 Task: Go to Program & Features. Select Whole Food Market. Add to cart Organic Grass-Fed Butter-2. Select Amazon Health. Add to cart Senna tea bags-2. Place order for Guillermo Adams, _x000D_
410 Ridge Hill Rd_x000D_
Oakdale, Connecticut(CT), 06370, Cell Number (860) 848-9898
Action: Mouse moved to (9, 110)
Screenshot: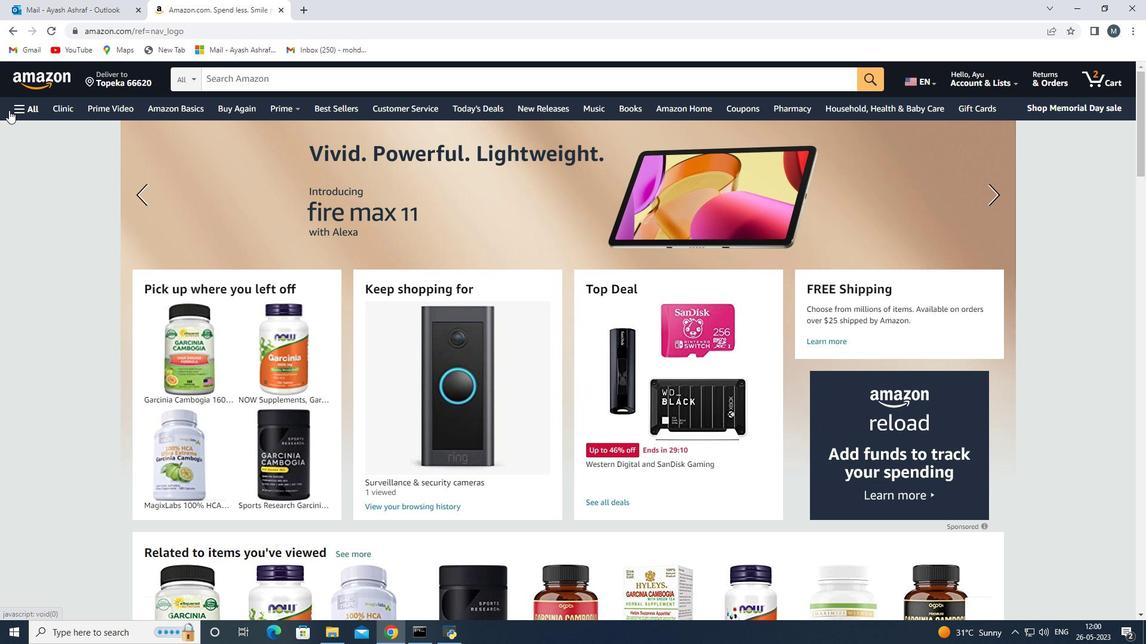 
Action: Mouse pressed left at (9, 110)
Screenshot: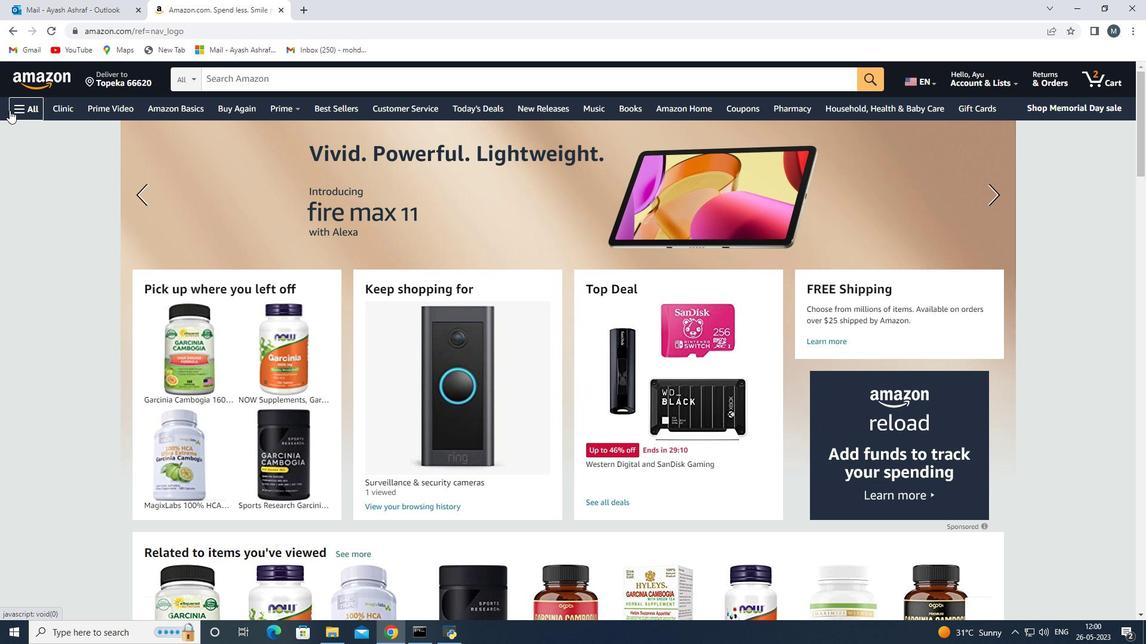 
Action: Mouse moved to (111, 423)
Screenshot: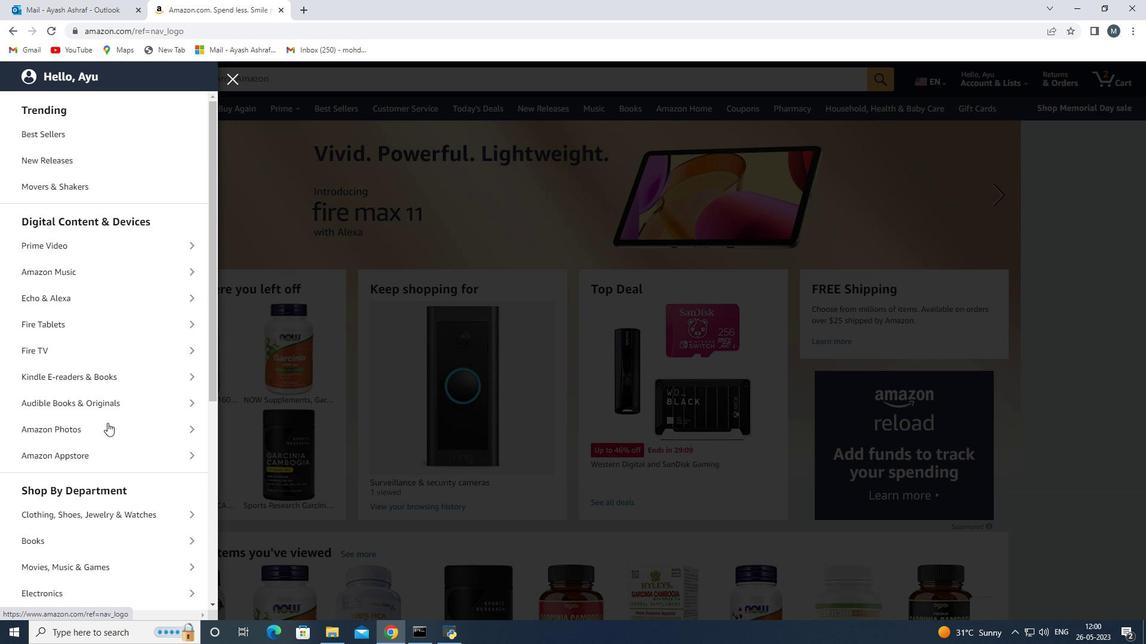 
Action: Mouse scrolled (111, 423) with delta (0, 0)
Screenshot: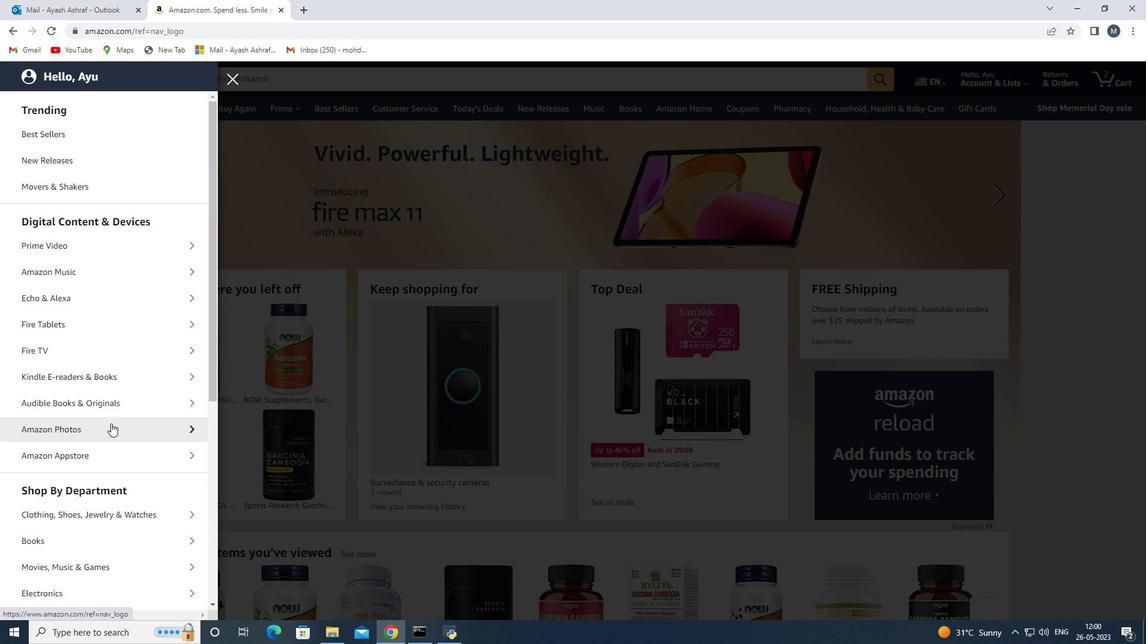 
Action: Mouse scrolled (111, 423) with delta (0, 0)
Screenshot: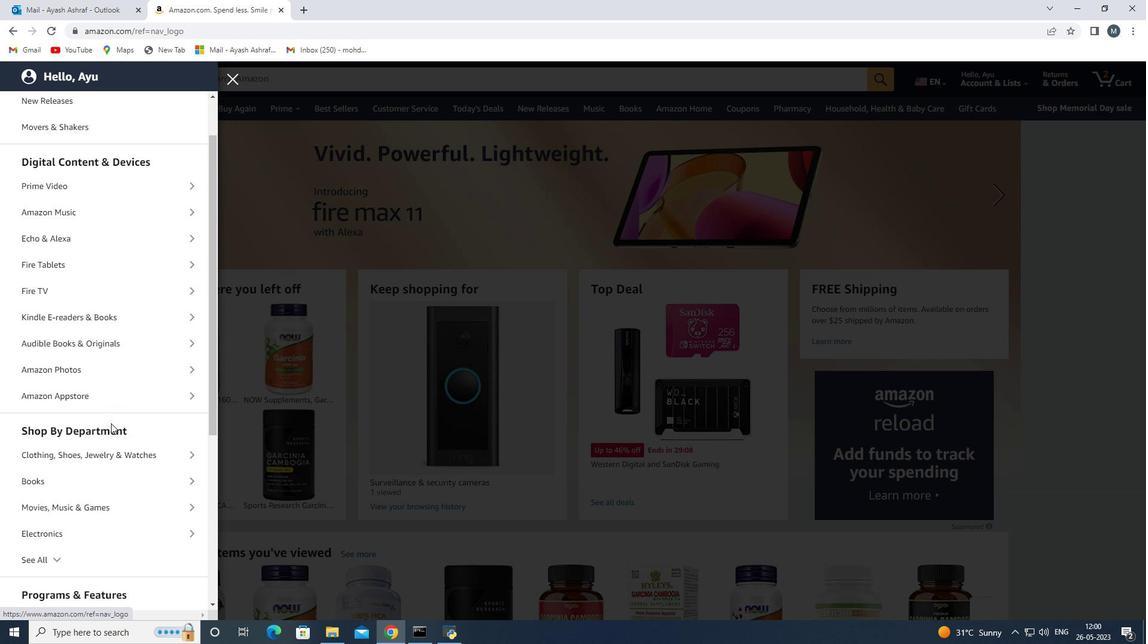 
Action: Mouse scrolled (111, 423) with delta (0, 0)
Screenshot: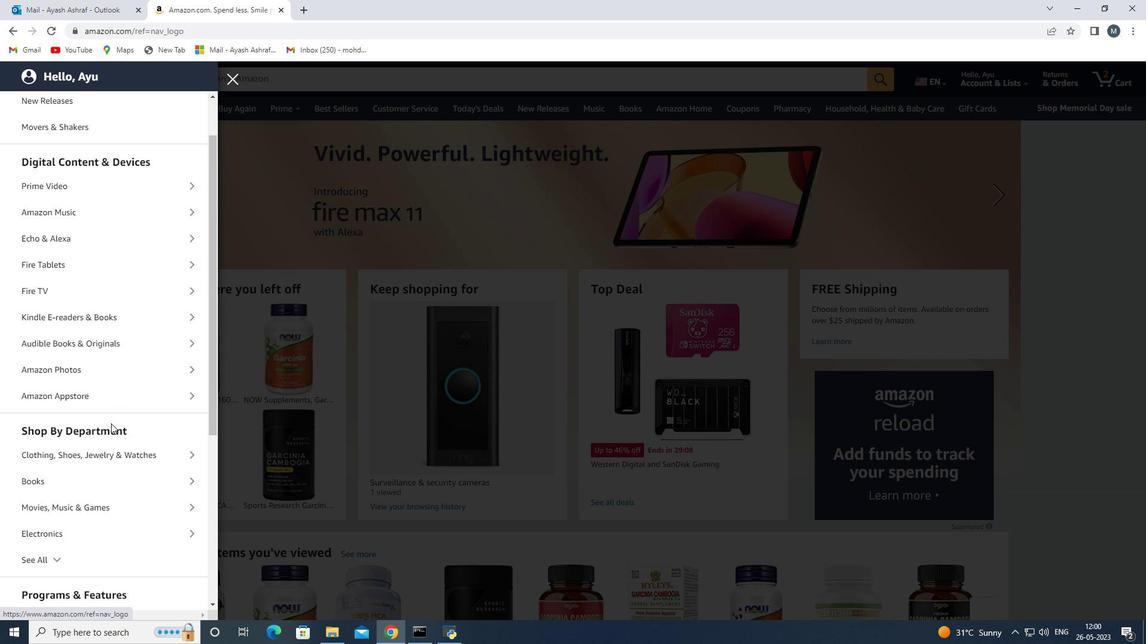 
Action: Mouse scrolled (111, 423) with delta (0, 0)
Screenshot: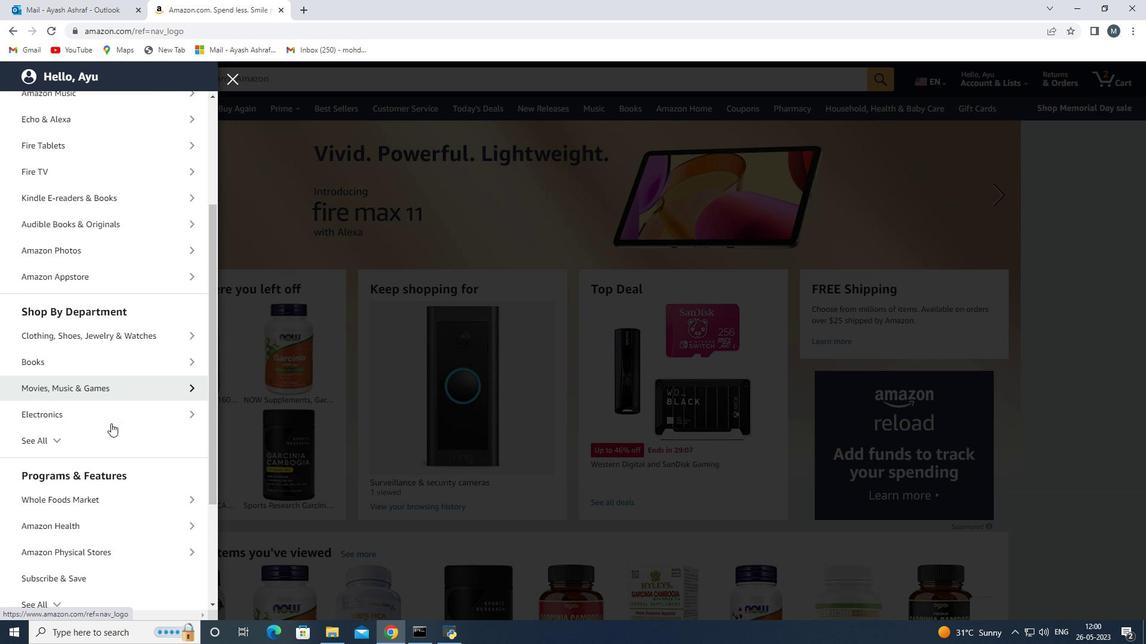 
Action: Mouse scrolled (111, 423) with delta (0, 0)
Screenshot: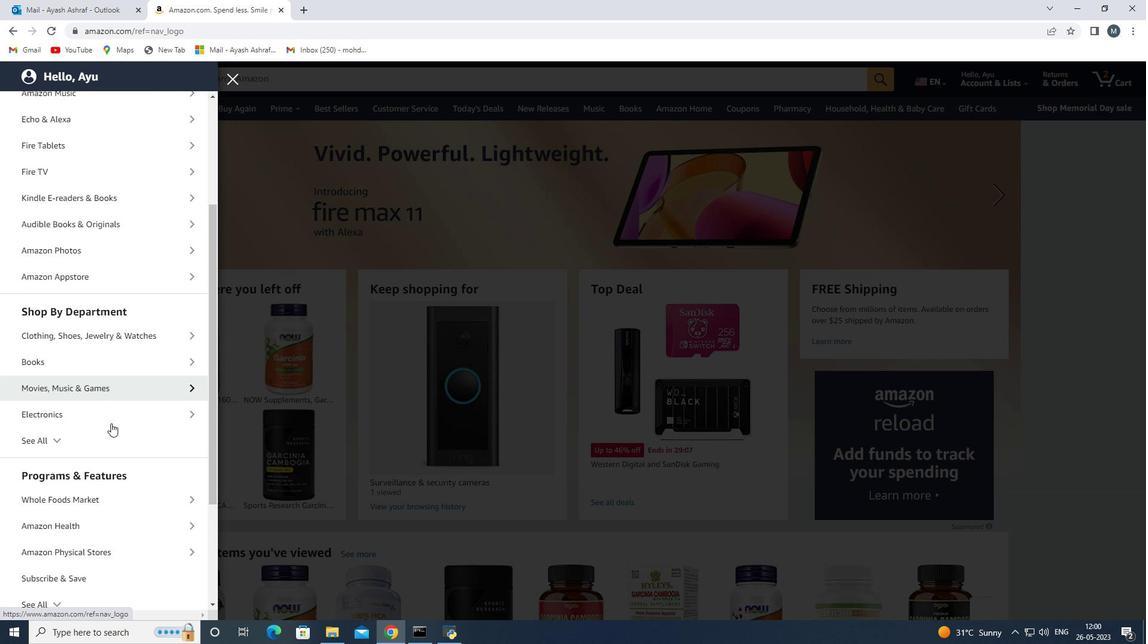 
Action: Mouse moved to (127, 385)
Screenshot: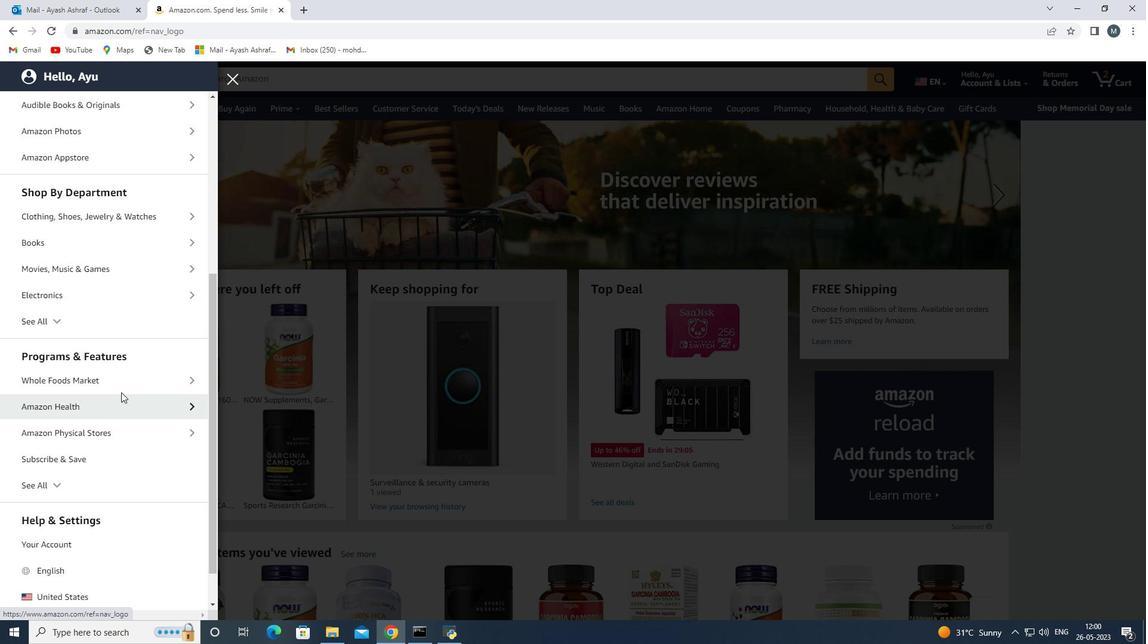 
Action: Mouse pressed left at (127, 385)
Screenshot: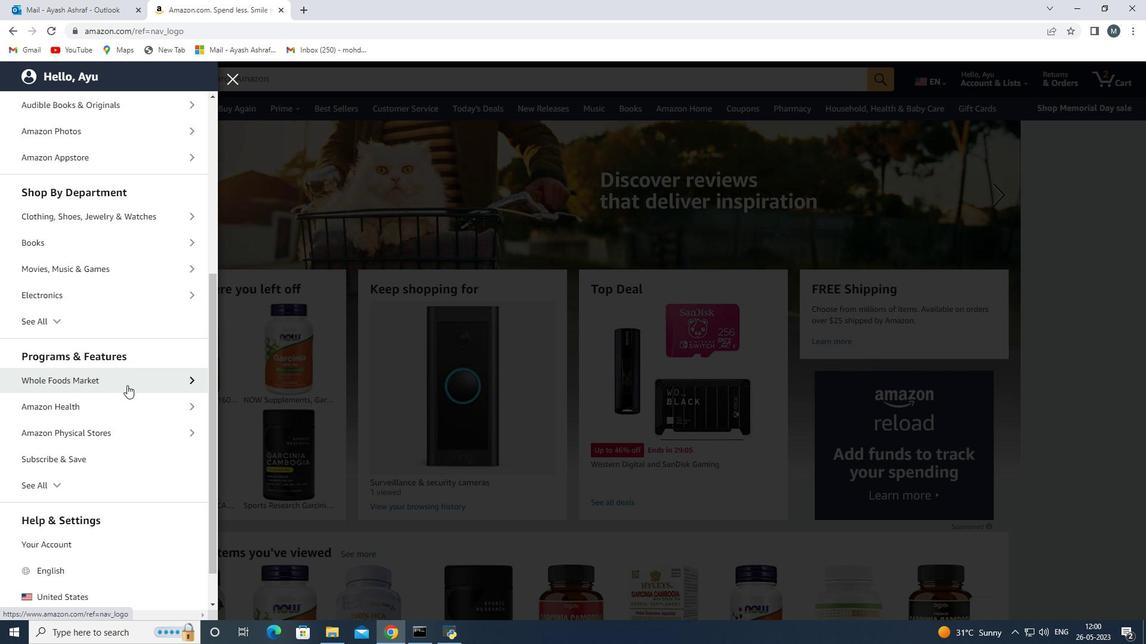 
Action: Mouse moved to (123, 165)
Screenshot: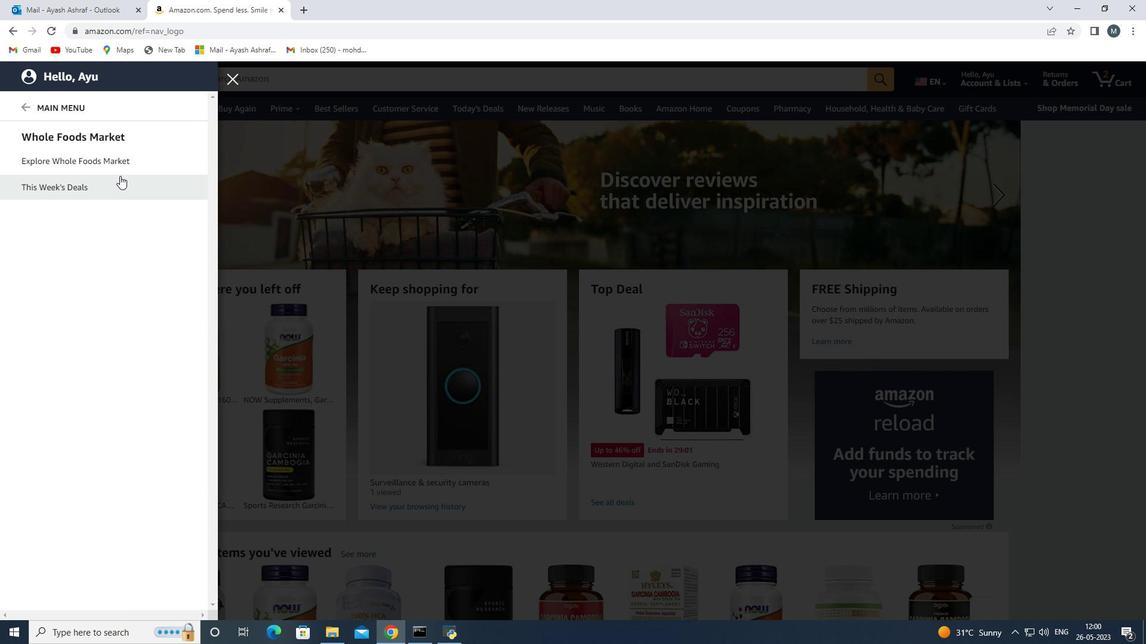 
Action: Mouse pressed left at (123, 165)
Screenshot: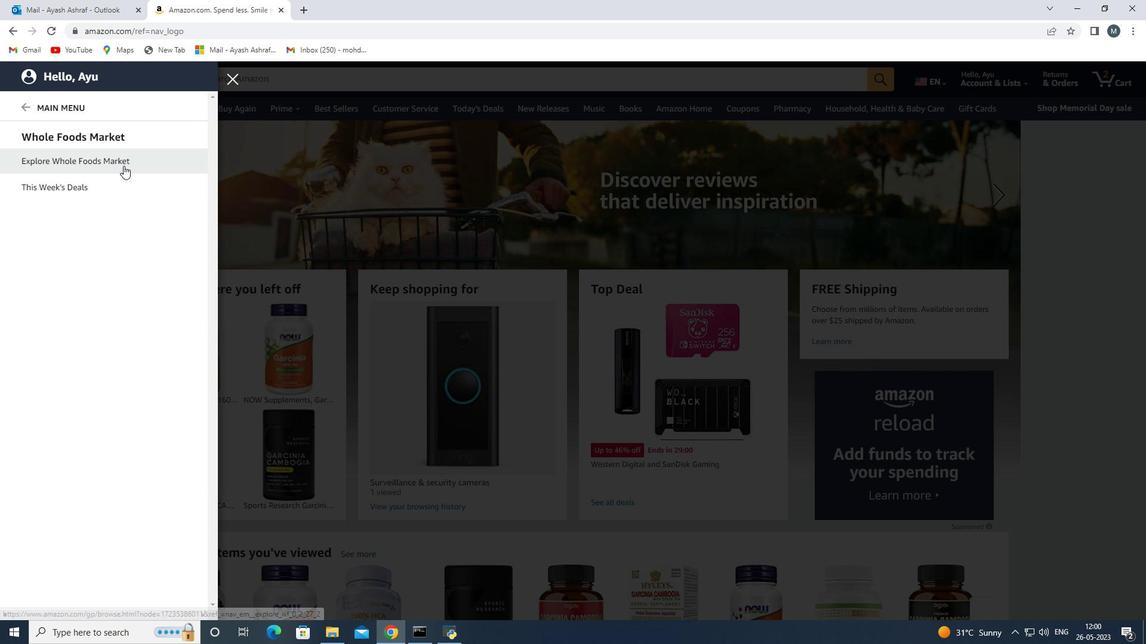 
Action: Mouse moved to (366, 79)
Screenshot: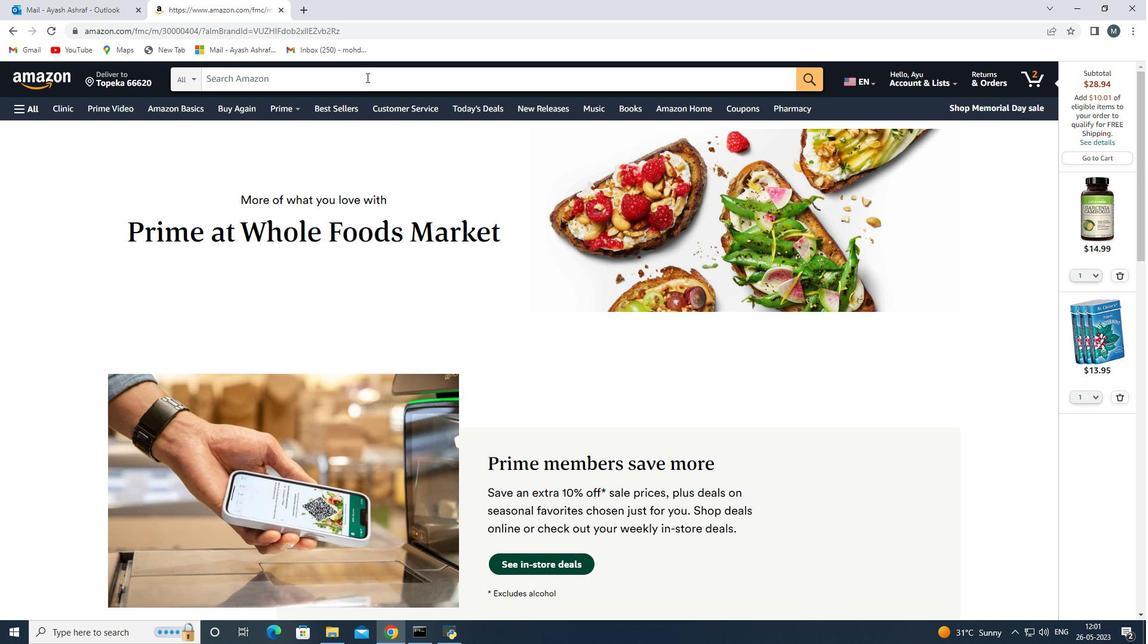 
Action: Mouse pressed left at (366, 79)
Screenshot: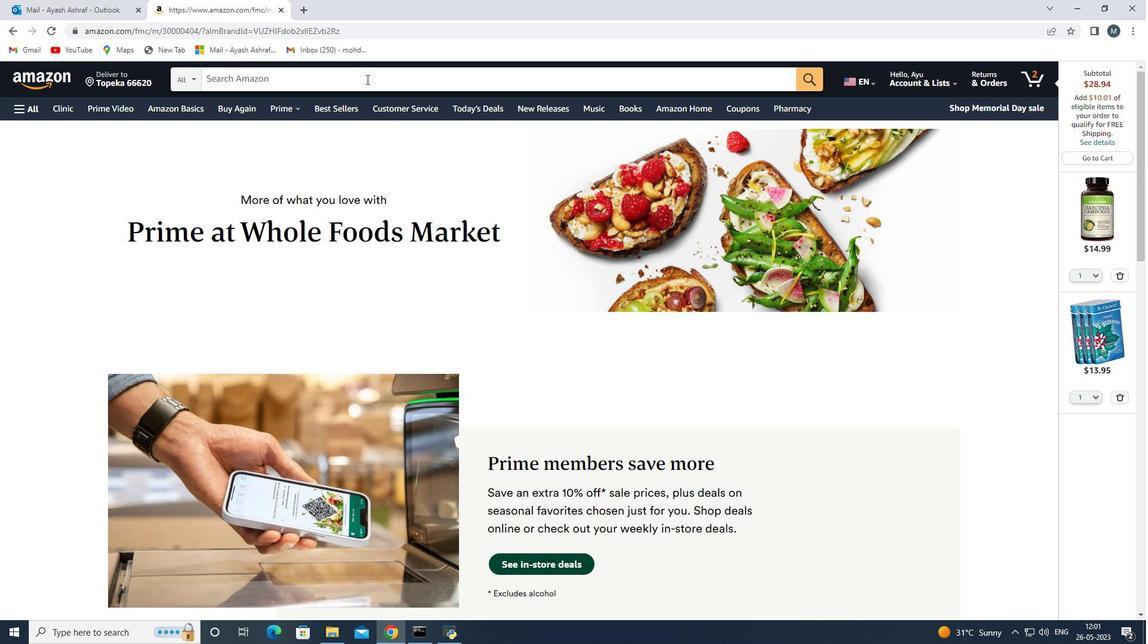 
Action: Key pressed <Key.shift>Grass-fed<Key.space><Key.shift>Butter
Screenshot: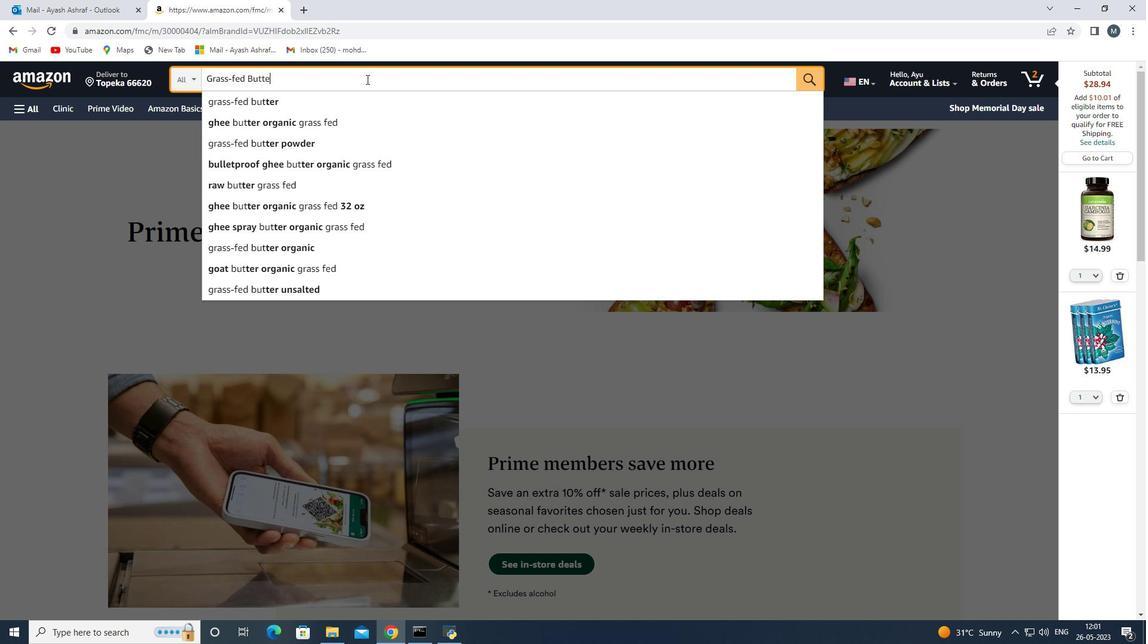 
Action: Mouse moved to (327, 100)
Screenshot: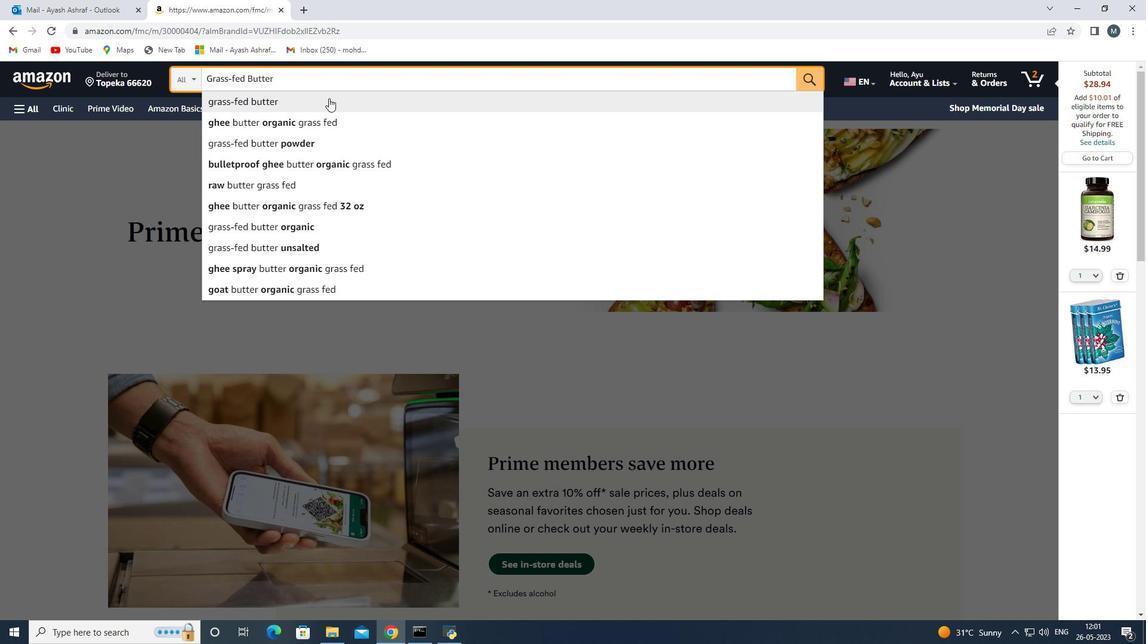 
Action: Mouse pressed left at (327, 100)
Screenshot: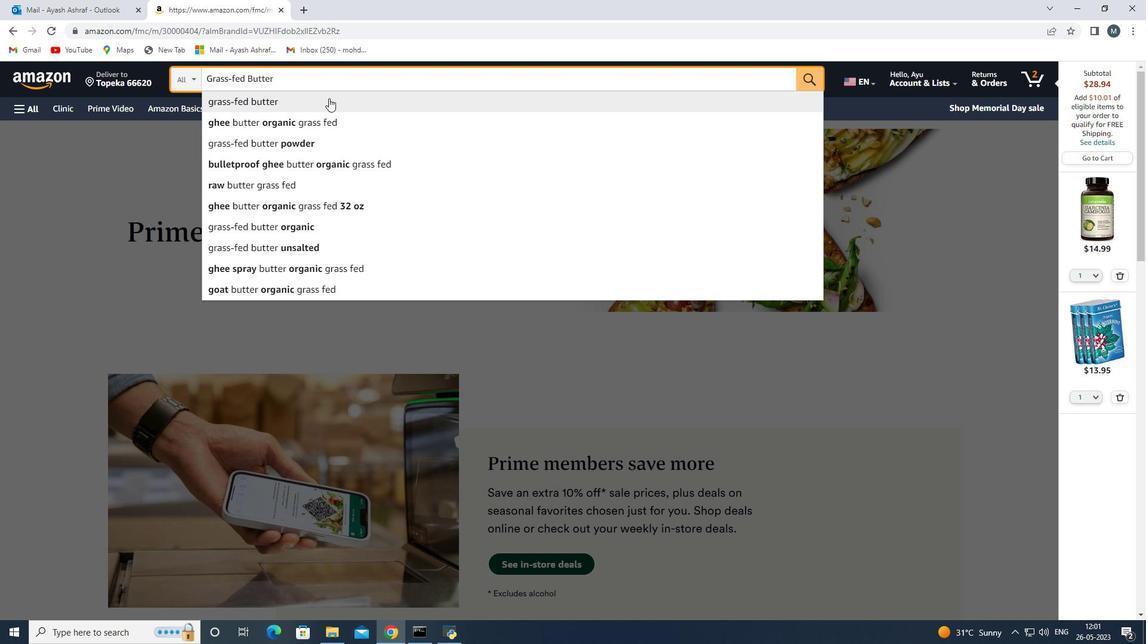 
Action: Mouse moved to (344, 388)
Screenshot: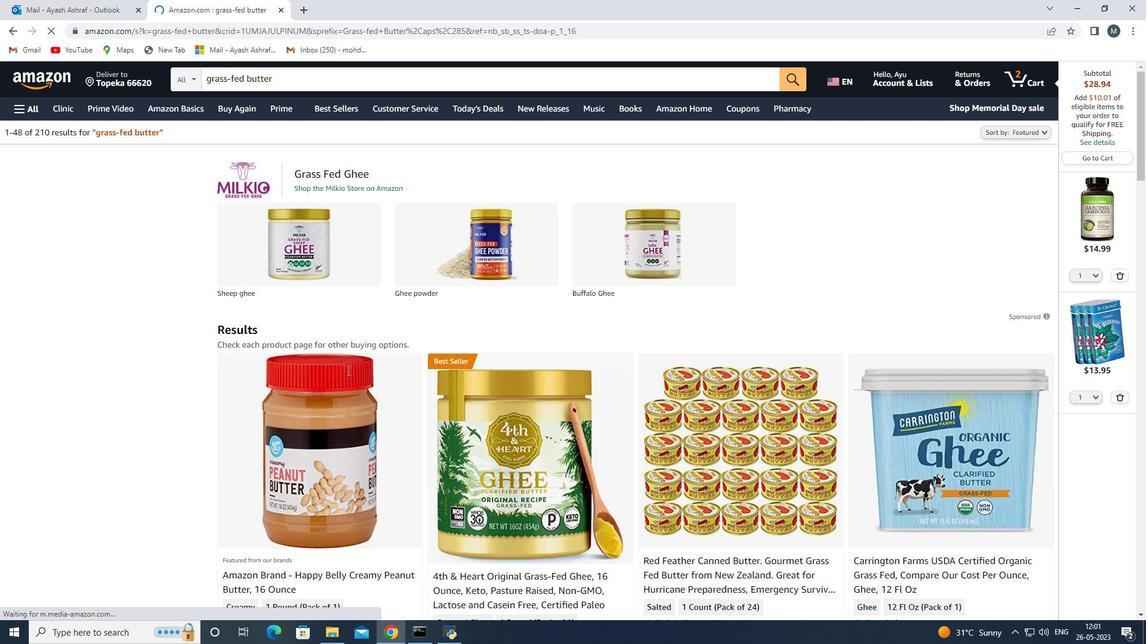 
Action: Mouse scrolled (344, 387) with delta (0, 0)
Screenshot: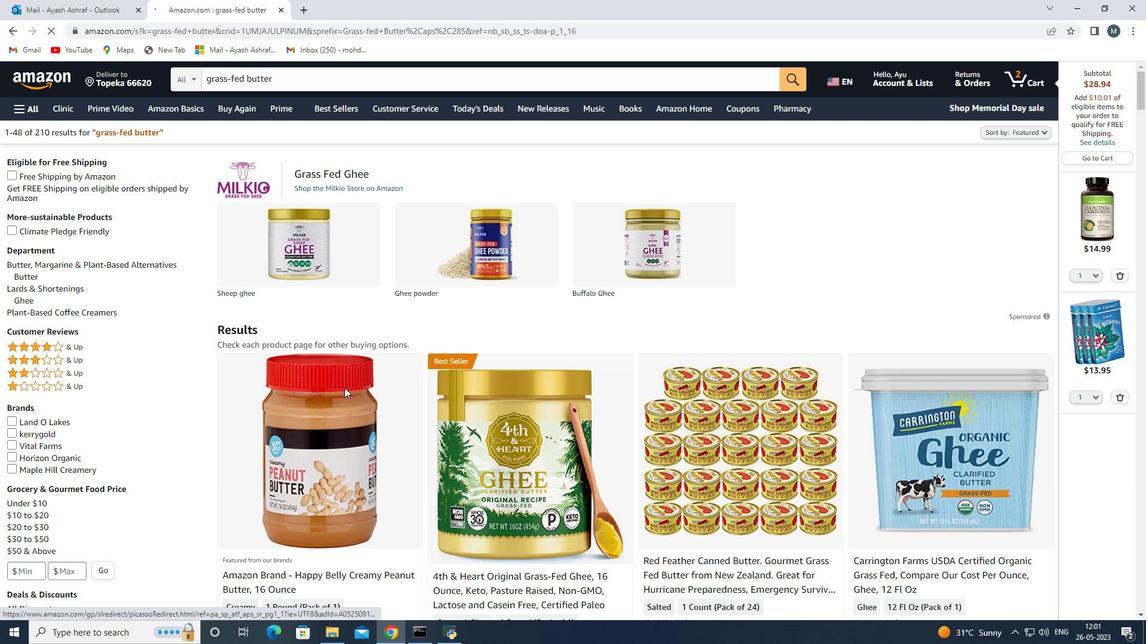 
Action: Mouse scrolled (344, 387) with delta (0, 0)
Screenshot: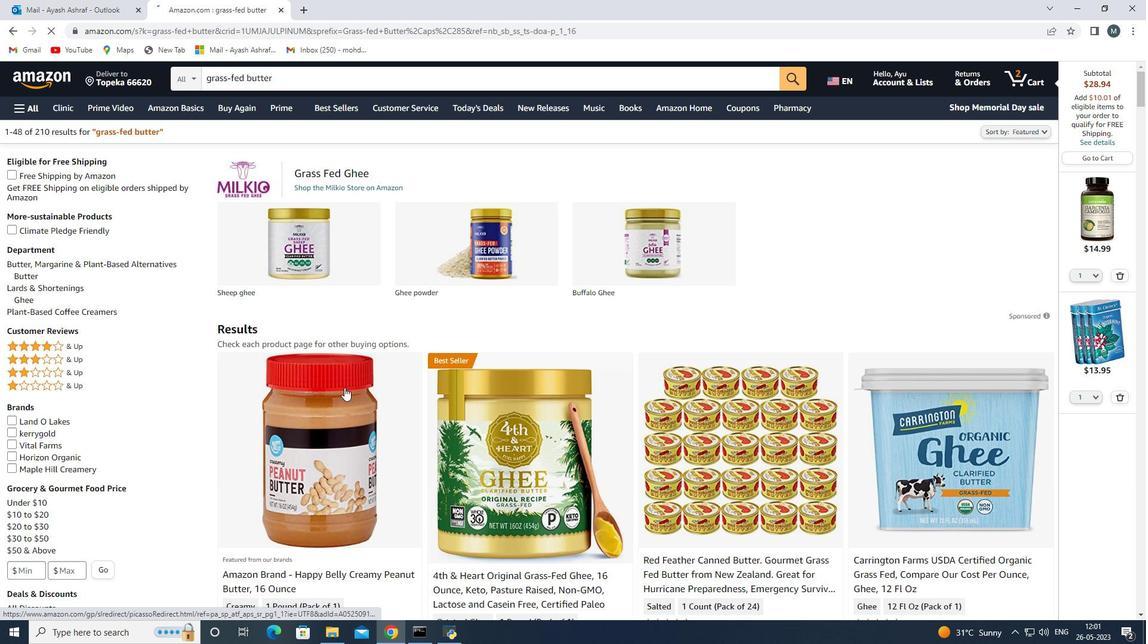 
Action: Mouse moved to (326, 396)
Screenshot: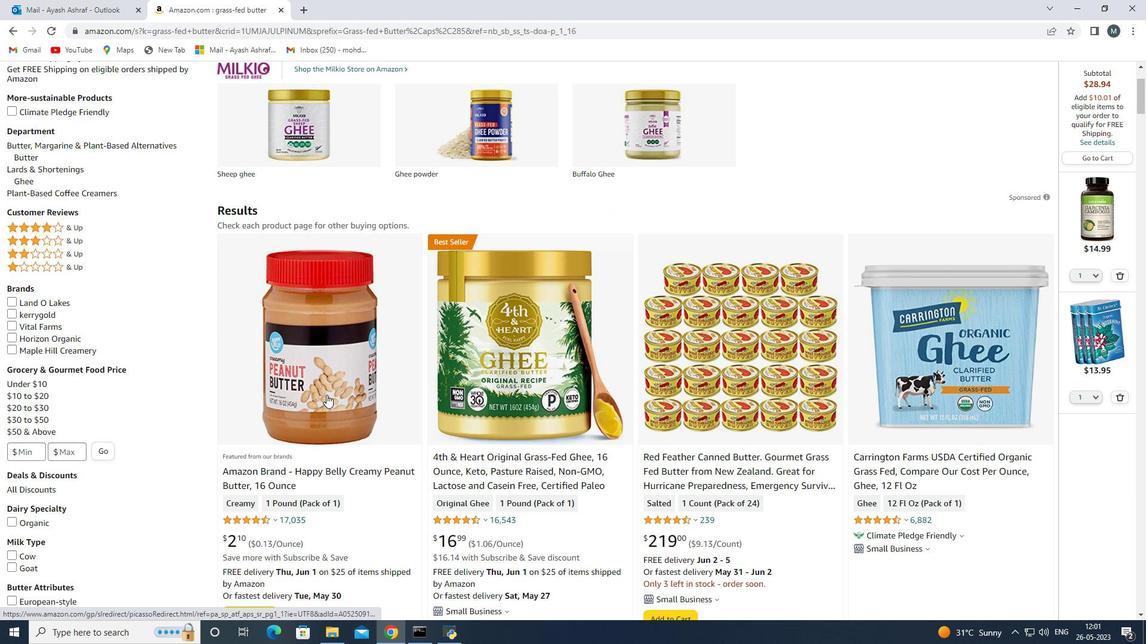 
Action: Mouse pressed left at (326, 396)
Screenshot: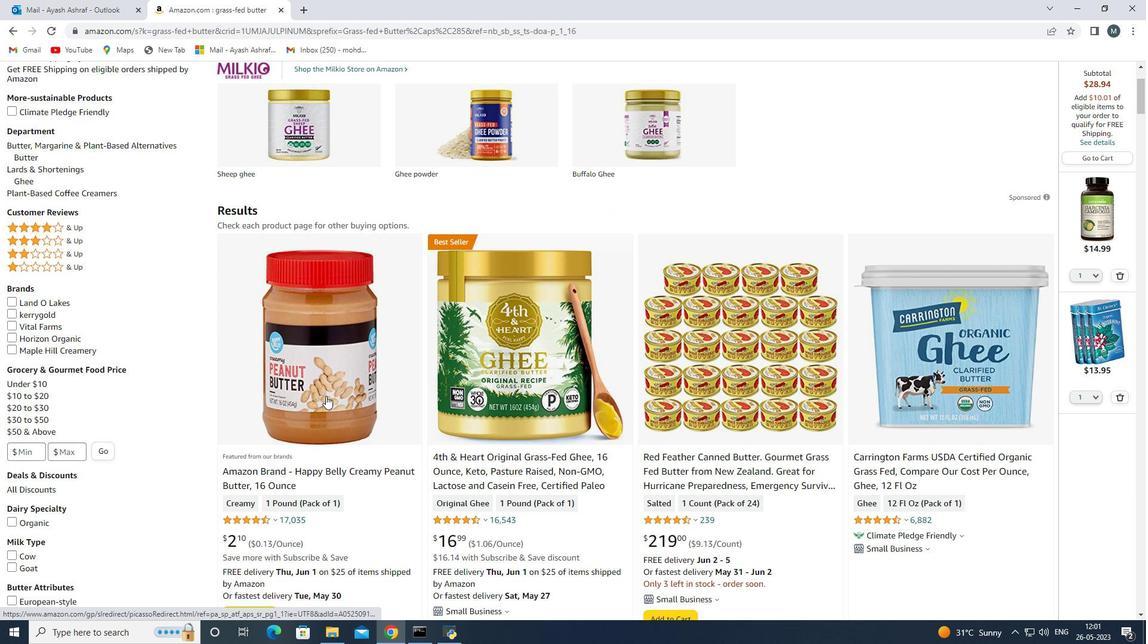 
Action: Mouse scrolled (326, 395) with delta (0, 0)
Screenshot: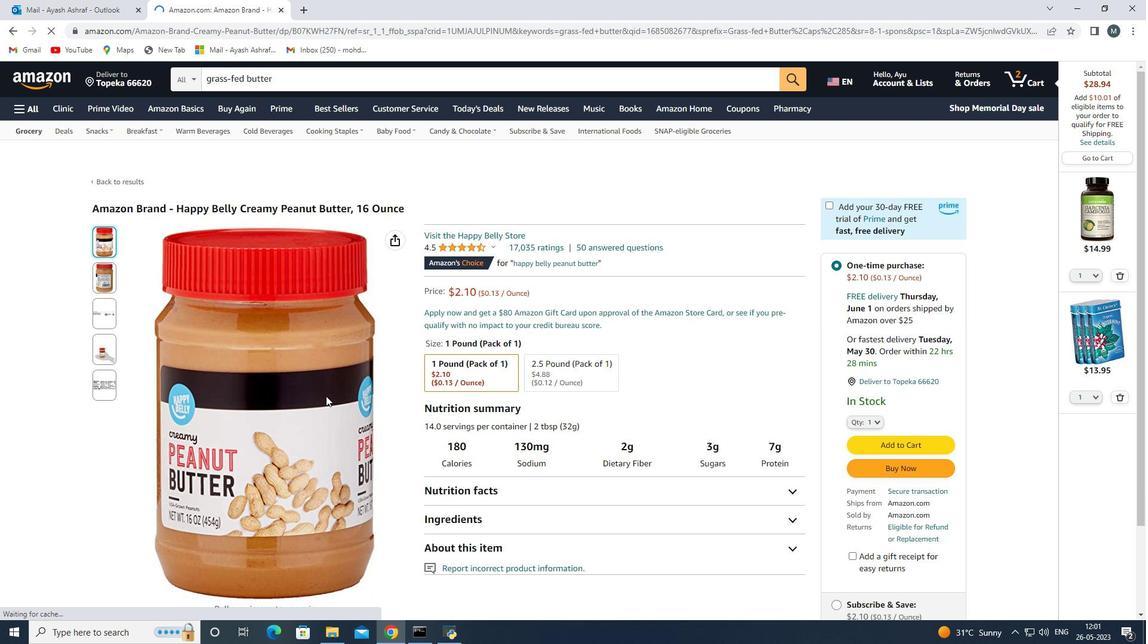 
Action: Mouse scrolled (326, 395) with delta (0, 0)
Screenshot: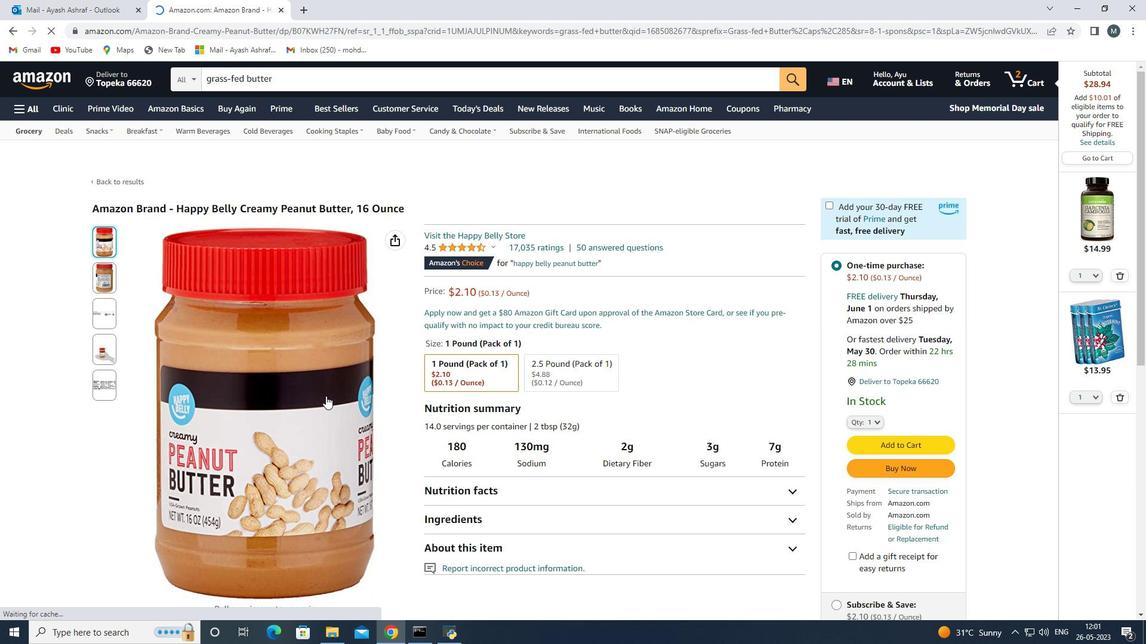 
Action: Mouse moved to (449, 317)
Screenshot: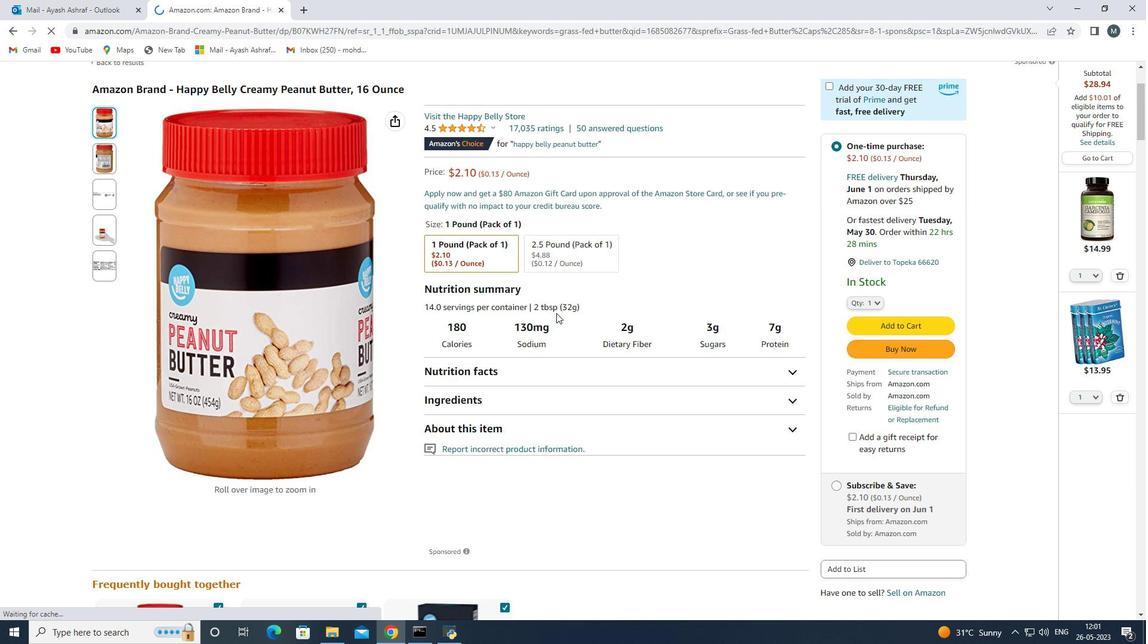 
Action: Mouse scrolled (449, 316) with delta (0, 0)
Screenshot: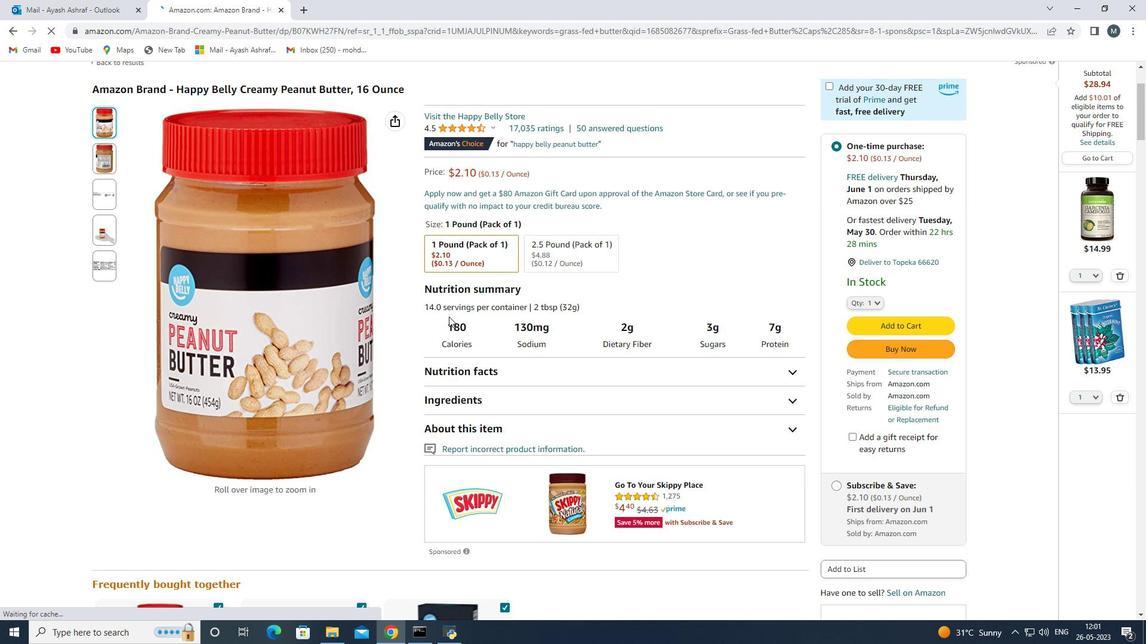 
Action: Mouse scrolled (449, 316) with delta (0, 0)
Screenshot: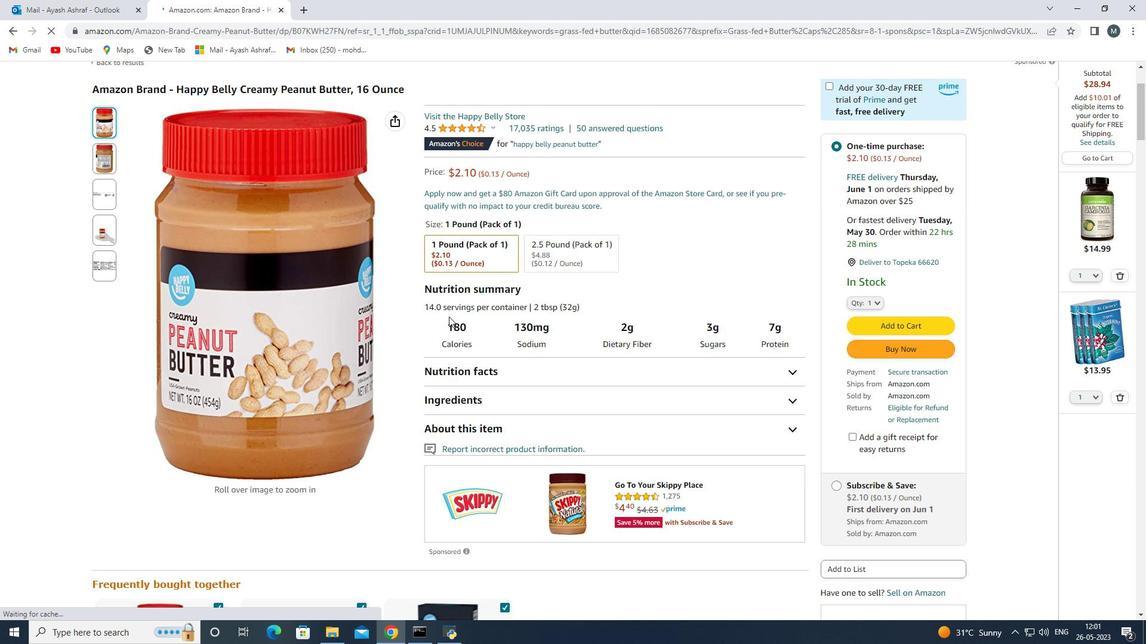 
Action: Mouse moved to (362, 377)
Screenshot: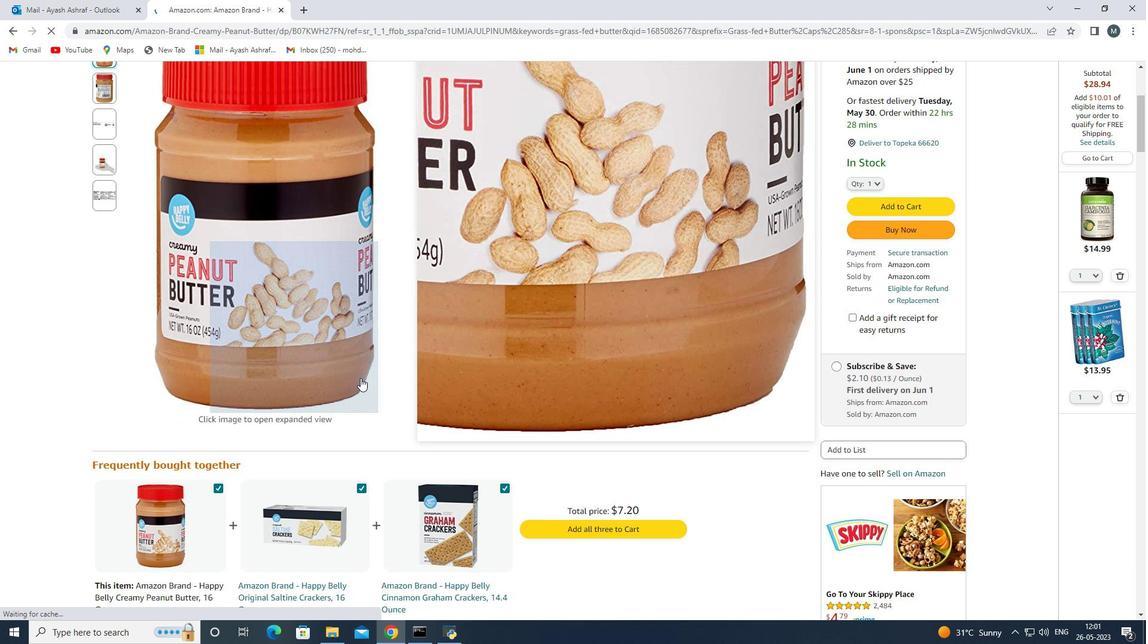 
Action: Mouse scrolled (362, 378) with delta (0, 0)
Screenshot: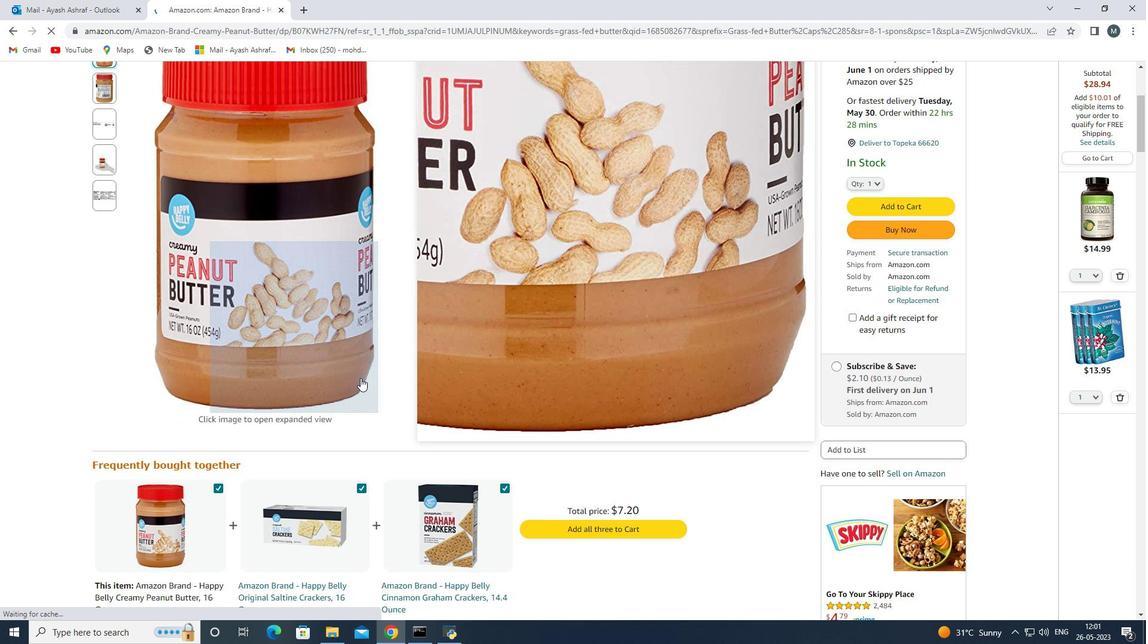 
Action: Mouse scrolled (362, 378) with delta (0, 0)
Screenshot: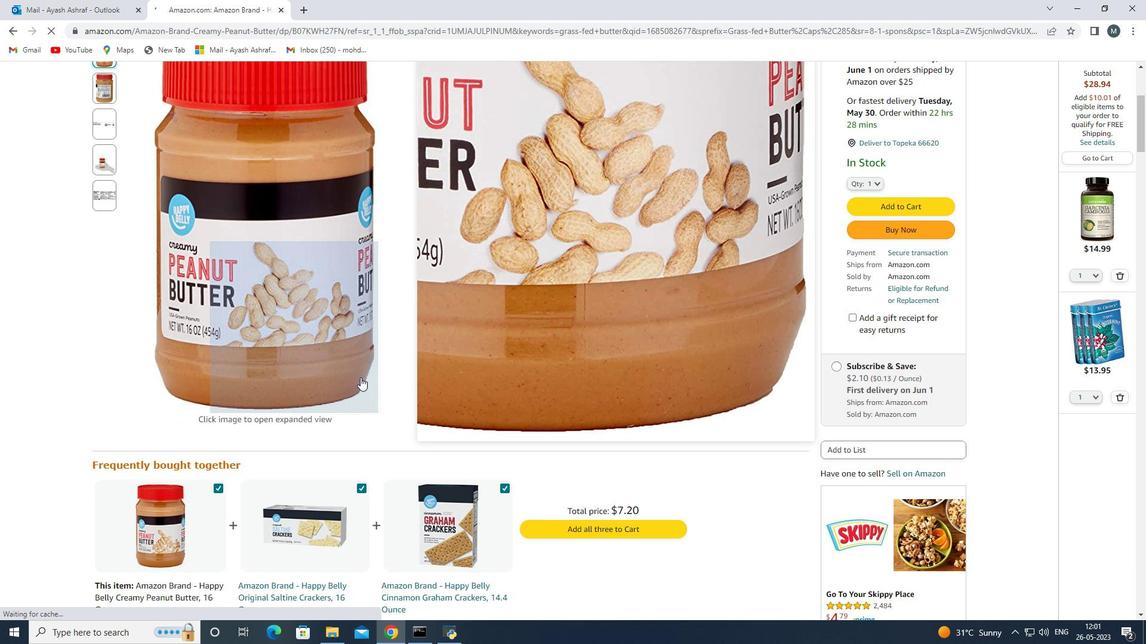 
Action: Mouse moved to (546, 373)
Screenshot: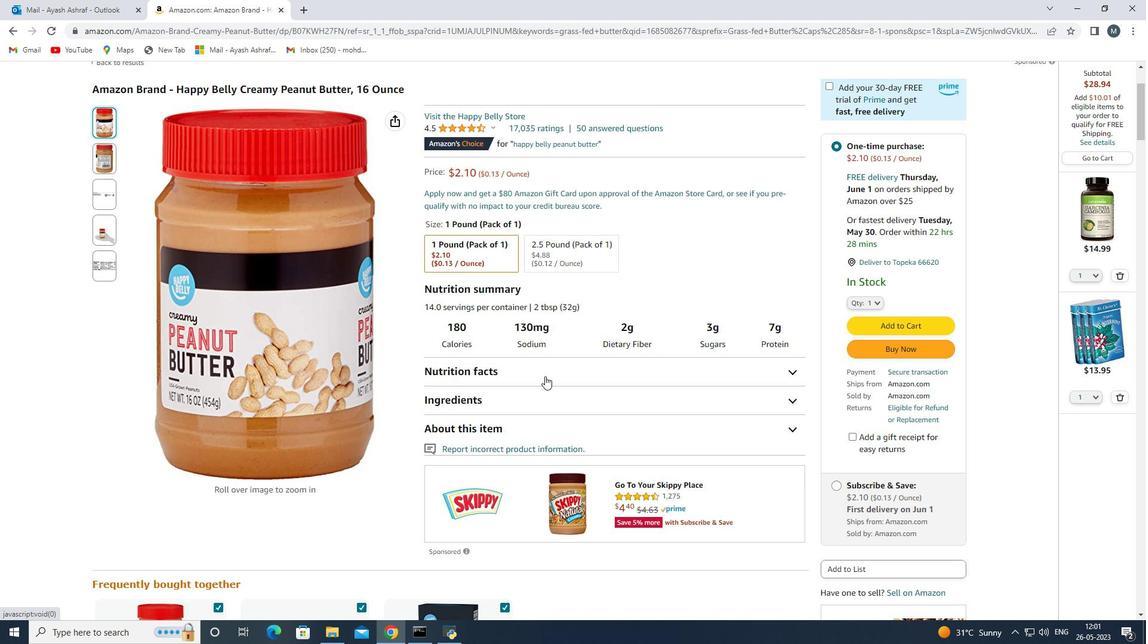 
Action: Mouse pressed left at (546, 373)
Screenshot: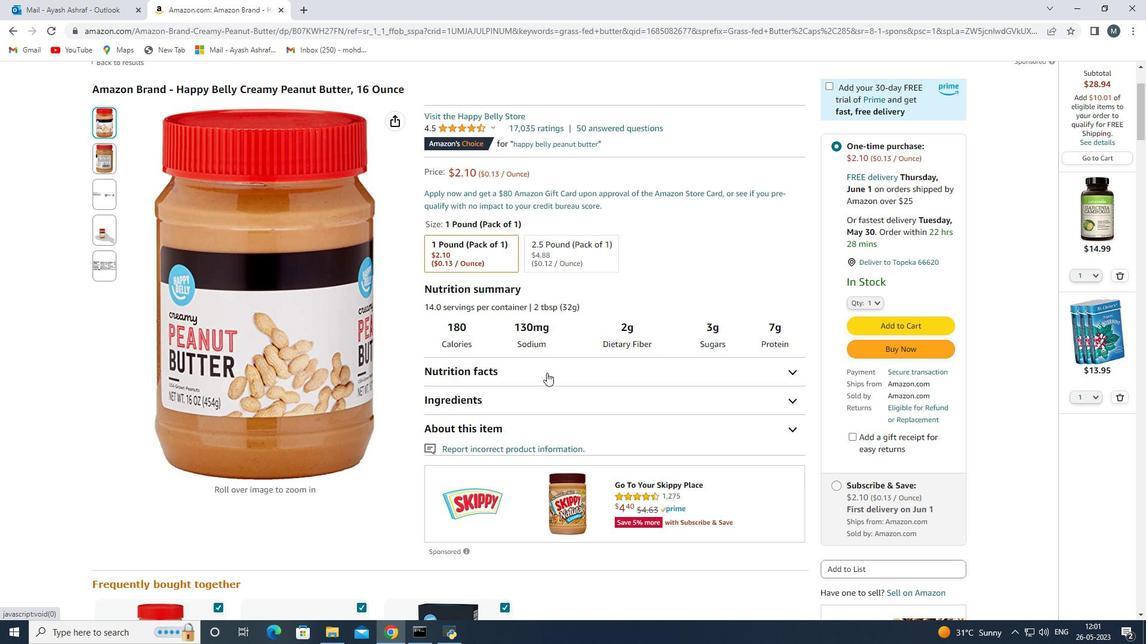 
Action: Mouse scrolled (546, 372) with delta (0, 0)
Screenshot: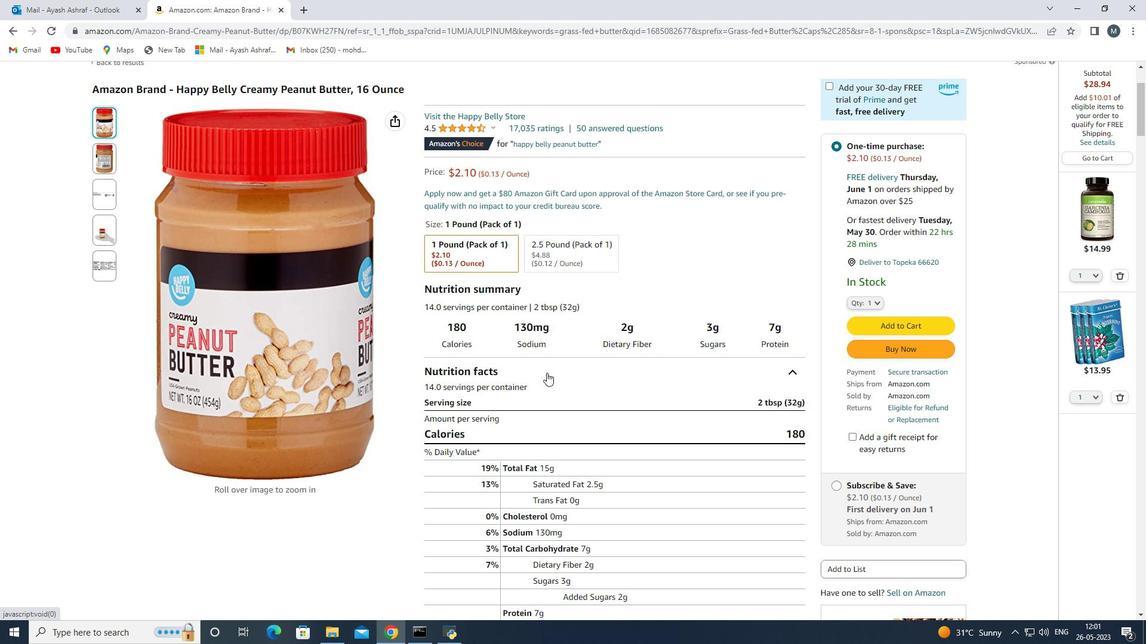 
Action: Mouse scrolled (546, 372) with delta (0, 0)
Screenshot: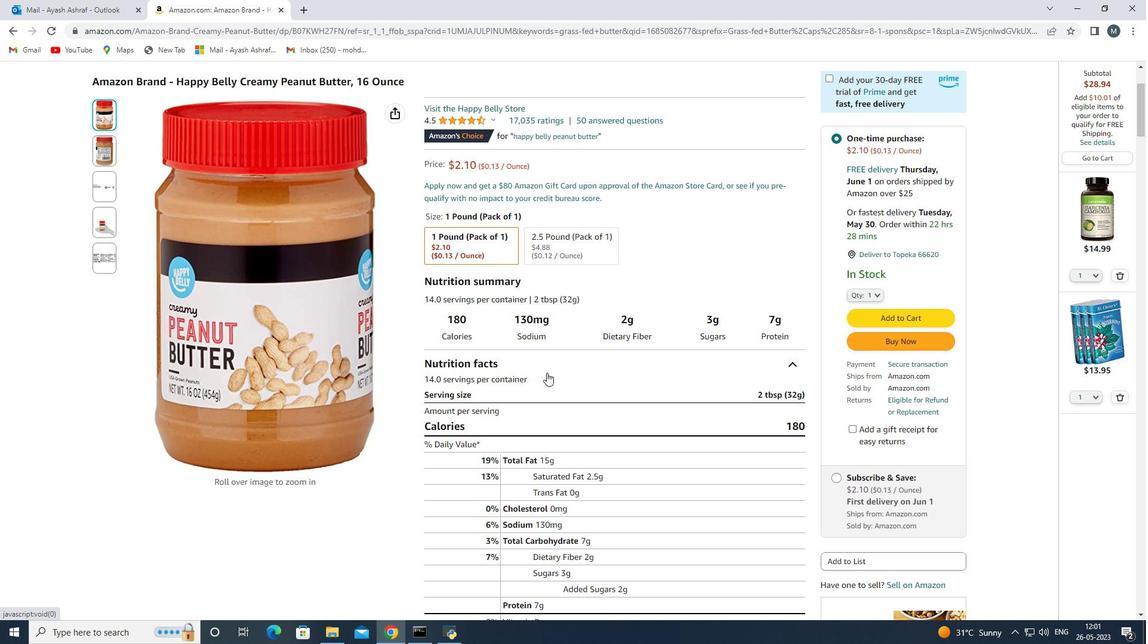 
Action: Mouse moved to (545, 373)
Screenshot: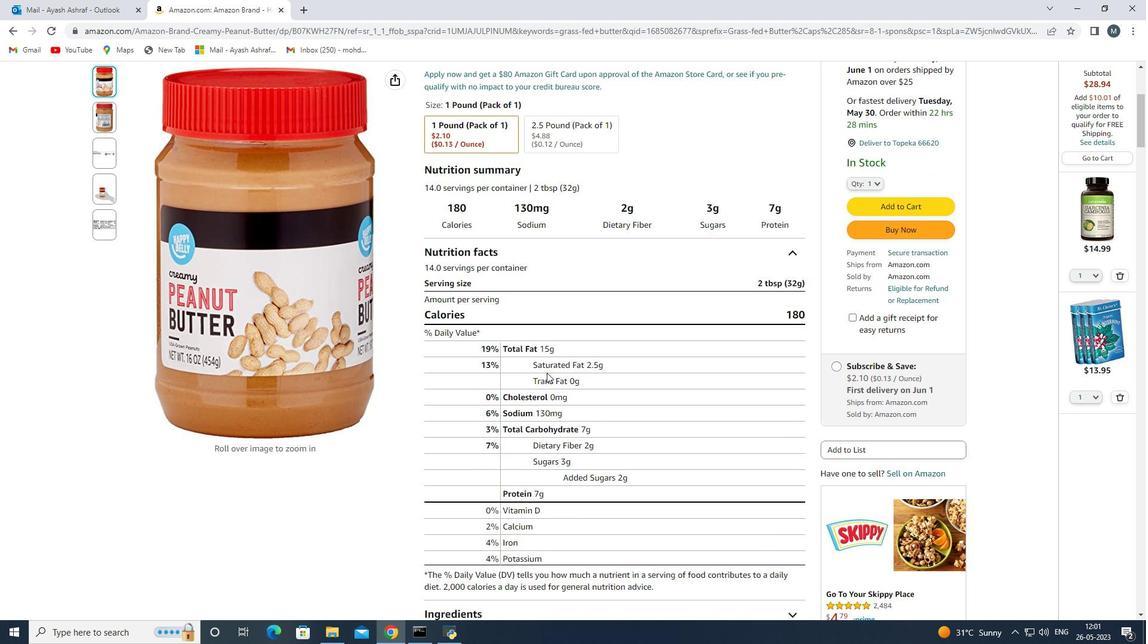 
Action: Mouse scrolled (545, 372) with delta (0, 0)
Screenshot: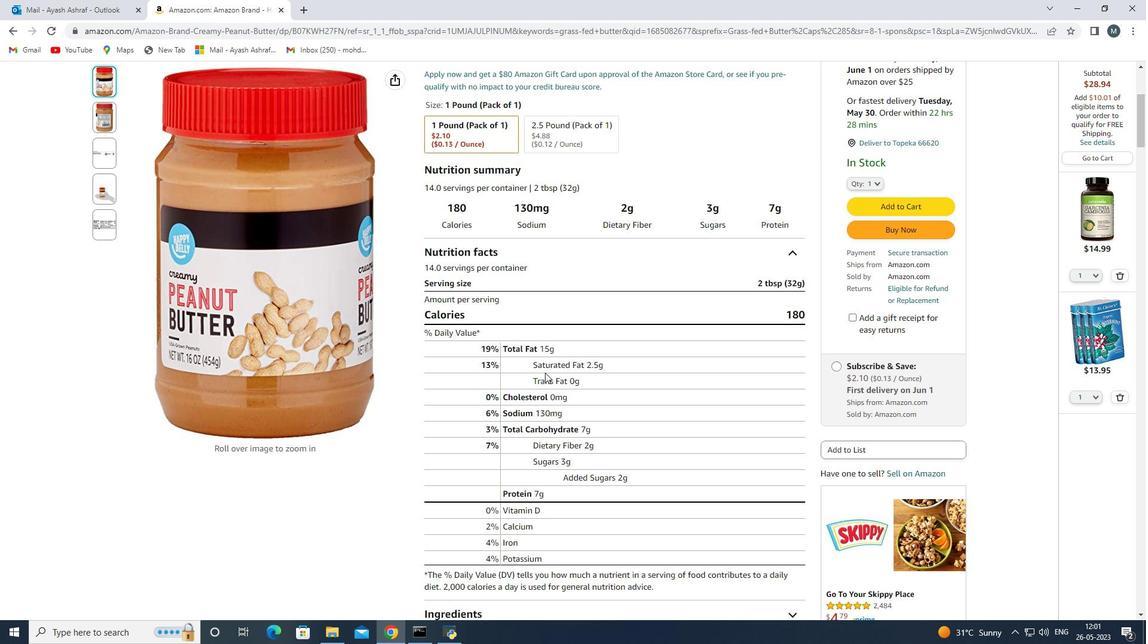 
Action: Mouse scrolled (545, 373) with delta (0, 0)
Screenshot: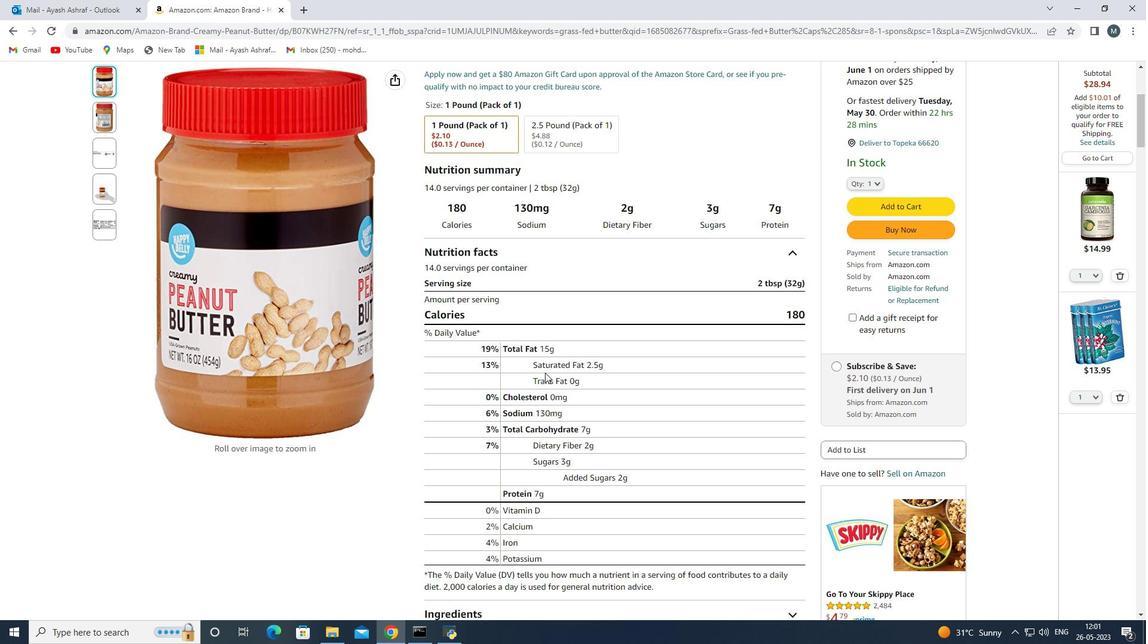 
Action: Mouse scrolled (545, 373) with delta (0, 0)
Screenshot: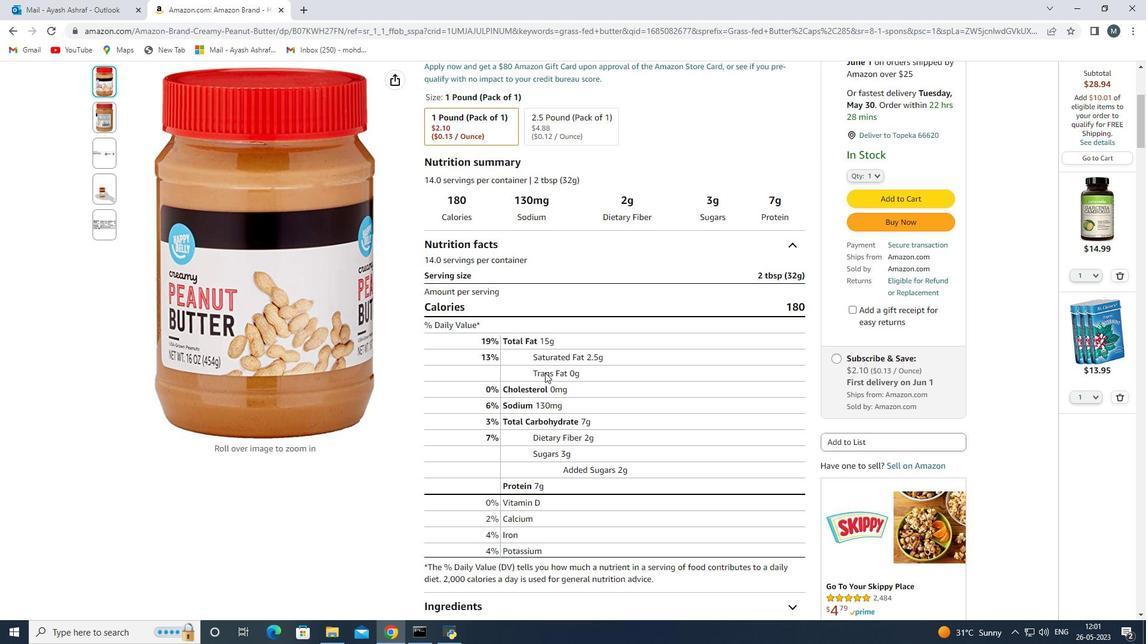
Action: Mouse scrolled (545, 373) with delta (0, 0)
Screenshot: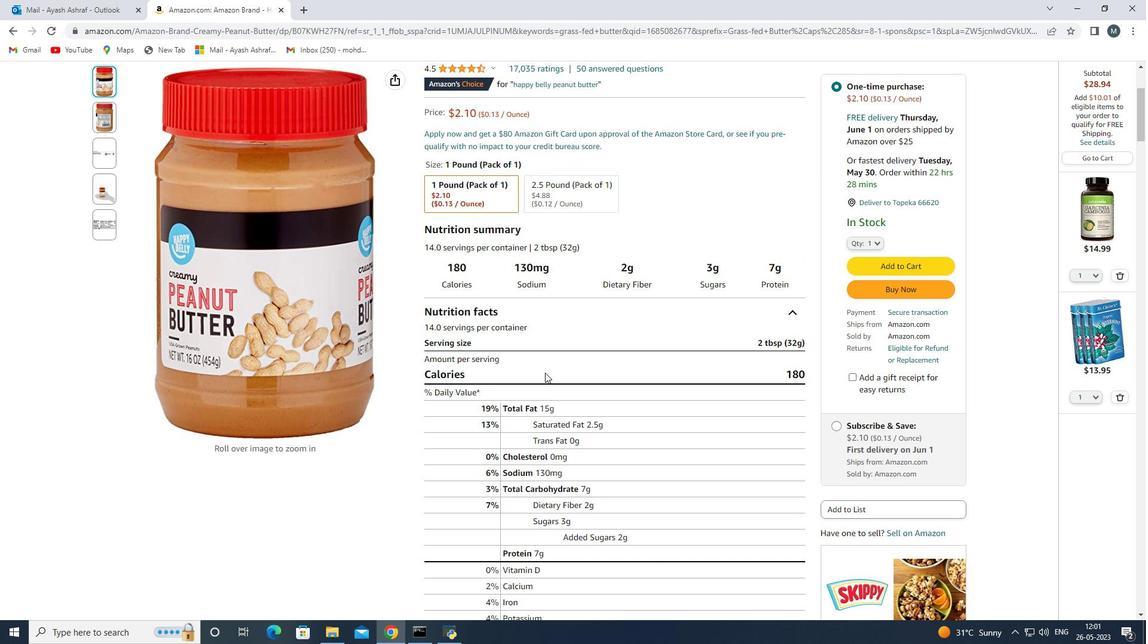 
Action: Mouse scrolled (545, 372) with delta (0, 0)
Screenshot: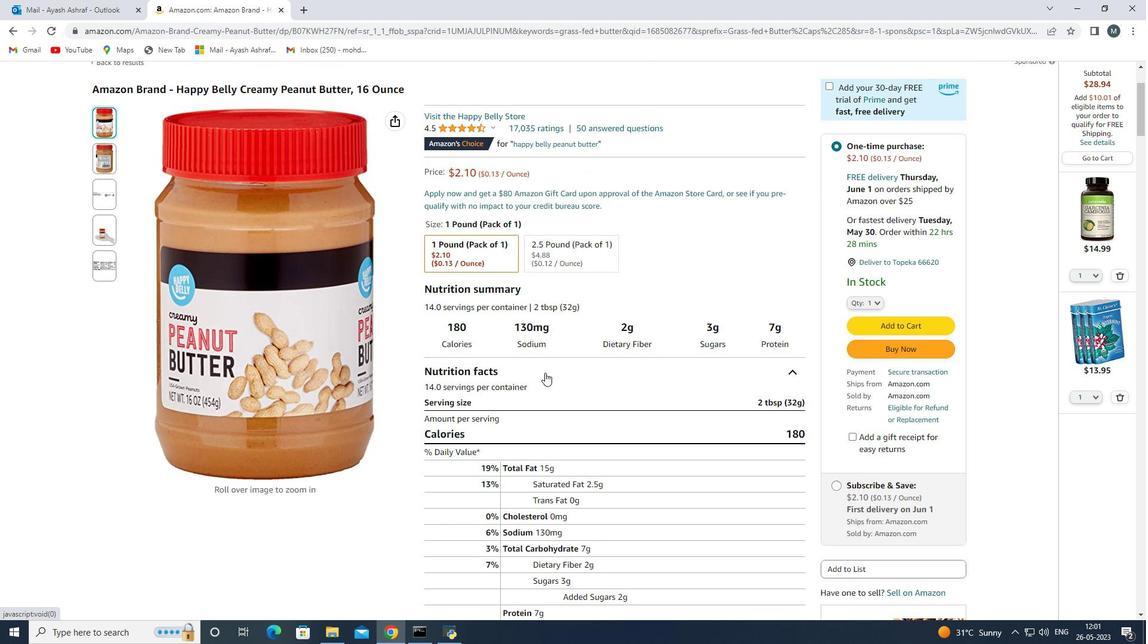 
Action: Mouse moved to (460, 505)
Screenshot: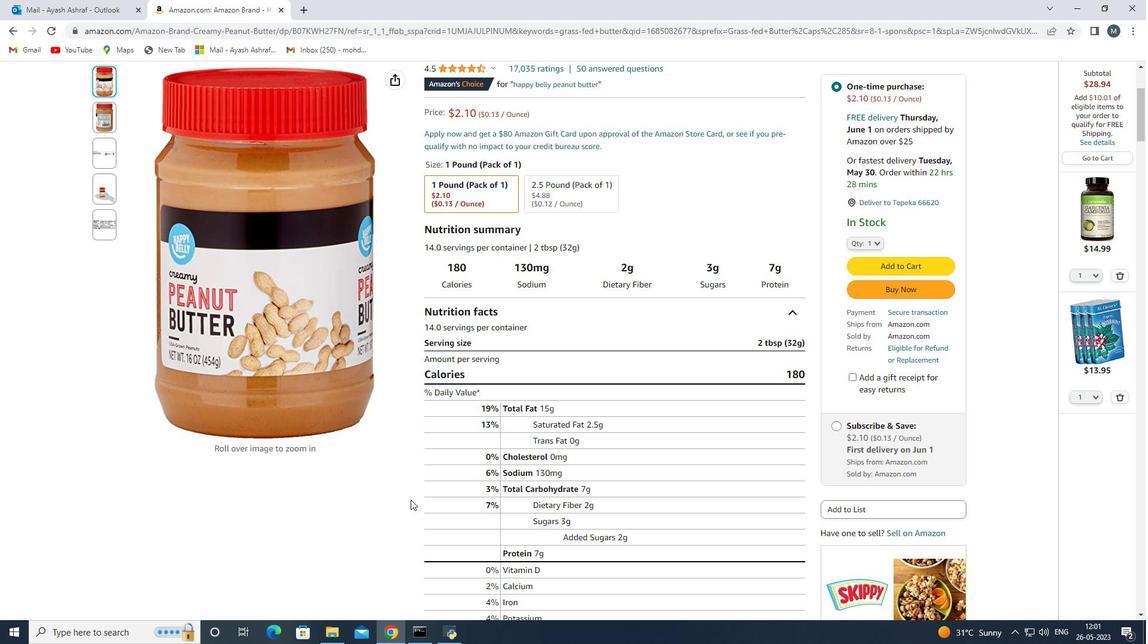 
Action: Mouse scrolled (460, 504) with delta (0, 0)
Screenshot: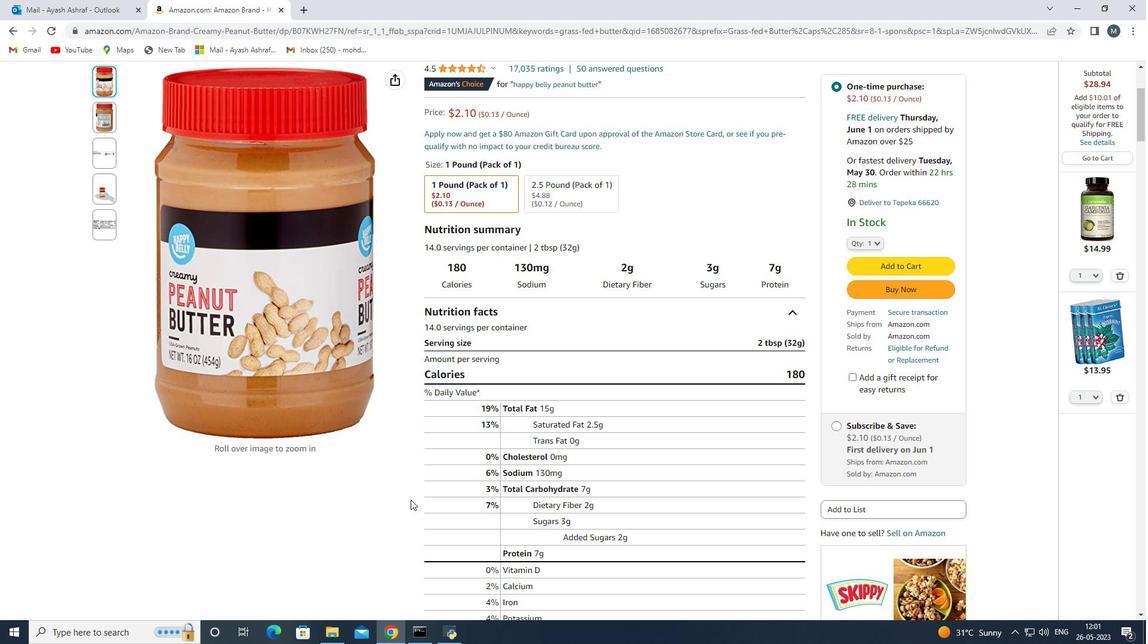 
Action: Mouse scrolled (460, 504) with delta (0, 0)
Screenshot: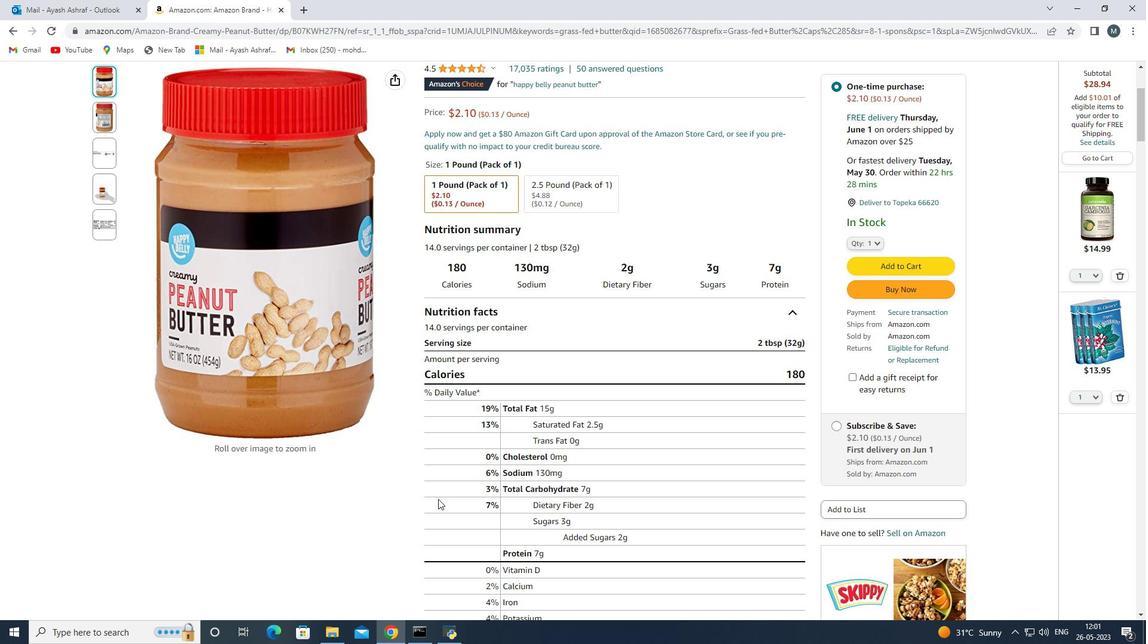 
Action: Mouse moved to (454, 505)
Screenshot: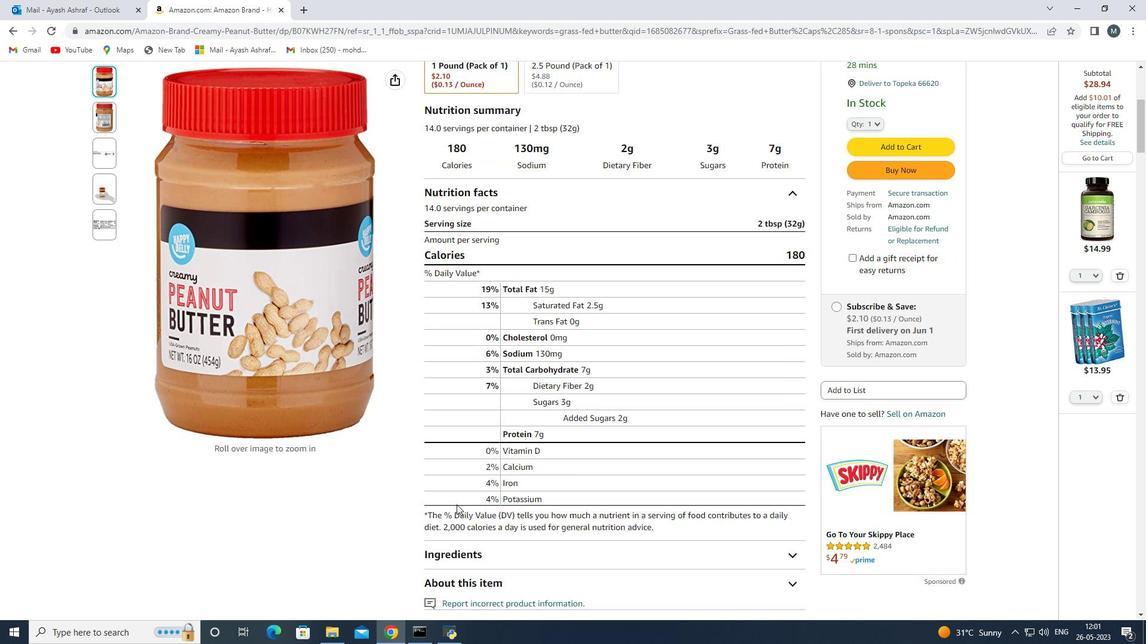 
Action: Mouse scrolled (454, 504) with delta (0, 0)
Screenshot: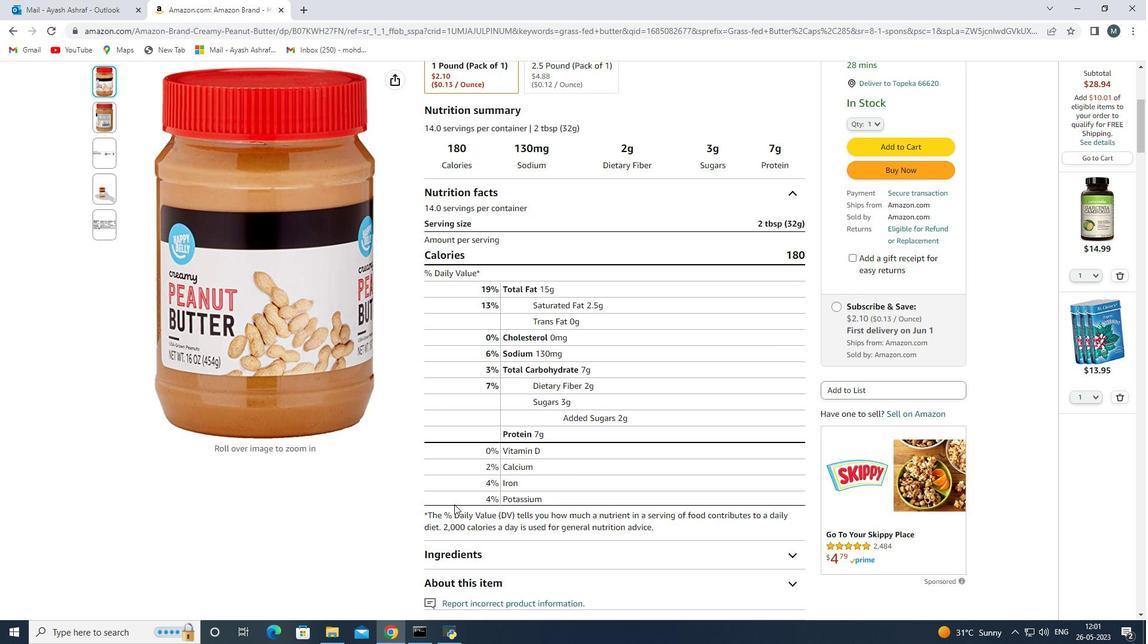
Action: Mouse scrolled (454, 504) with delta (0, 0)
Screenshot: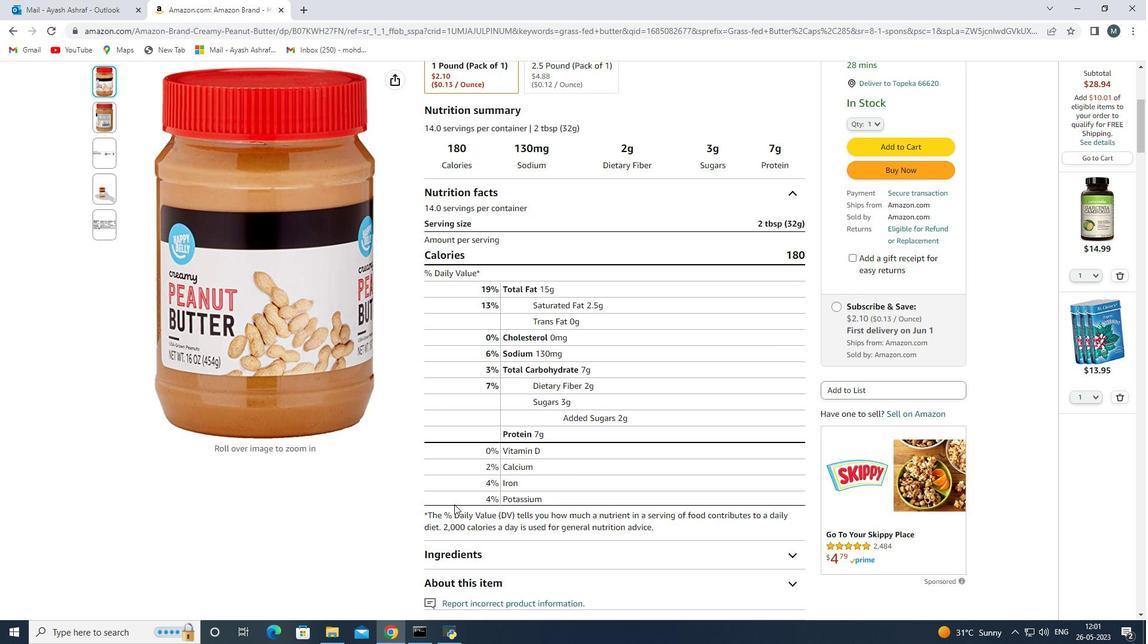 
Action: Mouse moved to (453, 503)
Screenshot: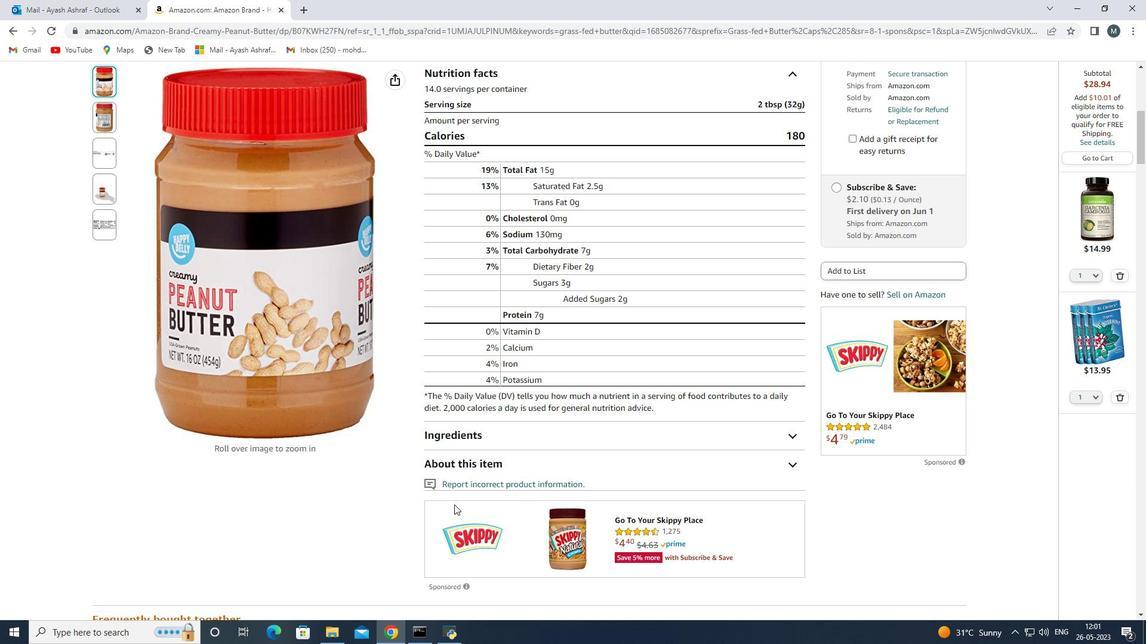 
Action: Mouse scrolled (453, 503) with delta (0, 0)
Screenshot: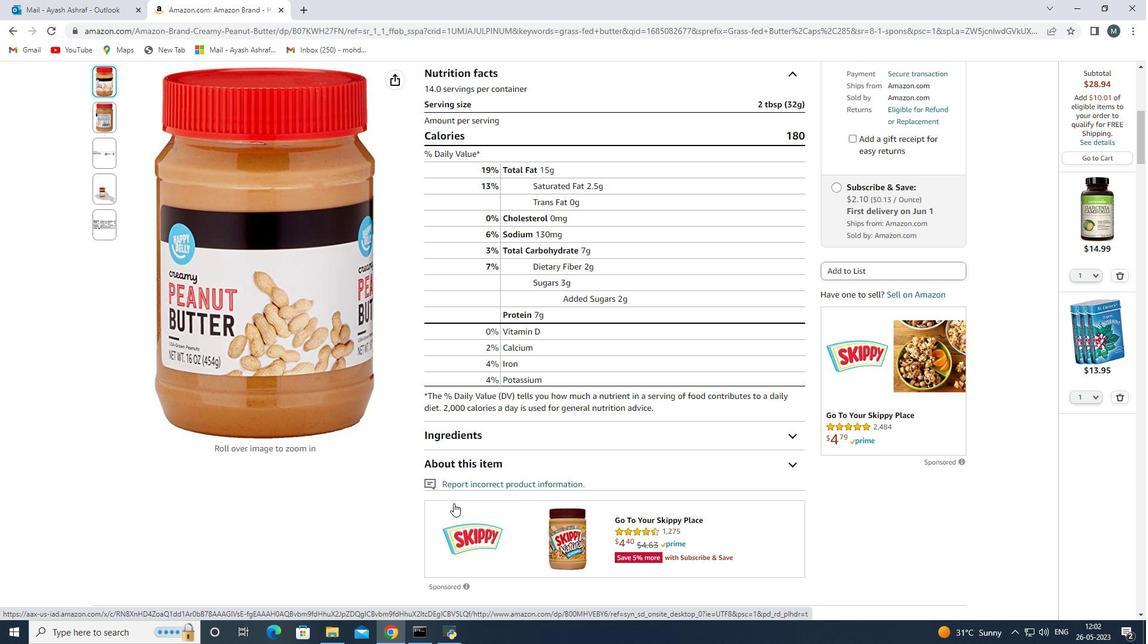 
Action: Key pressed <Key.down><Key.down><Key.down><Key.down><Key.down><Key.down><Key.down><Key.down><Key.down><Key.down><Key.down><Key.down><Key.down><Key.down><Key.down><Key.down><Key.down><Key.down><Key.down><Key.down><Key.down><Key.down><Key.down><Key.down><Key.down><Key.down><Key.down><Key.down><Key.down><Key.down><Key.down><Key.down><Key.down><Key.down><Key.down><Key.down><Key.down><Key.down><Key.down><Key.down><Key.down><Key.down><Key.down><Key.down><Key.down><Key.down><Key.down><Key.down><Key.down><Key.down><Key.down><Key.down><Key.down><Key.down><Key.down><Key.down><Key.down><Key.down><Key.down><Key.down><Key.down><Key.down><Key.down><Key.down><Key.down><Key.down><Key.down>
Screenshot: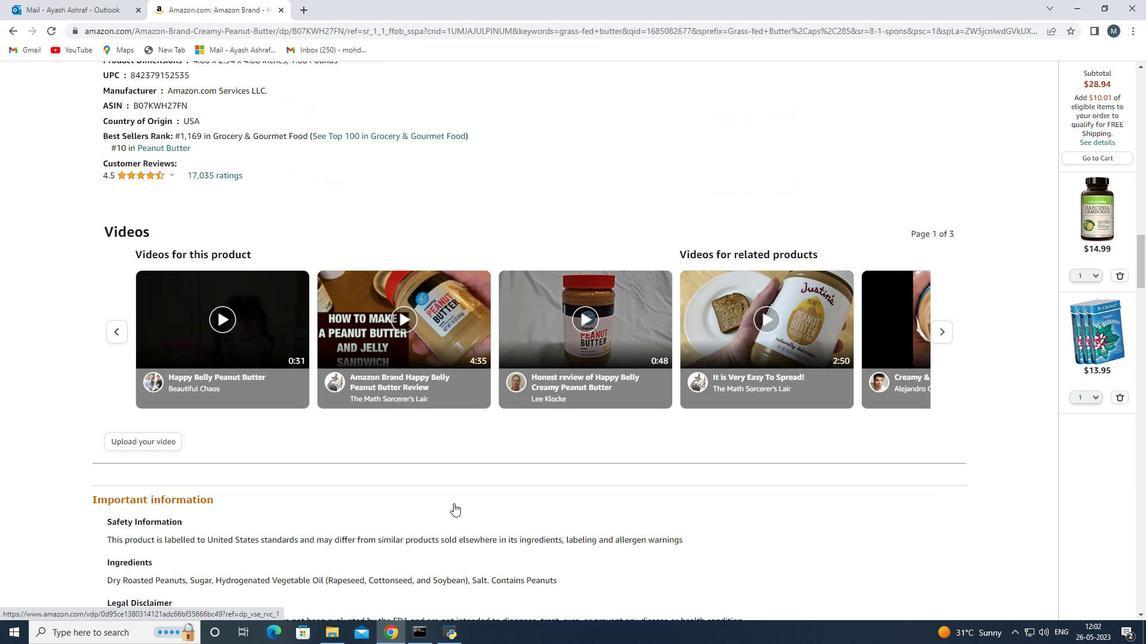 
Action: Mouse moved to (486, 493)
Screenshot: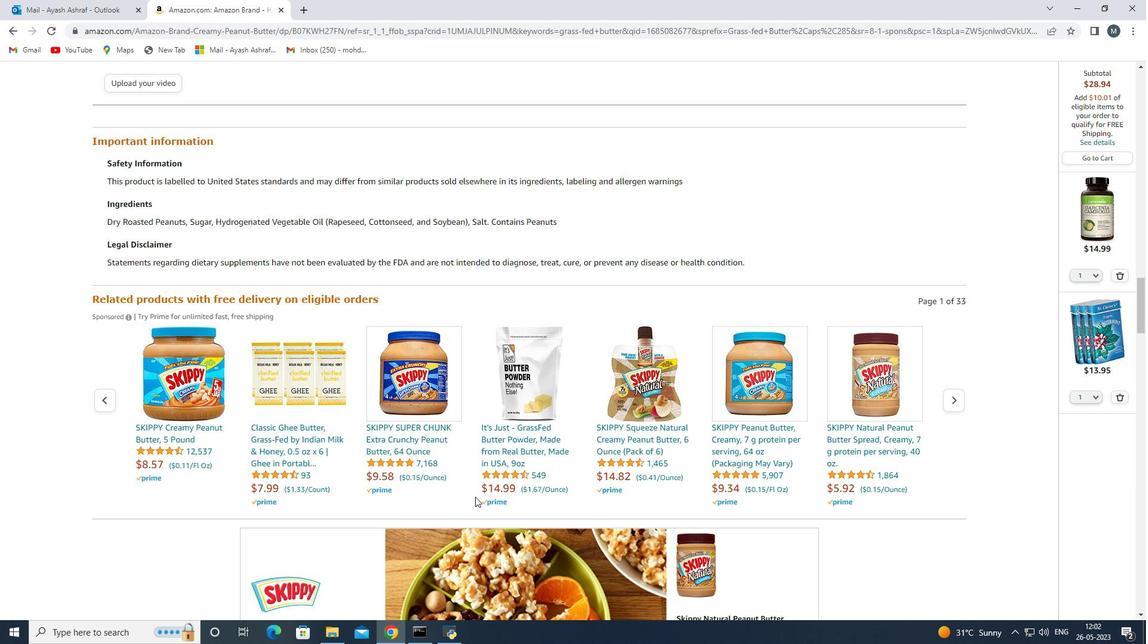 
Action: Key pressed <Key.down><Key.down><Key.down><Key.down><Key.down><Key.down>
Screenshot: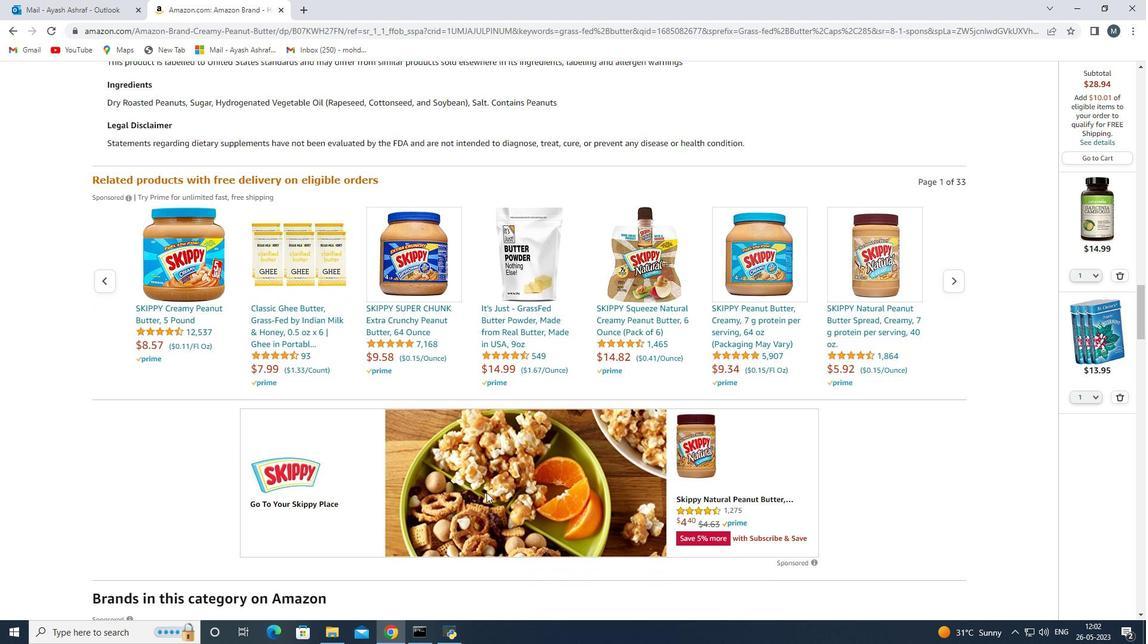 
Action: Mouse moved to (492, 492)
Screenshot: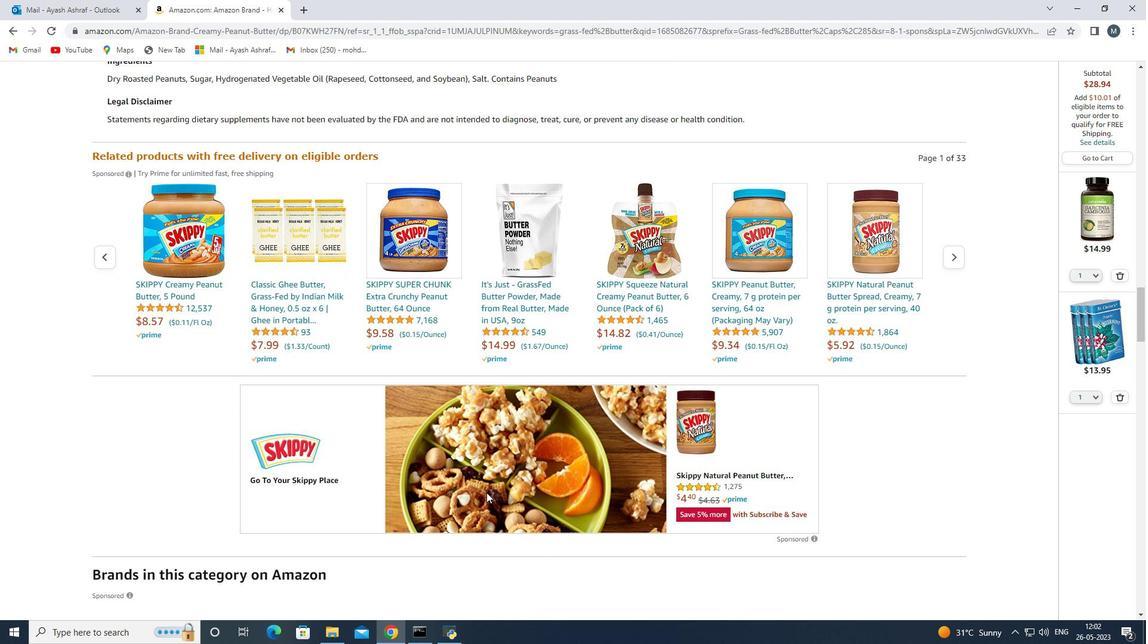 
Action: Key pressed <Key.up>
Screenshot: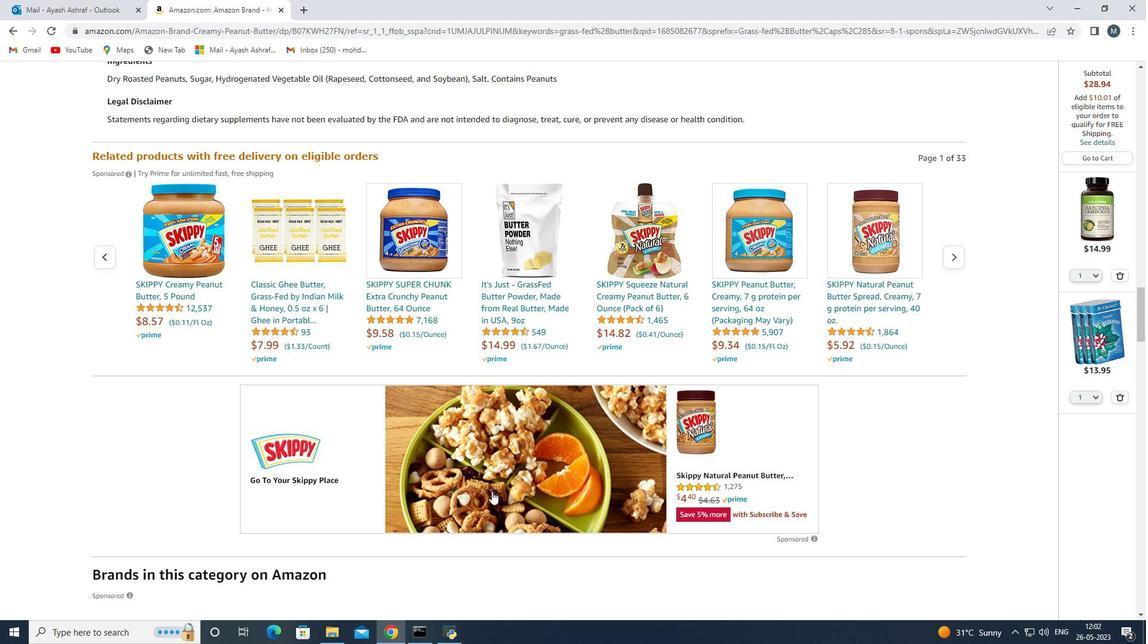 
Action: Mouse moved to (588, 459)
Screenshot: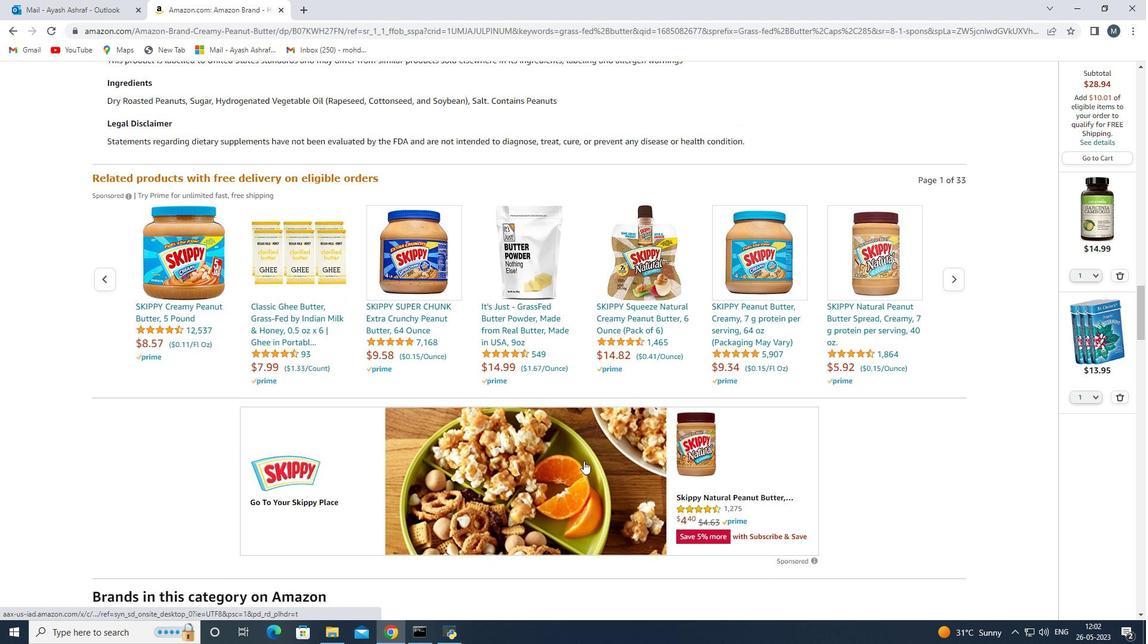 
Action: Key pressed <Key.up><Key.up><Key.up><Key.up><Key.up><Key.up><Key.up><Key.up><Key.up><Key.up><Key.up><Key.up><Key.up><Key.up><Key.up><Key.up><Key.up><Key.up><Key.up><Key.up><Key.up><Key.up><Key.up><Key.up><Key.up><Key.up><Key.up><Key.up><Key.up>
Screenshot: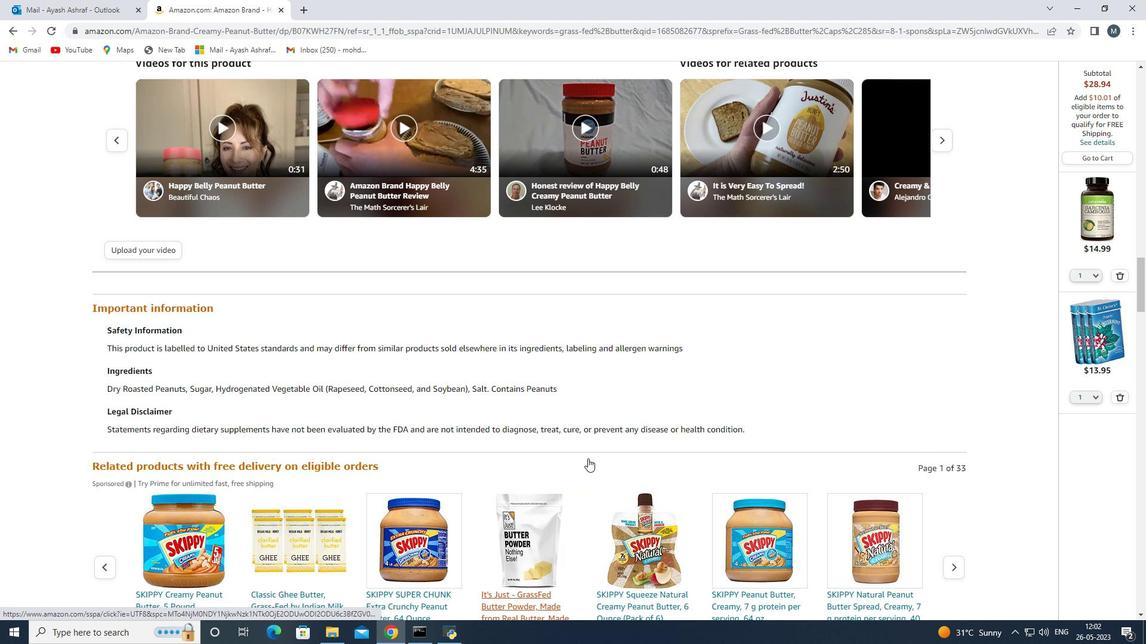 
Action: Mouse moved to (518, 421)
Screenshot: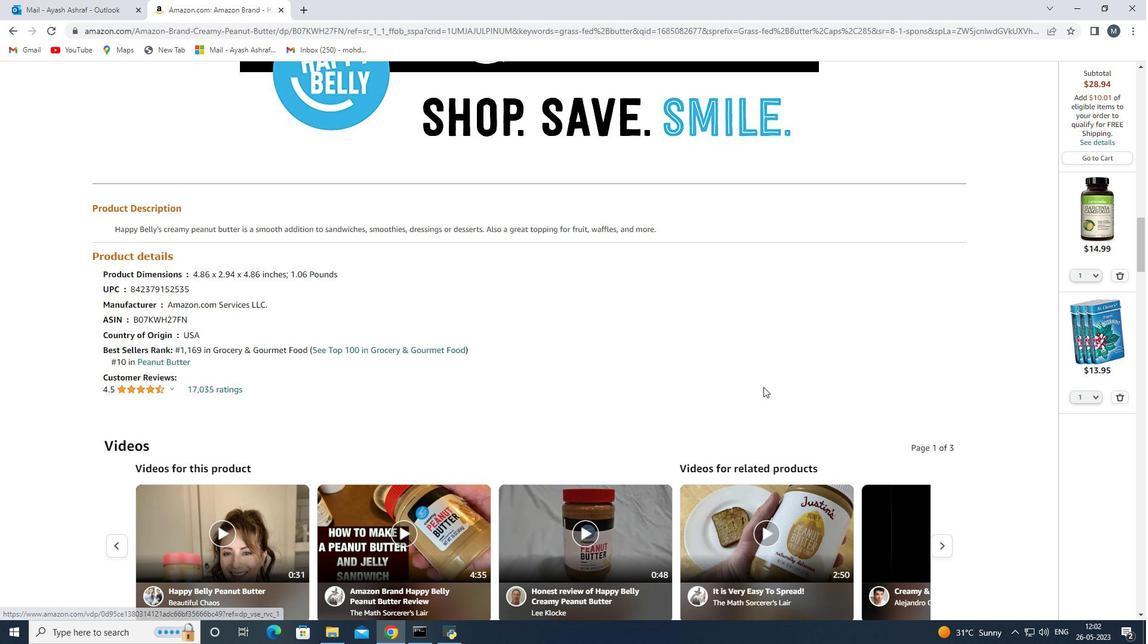
Action: Mouse scrolled (518, 422) with delta (0, 0)
Screenshot: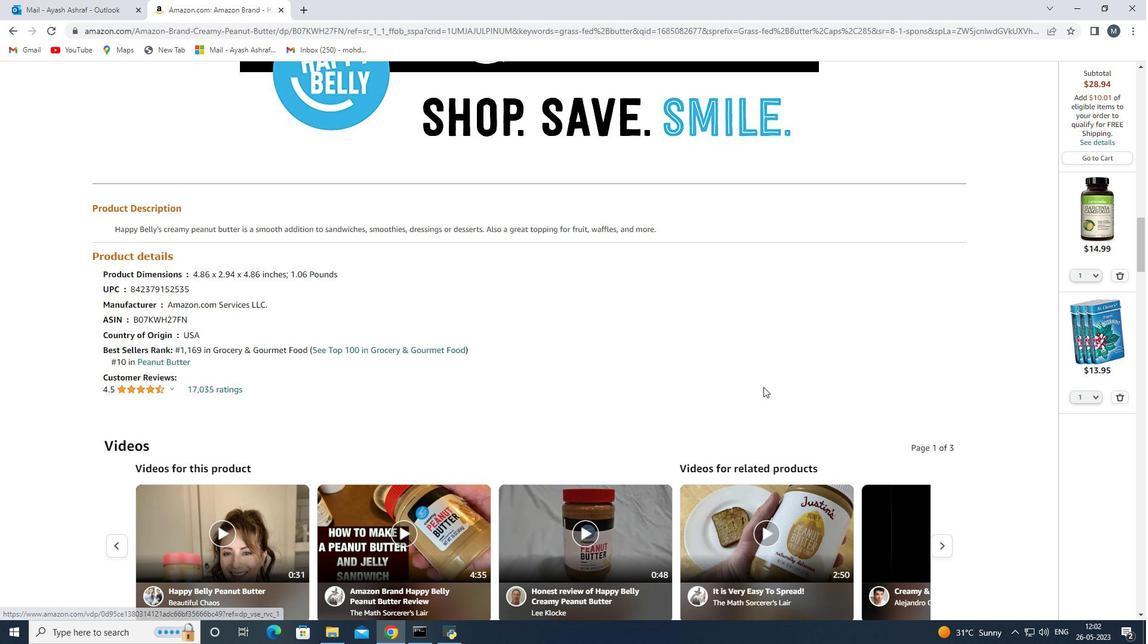 
Action: Mouse scrolled (518, 422) with delta (0, 0)
Screenshot: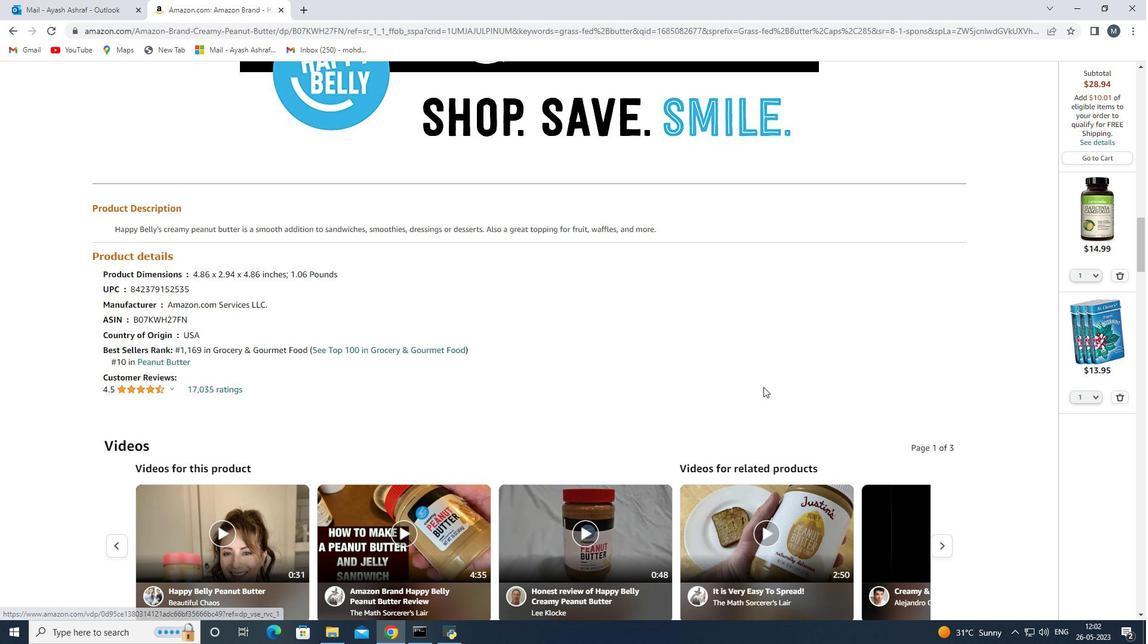 
Action: Mouse scrolled (518, 422) with delta (0, 0)
Screenshot: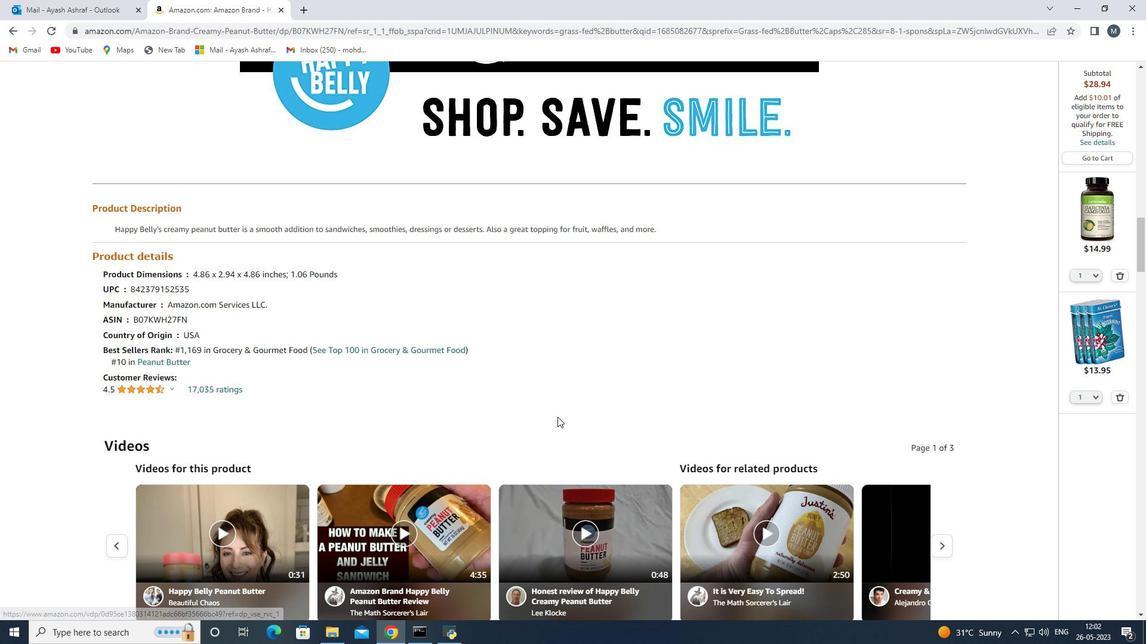 
Action: Mouse scrolled (518, 422) with delta (0, 0)
Screenshot: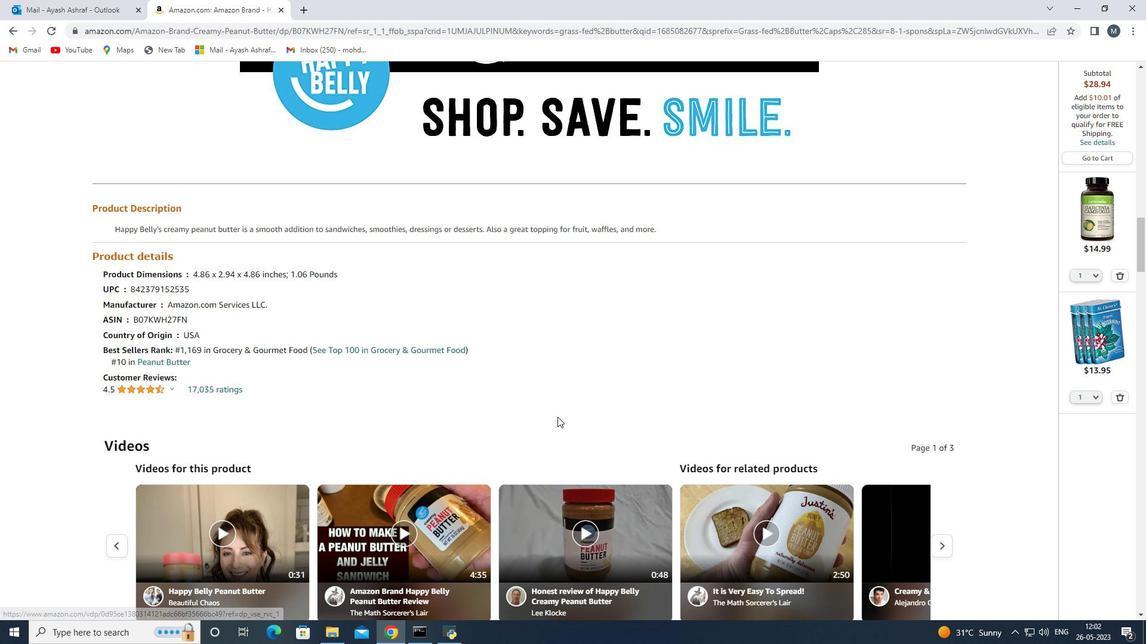 
Action: Mouse scrolled (518, 422) with delta (0, 0)
Screenshot: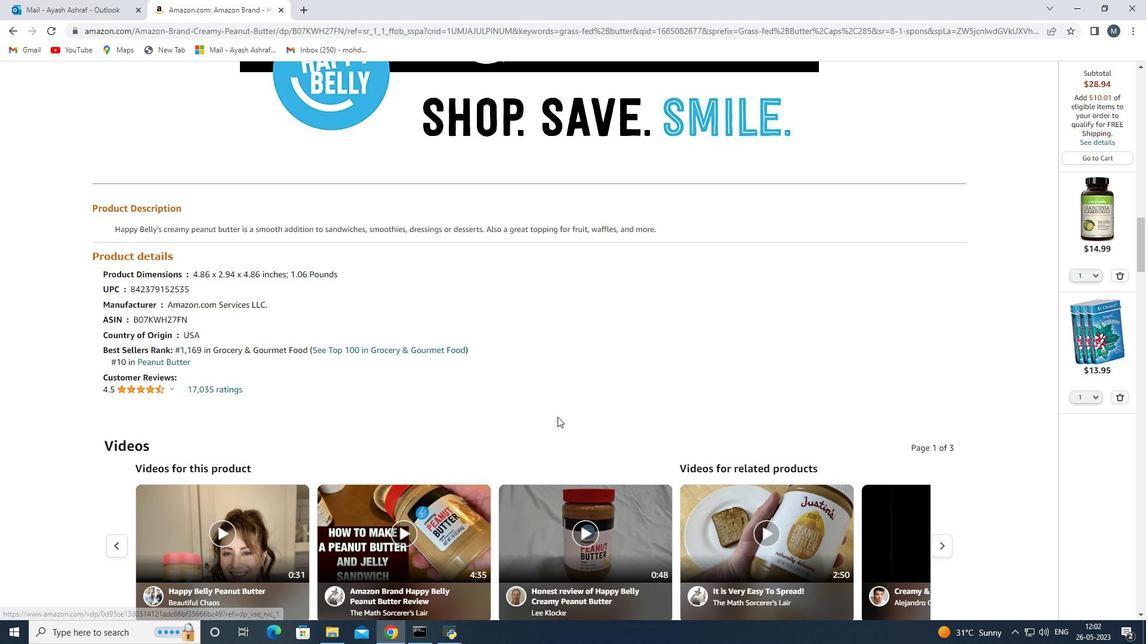 
Action: Mouse scrolled (518, 422) with delta (0, 0)
Screenshot: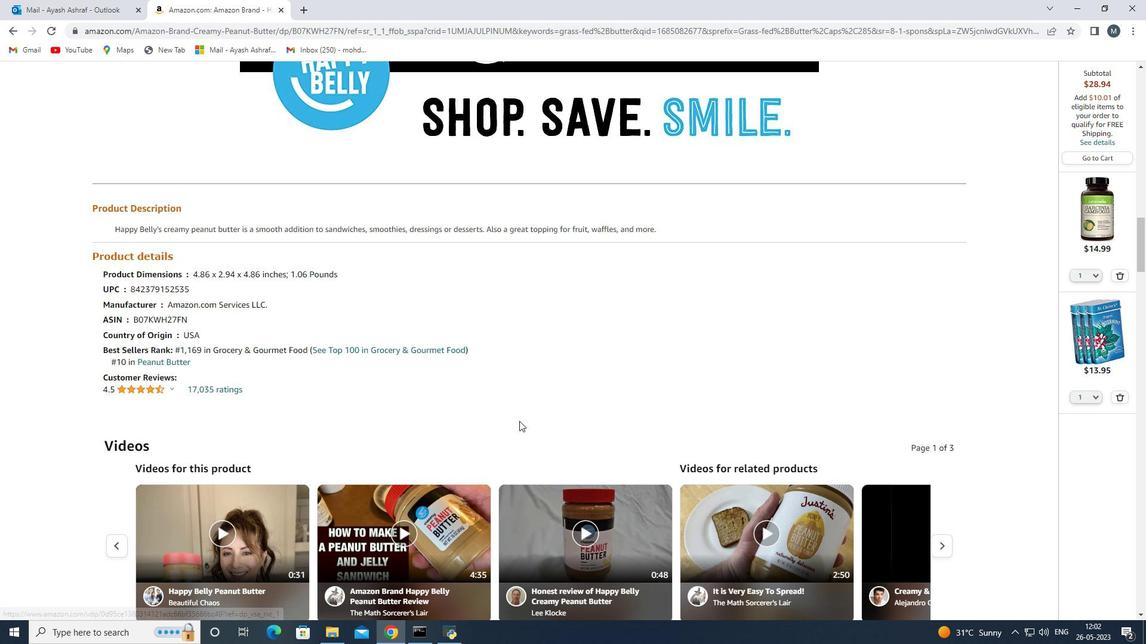 
Action: Mouse moved to (363, 357)
Screenshot: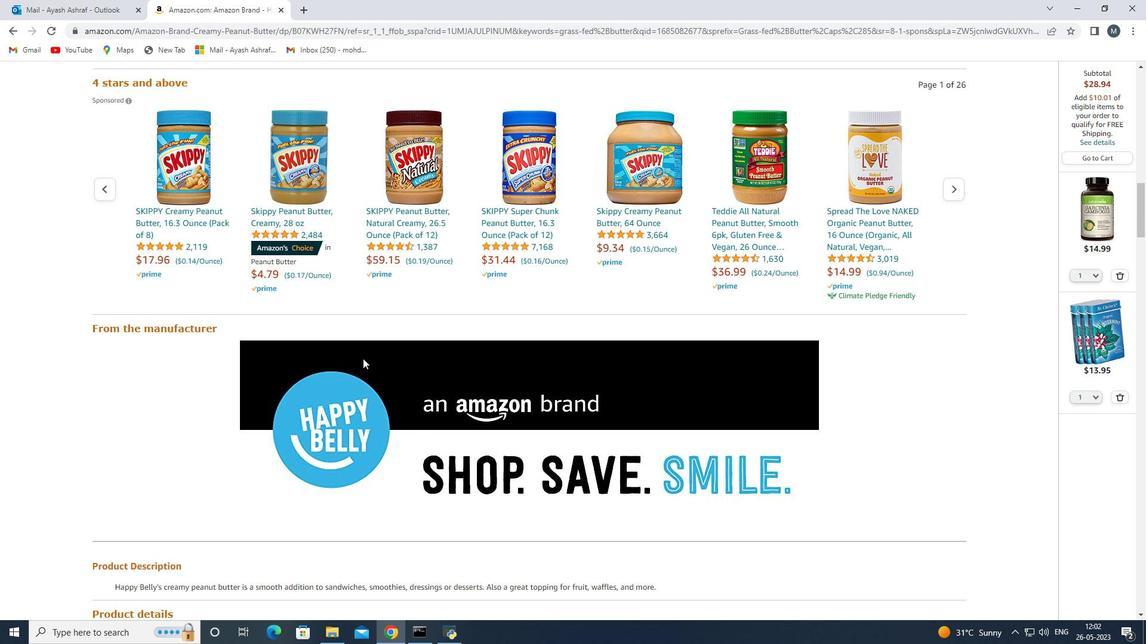 
Action: Mouse scrolled (363, 358) with delta (0, 0)
Screenshot: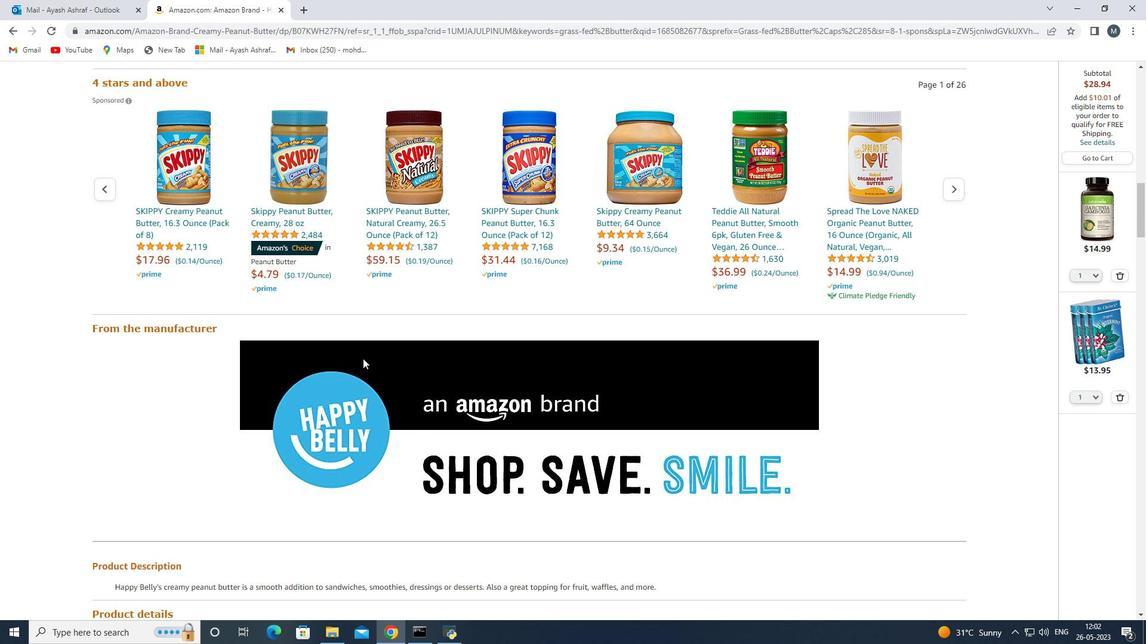 
Action: Mouse scrolled (363, 358) with delta (0, 0)
Screenshot: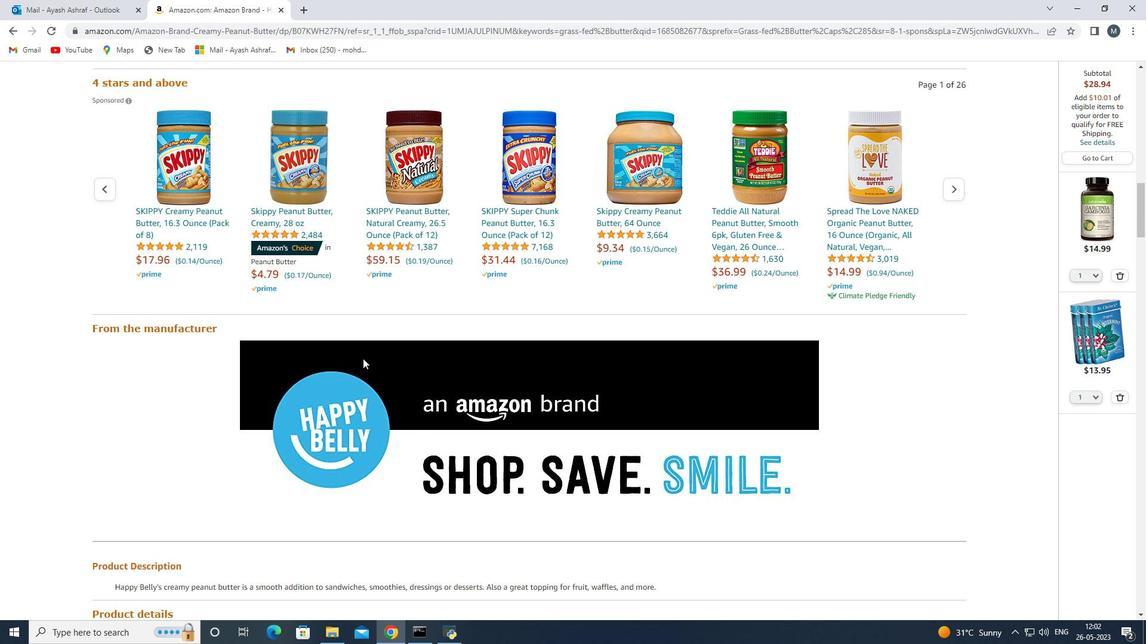 
Action: Mouse scrolled (363, 358) with delta (0, 0)
Screenshot: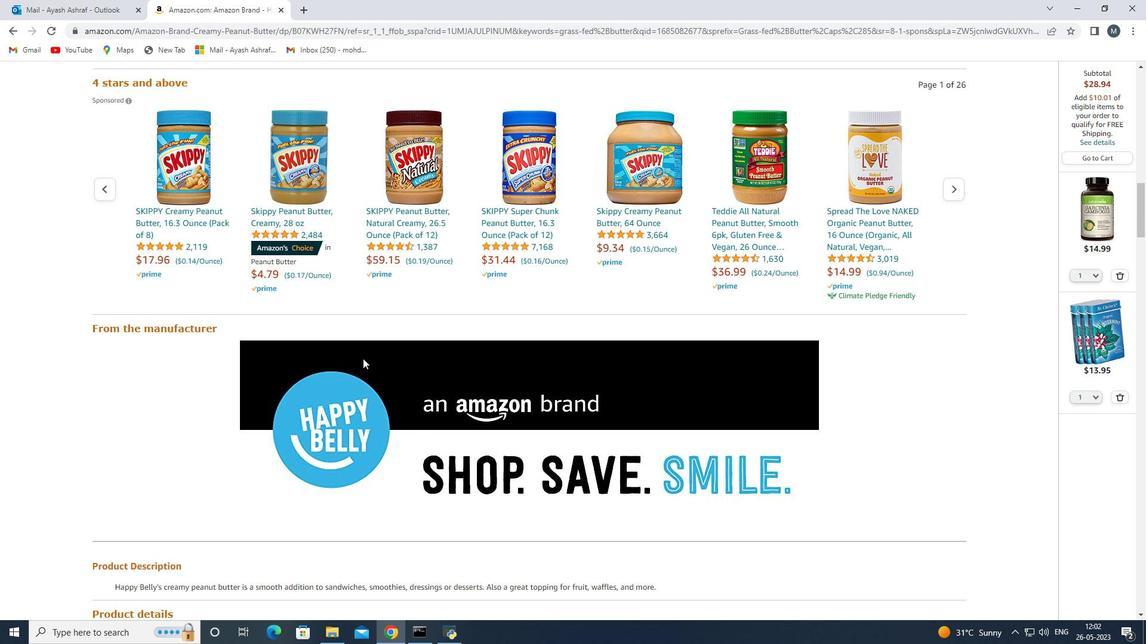 
Action: Mouse moved to (363, 357)
Screenshot: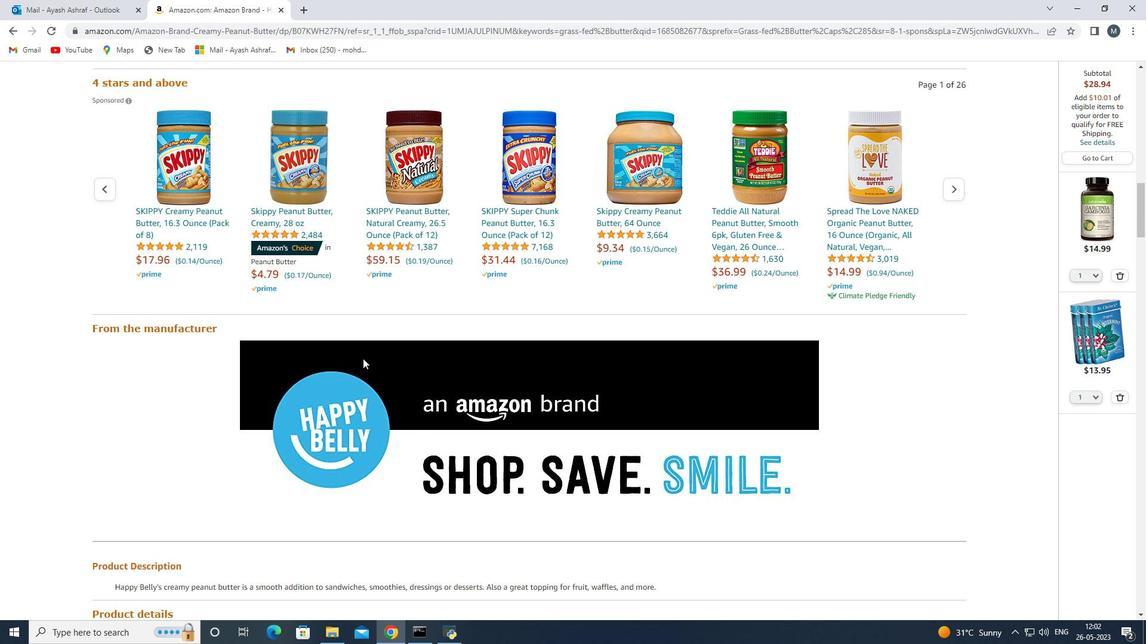 
Action: Mouse scrolled (363, 357) with delta (0, 0)
Screenshot: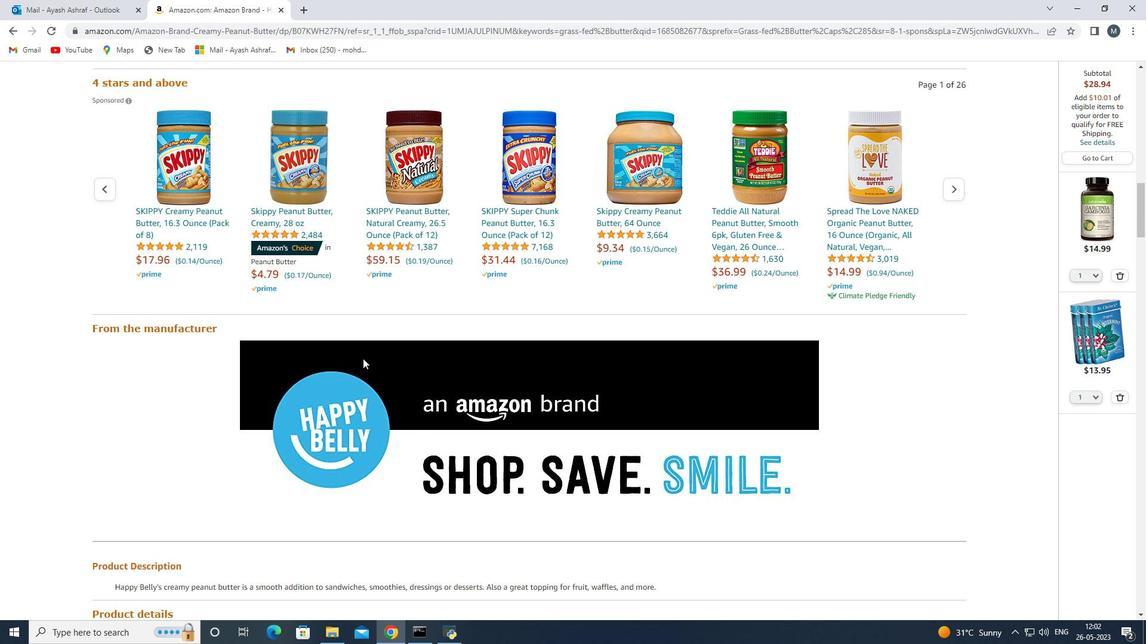 
Action: Mouse scrolled (363, 357) with delta (0, 0)
Screenshot: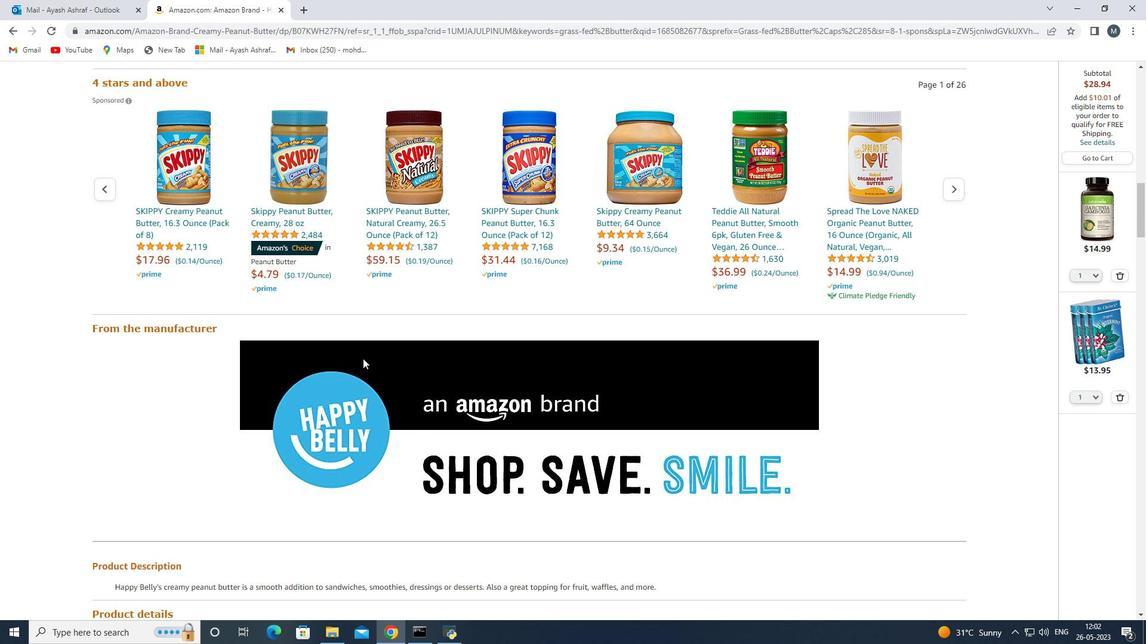 
Action: Mouse scrolled (363, 357) with delta (0, 0)
Screenshot: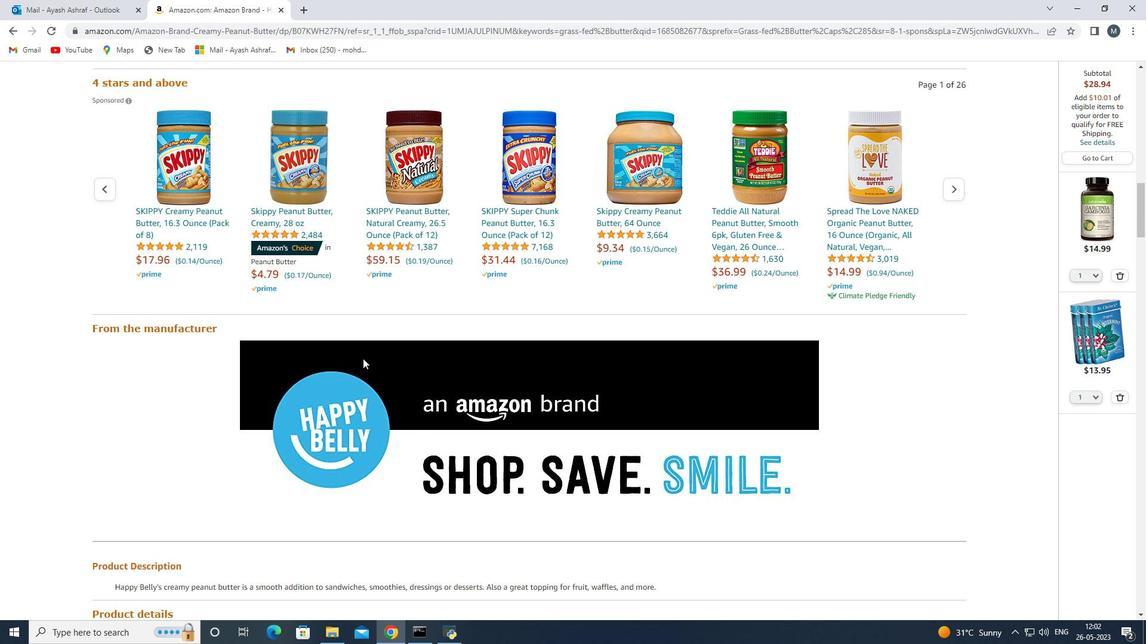 
Action: Mouse moved to (361, 357)
Screenshot: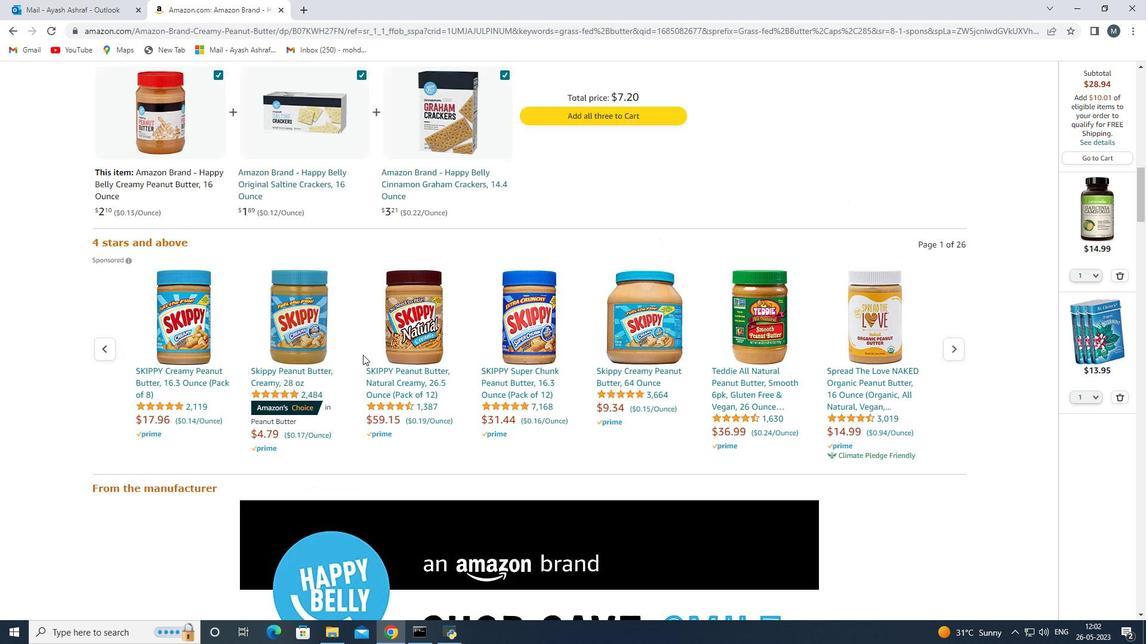 
Action: Mouse scrolled (361, 357) with delta (0, 0)
Screenshot: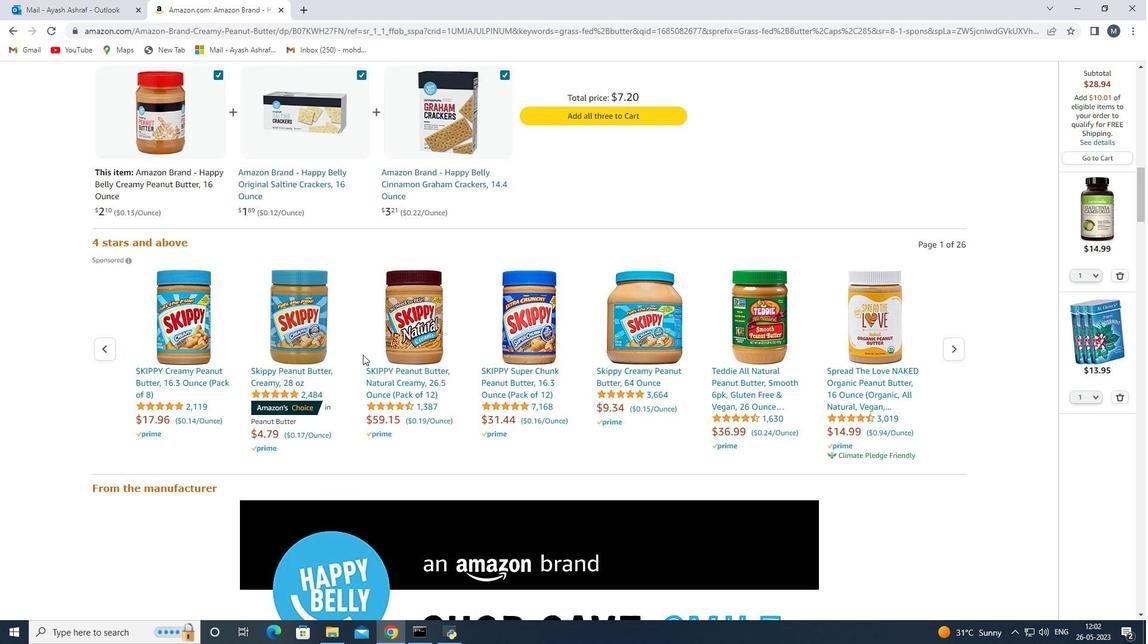 
Action: Mouse scrolled (361, 357) with delta (0, 0)
Screenshot: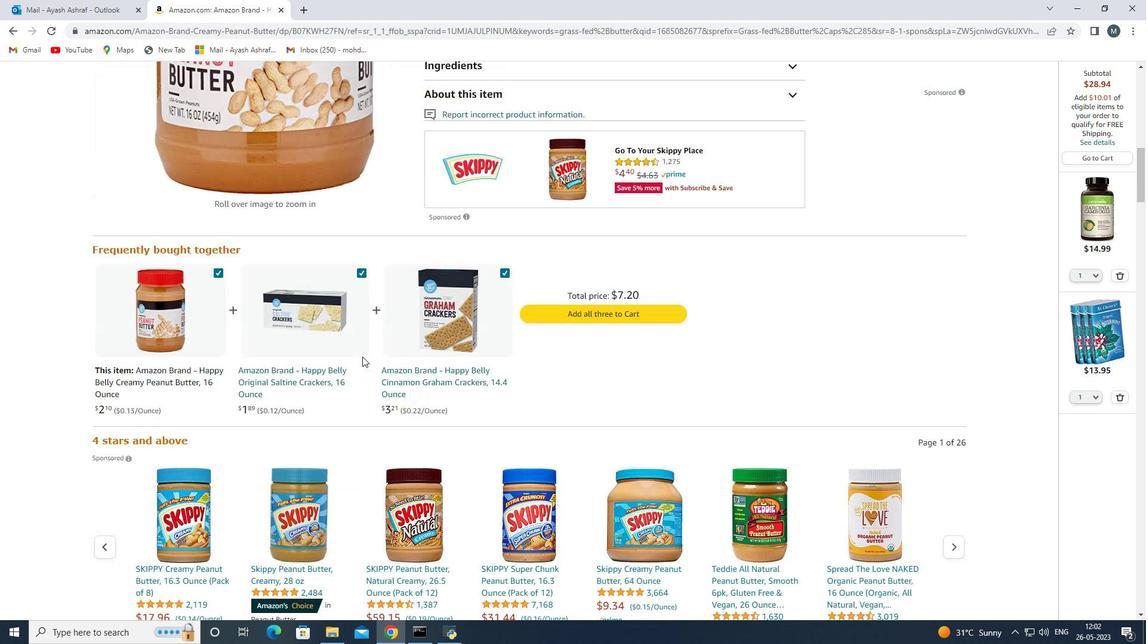 
Action: Mouse scrolled (361, 357) with delta (0, 0)
Screenshot: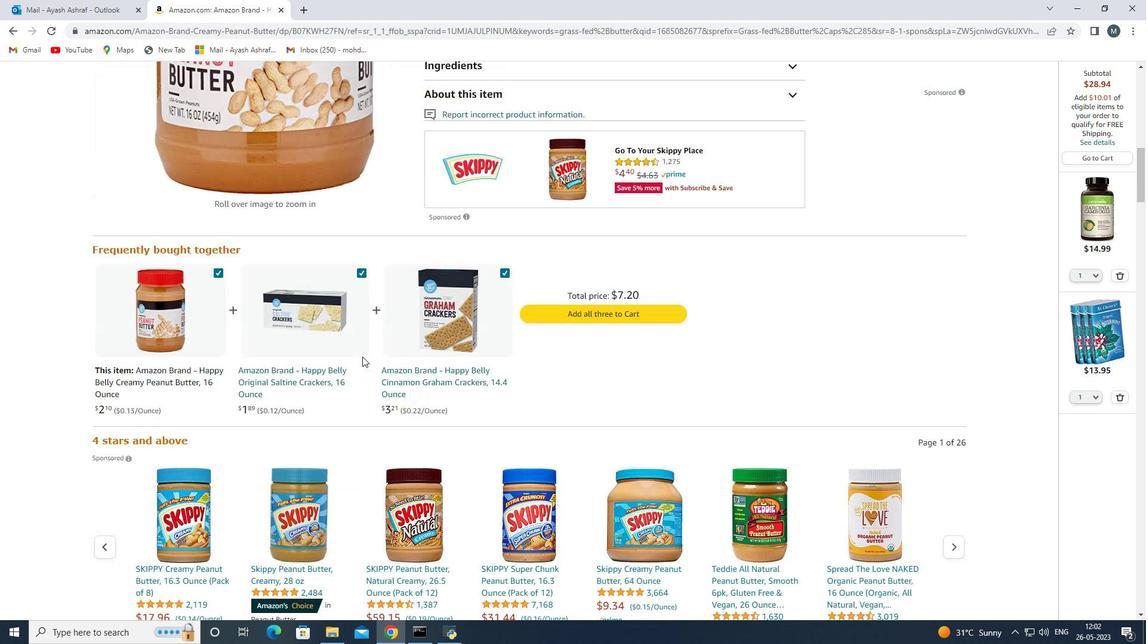 
Action: Mouse scrolled (361, 357) with delta (0, 0)
Screenshot: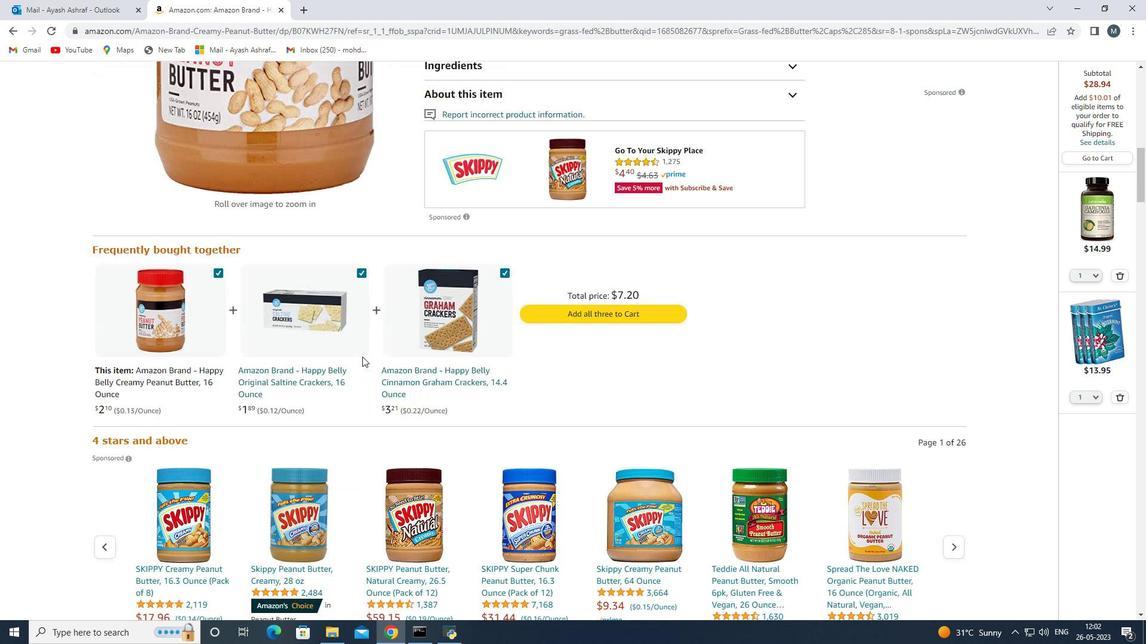 
Action: Mouse scrolled (361, 357) with delta (0, 0)
Screenshot: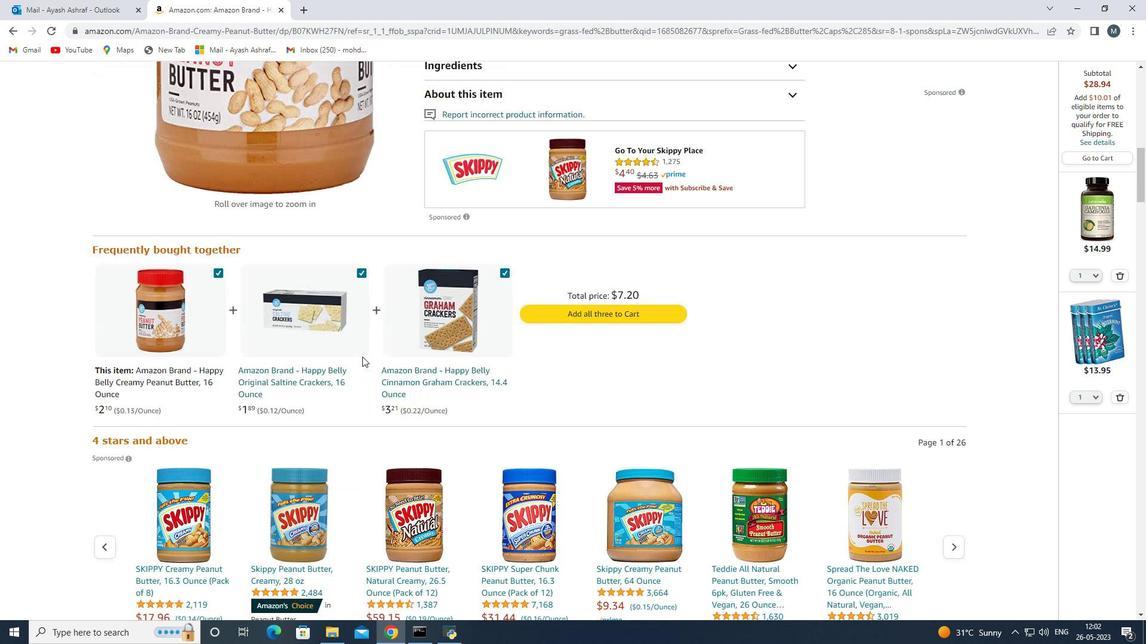 
Action: Mouse moved to (358, 357)
Screenshot: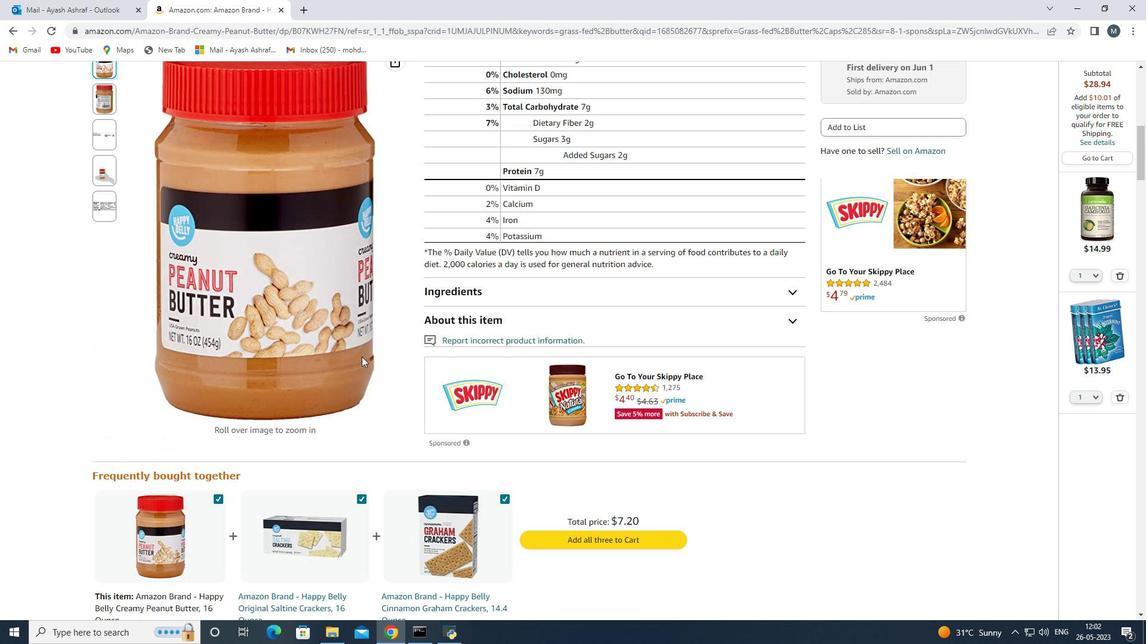 
Action: Mouse scrolled (358, 357) with delta (0, 0)
Screenshot: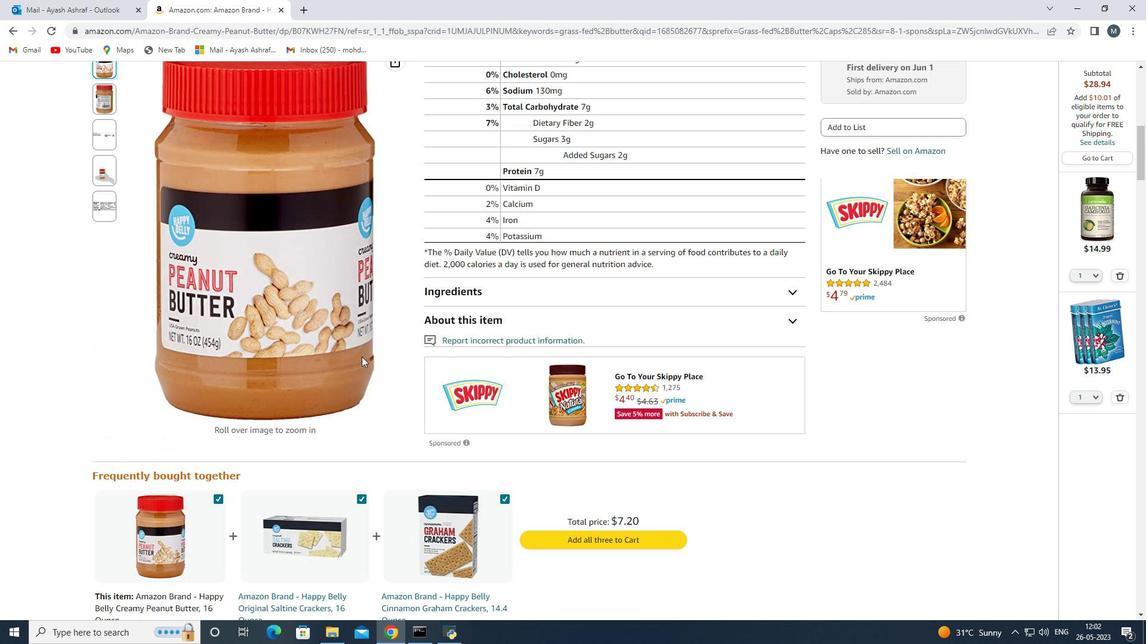 
Action: Mouse scrolled (358, 357) with delta (0, 0)
Screenshot: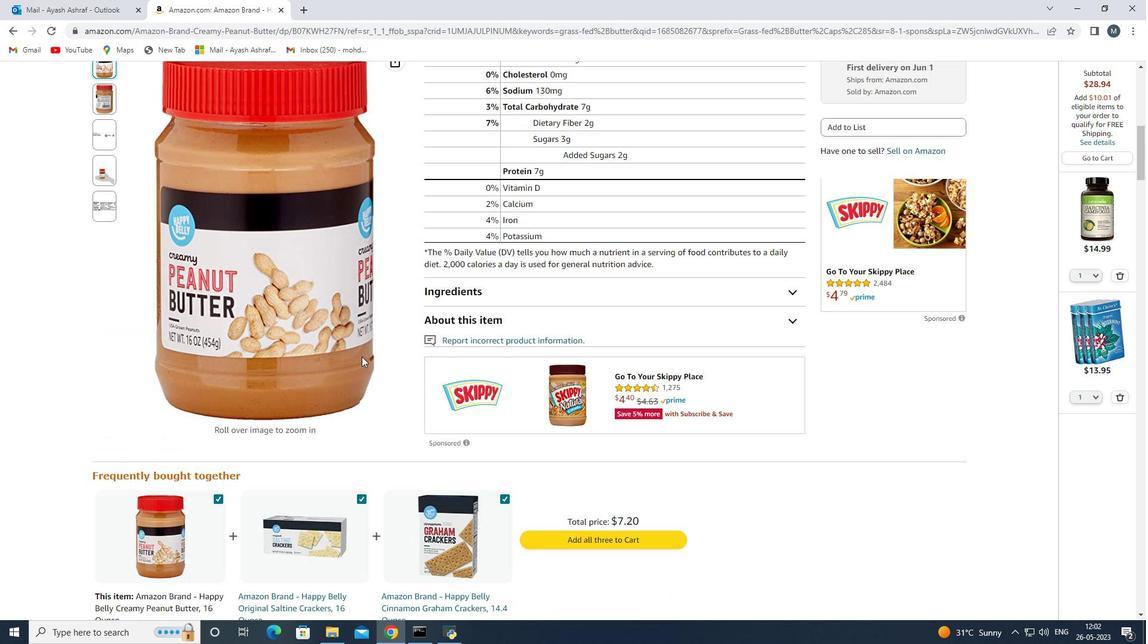 
Action: Mouse scrolled (358, 357) with delta (0, 0)
Screenshot: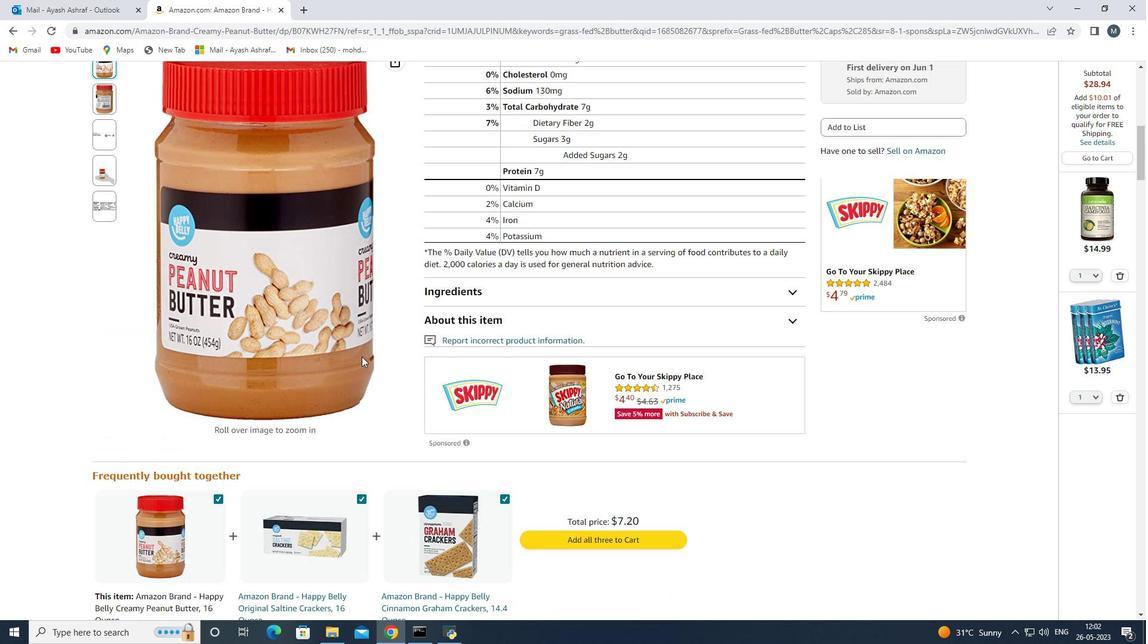 
Action: Mouse scrolled (358, 357) with delta (0, 0)
Screenshot: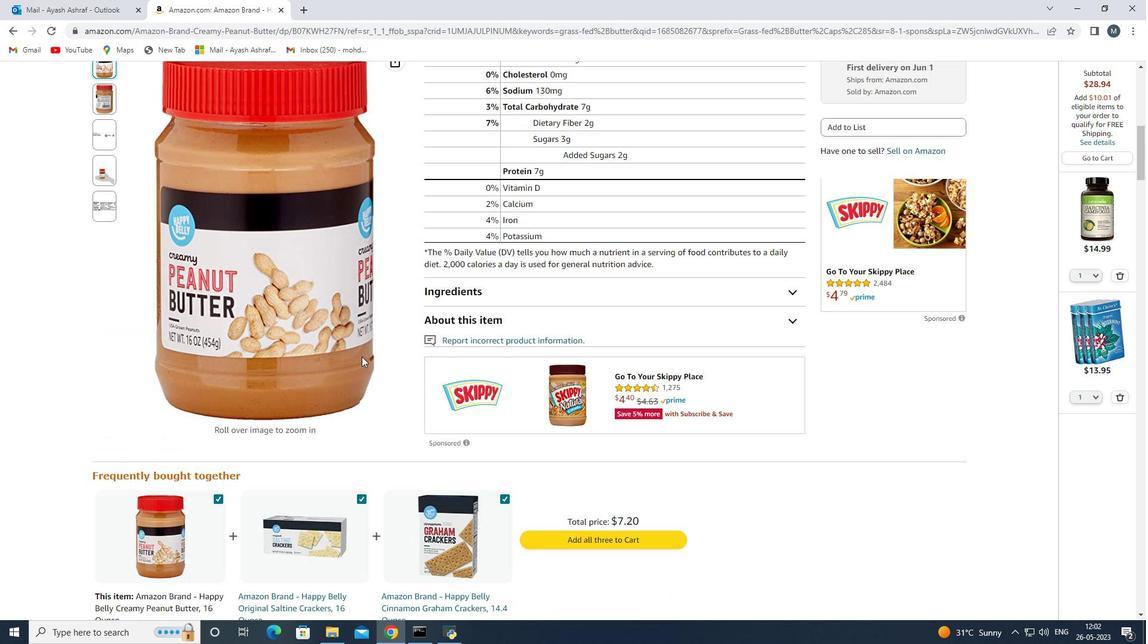 
Action: Mouse scrolled (358, 357) with delta (0, 0)
Screenshot: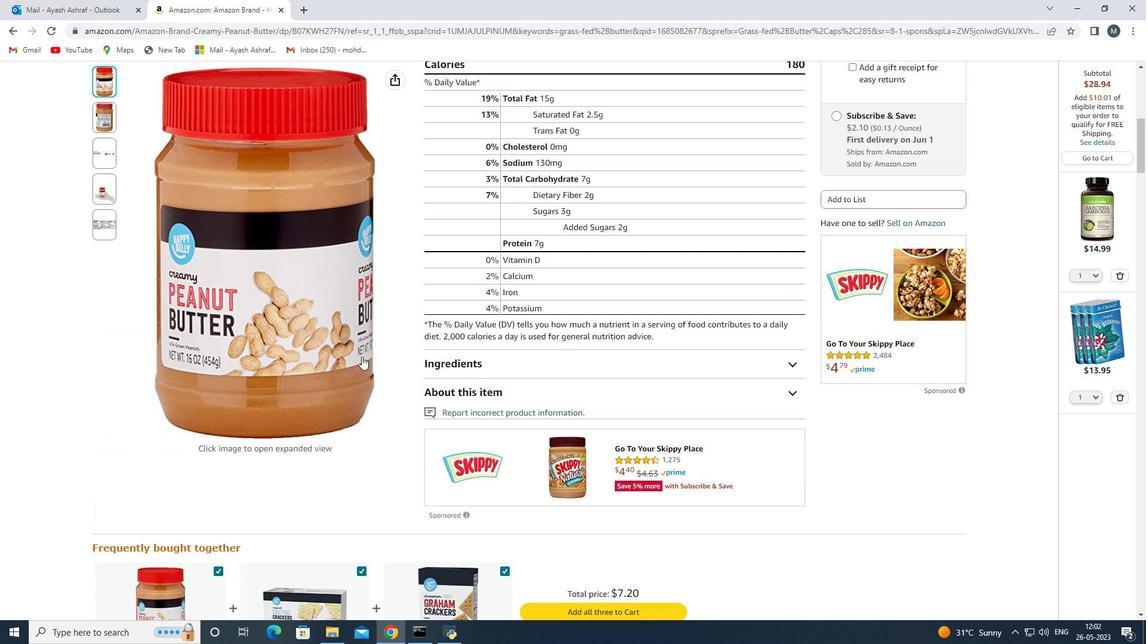 
Action: Mouse moved to (10, 31)
Screenshot: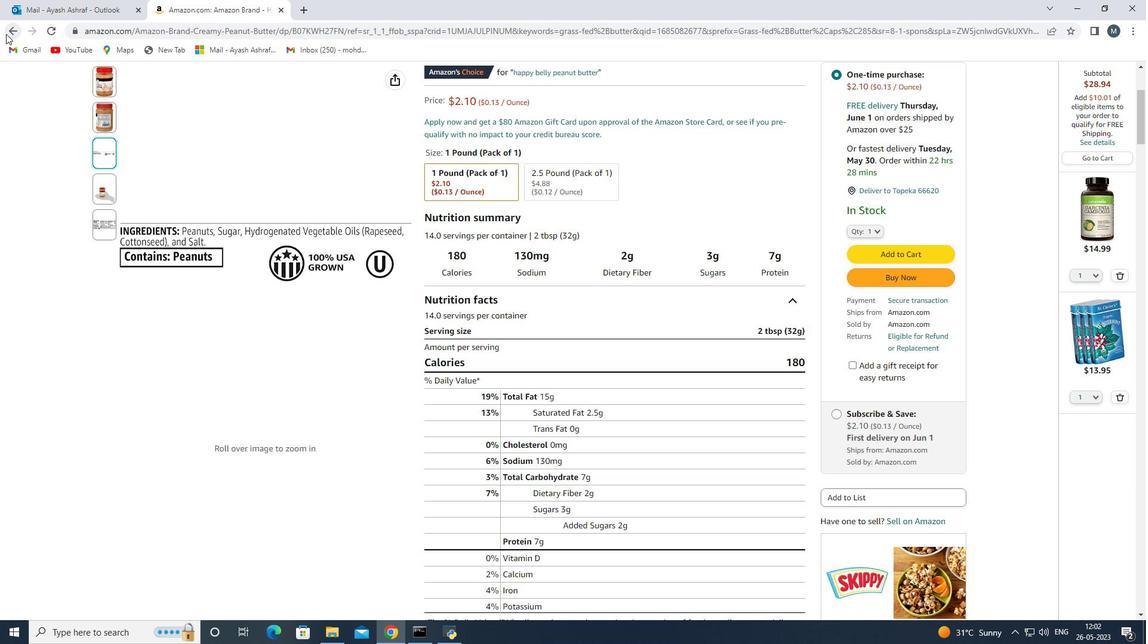 
Action: Mouse pressed left at (10, 31)
Screenshot: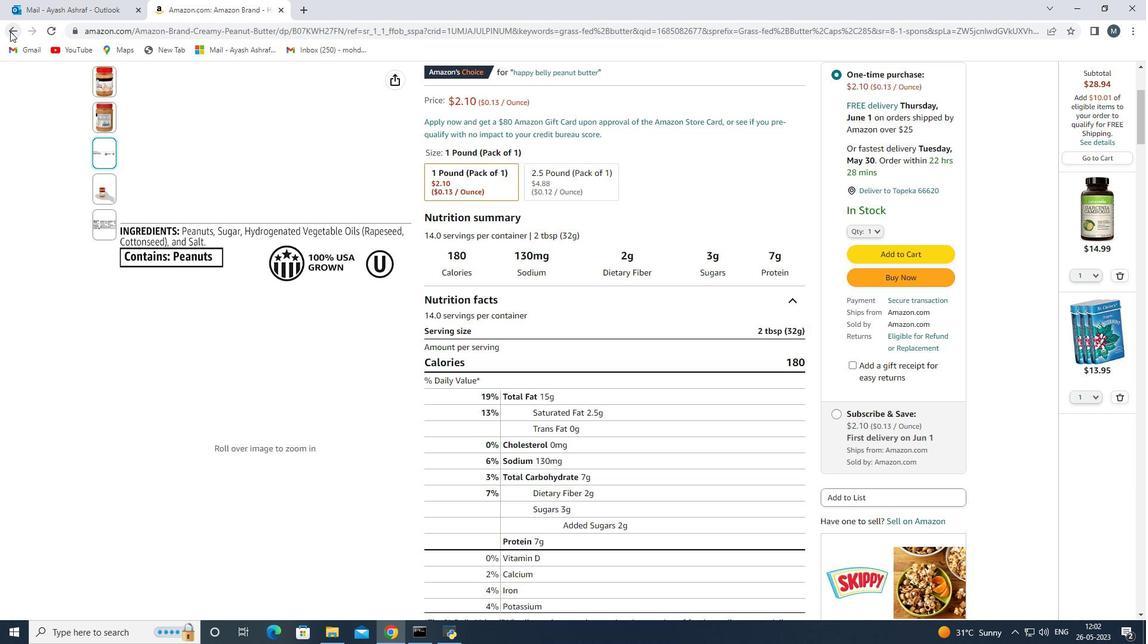 
Action: Mouse moved to (486, 354)
Screenshot: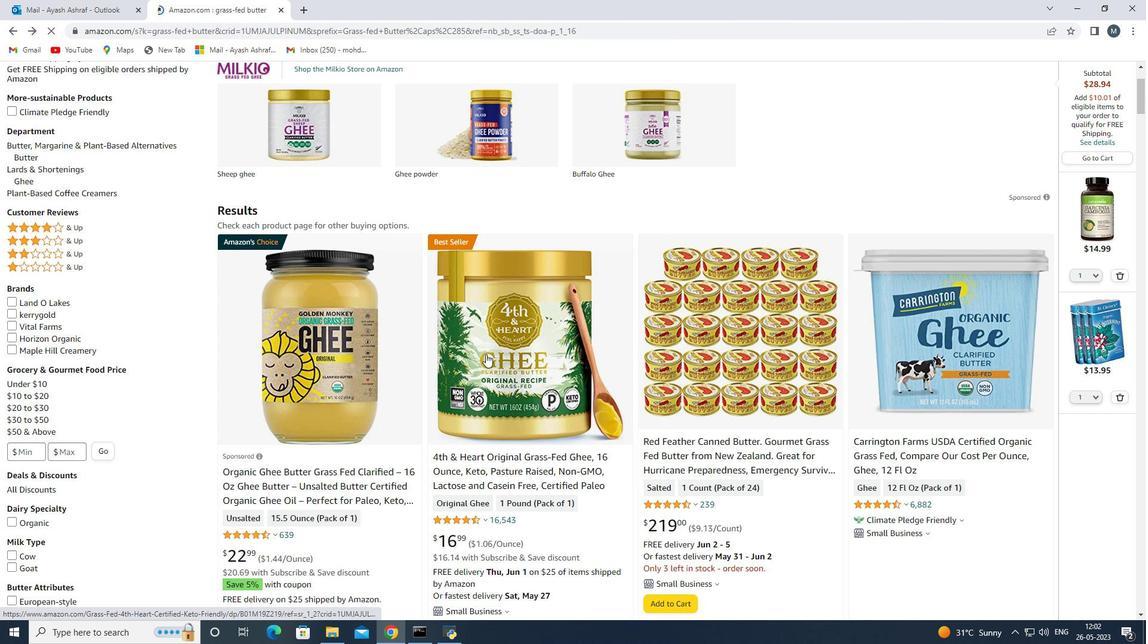 
Action: Mouse scrolled (486, 353) with delta (0, 0)
Screenshot: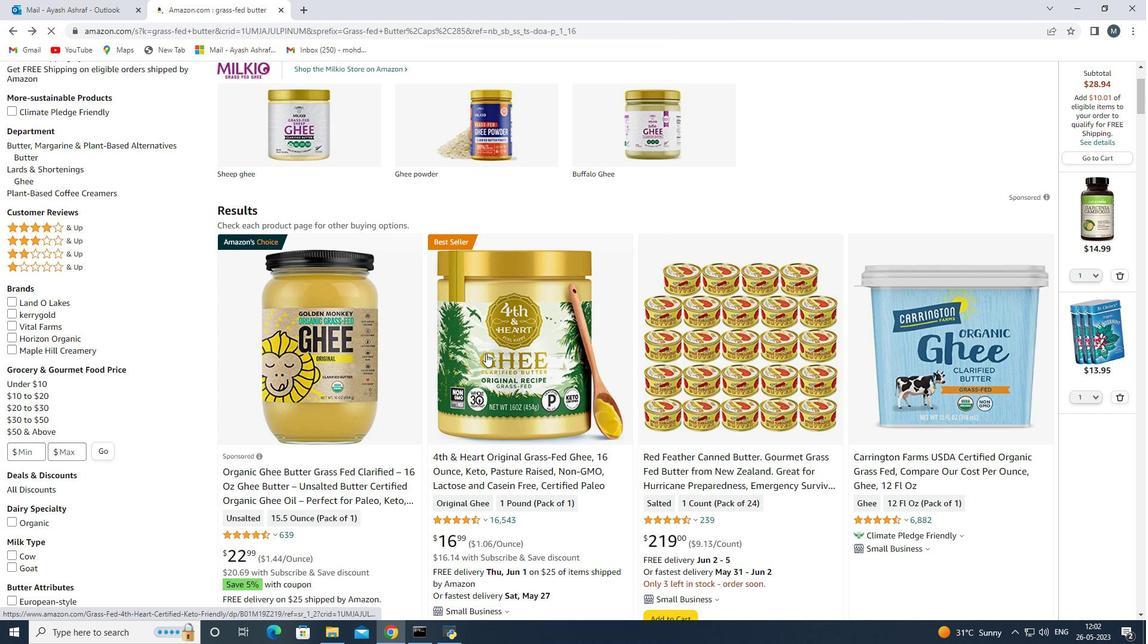 
Action: Mouse scrolled (486, 353) with delta (0, 0)
Screenshot: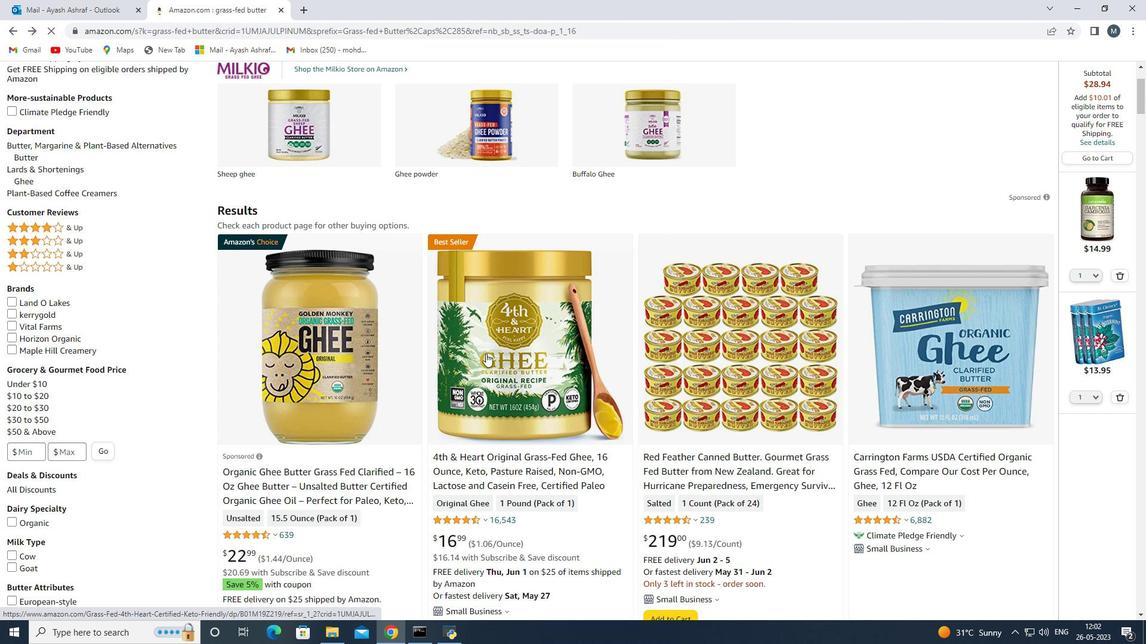 
Action: Mouse scrolled (486, 353) with delta (0, 0)
Screenshot: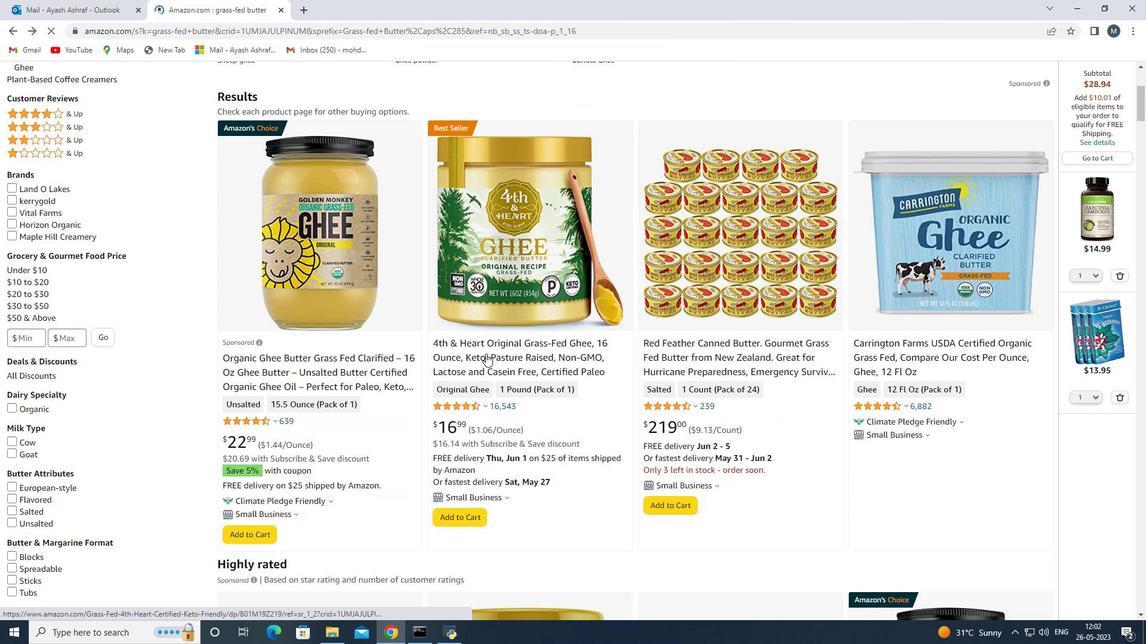 
Action: Mouse scrolled (486, 353) with delta (0, 0)
Screenshot: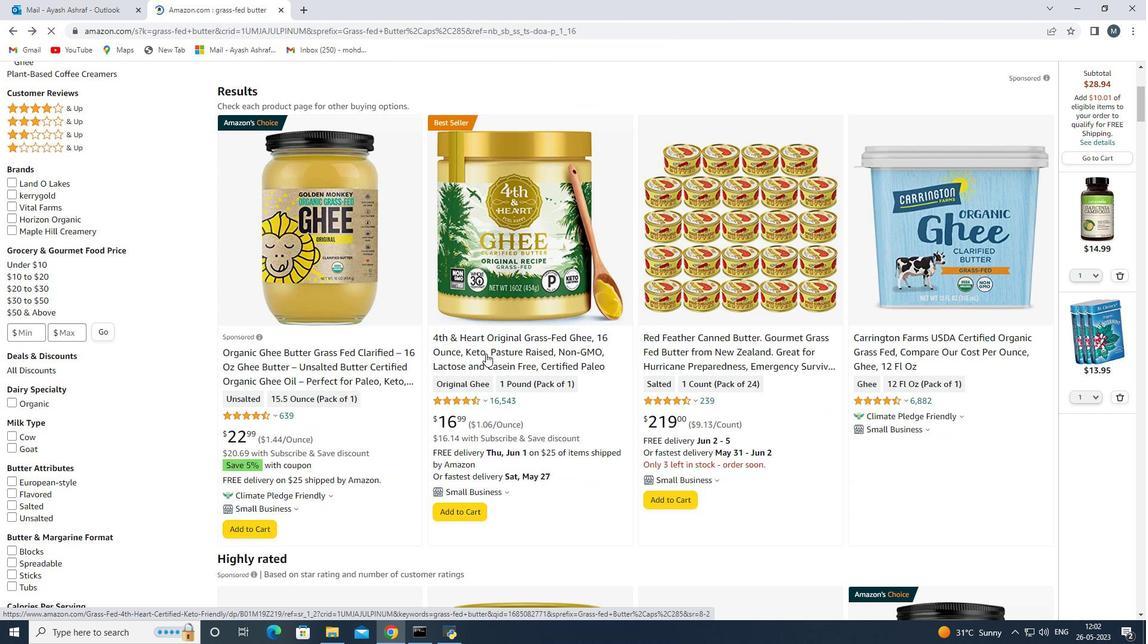 
Action: Mouse scrolled (486, 353) with delta (0, 0)
Screenshot: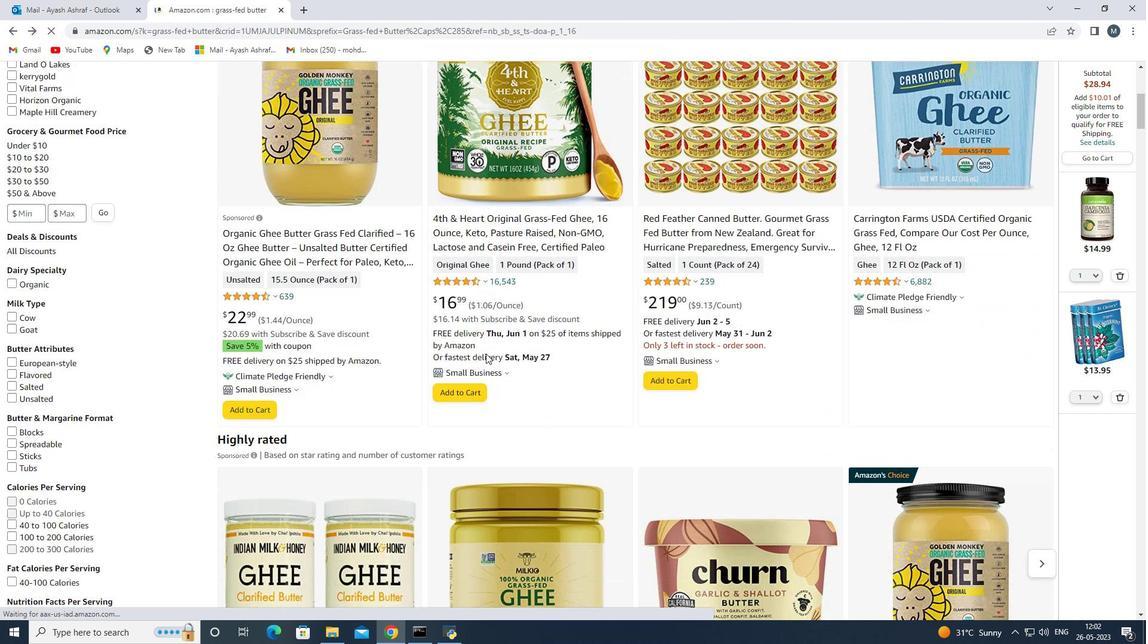 
Action: Mouse scrolled (486, 353) with delta (0, 0)
Screenshot: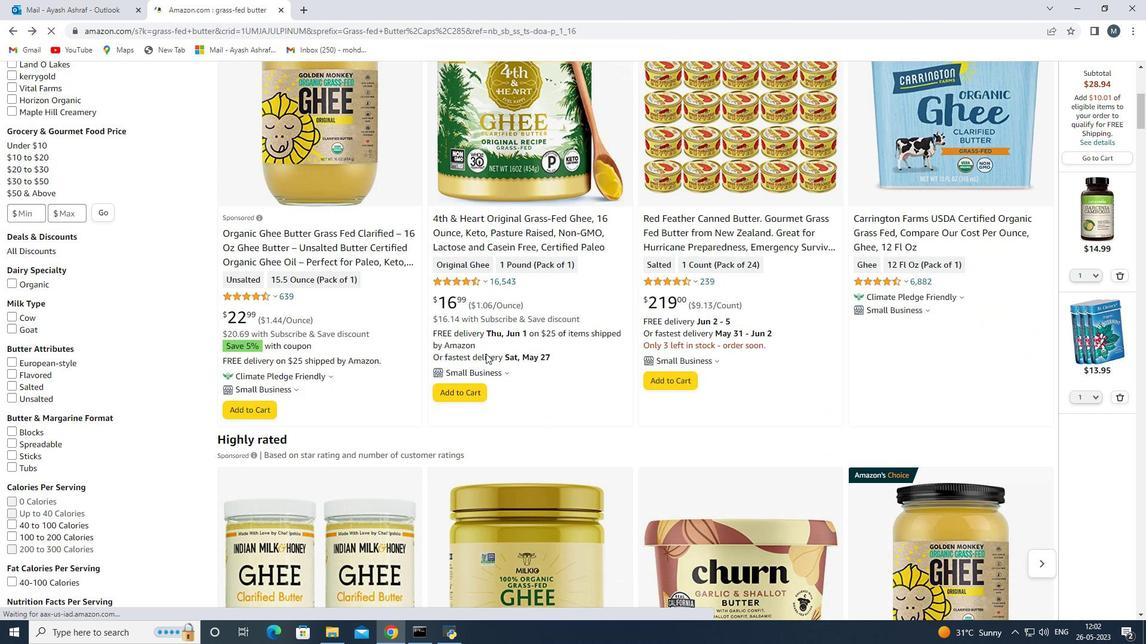 
Action: Mouse moved to (499, 346)
Screenshot: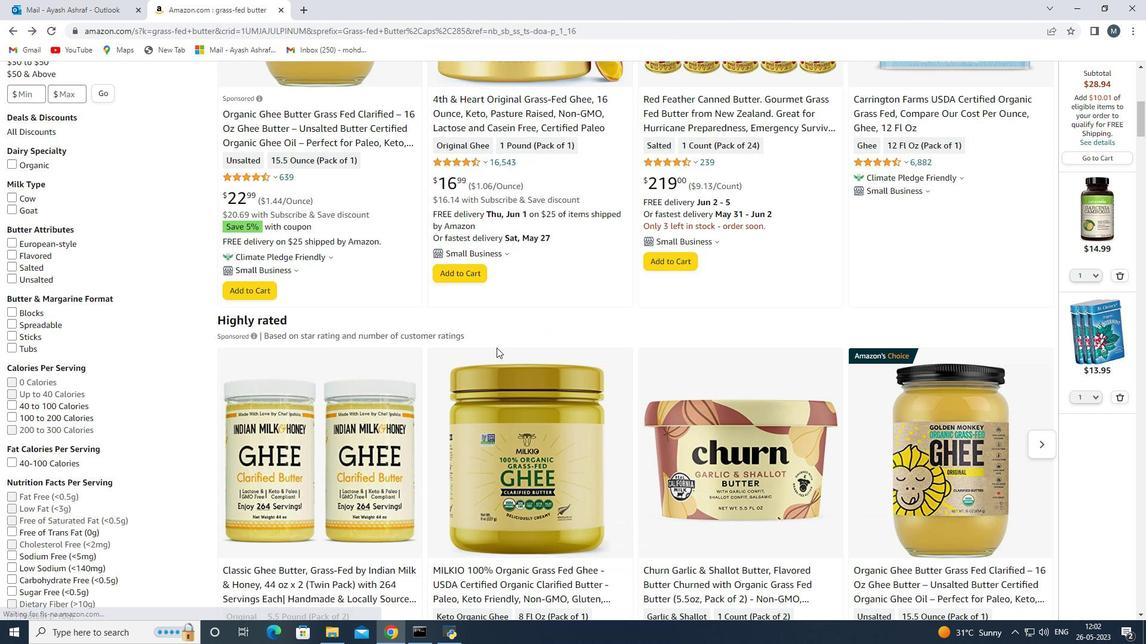 
Action: Mouse scrolled (499, 346) with delta (0, 0)
Screenshot: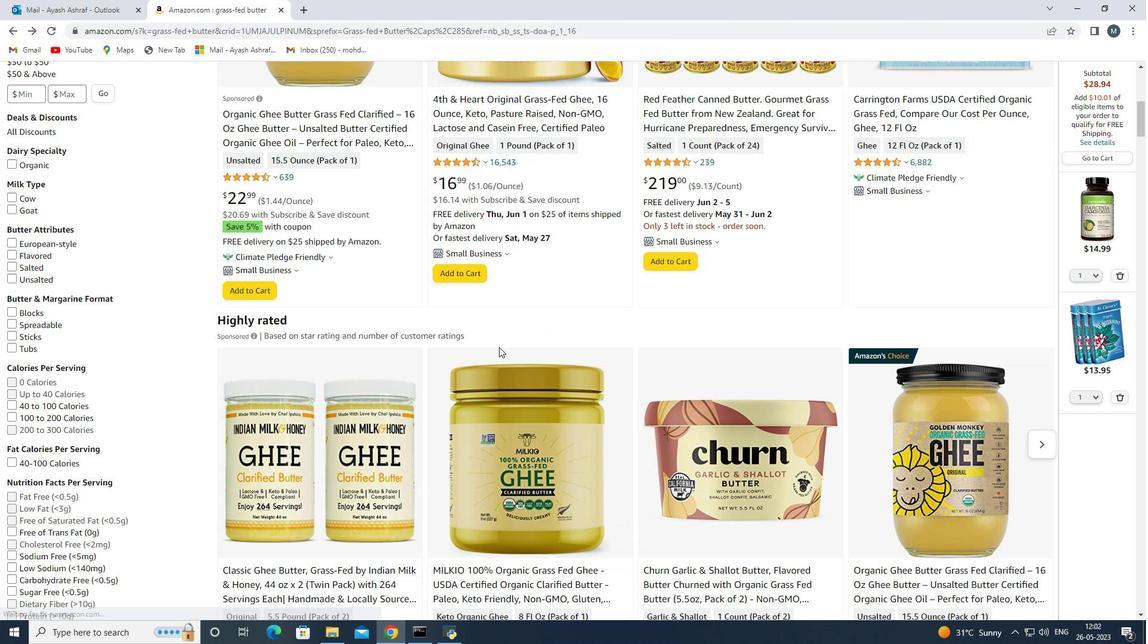 
Action: Mouse scrolled (499, 346) with delta (0, 0)
Screenshot: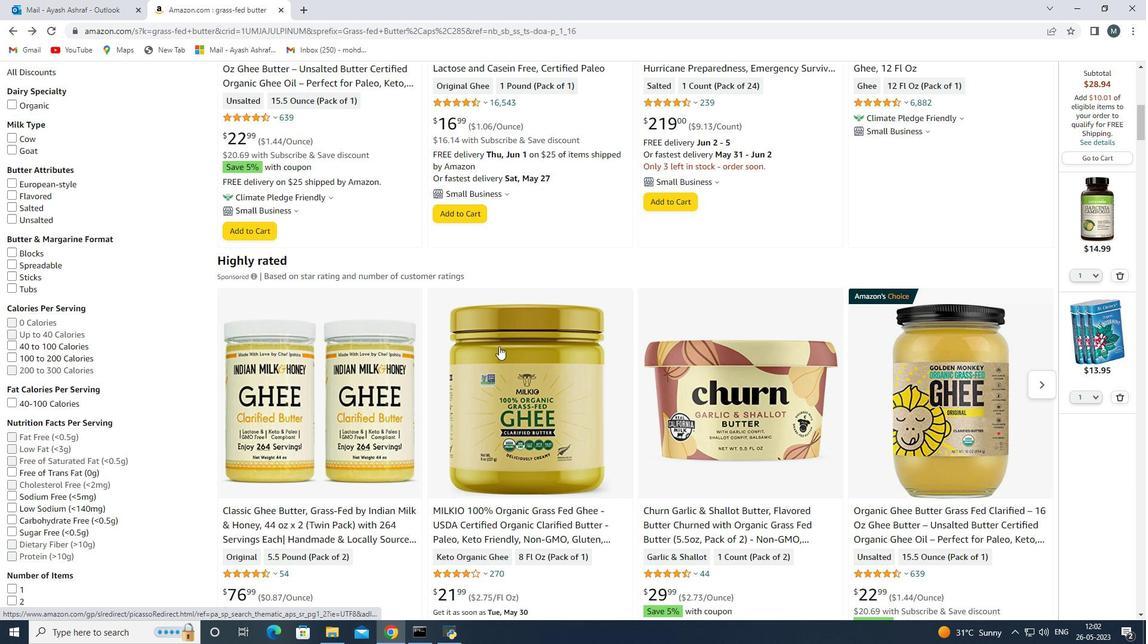
Action: Mouse moved to (494, 354)
Screenshot: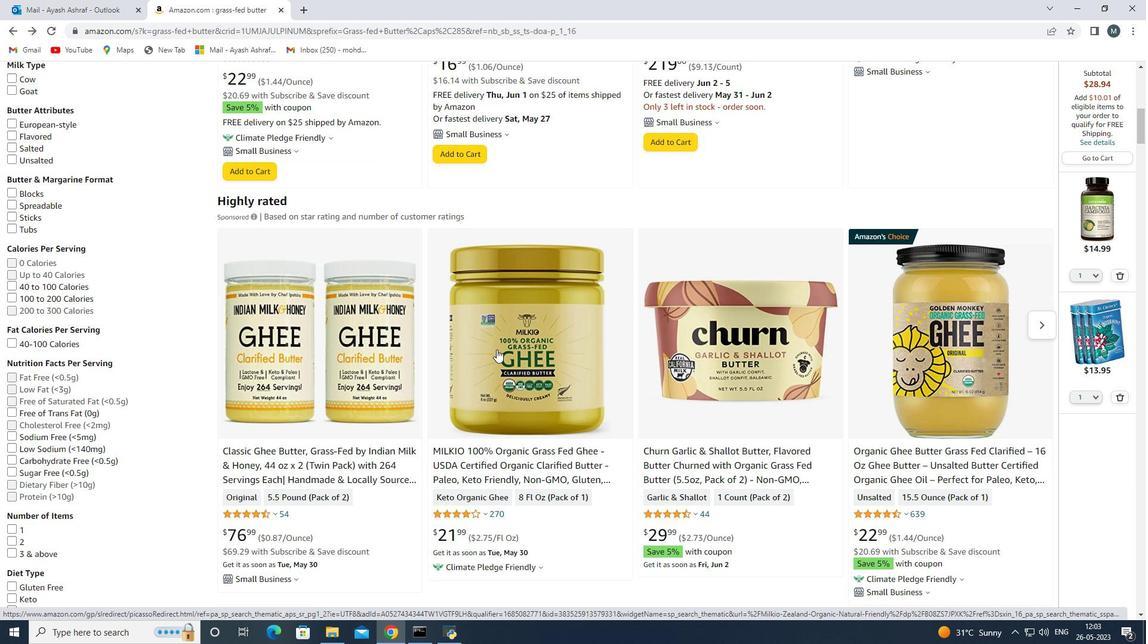 
Action: Mouse scrolled (494, 355) with delta (0, 0)
Screenshot: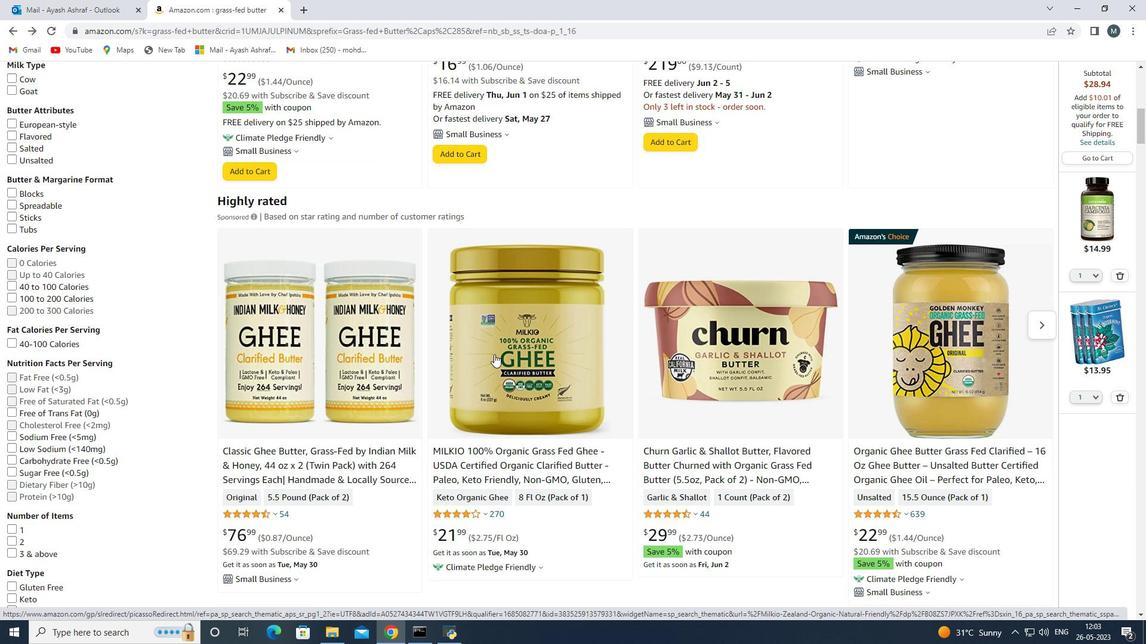 
Action: Mouse scrolled (494, 355) with delta (0, 0)
Screenshot: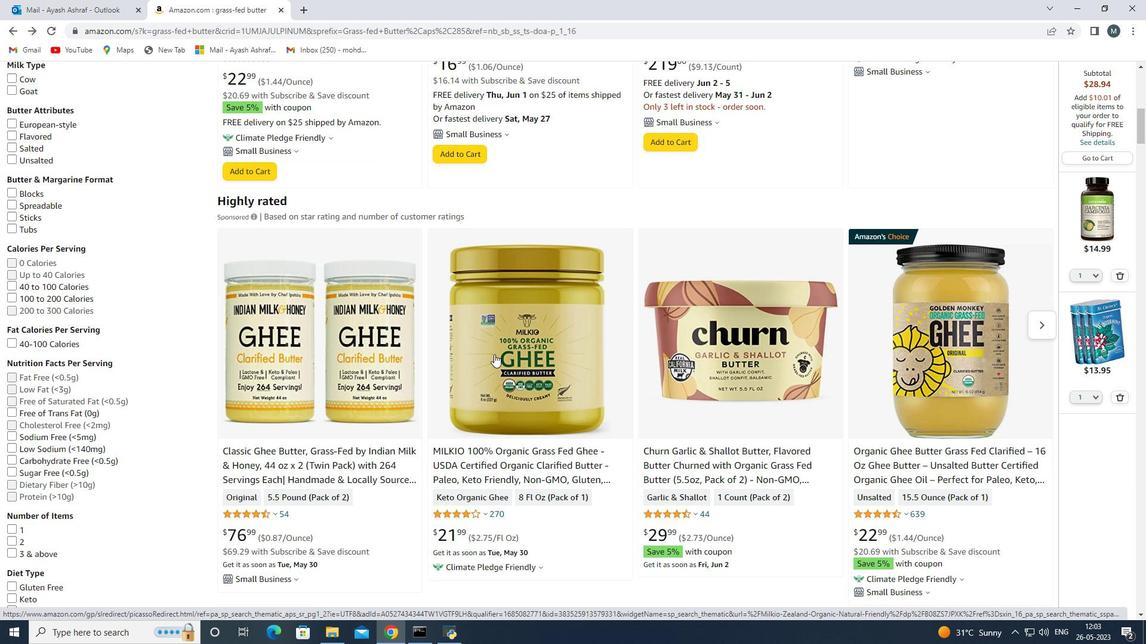 
Action: Mouse scrolled (494, 355) with delta (0, 0)
Screenshot: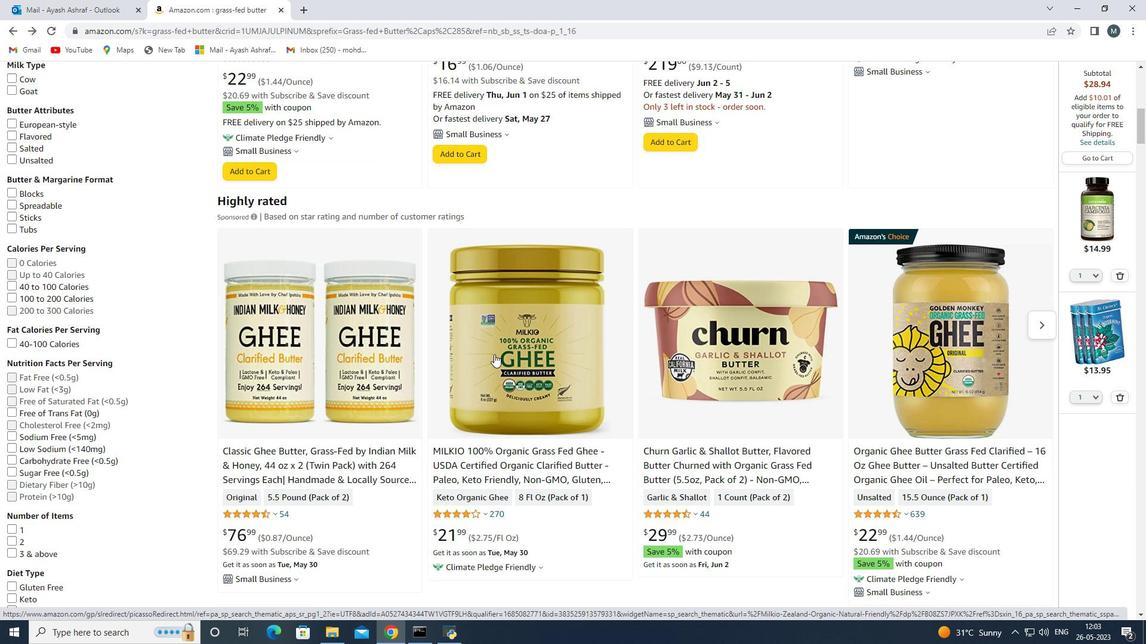 
Action: Mouse scrolled (494, 355) with delta (0, 0)
Screenshot: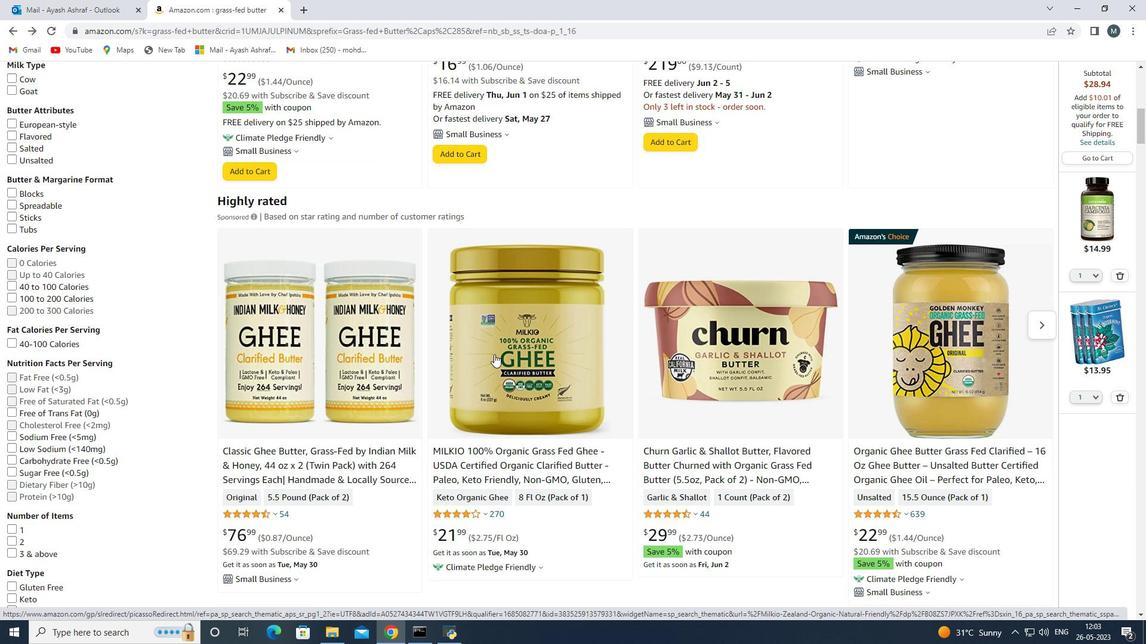
Action: Mouse scrolled (494, 355) with delta (0, 0)
Screenshot: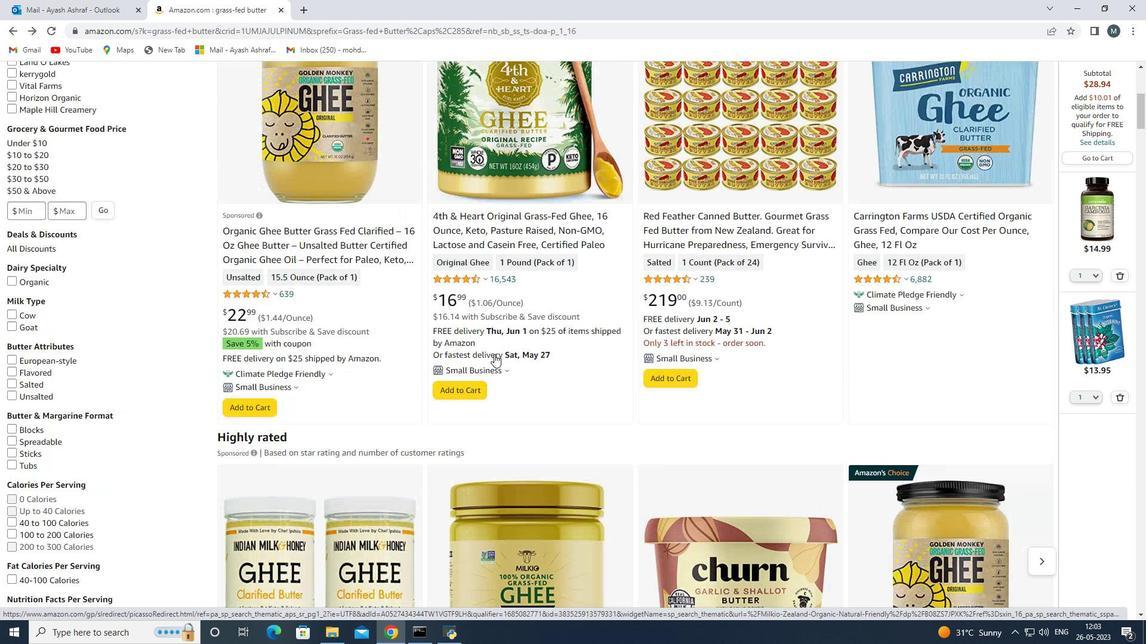 
Action: Mouse scrolled (494, 355) with delta (0, 0)
Screenshot: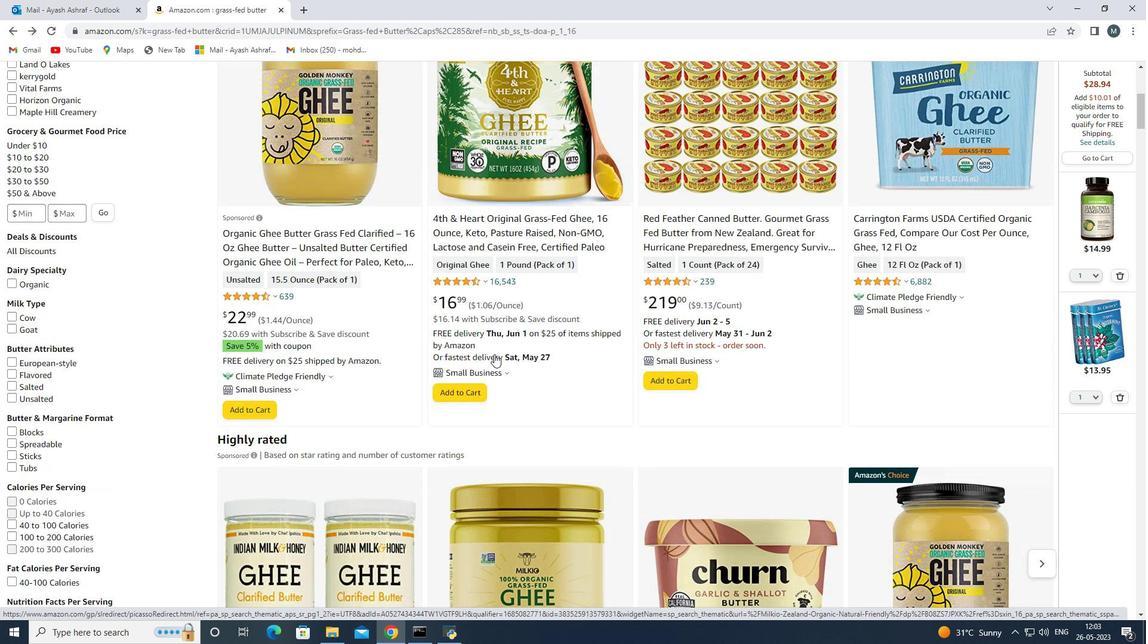 
Action: Mouse scrolled (494, 355) with delta (0, 0)
Screenshot: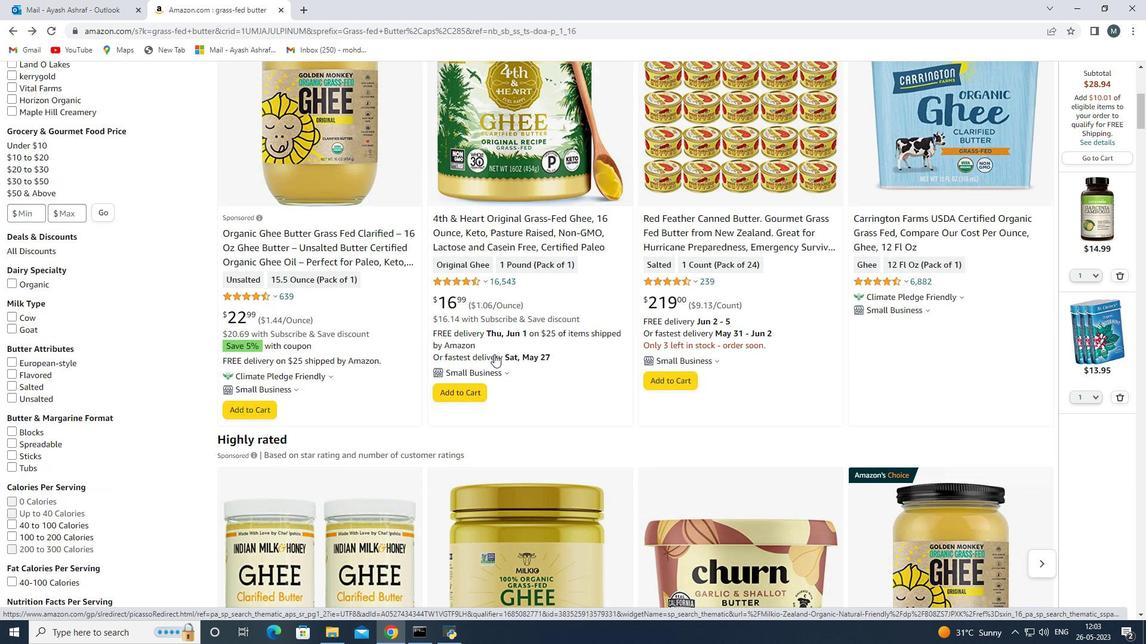 
Action: Mouse scrolled (494, 355) with delta (0, 0)
Screenshot: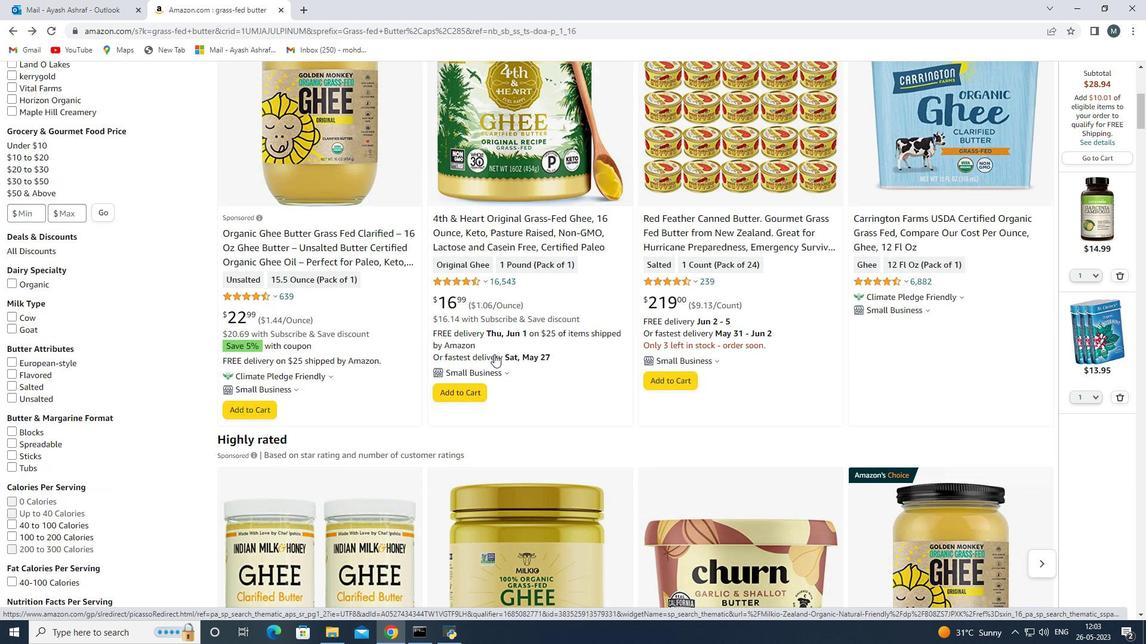 
Action: Mouse scrolled (494, 355) with delta (0, 0)
Screenshot: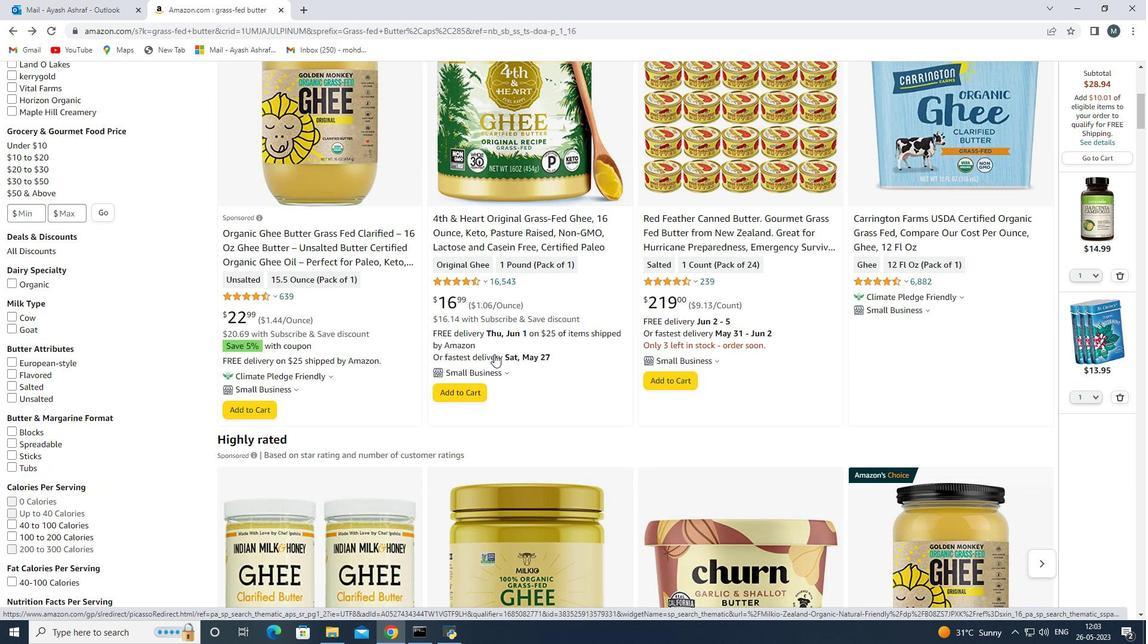 
Action: Mouse scrolled (494, 354) with delta (0, 0)
Screenshot: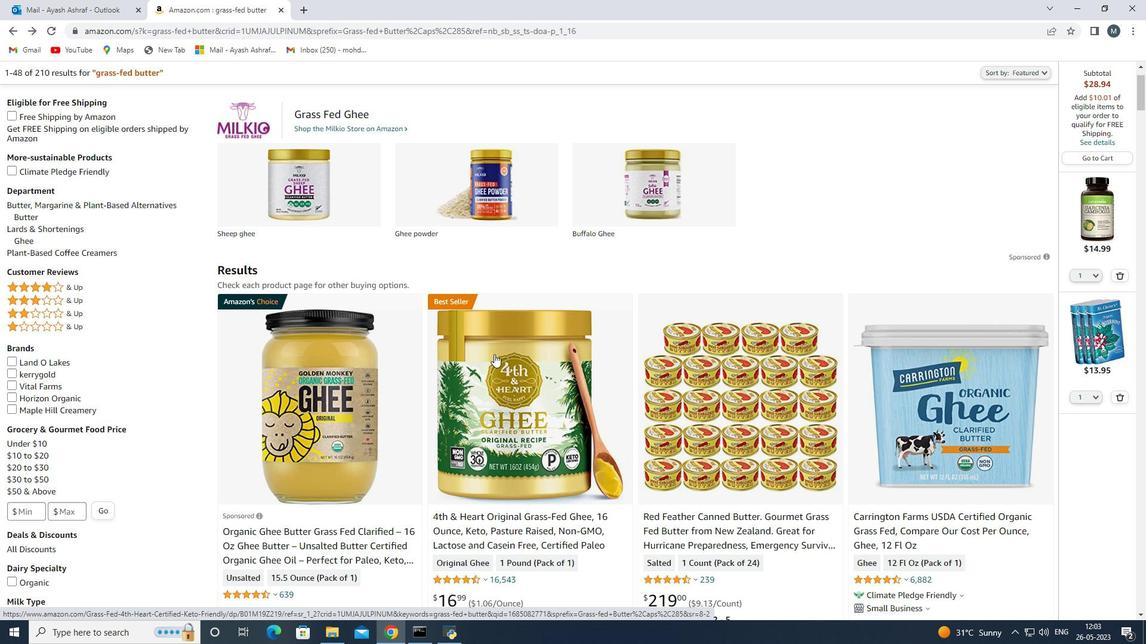
Action: Mouse scrolled (494, 355) with delta (0, 0)
Screenshot: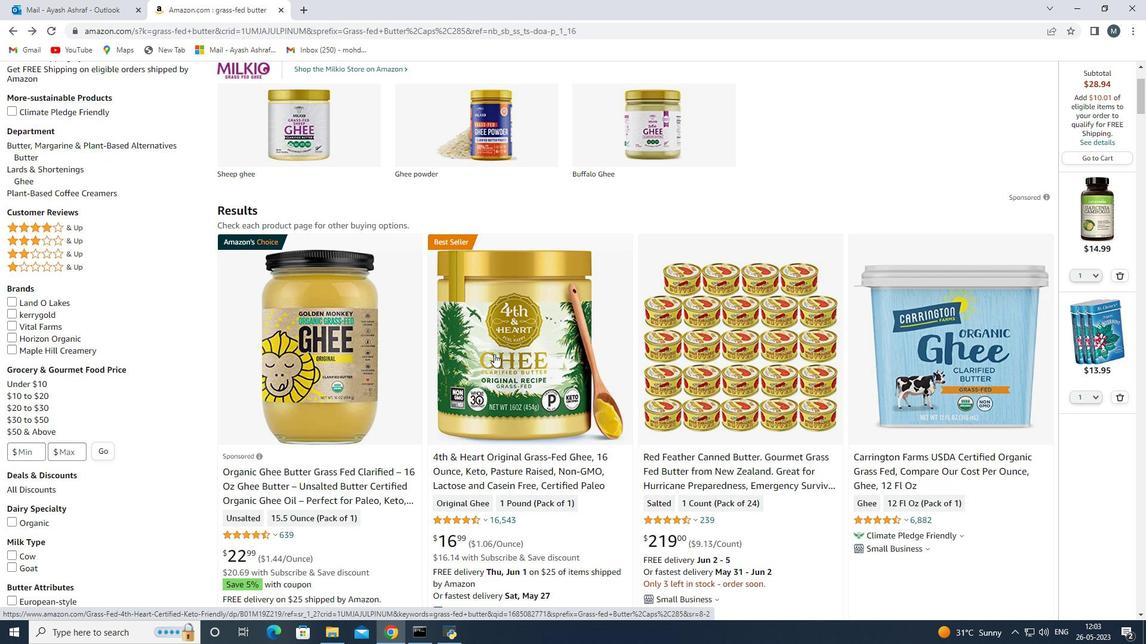 
Action: Mouse scrolled (494, 355) with delta (0, 0)
Screenshot: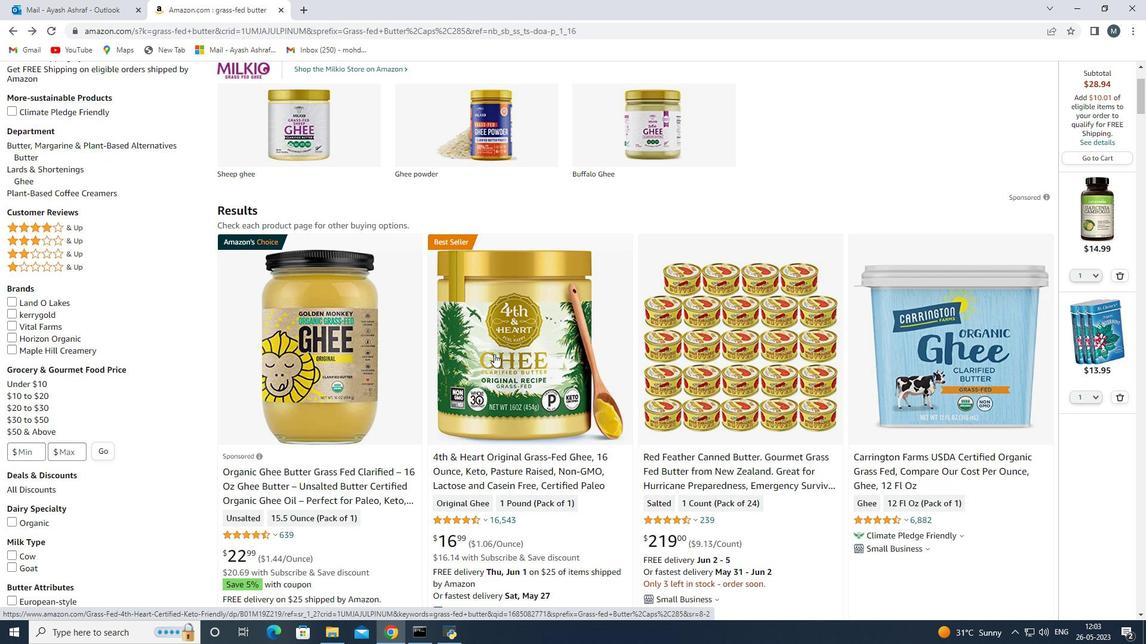 
Action: Mouse scrolled (494, 355) with delta (0, 0)
Screenshot: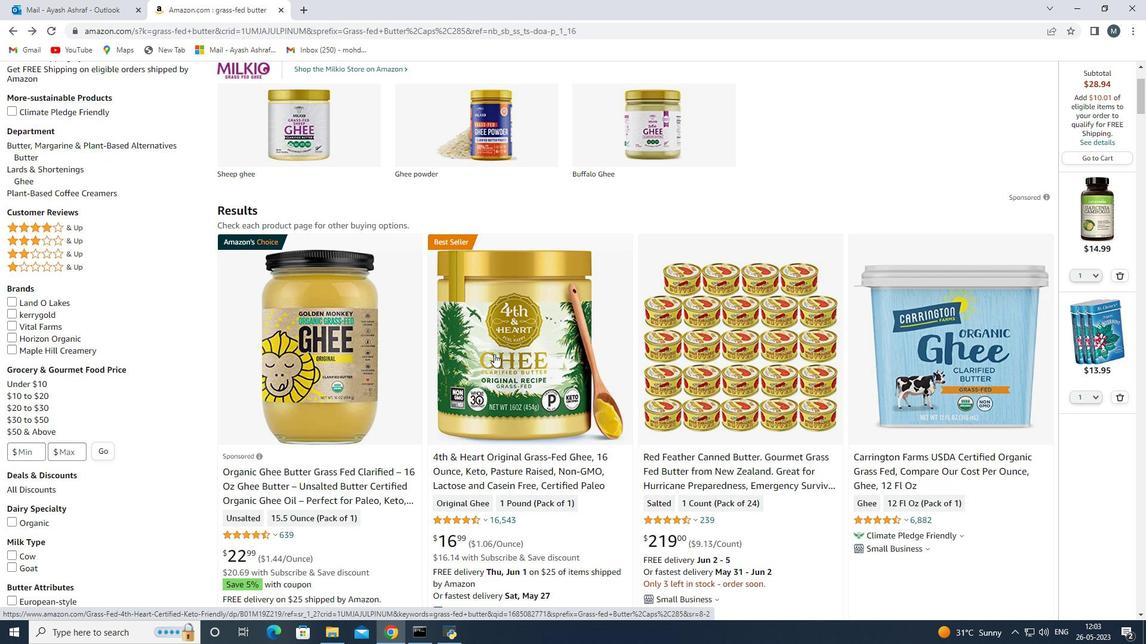 
Action: Mouse scrolled (494, 355) with delta (0, 0)
Screenshot: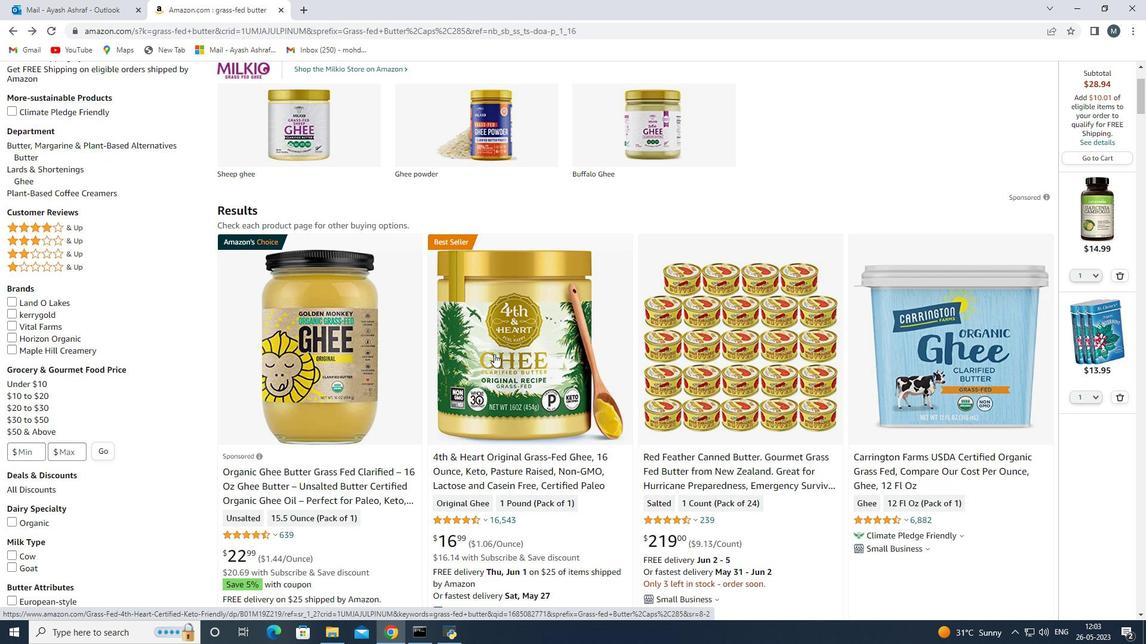 
Action: Mouse moved to (206, 81)
Screenshot: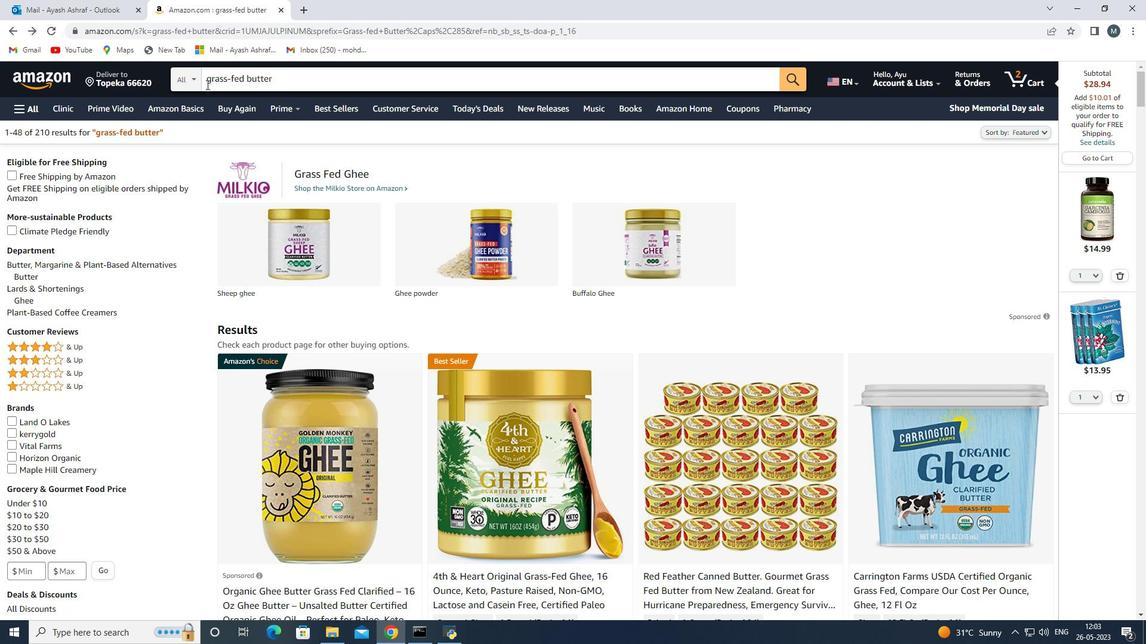 
Action: Mouse pressed left at (206, 81)
Screenshot: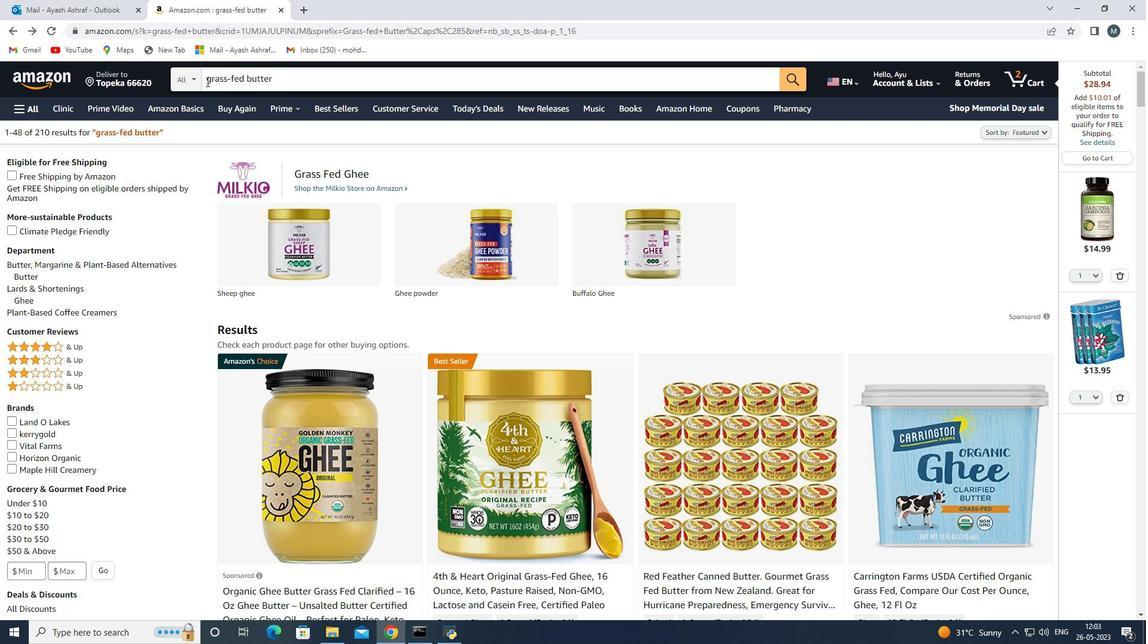 
Action: Mouse moved to (207, 81)
Screenshot: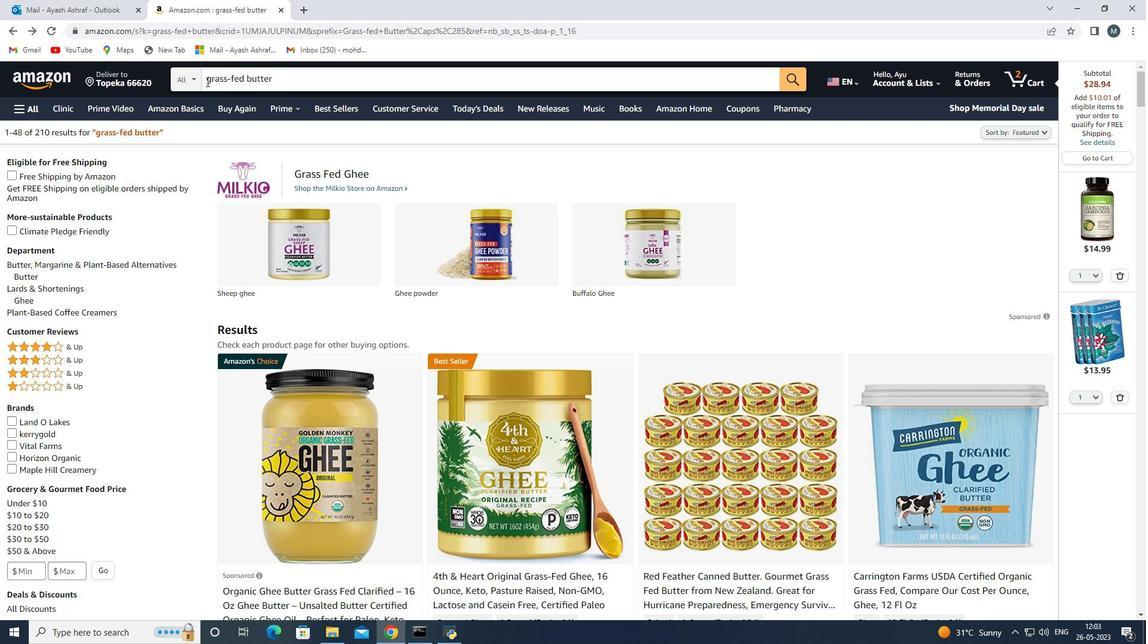 
Action: Key pressed <Key.shift>Organic<Key.space>
Screenshot: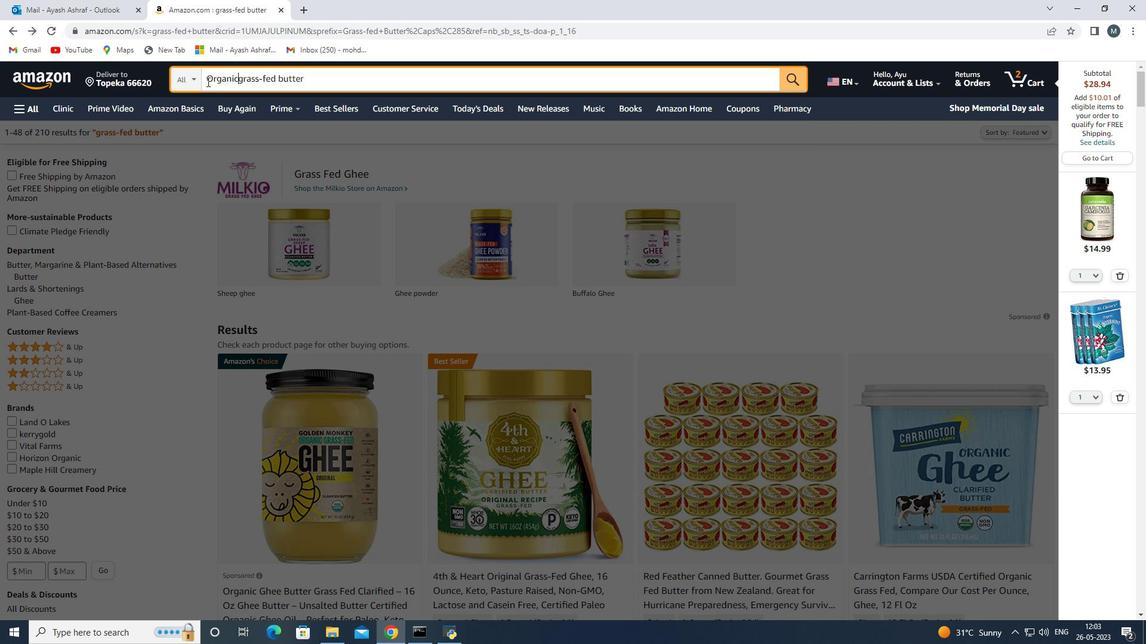 
Action: Mouse moved to (242, 107)
Screenshot: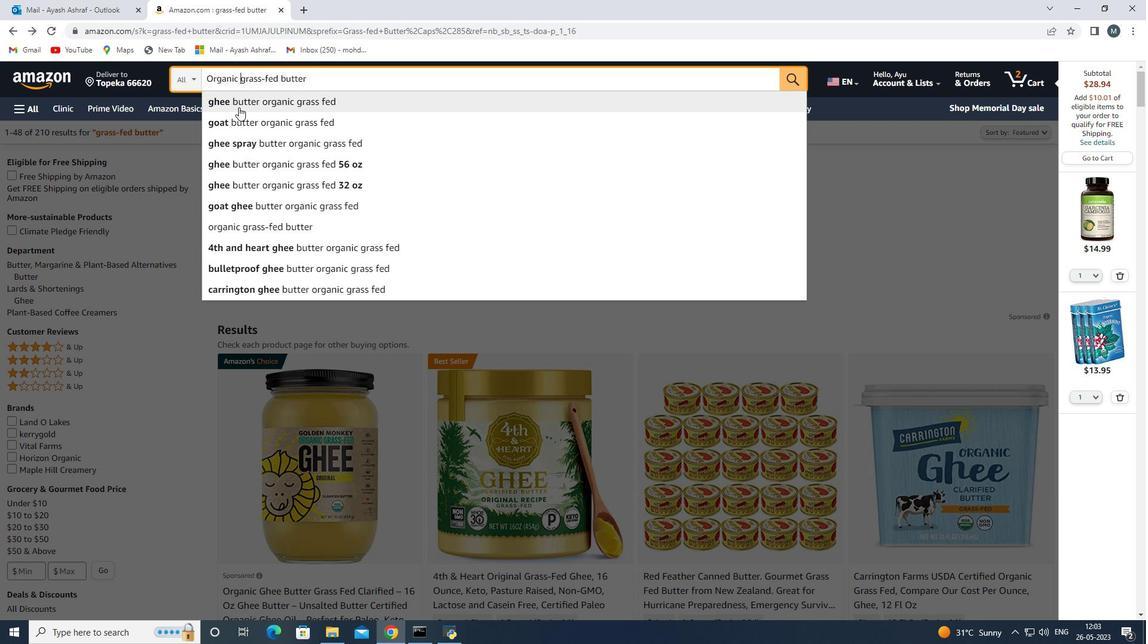 
Action: Mouse pressed left at (242, 107)
Screenshot: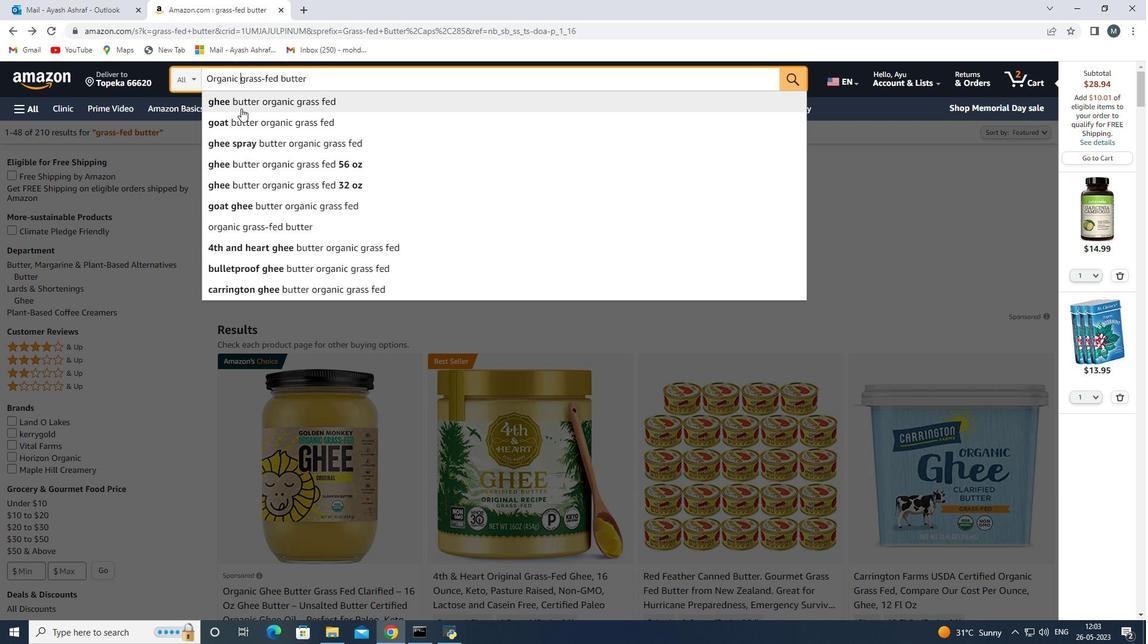 
Action: Mouse moved to (398, 175)
Screenshot: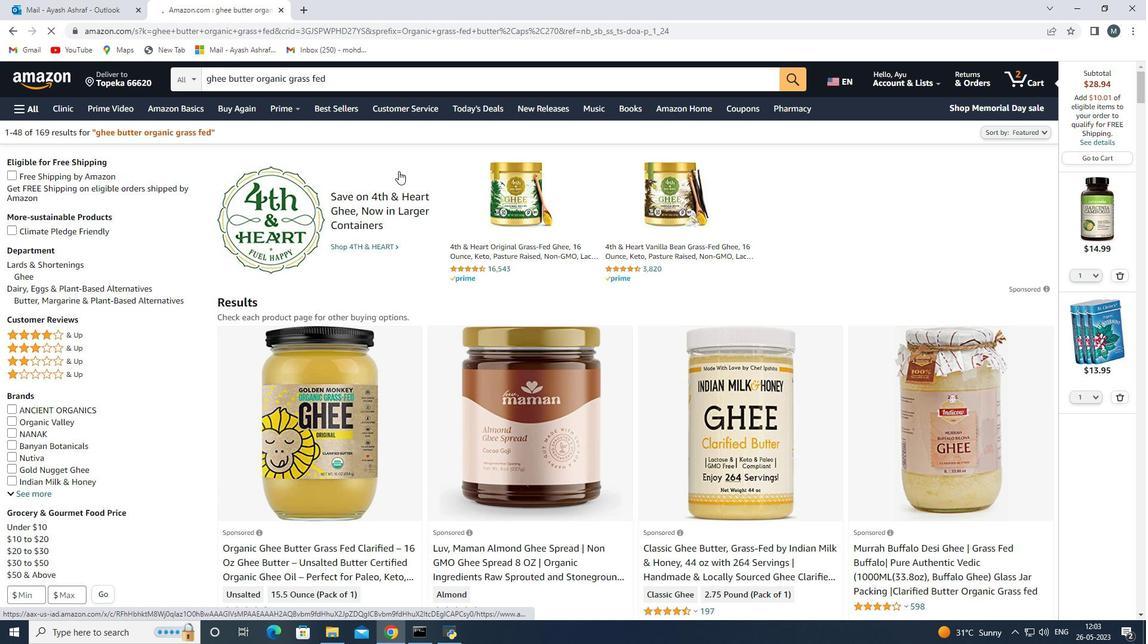 
Action: Mouse scrolled (398, 174) with delta (0, 0)
Screenshot: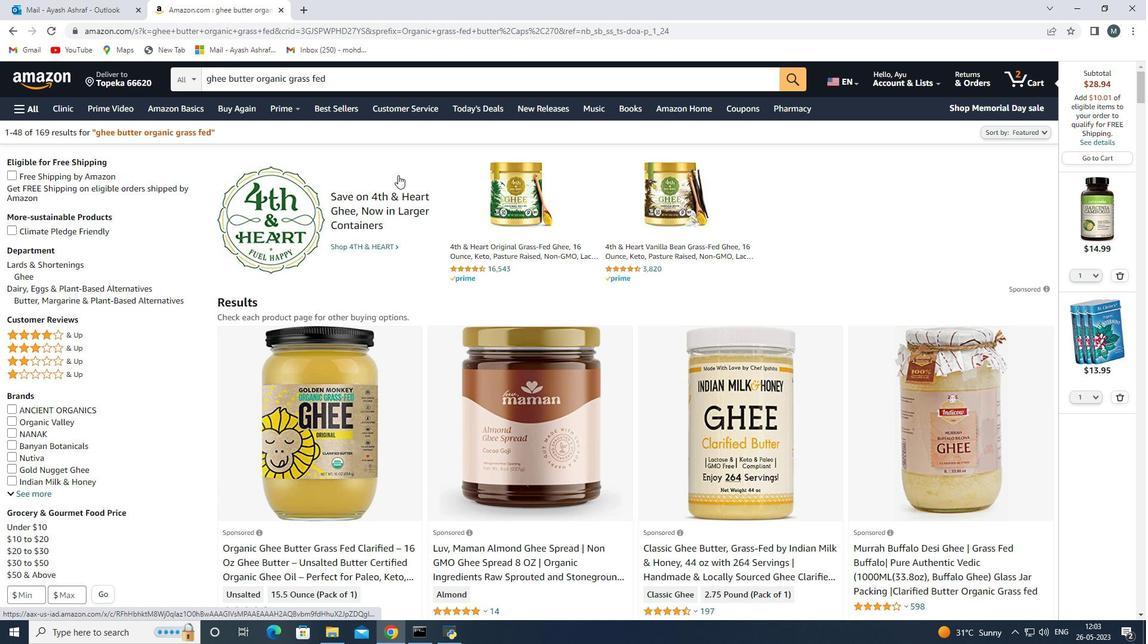 
Action: Mouse moved to (390, 246)
Screenshot: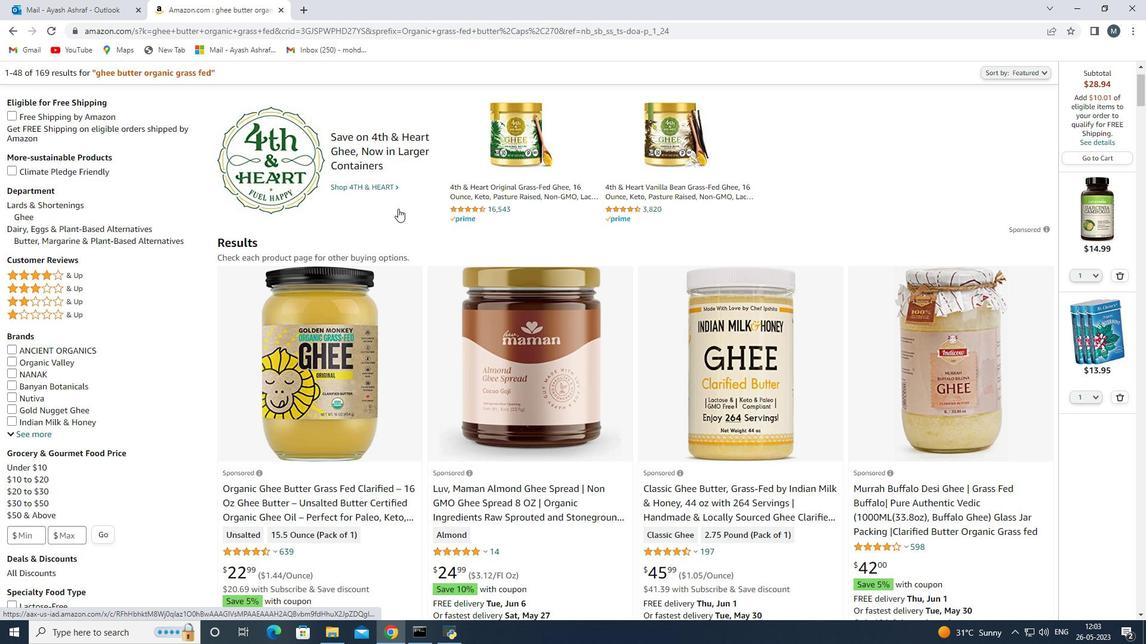 
Action: Mouse scrolled (390, 247) with delta (0, 0)
Screenshot: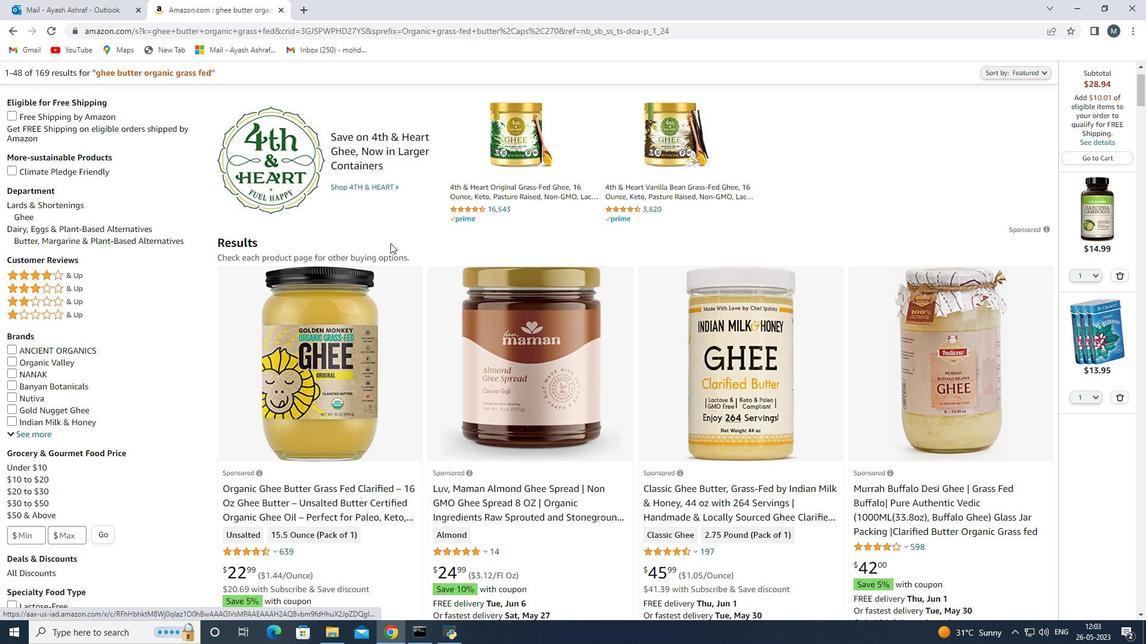 
Action: Mouse scrolled (390, 247) with delta (0, 0)
Screenshot: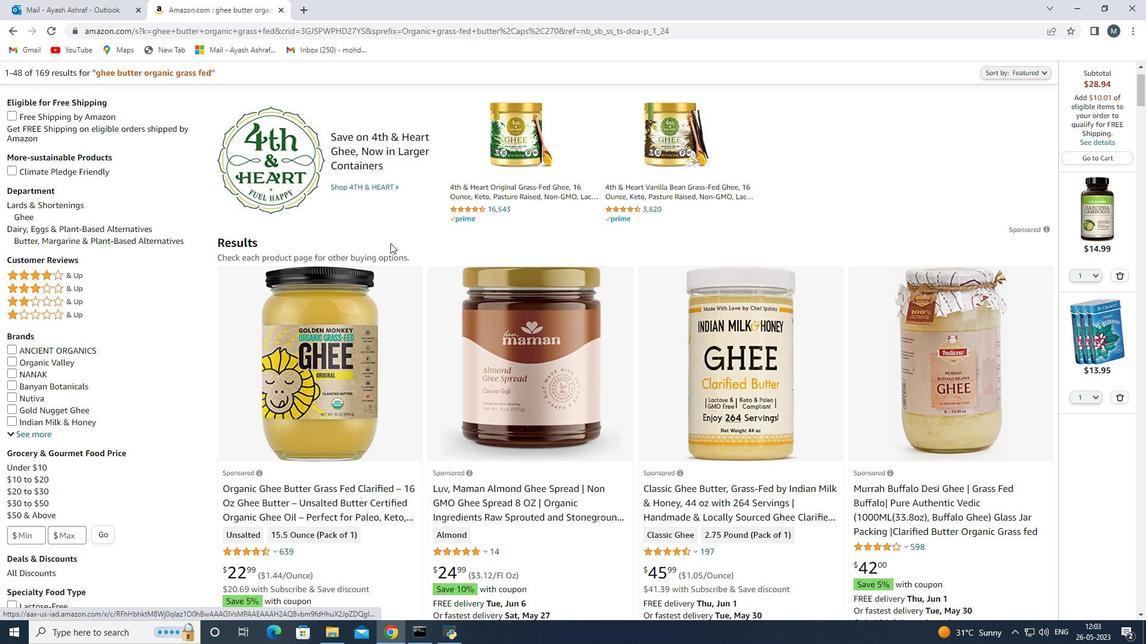 
Action: Mouse scrolled (390, 247) with delta (0, 0)
Screenshot: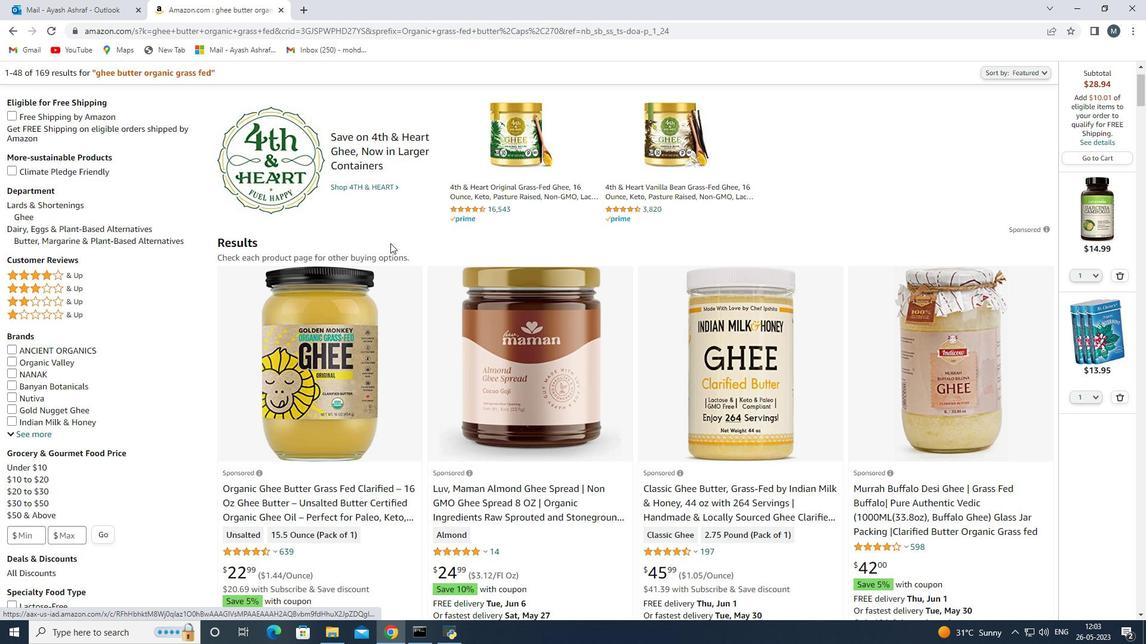 
Action: Mouse scrolled (390, 247) with delta (0, 0)
Screenshot: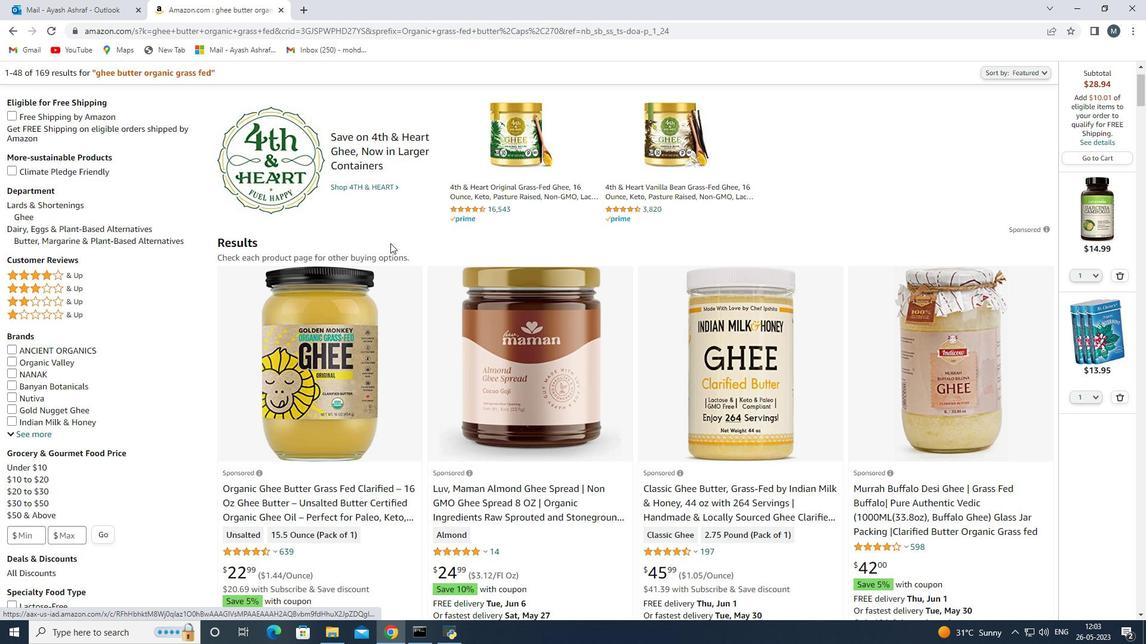 
Action: Mouse moved to (390, 244)
Screenshot: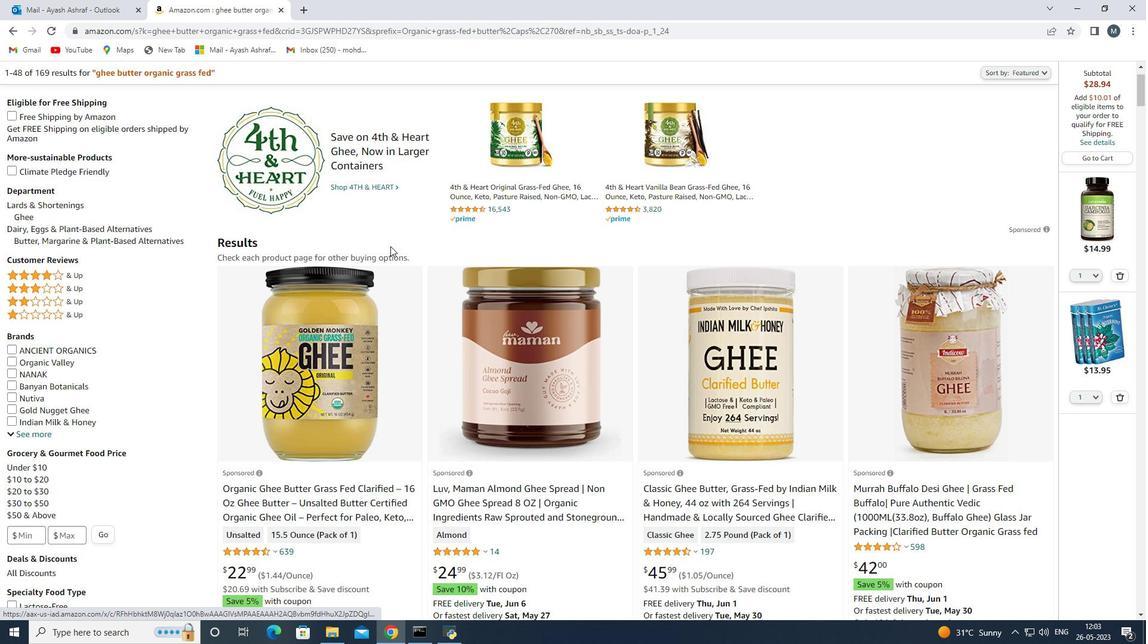
Action: Mouse scrolled (390, 245) with delta (0, 0)
Screenshot: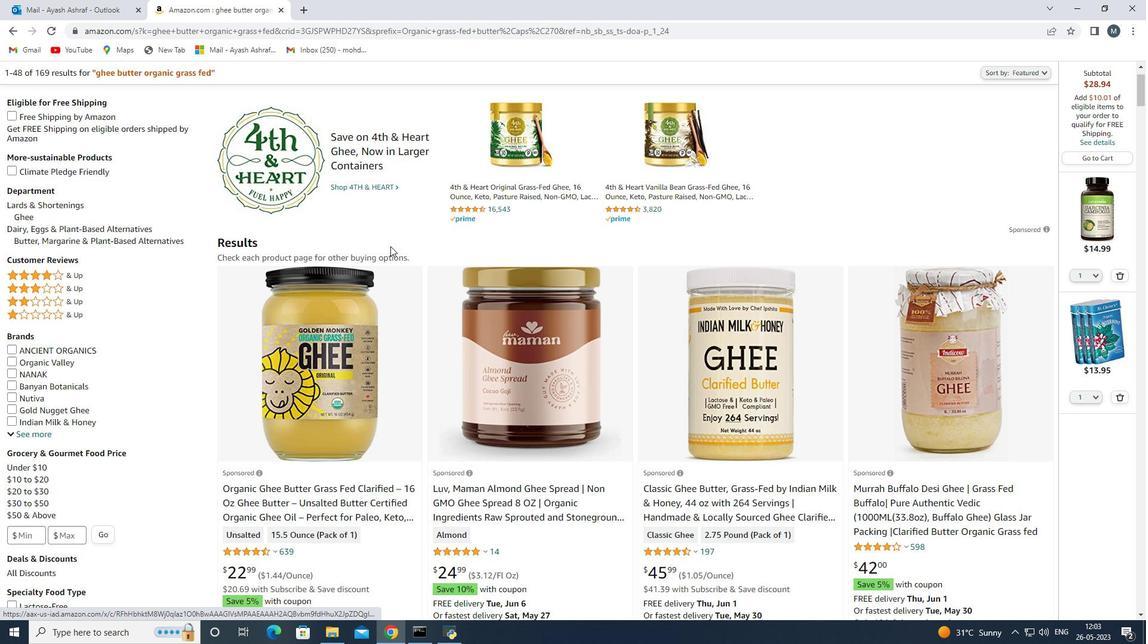
Action: Mouse moved to (388, 234)
Screenshot: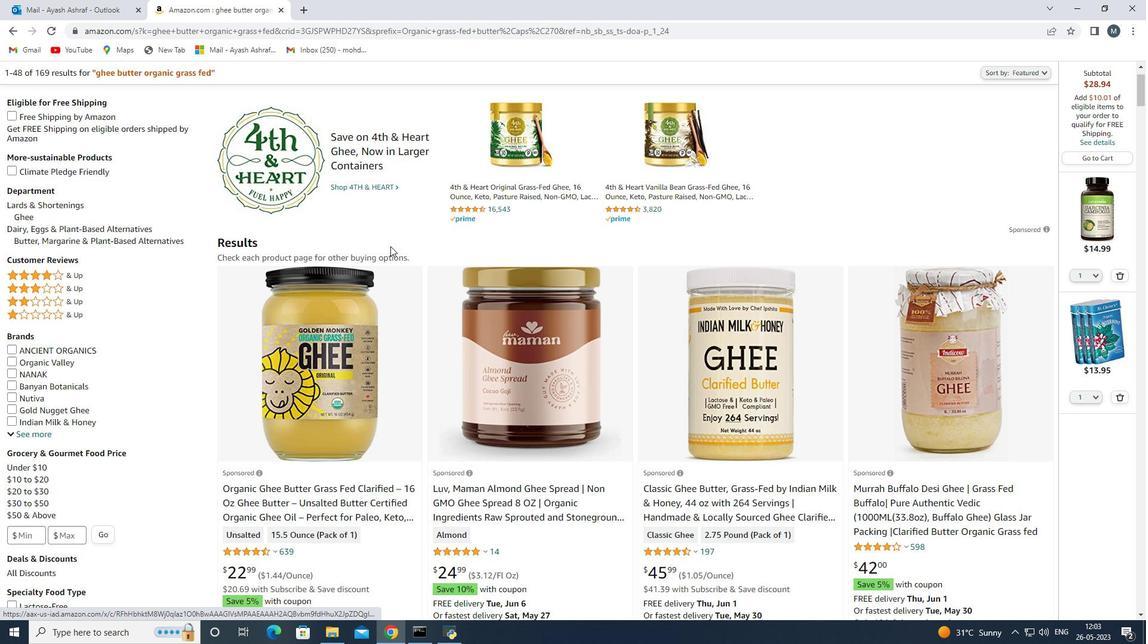 
Action: Mouse scrolled (388, 233) with delta (0, 0)
Screenshot: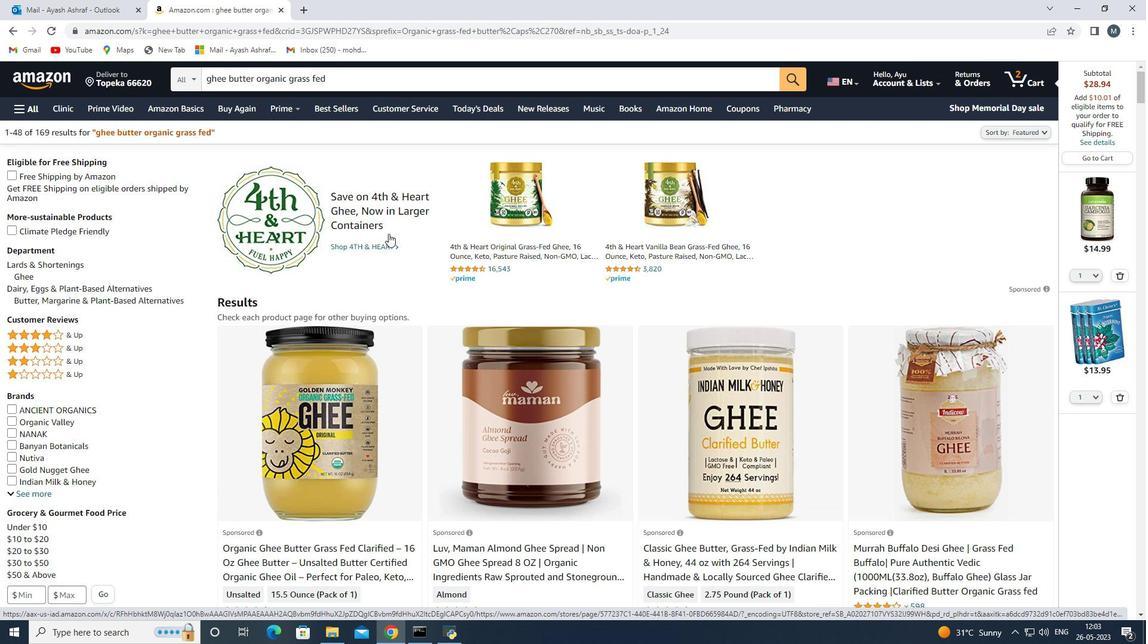 
Action: Mouse moved to (362, 271)
Screenshot: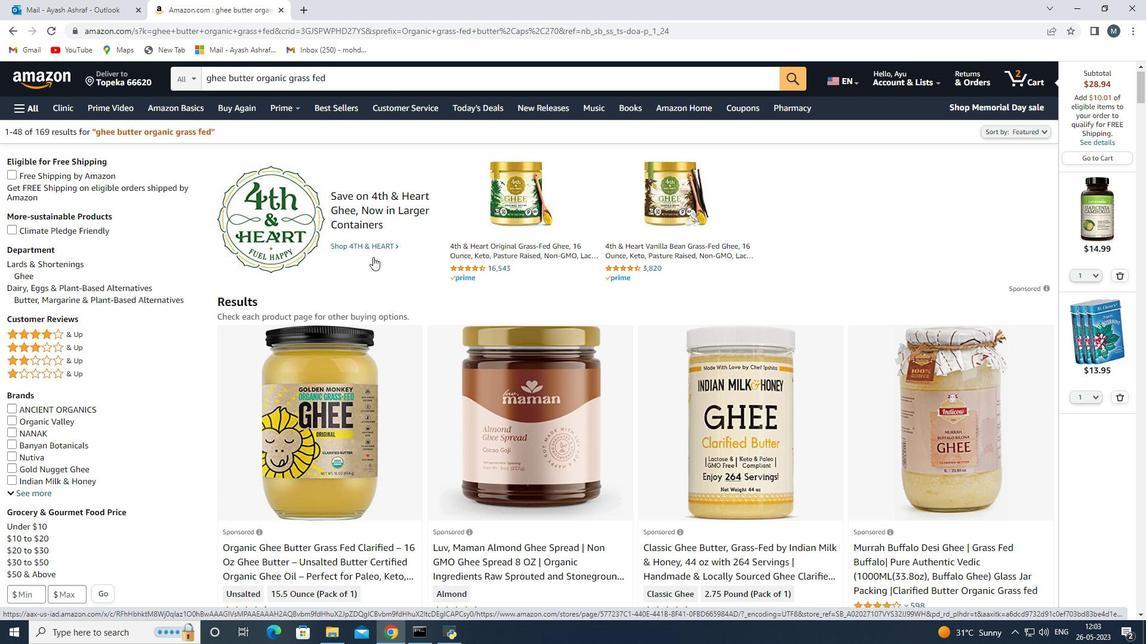 
Action: Mouse scrolled (363, 270) with delta (0, 0)
Screenshot: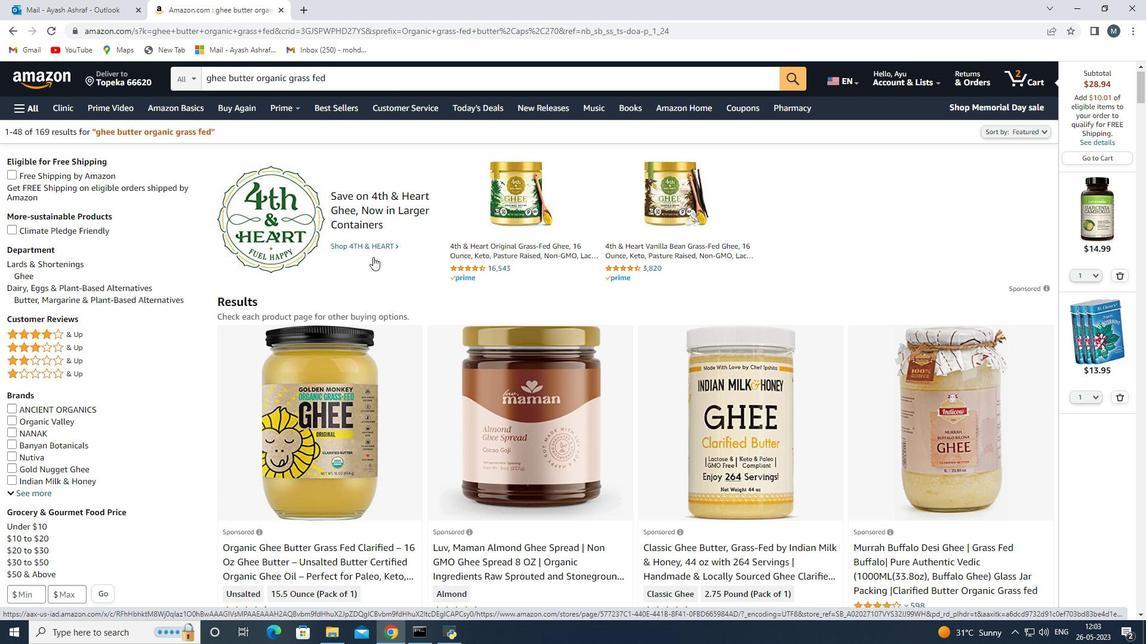 
Action: Mouse moved to (361, 271)
Screenshot: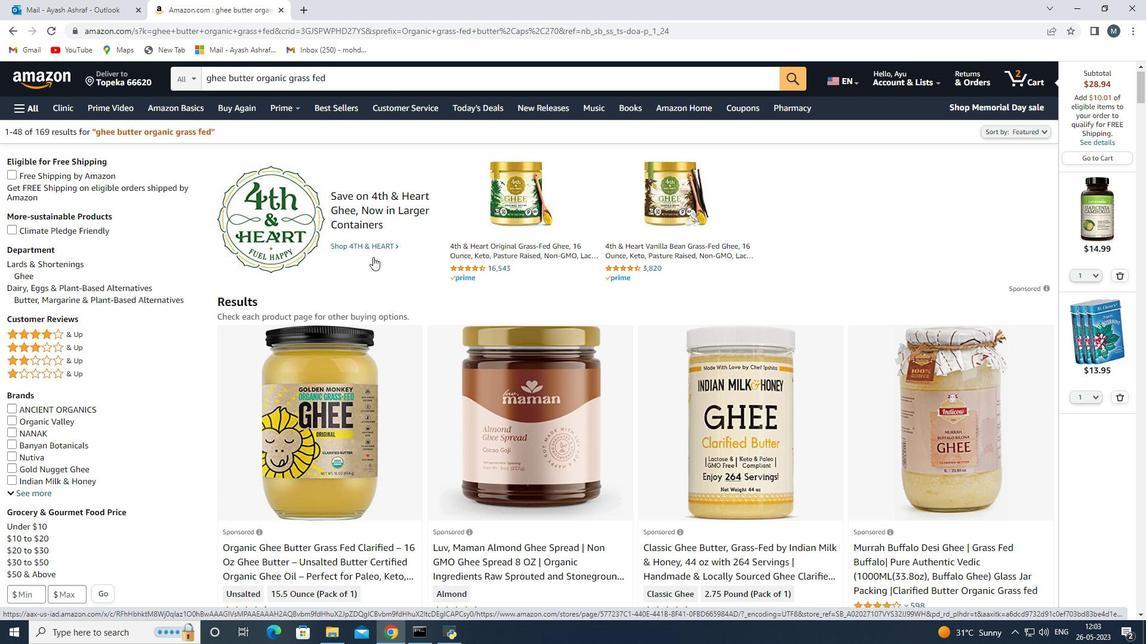 
Action: Mouse scrolled (361, 271) with delta (0, 0)
Screenshot: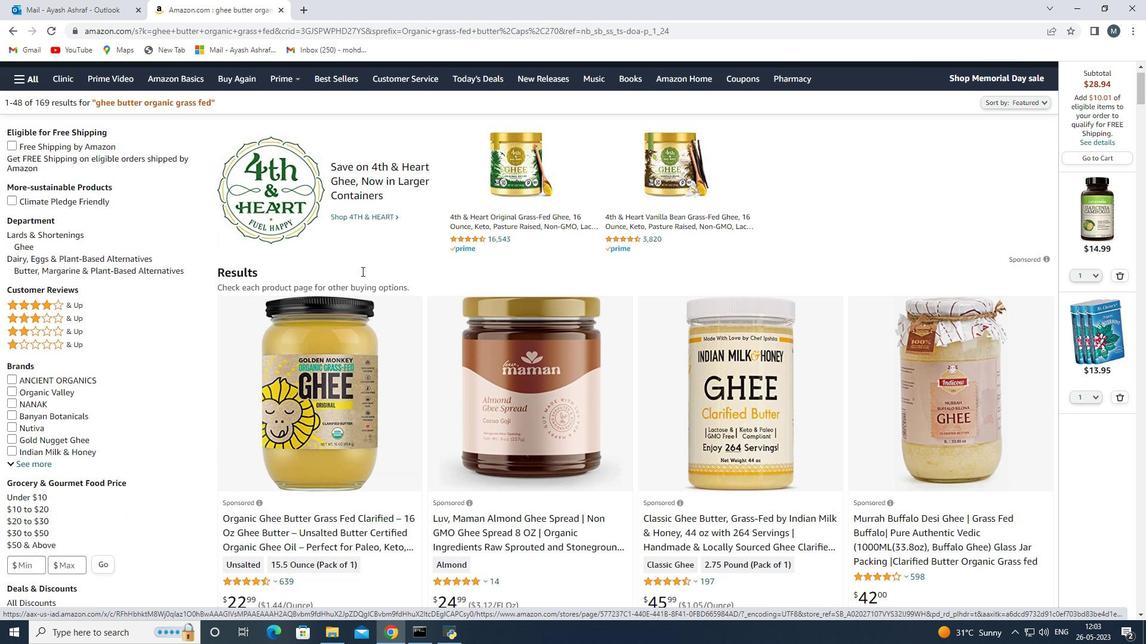 
Action: Mouse moved to (308, 298)
Screenshot: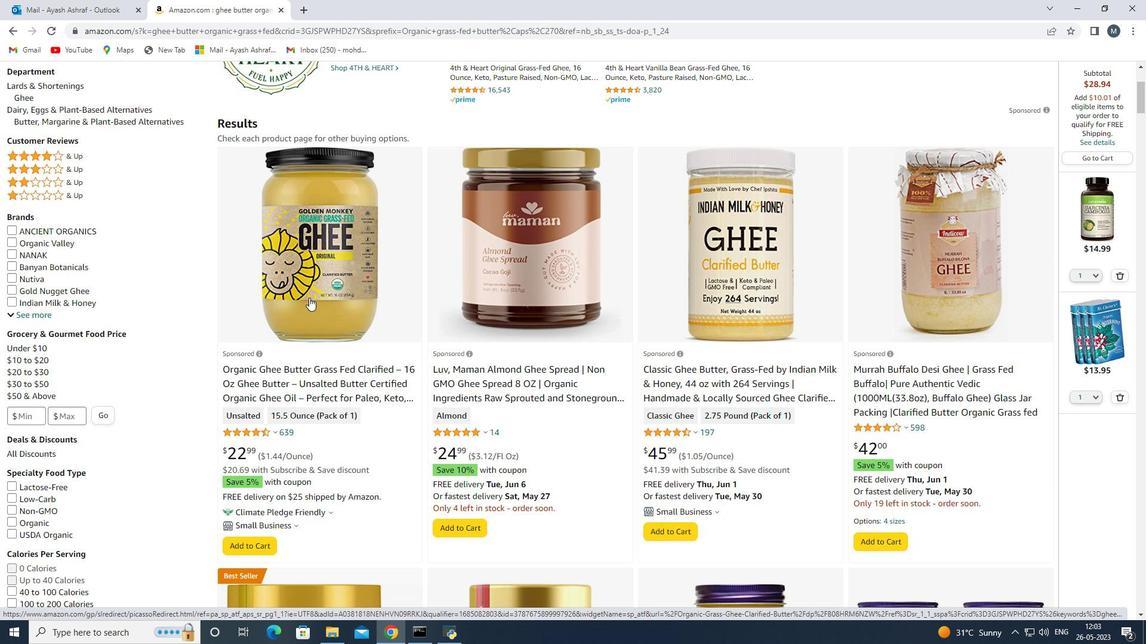 
Action: Mouse pressed left at (308, 298)
Screenshot: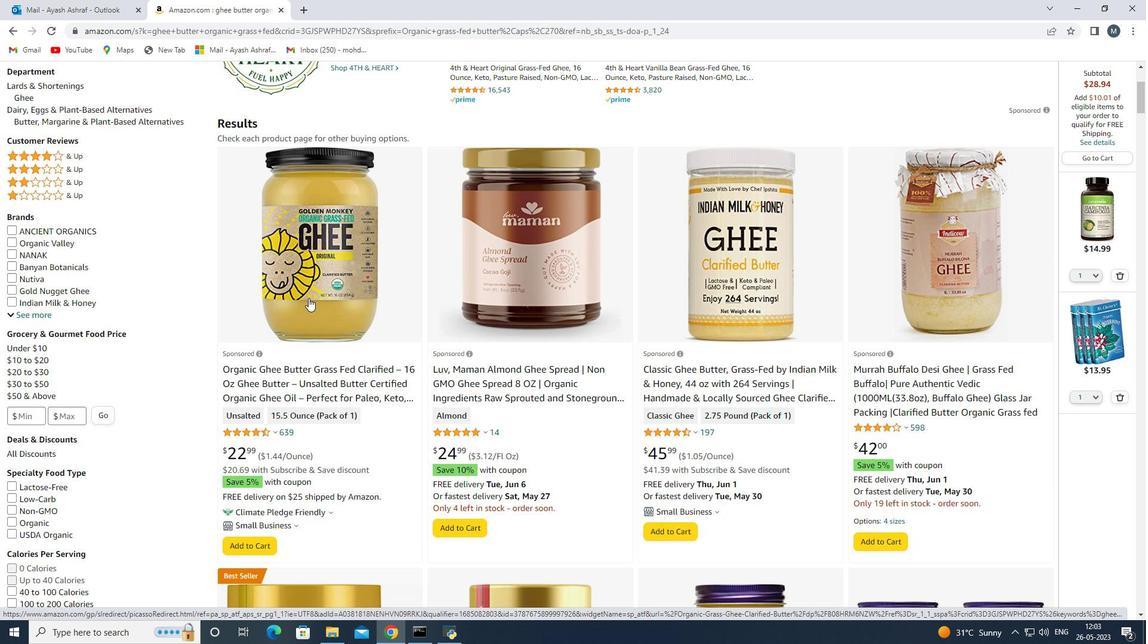 
Action: Mouse moved to (308, 298)
Screenshot: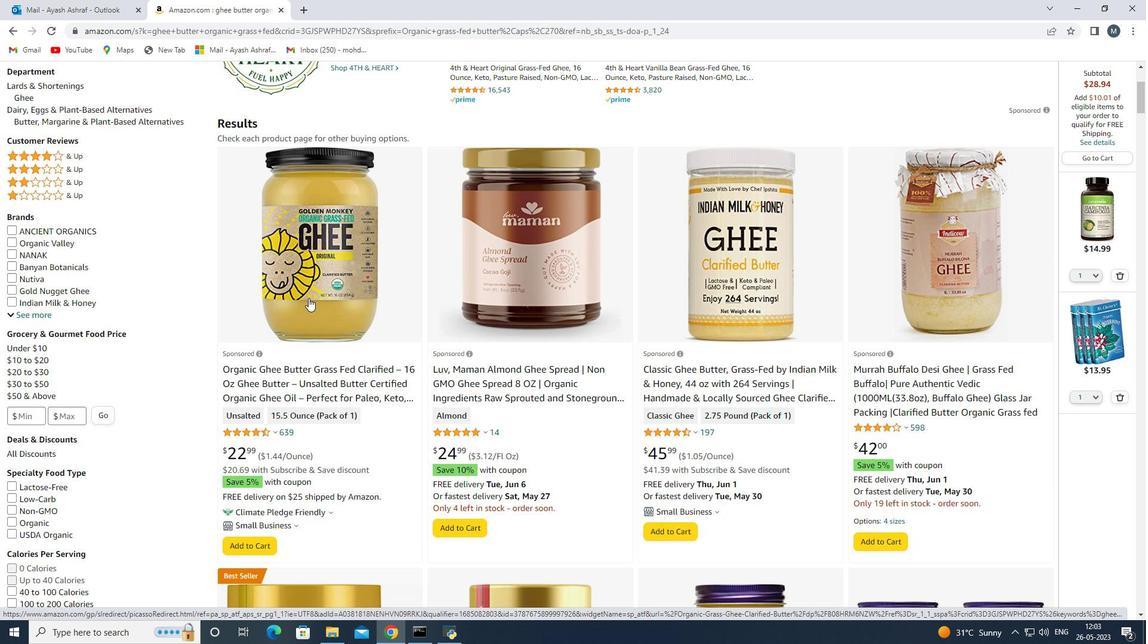 
Action: Mouse scrolled (308, 297) with delta (0, 0)
Screenshot: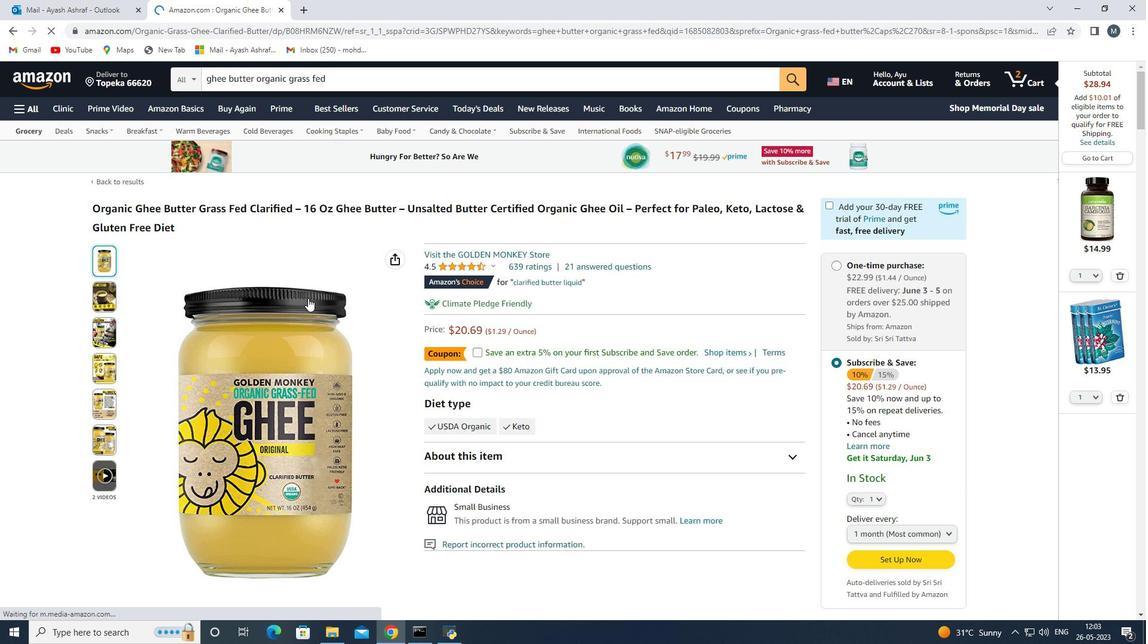 
Action: Mouse scrolled (308, 297) with delta (0, 0)
Screenshot: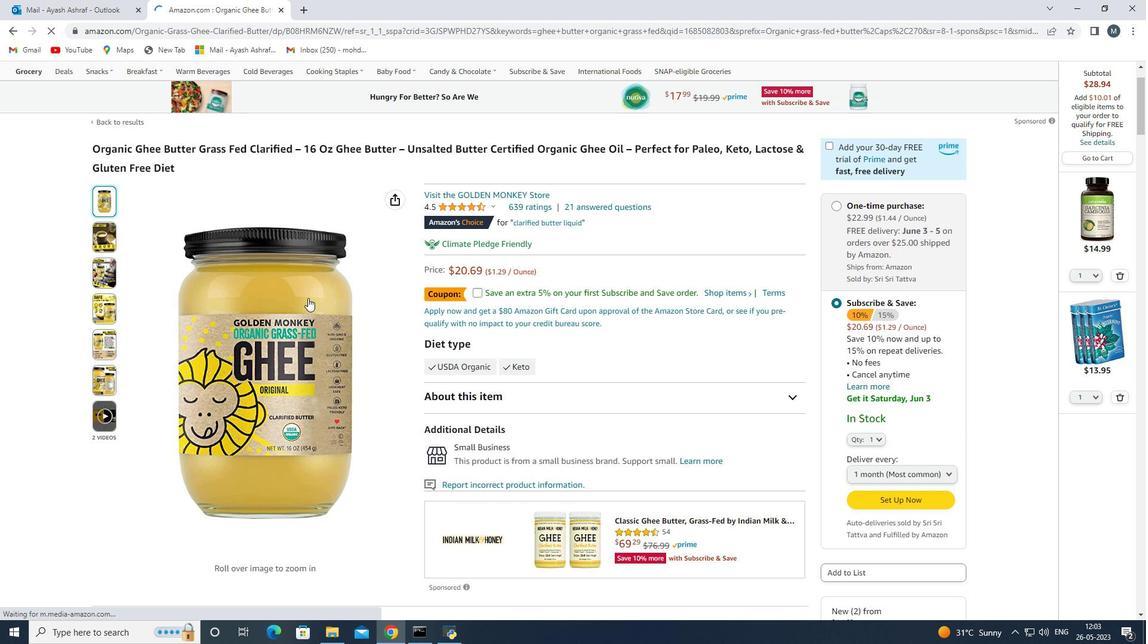 
Action: Mouse moved to (105, 183)
Screenshot: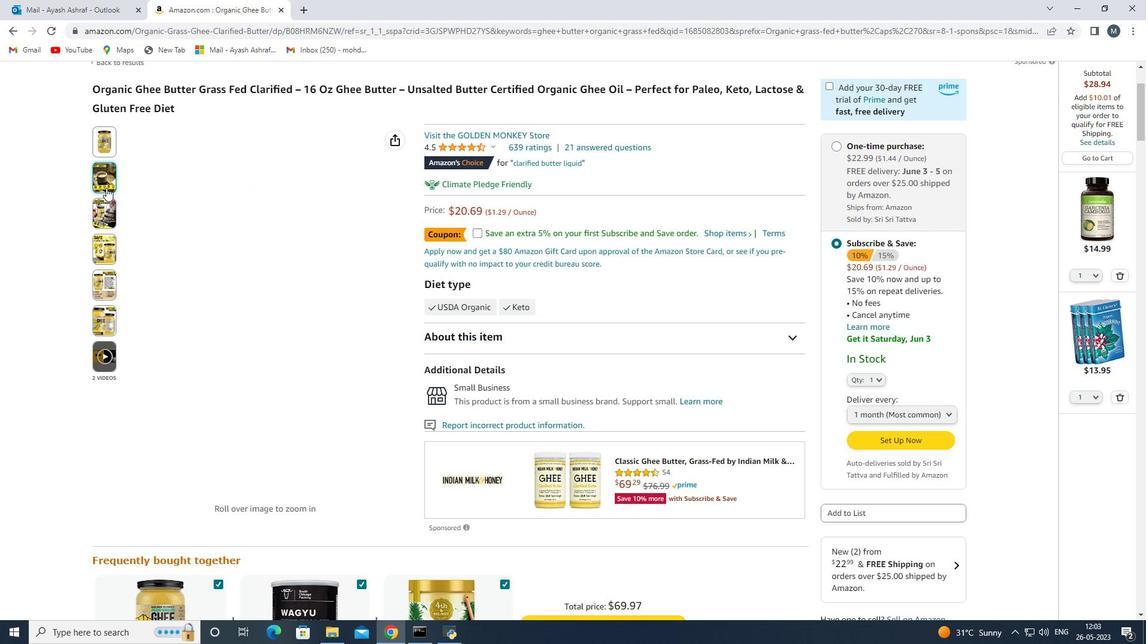 
Action: Mouse pressed left at (105, 183)
Screenshot: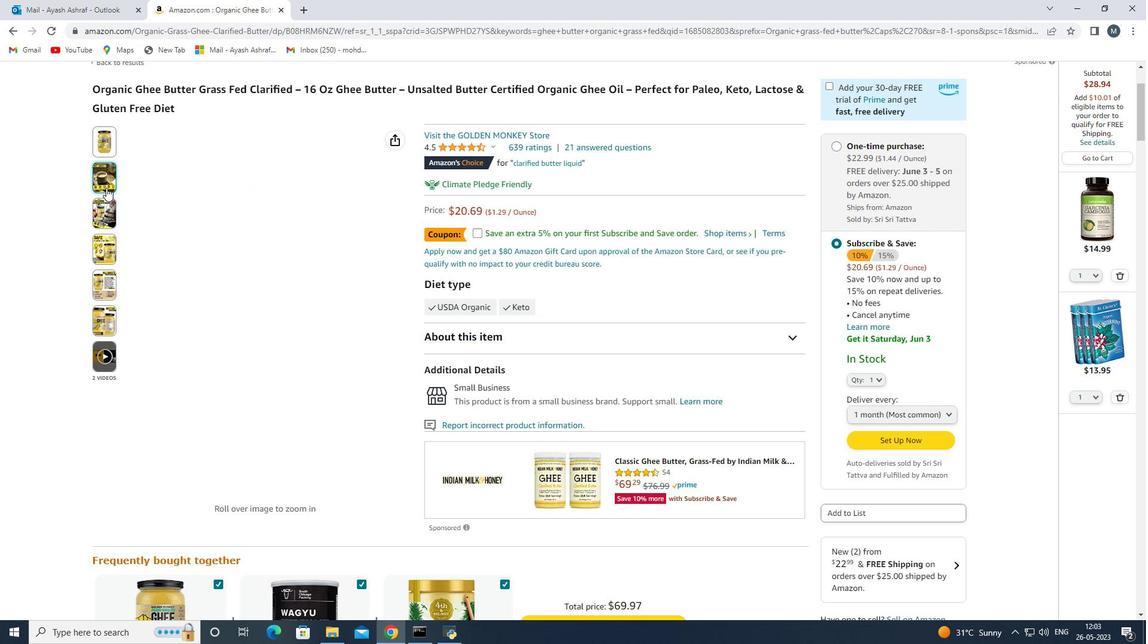 
Action: Mouse moved to (102, 209)
Screenshot: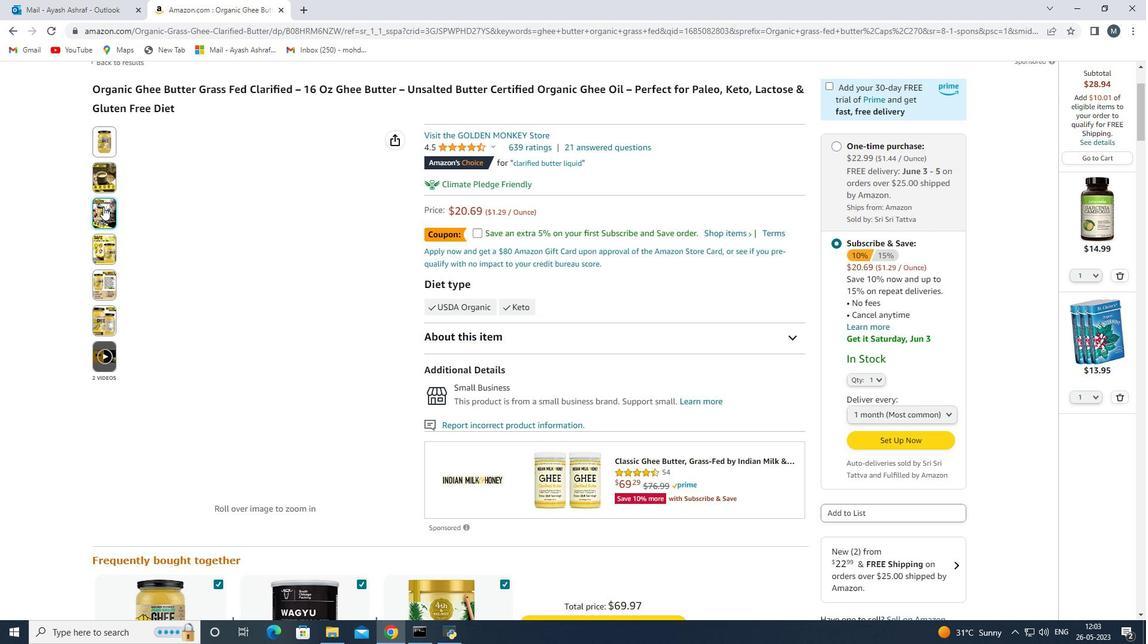 
Action: Mouse pressed left at (102, 209)
Screenshot: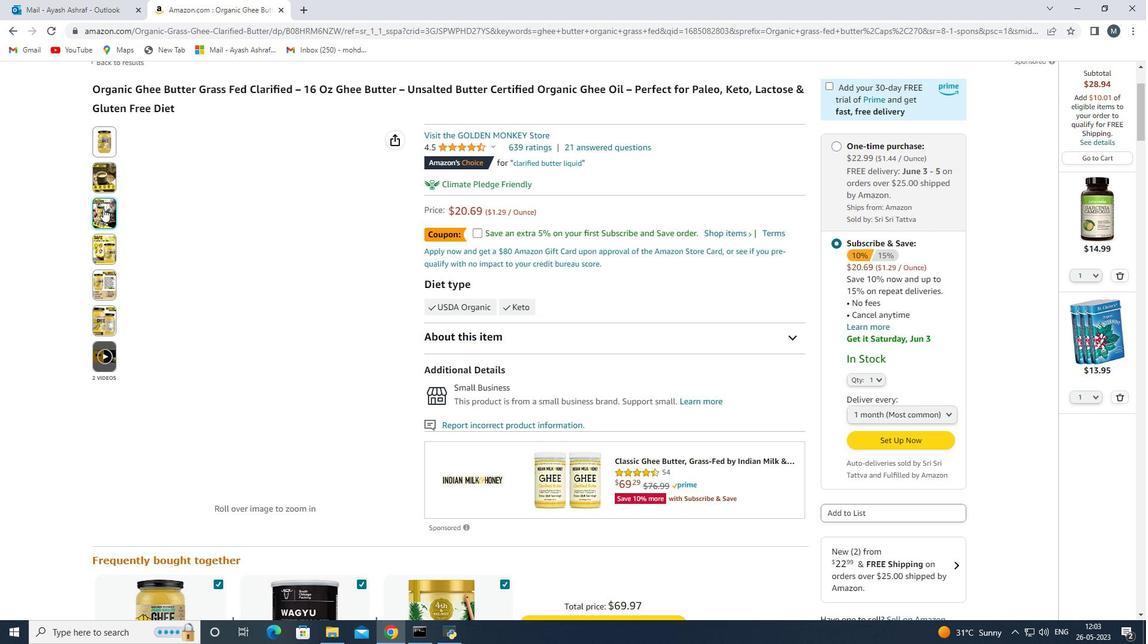 
Action: Mouse moved to (99, 250)
Screenshot: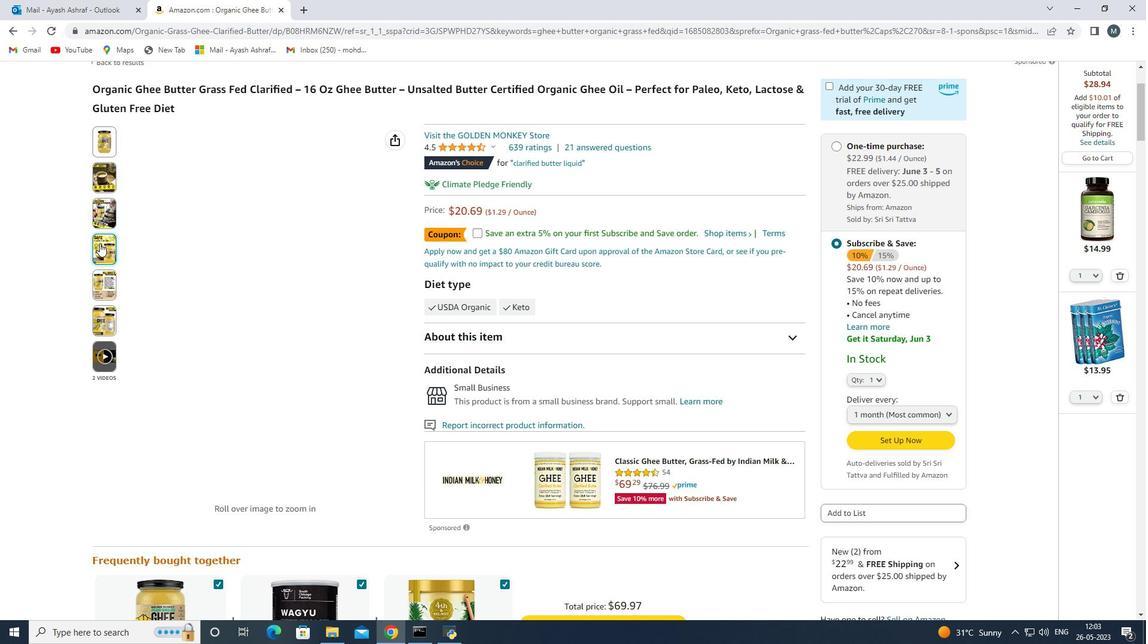 
Action: Mouse pressed left at (99, 250)
Screenshot: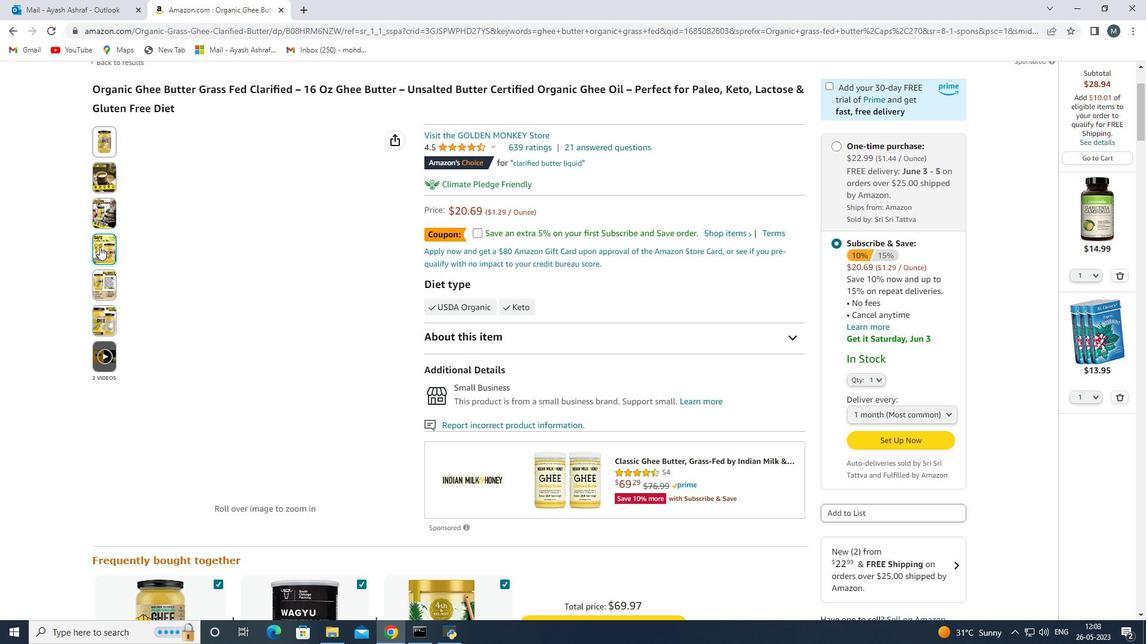 
Action: Key pressed <Key.down><Key.down><Key.down><Key.down><Key.down><Key.down>
Screenshot: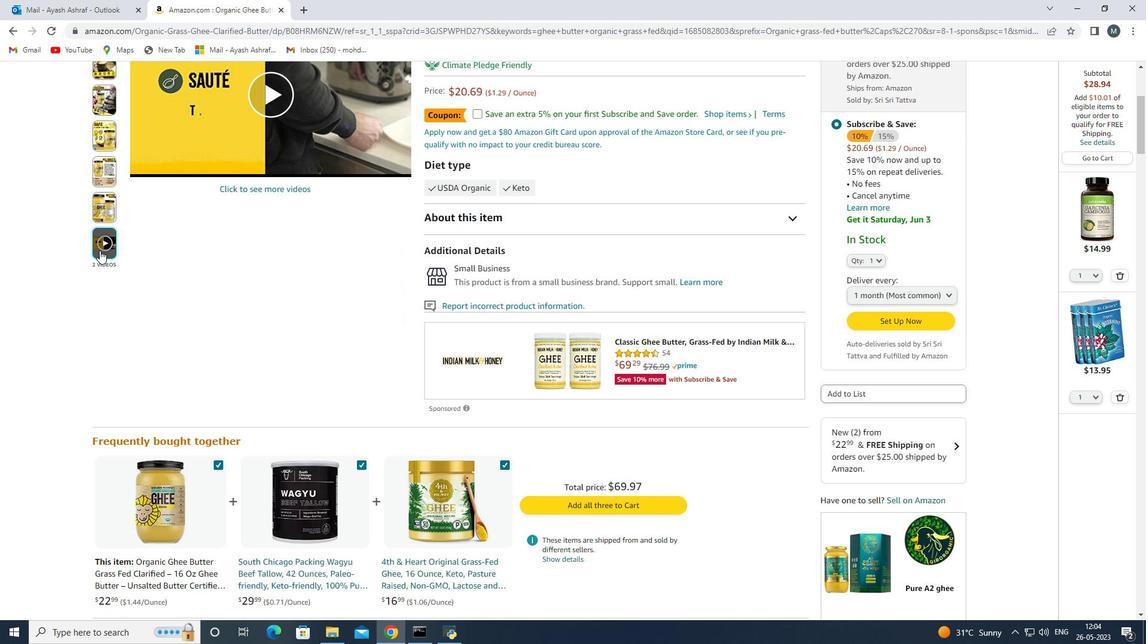 
Action: Mouse moved to (79, 256)
Screenshot: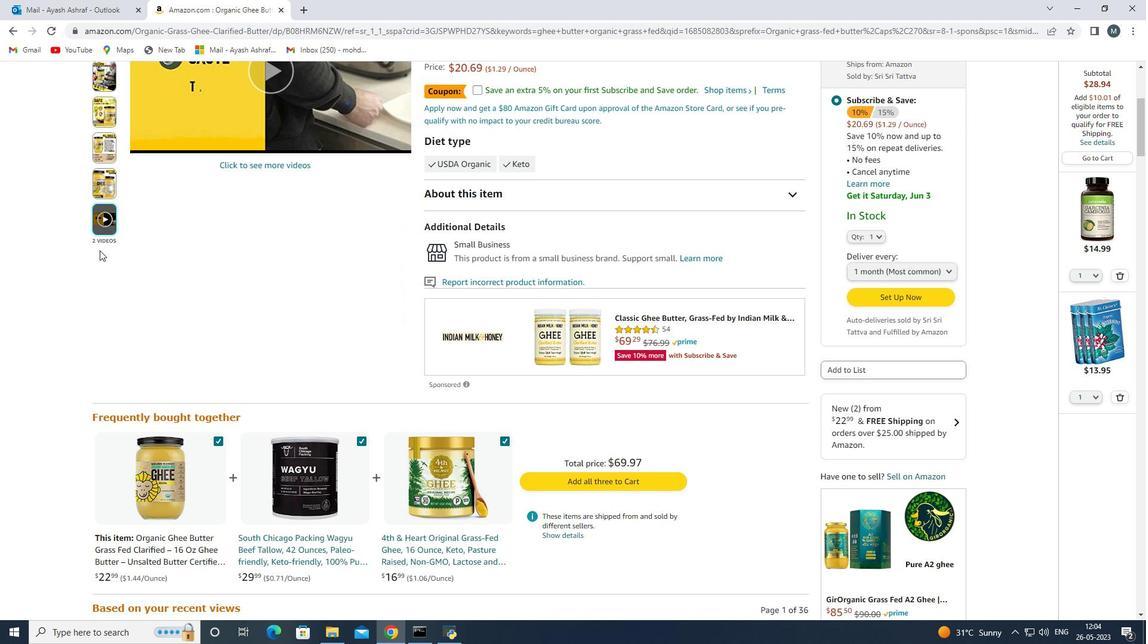 
Action: Mouse scrolled (79, 256) with delta (0, 0)
Screenshot: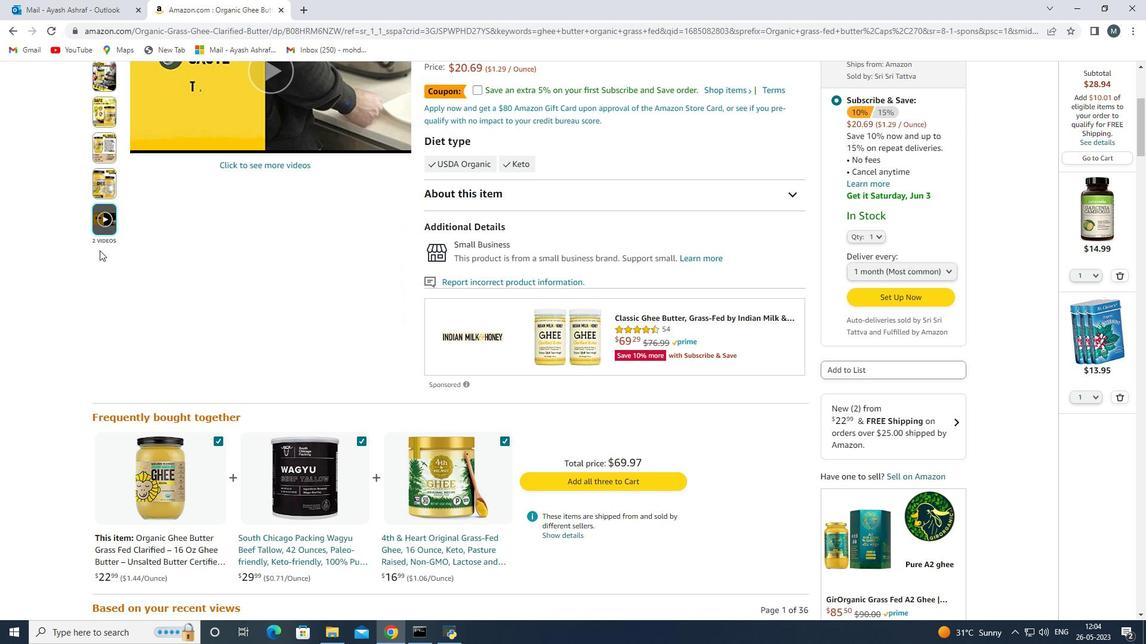
Action: Mouse scrolled (79, 256) with delta (0, 0)
Screenshot: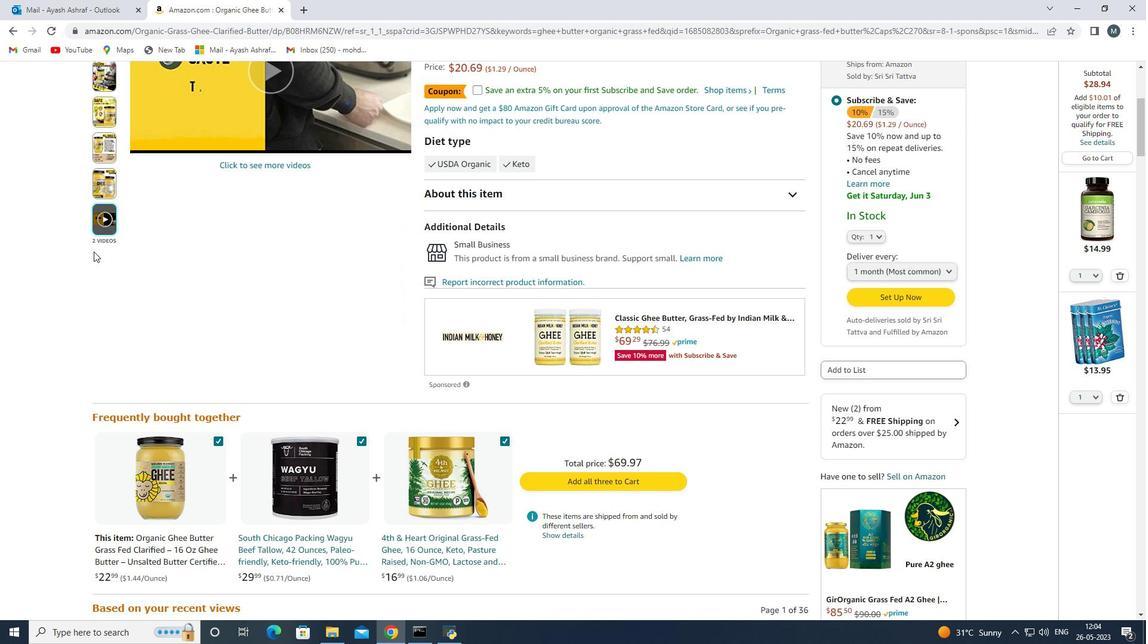 
Action: Mouse moved to (71, 244)
Screenshot: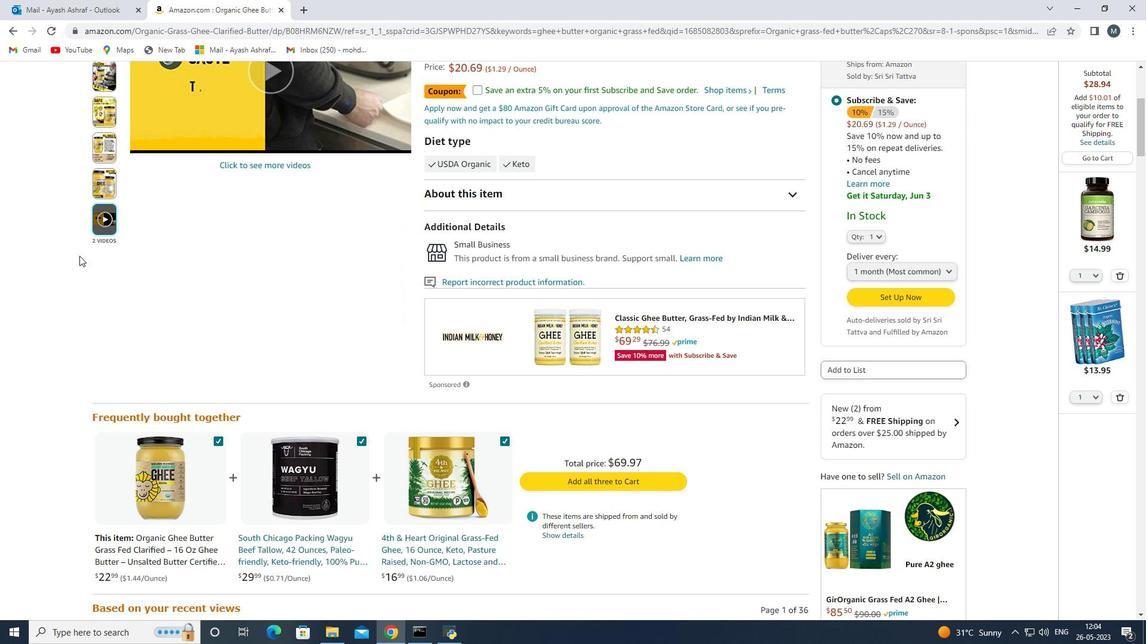 
Action: Mouse scrolled (71, 244) with delta (0, 0)
Screenshot: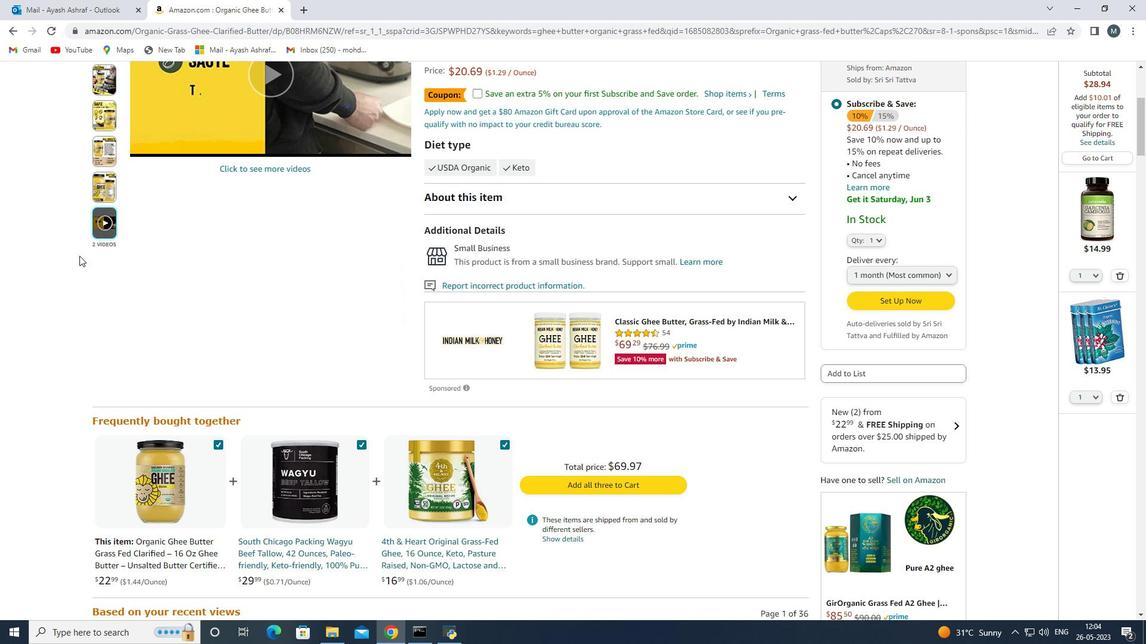 
Action: Mouse scrolled (71, 244) with delta (0, 0)
Screenshot: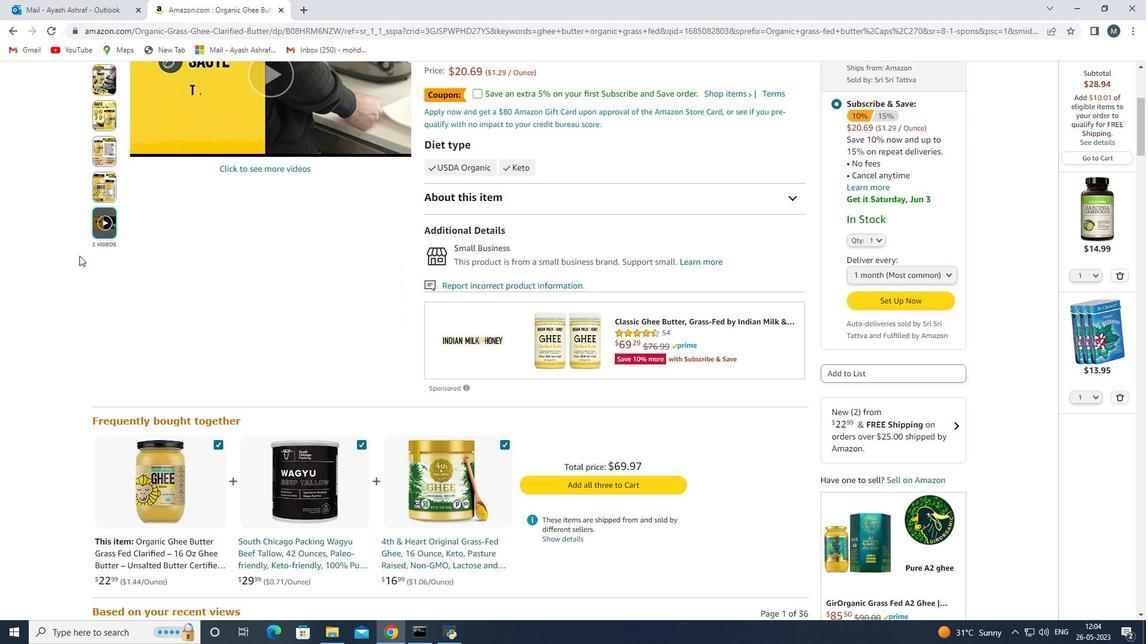 
Action: Mouse scrolled (71, 244) with delta (0, 0)
Screenshot: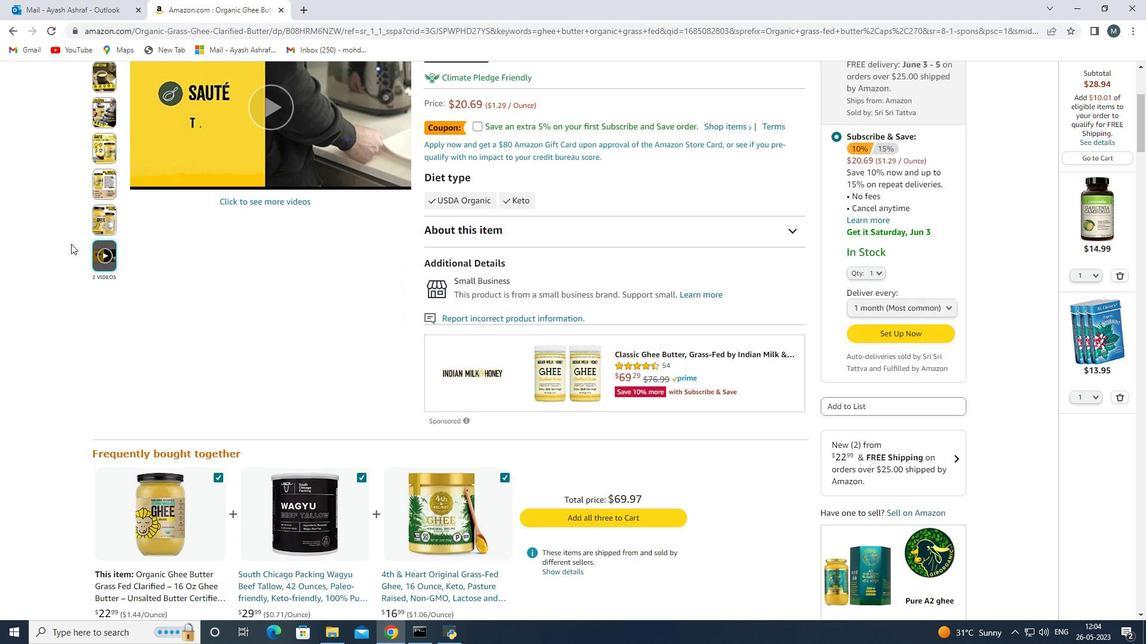 
Action: Mouse moved to (268, 332)
Screenshot: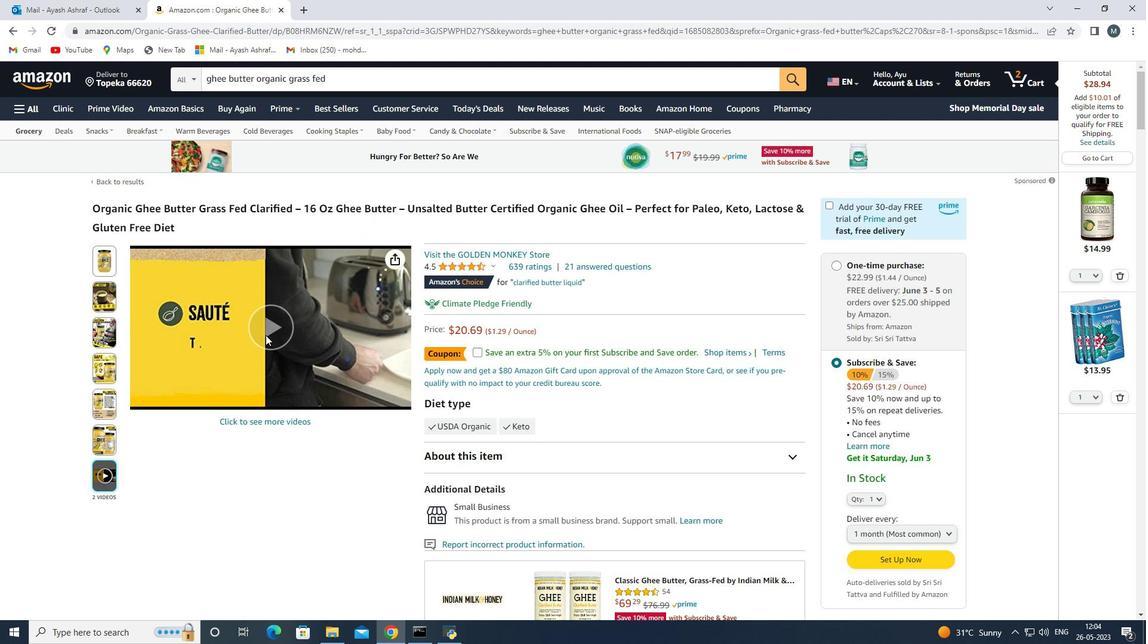 
Action: Mouse pressed left at (268, 332)
Screenshot: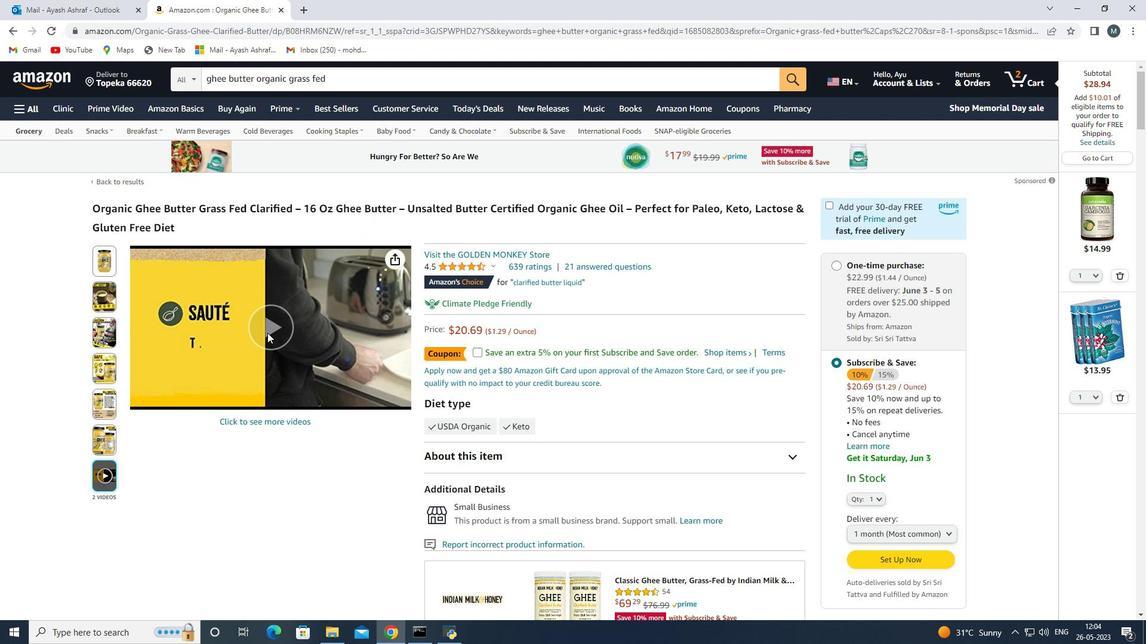 
Action: Mouse moved to (170, 508)
Screenshot: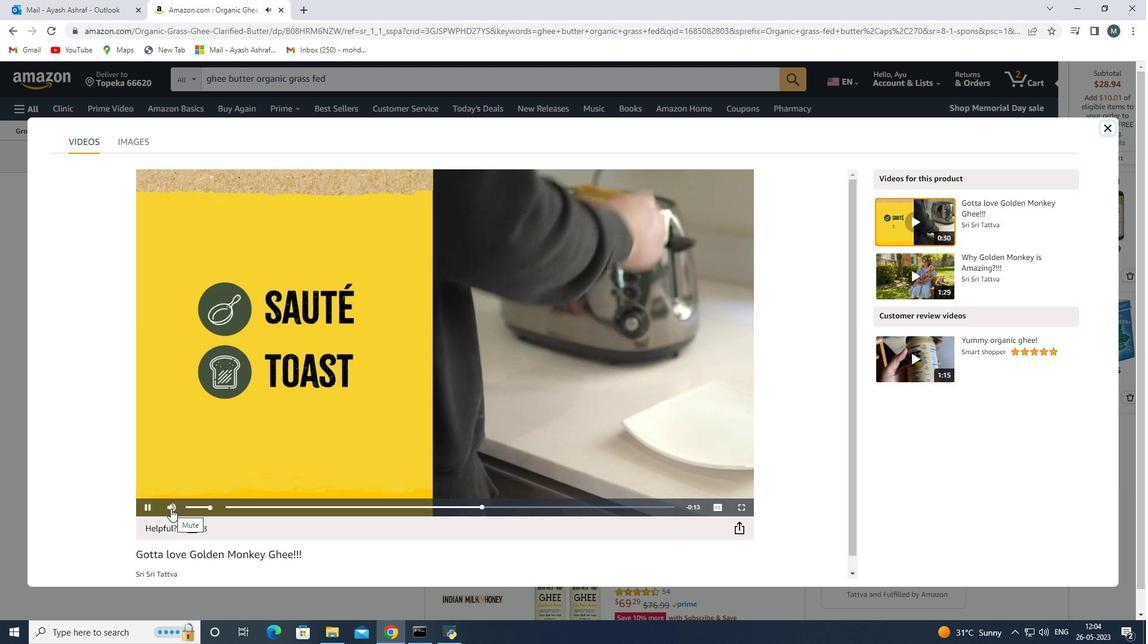 
Action: Mouse pressed left at (170, 508)
Screenshot: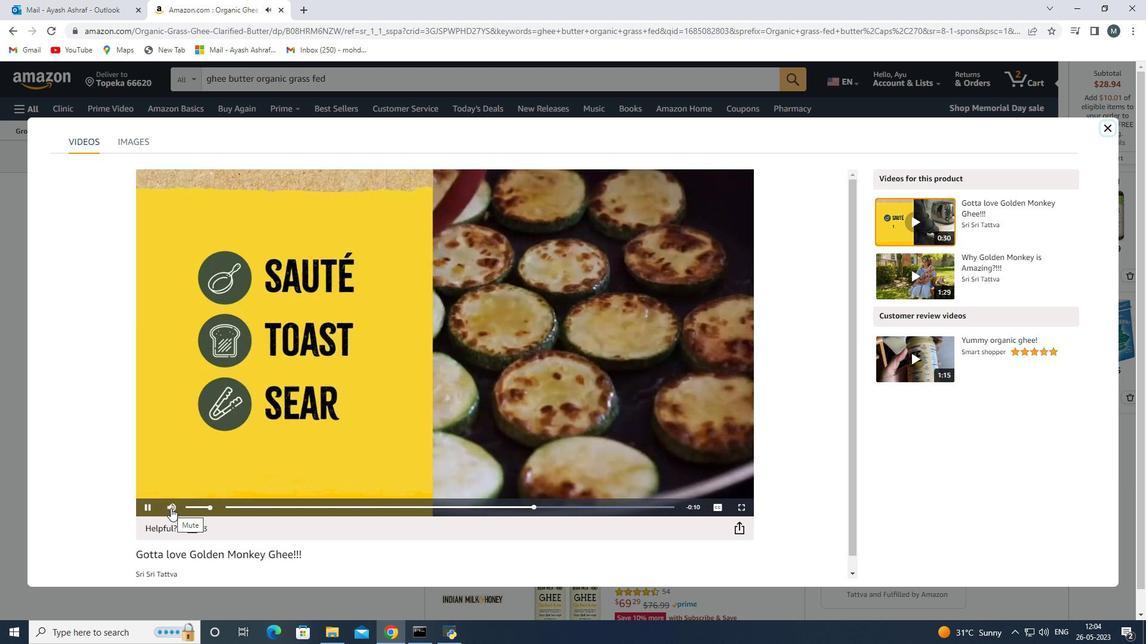
Action: Mouse moved to (290, 404)
Screenshot: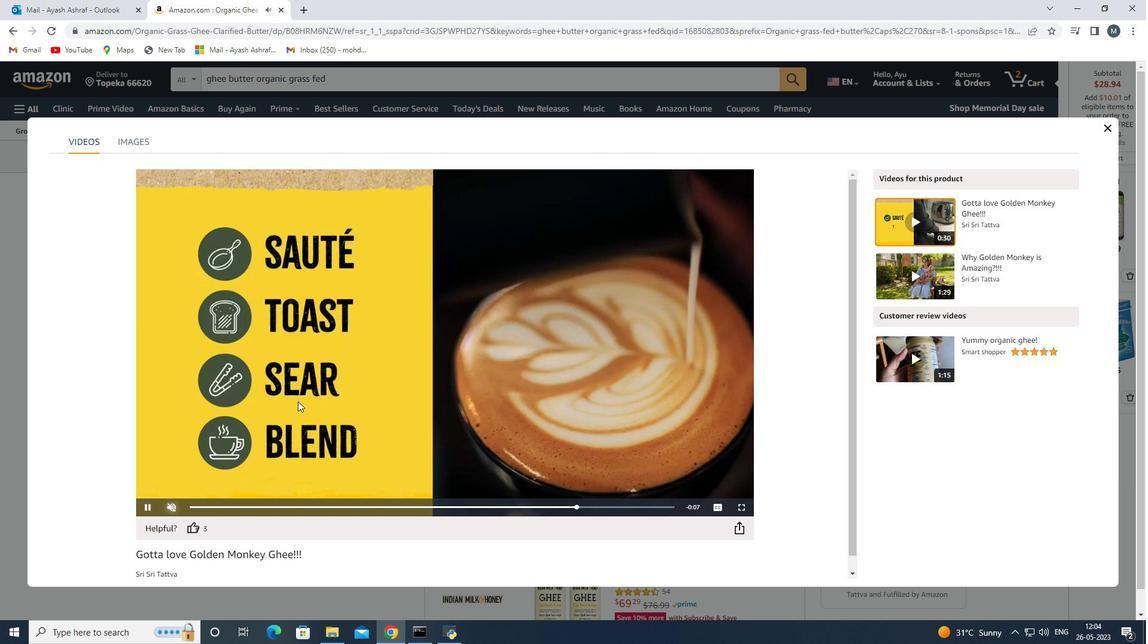 
Action: Mouse scrolled (290, 404) with delta (0, 0)
Screenshot: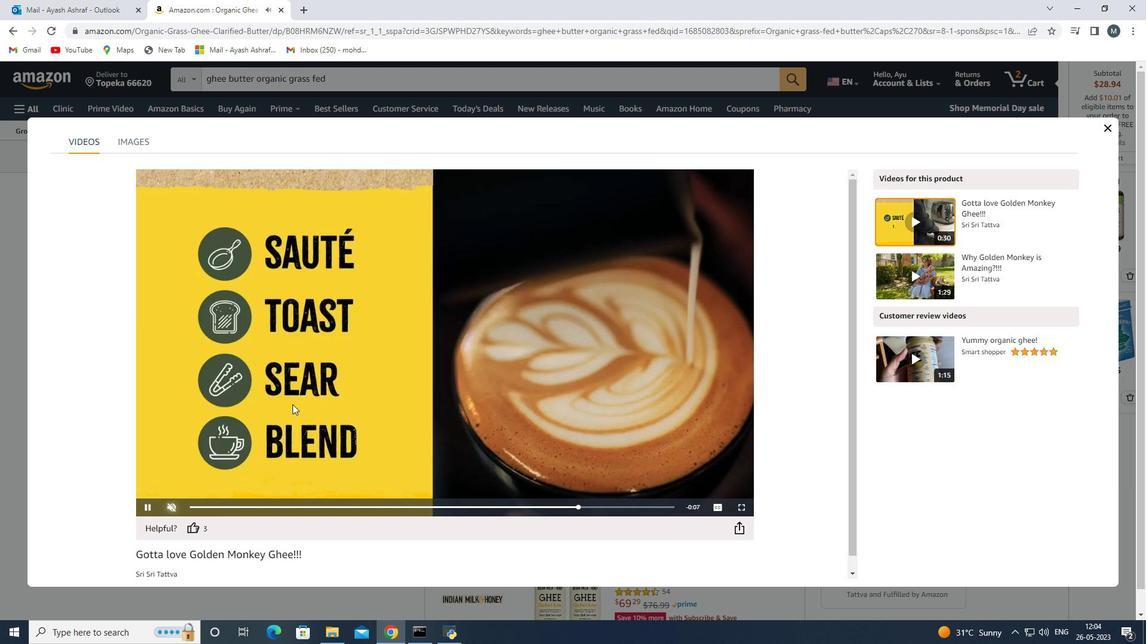 
Action: Mouse moved to (167, 506)
Screenshot: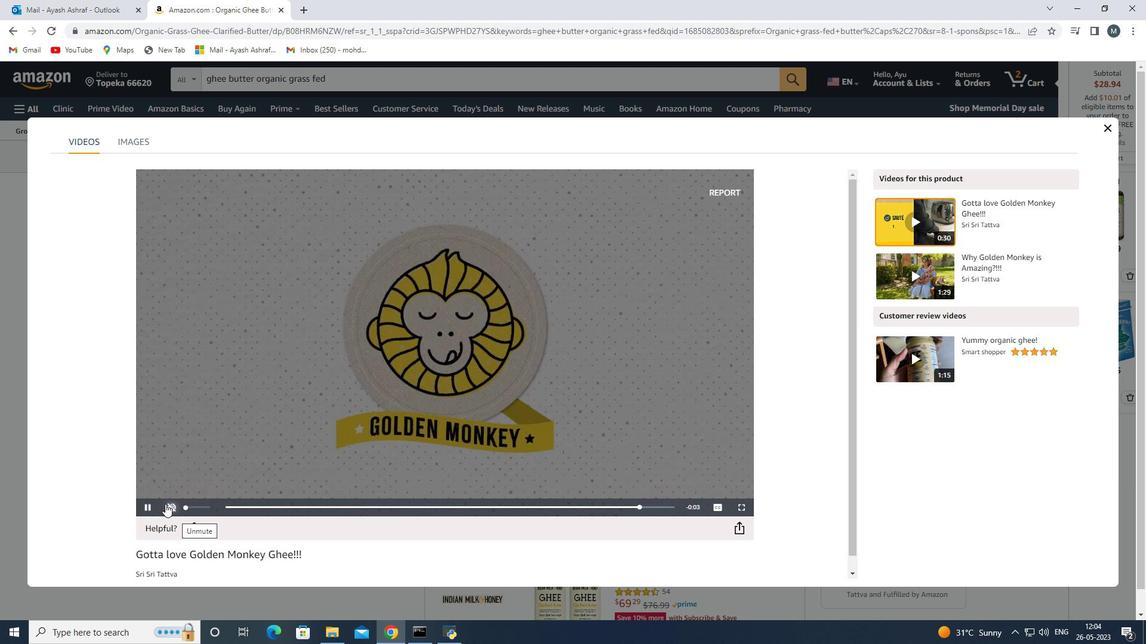 
Action: Mouse pressed left at (167, 506)
Screenshot: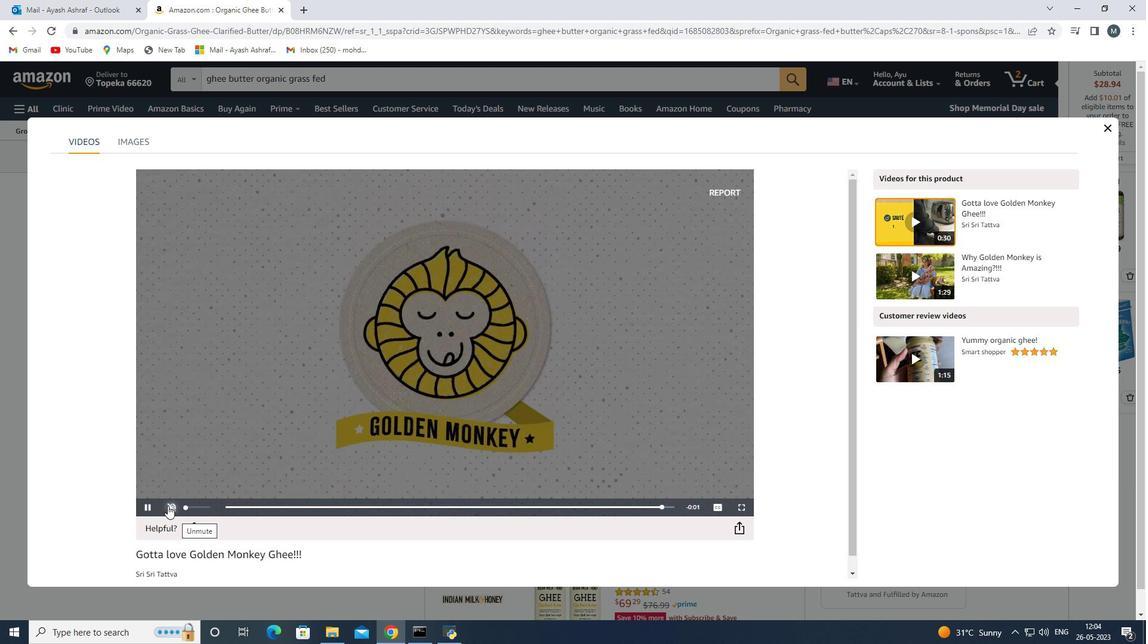 
Action: Mouse moved to (197, 508)
Screenshot: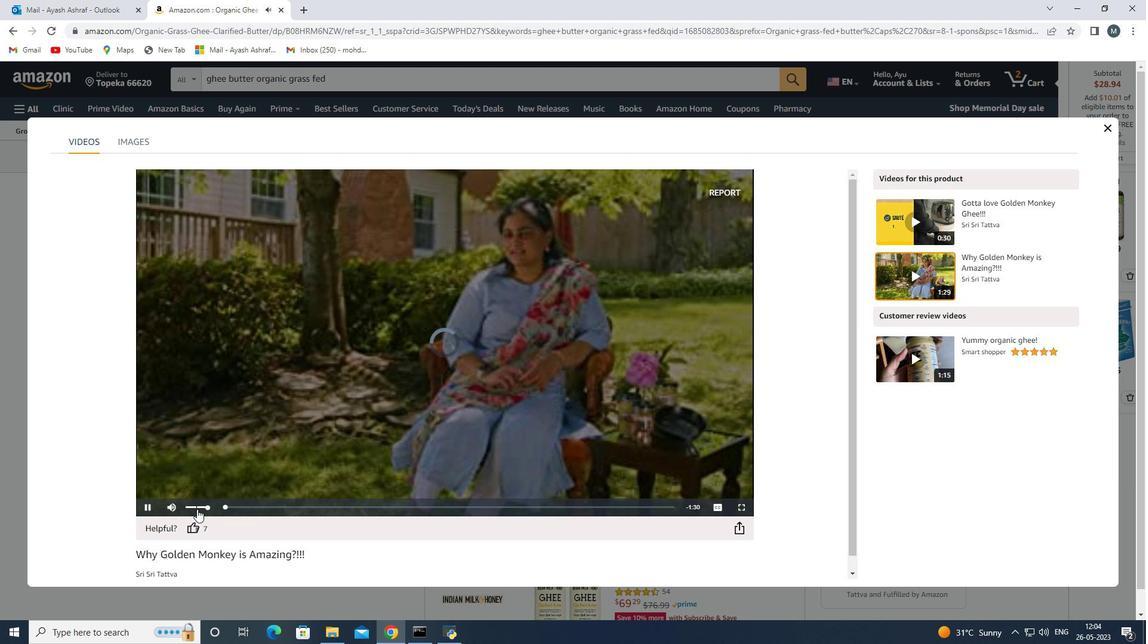 
Action: Mouse pressed left at (197, 508)
Screenshot: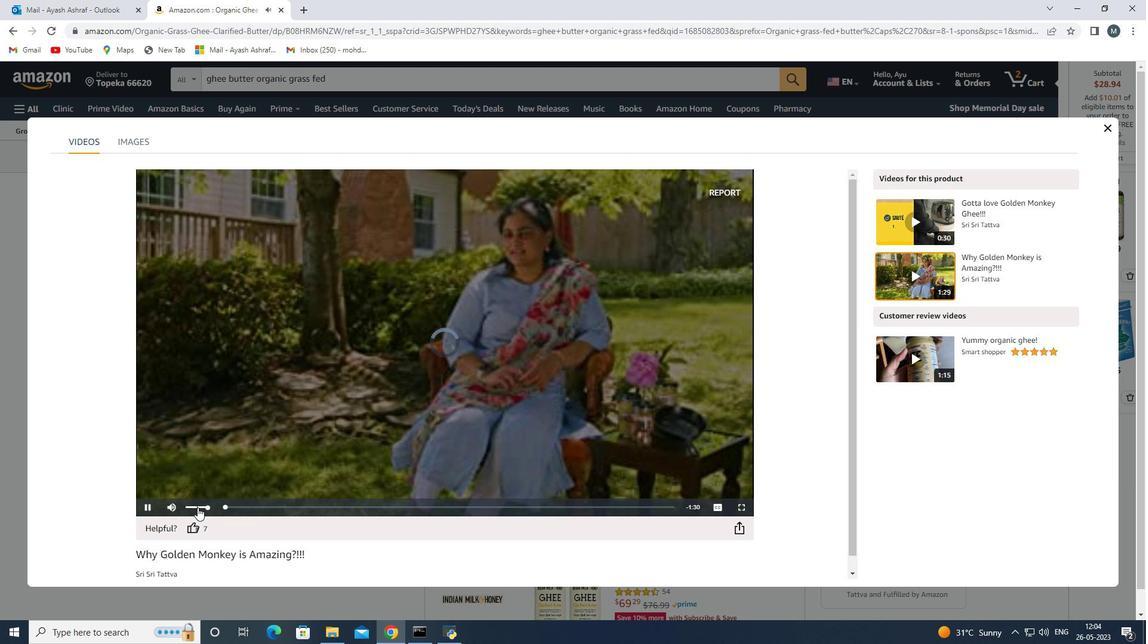 
Action: Mouse moved to (197, 507)
Screenshot: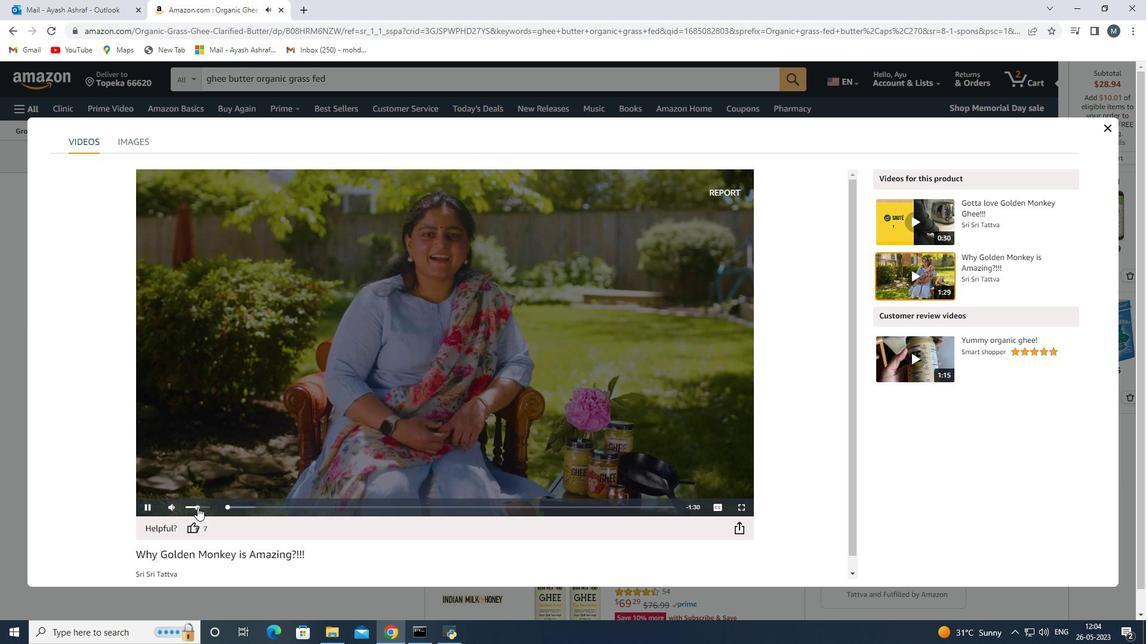 
Action: Mouse pressed left at (197, 507)
Screenshot: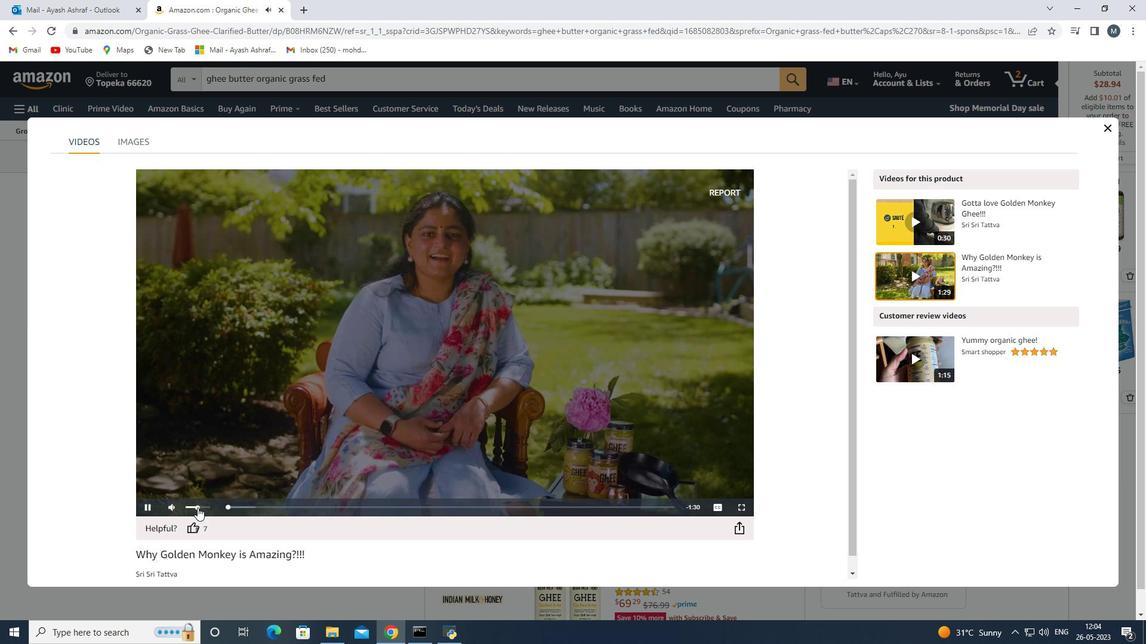 
Action: Mouse moved to (275, 431)
Screenshot: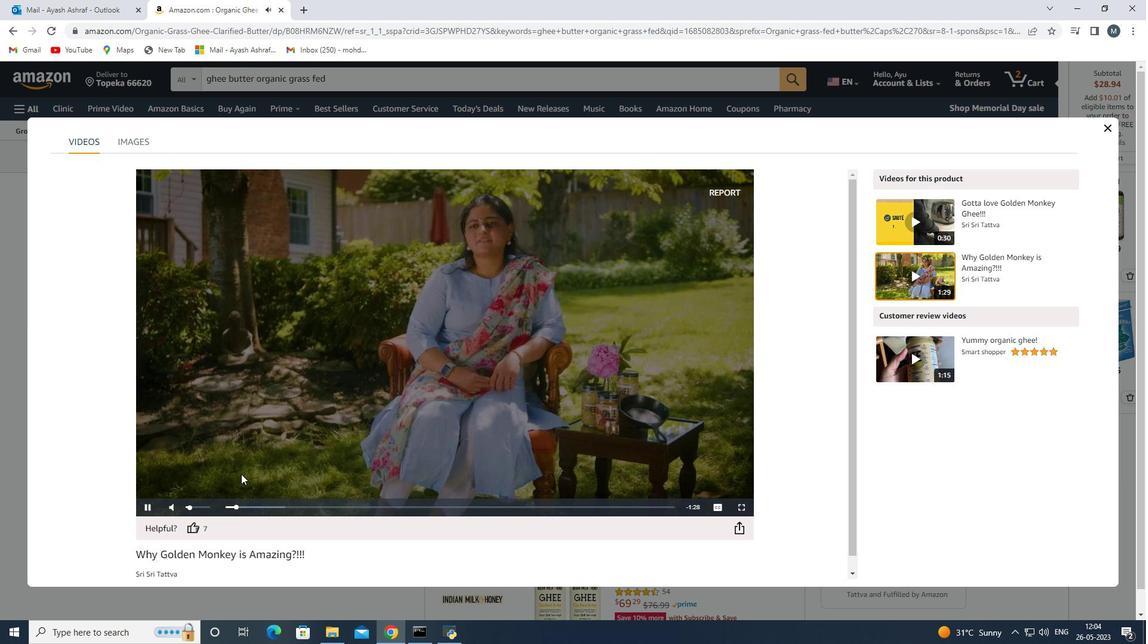 
Action: Mouse scrolled (275, 430) with delta (0, 0)
Screenshot: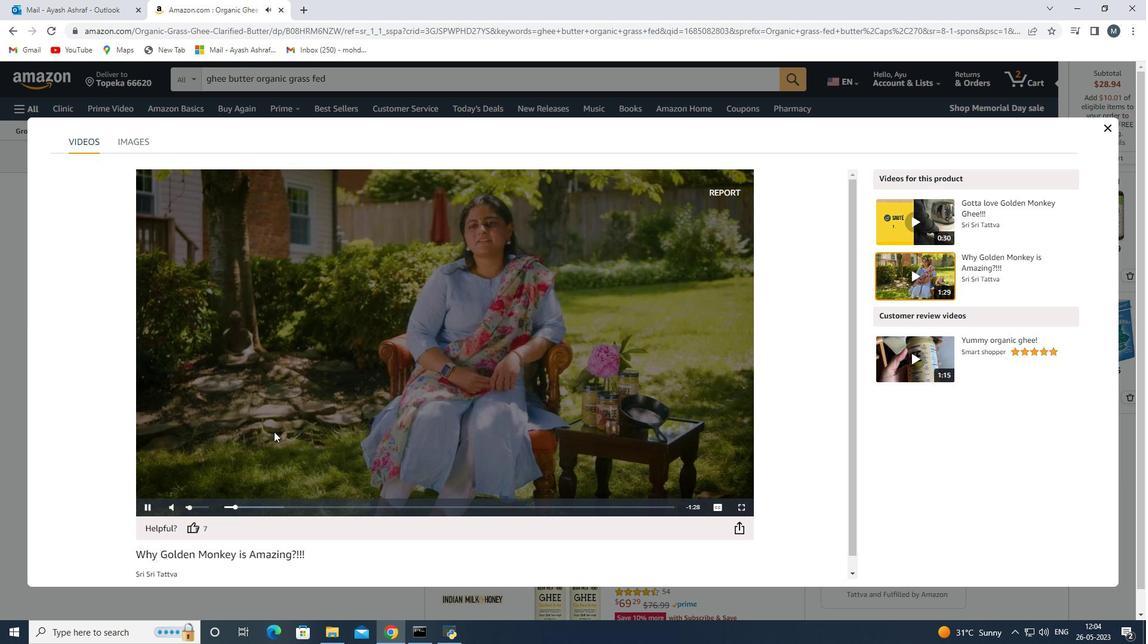 
Action: Mouse scrolled (275, 430) with delta (0, 0)
Screenshot: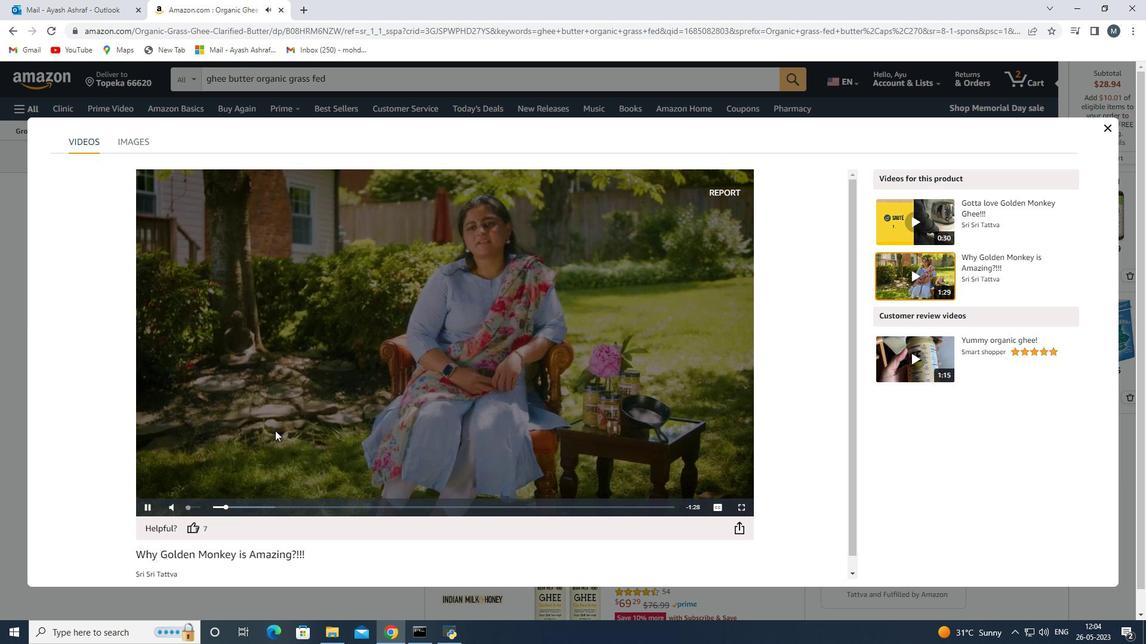 
Action: Mouse moved to (298, 503)
Screenshot: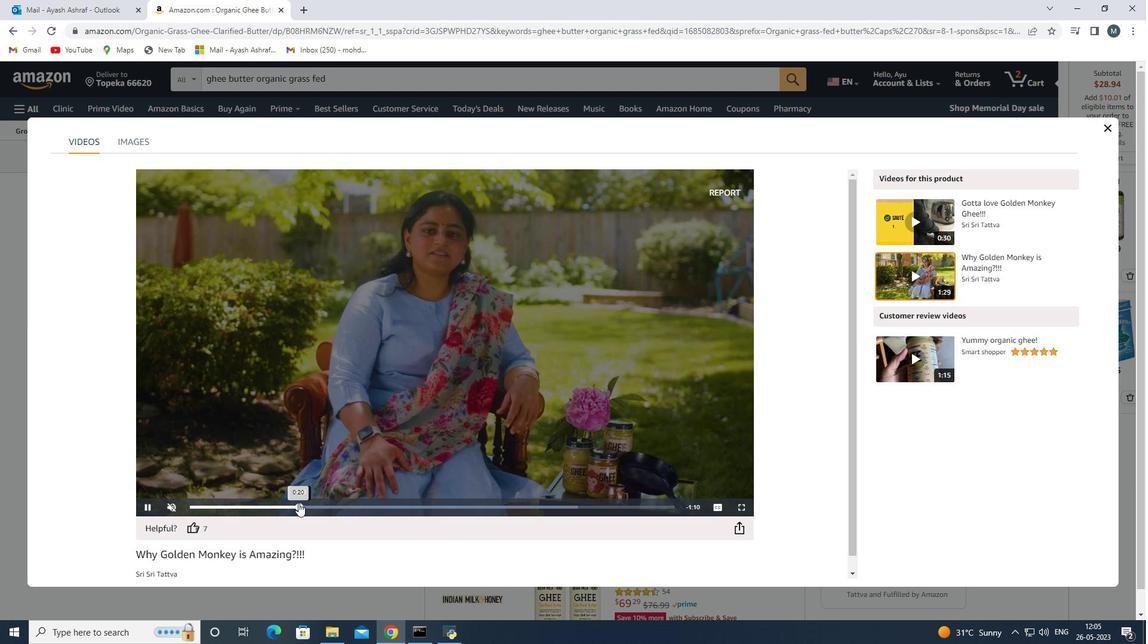 
Action: Mouse pressed left at (298, 503)
Screenshot: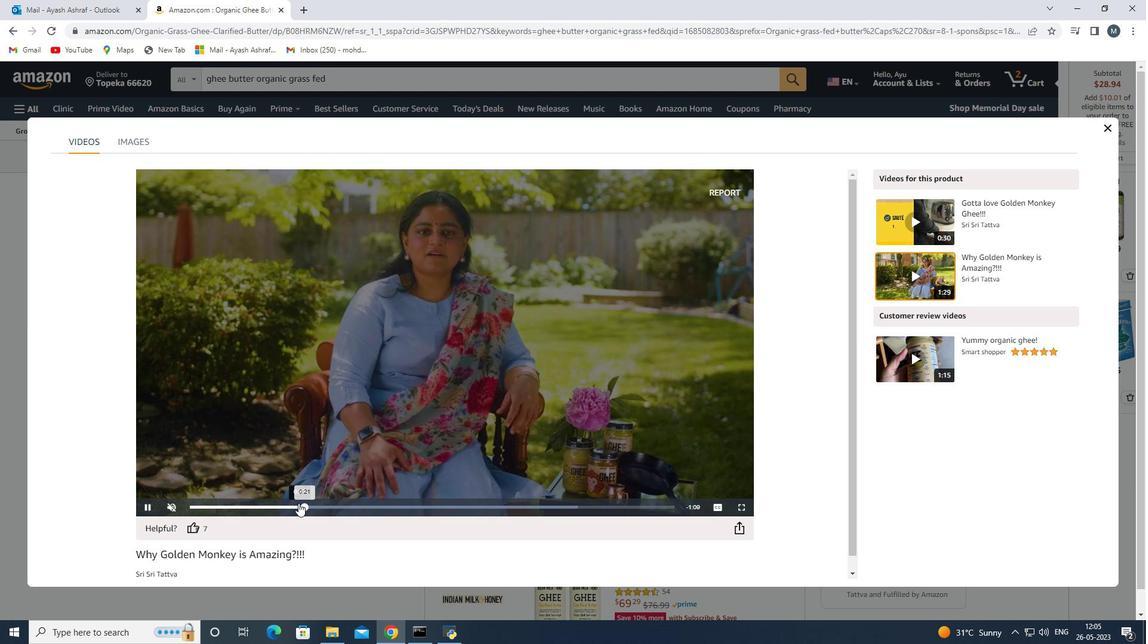 
Action: Mouse moved to (385, 507)
Screenshot: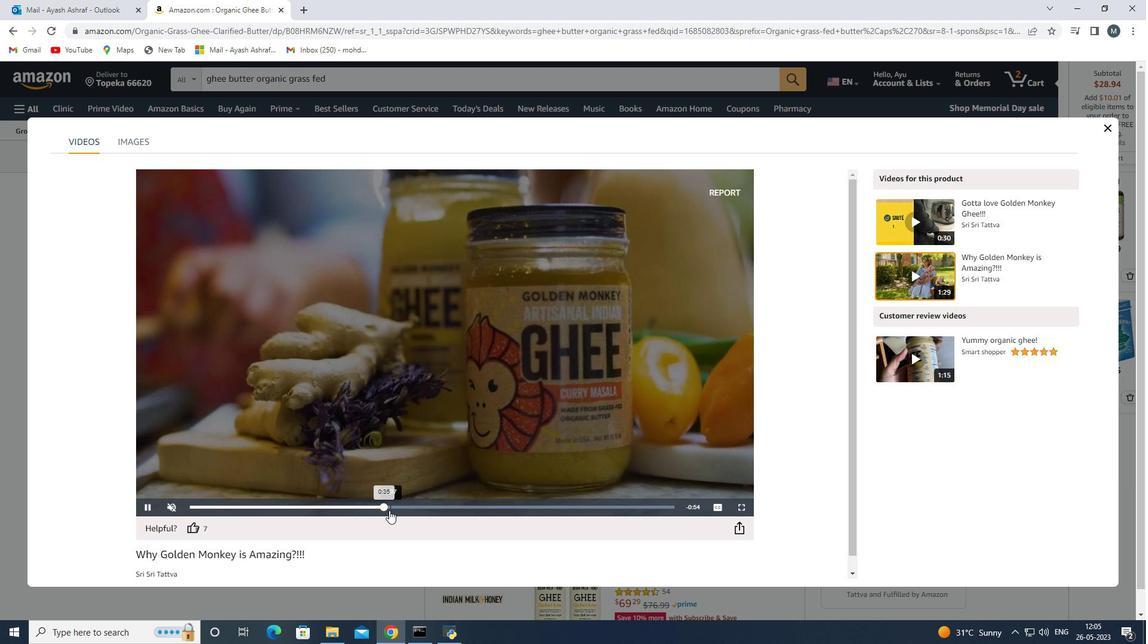 
Action: Mouse pressed left at (385, 507)
Screenshot: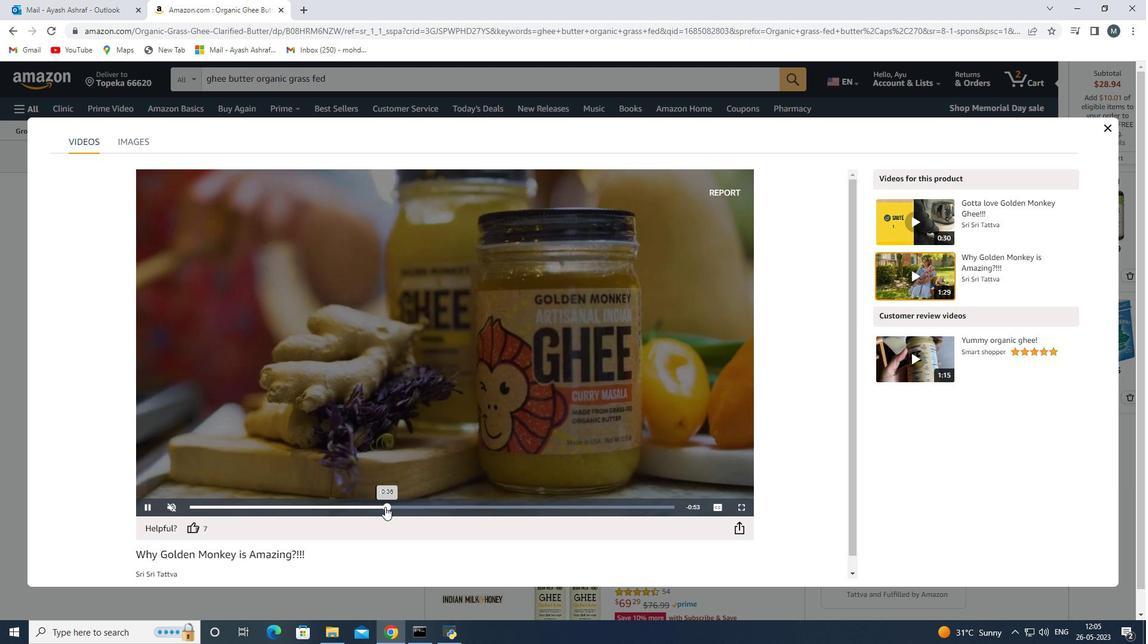 
Action: Mouse moved to (237, 403)
Screenshot: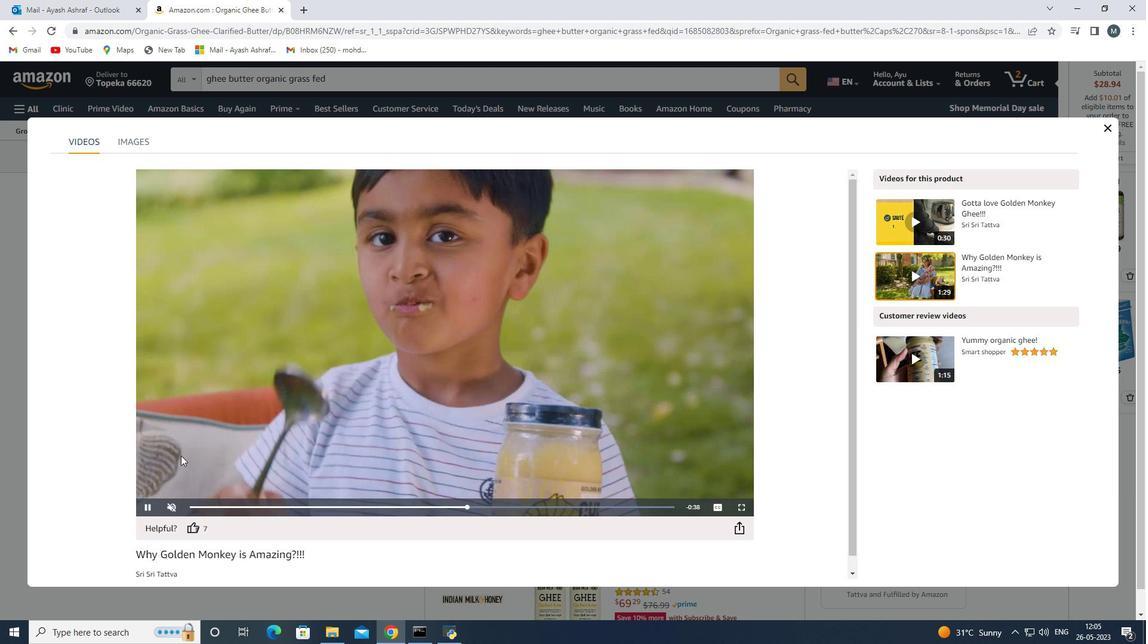 
Action: Mouse scrolled (237, 403) with delta (0, 0)
Screenshot: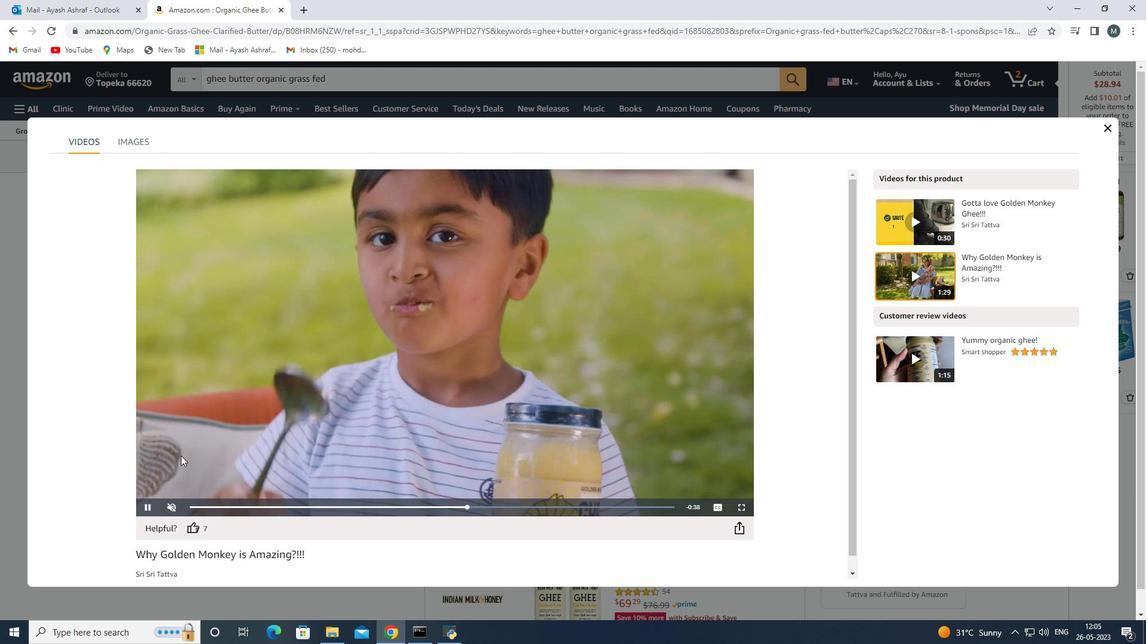 
Action: Mouse scrolled (237, 403) with delta (0, 0)
Screenshot: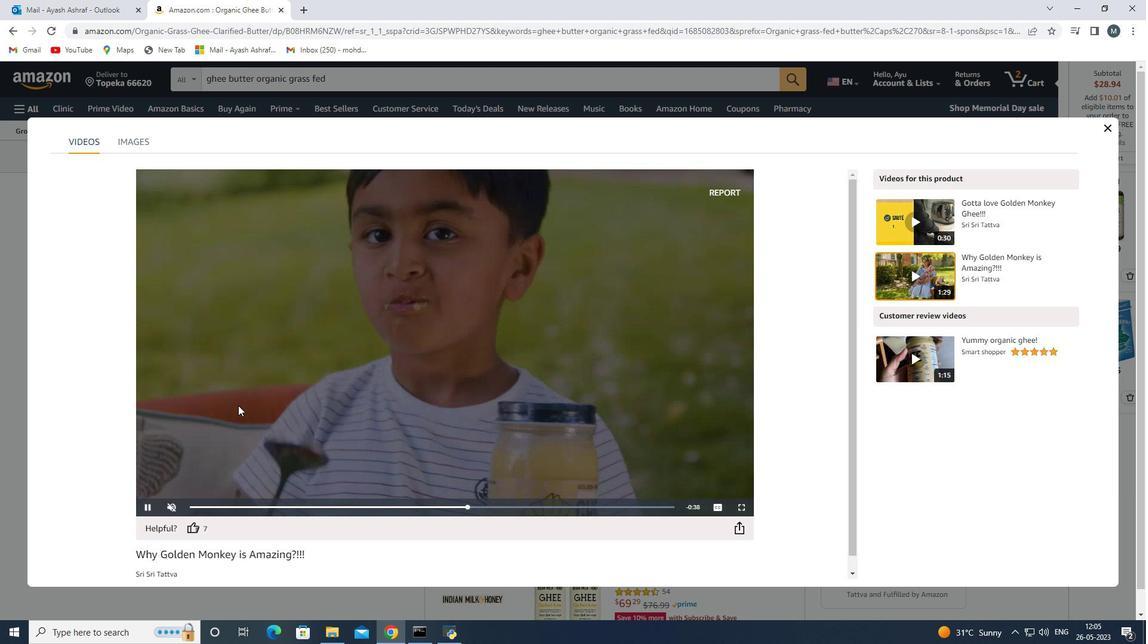 
Action: Mouse scrolled (237, 403) with delta (0, 0)
Screenshot: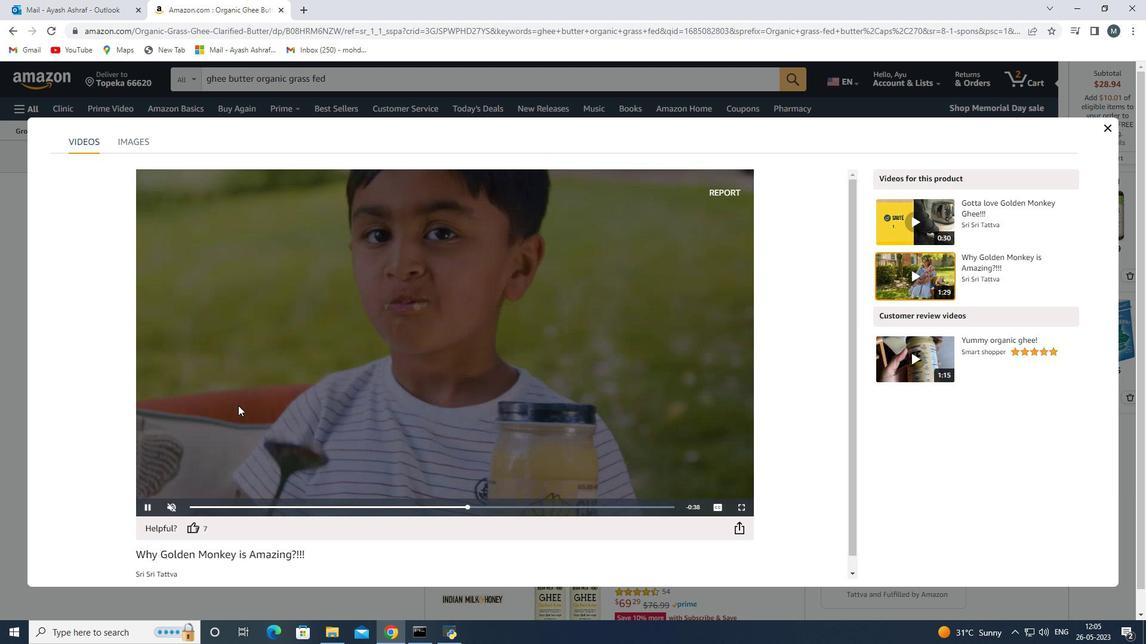 
Action: Mouse scrolled (237, 403) with delta (0, 0)
Screenshot: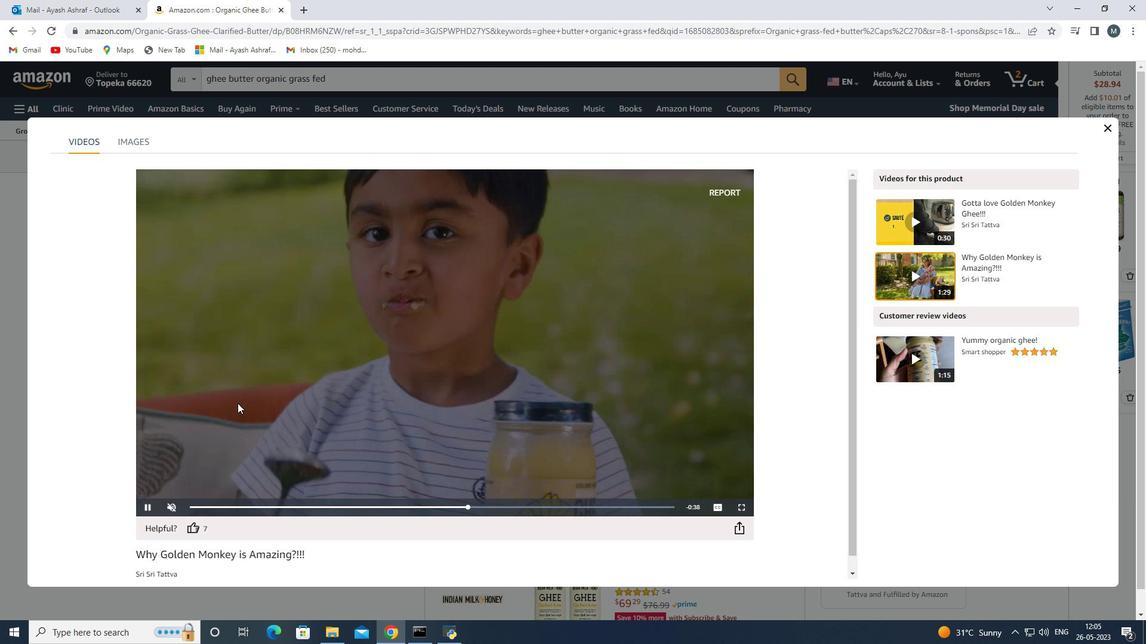 
Action: Mouse moved to (143, 139)
Screenshot: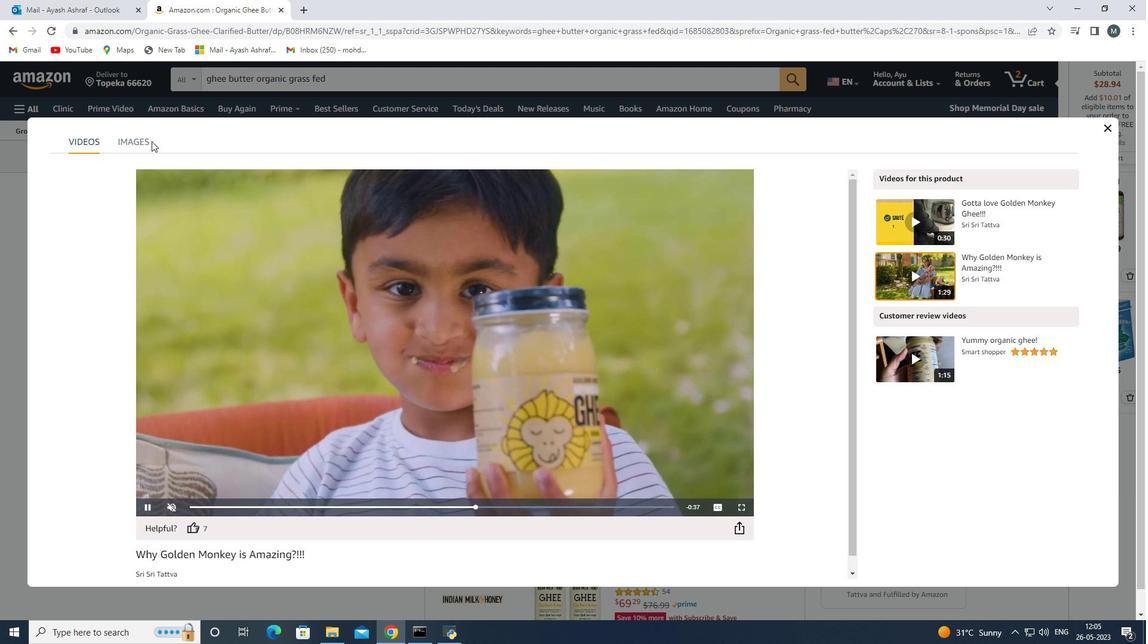 
Action: Mouse pressed left at (143, 139)
Screenshot: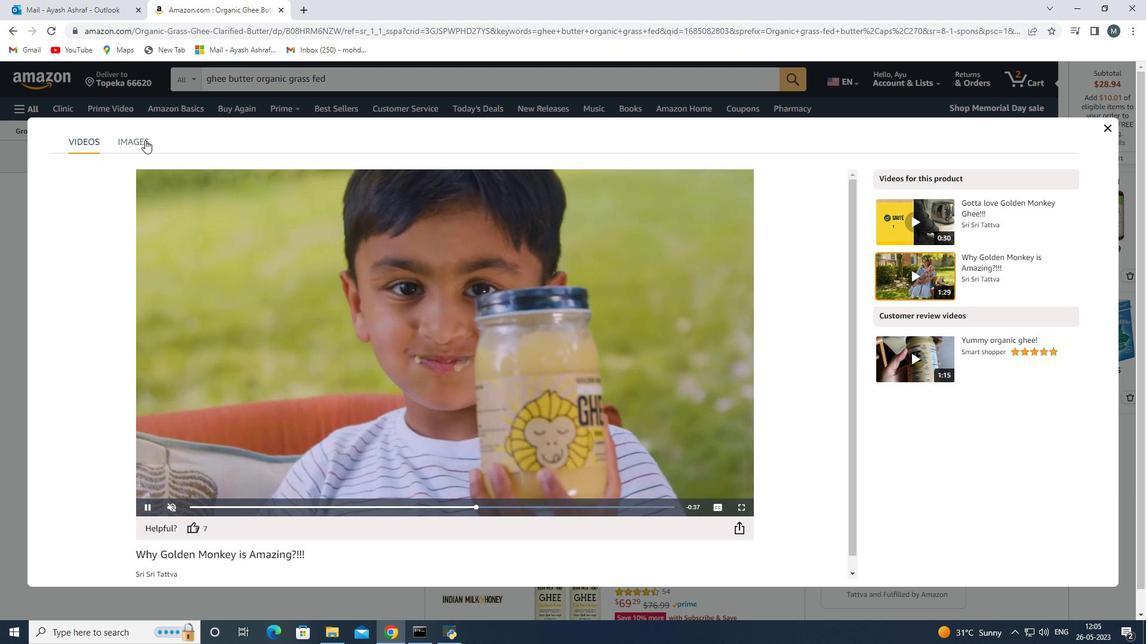 
Action: Mouse moved to (508, 317)
Screenshot: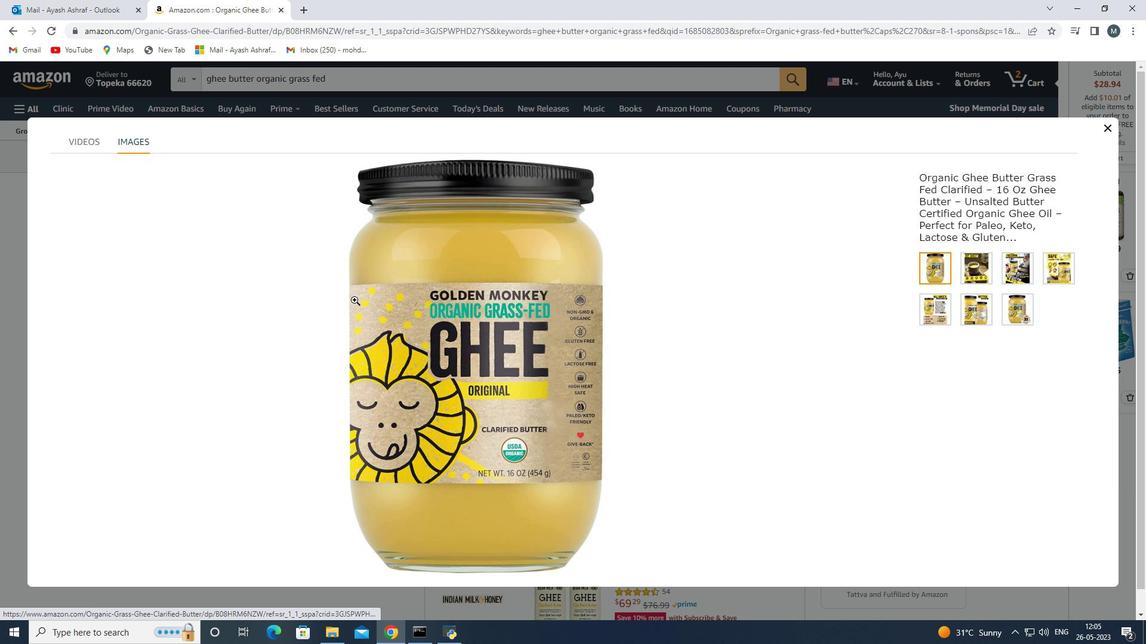 
Action: Mouse scrolled (508, 316) with delta (0, 0)
Screenshot: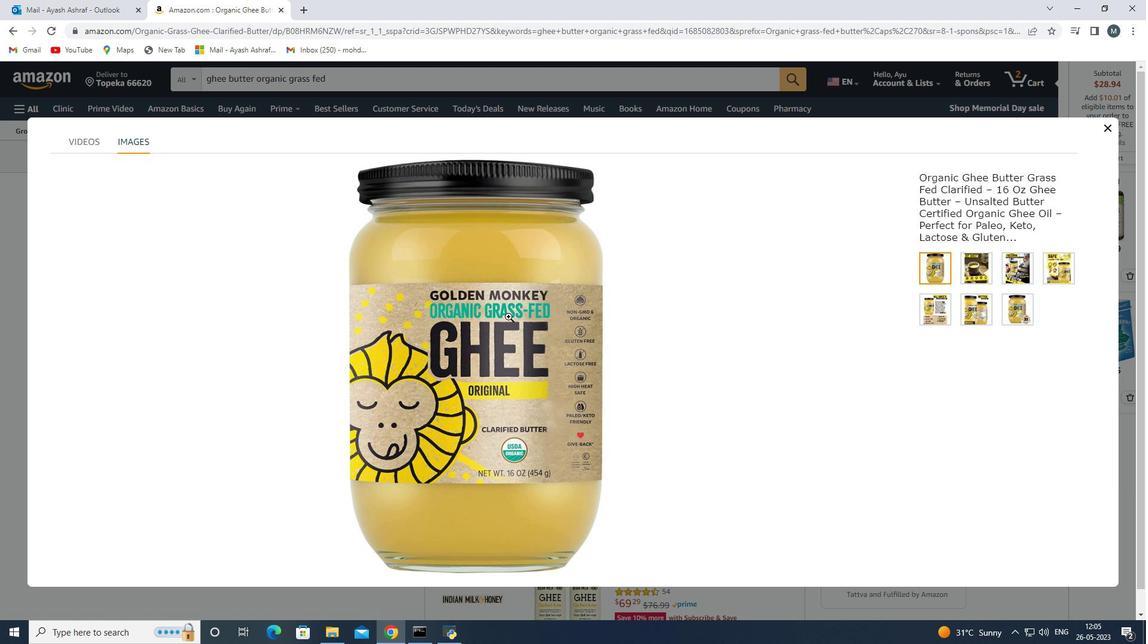 
Action: Mouse scrolled (508, 316) with delta (0, 0)
Screenshot: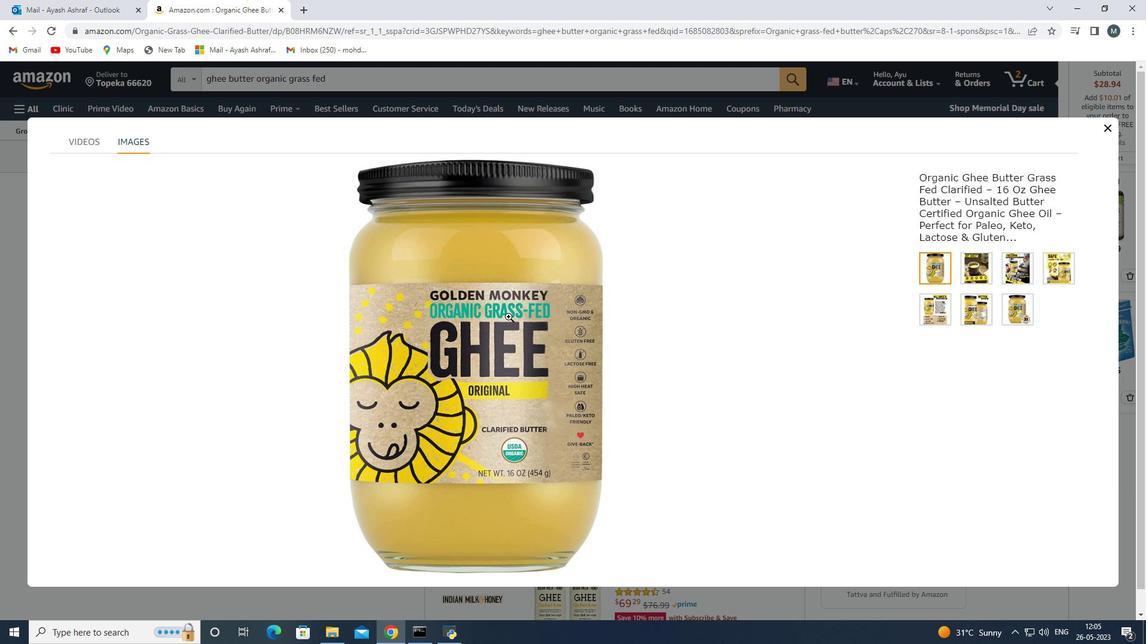 
Action: Mouse scrolled (508, 316) with delta (0, 0)
Screenshot: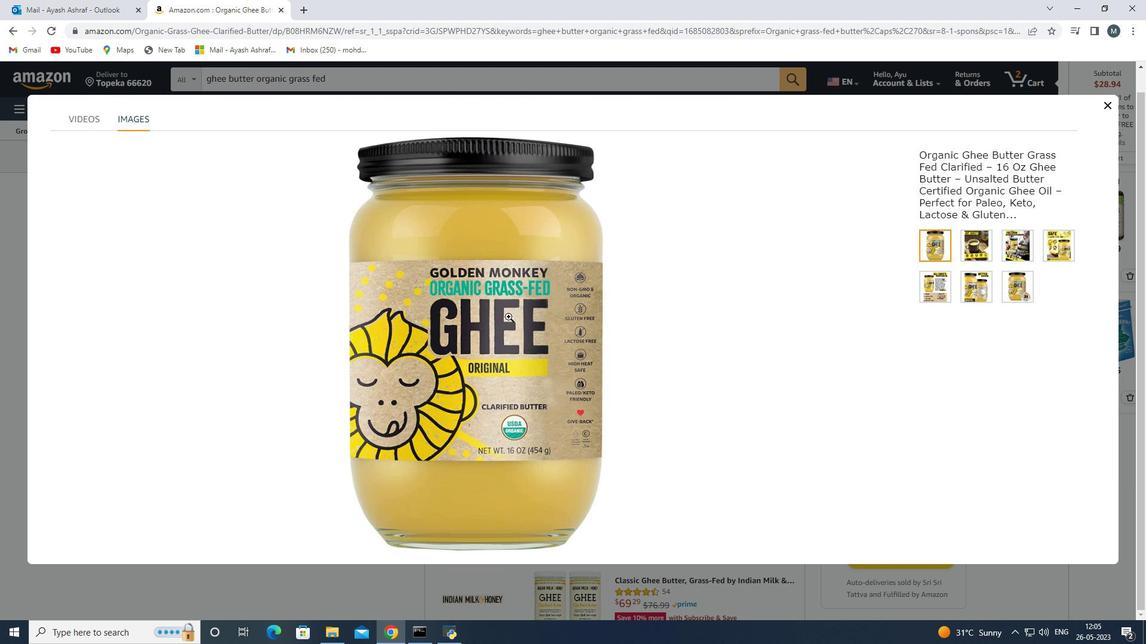 
Action: Mouse scrolled (508, 316) with delta (0, 0)
Screenshot: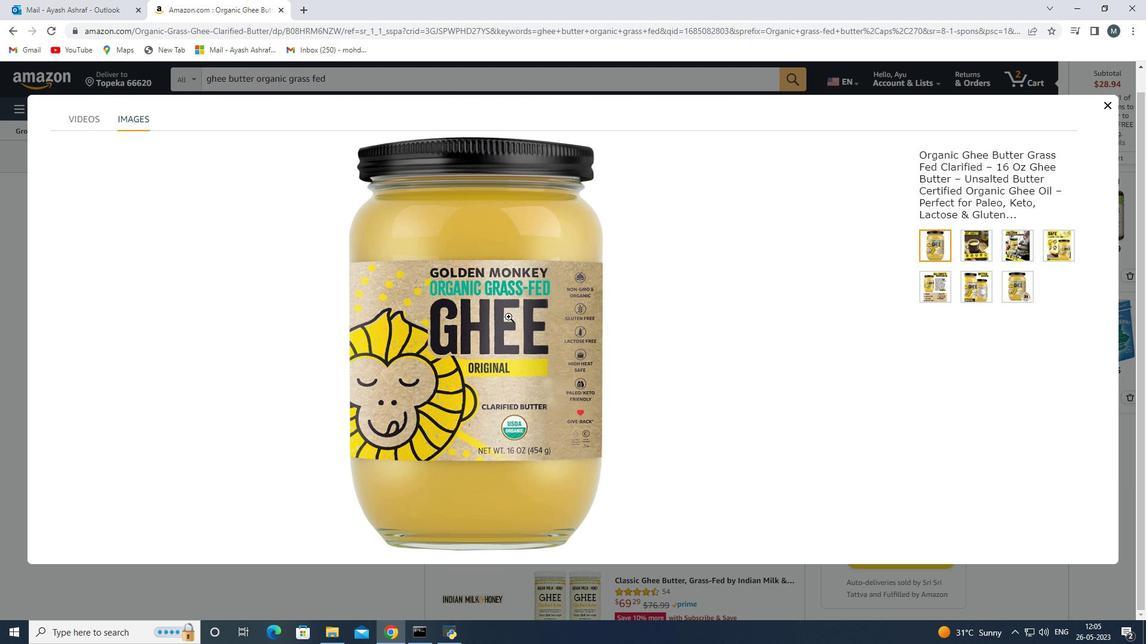 
Action: Mouse moved to (1107, 103)
Screenshot: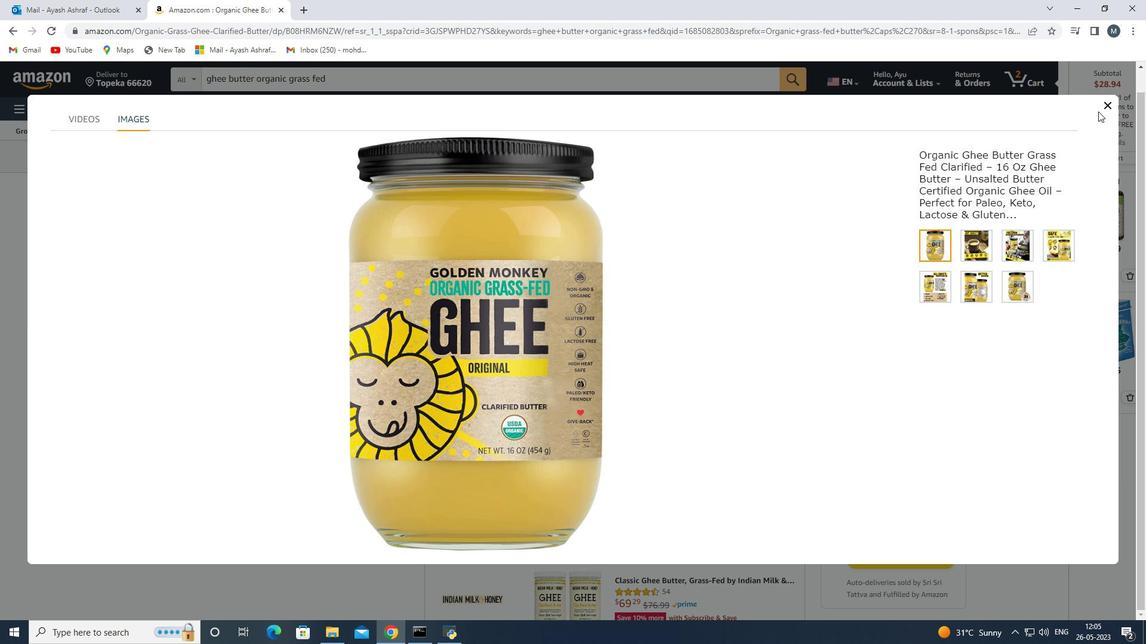
Action: Mouse pressed left at (1107, 103)
Screenshot: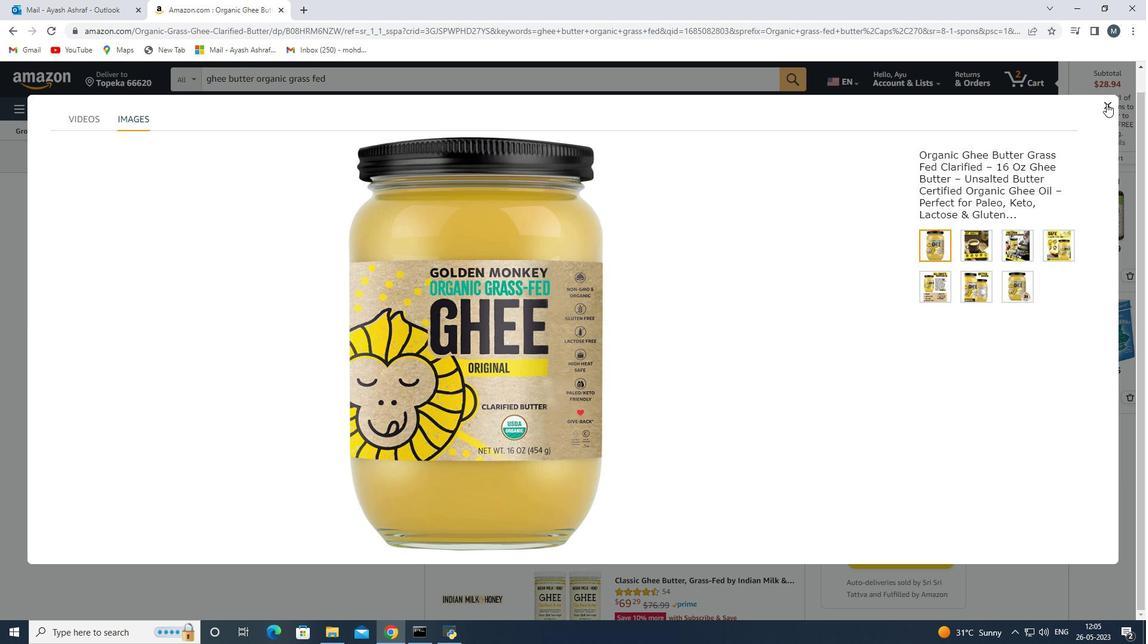 
Action: Mouse moved to (355, 322)
Screenshot: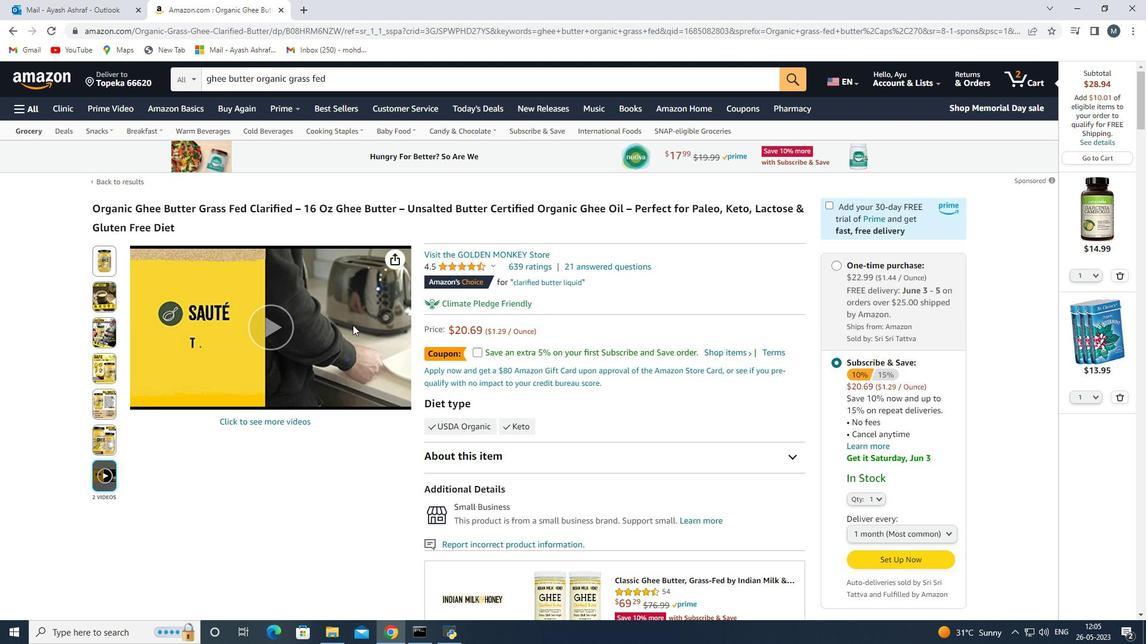 
Action: Mouse scrolled (355, 321) with delta (0, 0)
Screenshot: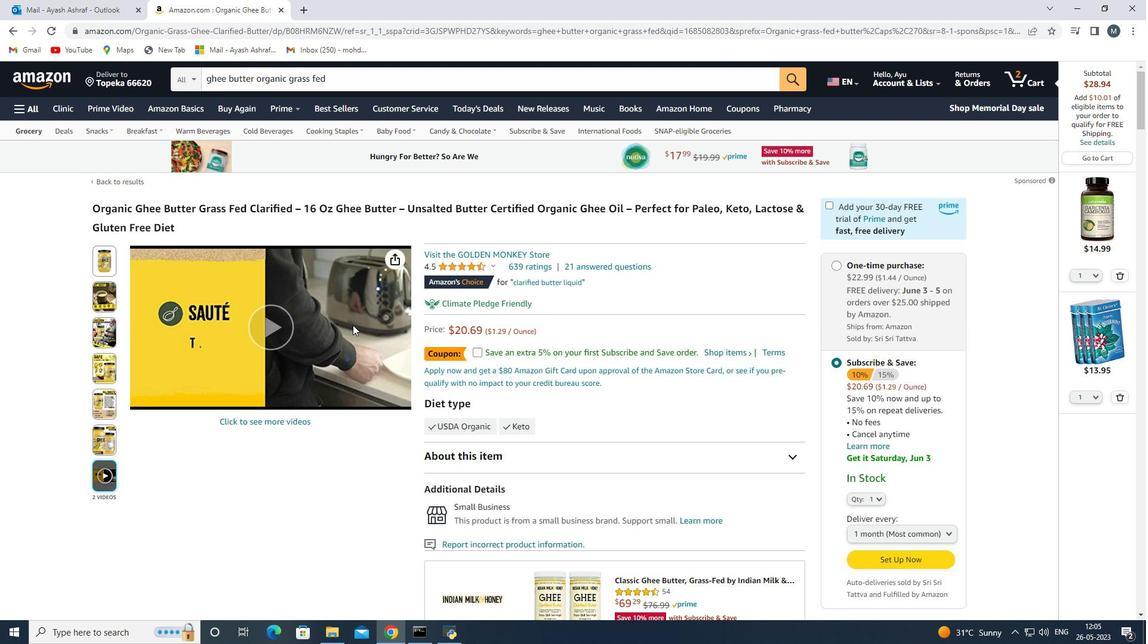 
Action: Mouse scrolled (355, 321) with delta (0, 0)
Screenshot: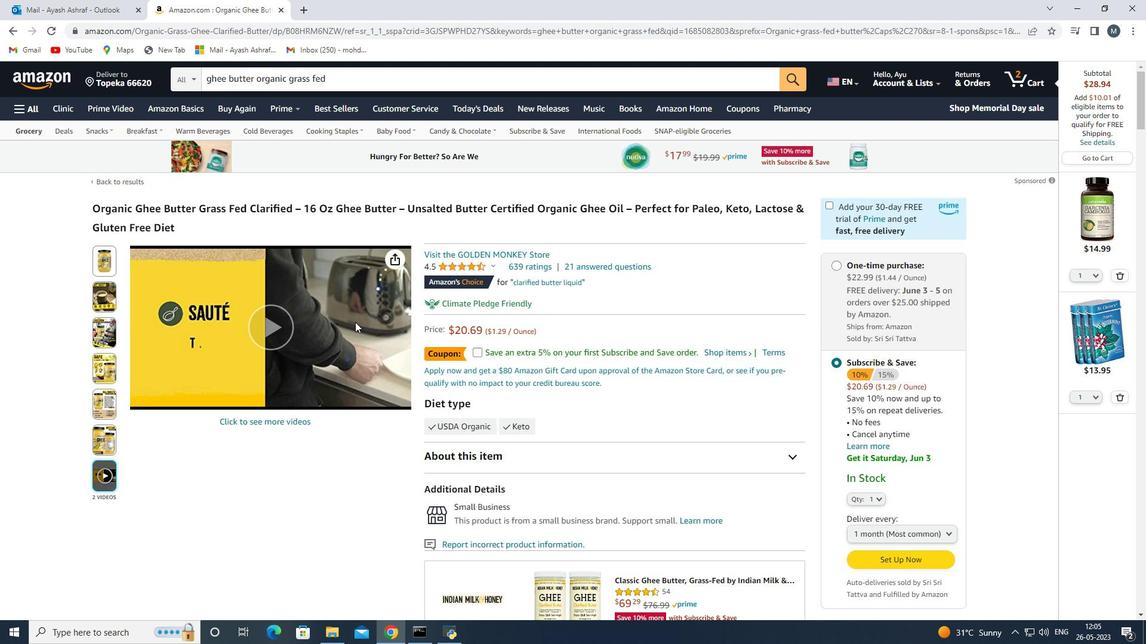 
Action: Mouse moved to (354, 322)
Screenshot: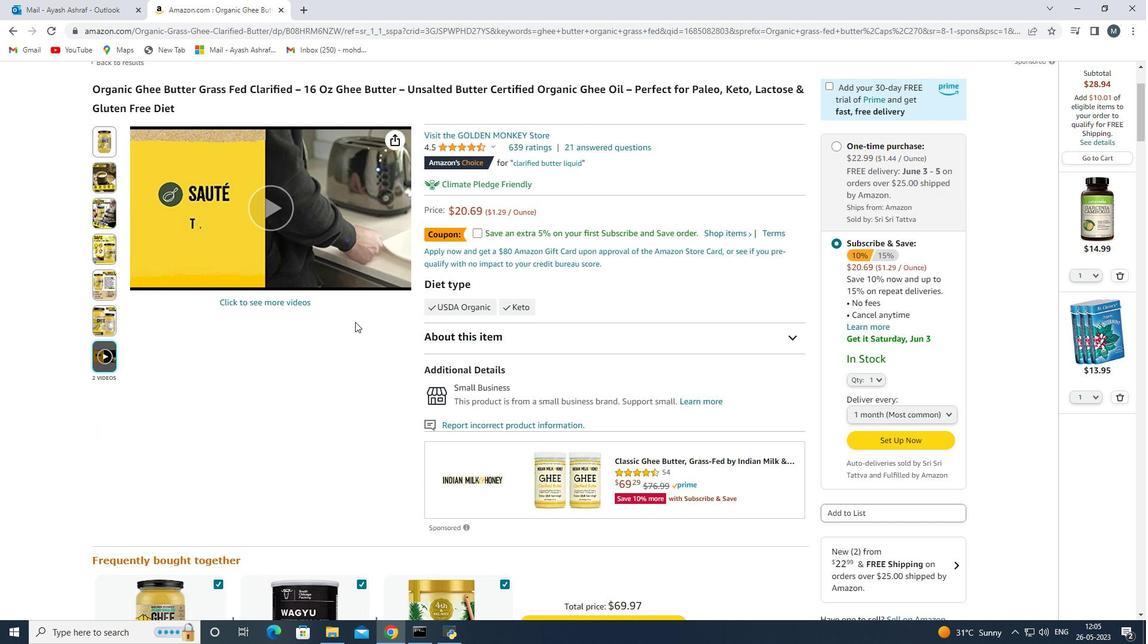 
Action: Mouse scrolled (354, 321) with delta (0, 0)
Screenshot: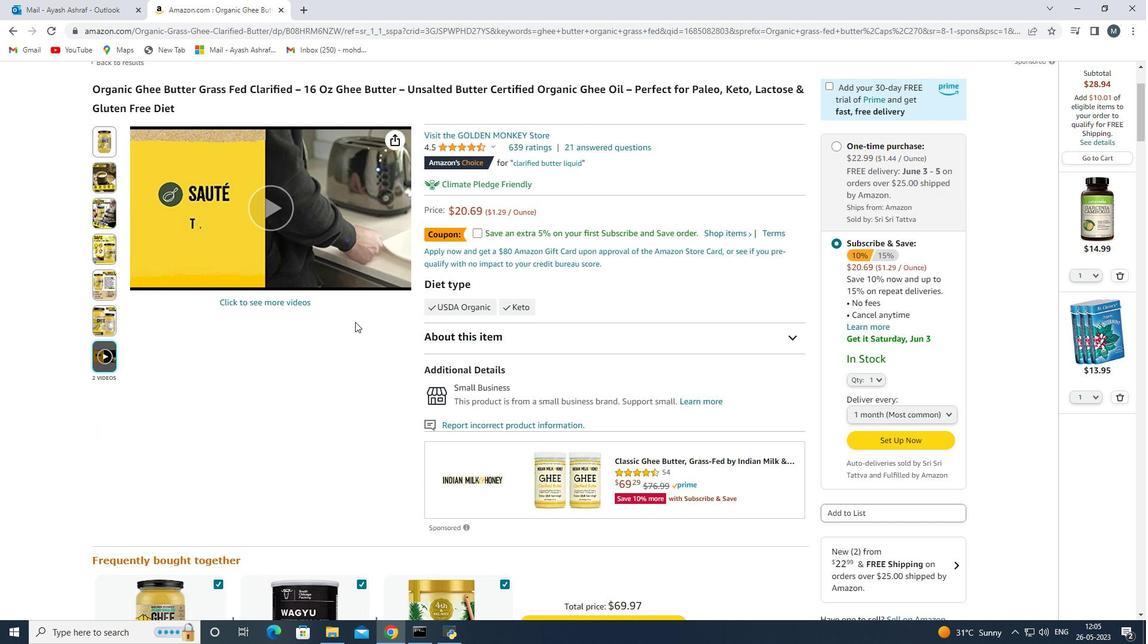 
Action: Mouse moved to (348, 336)
Screenshot: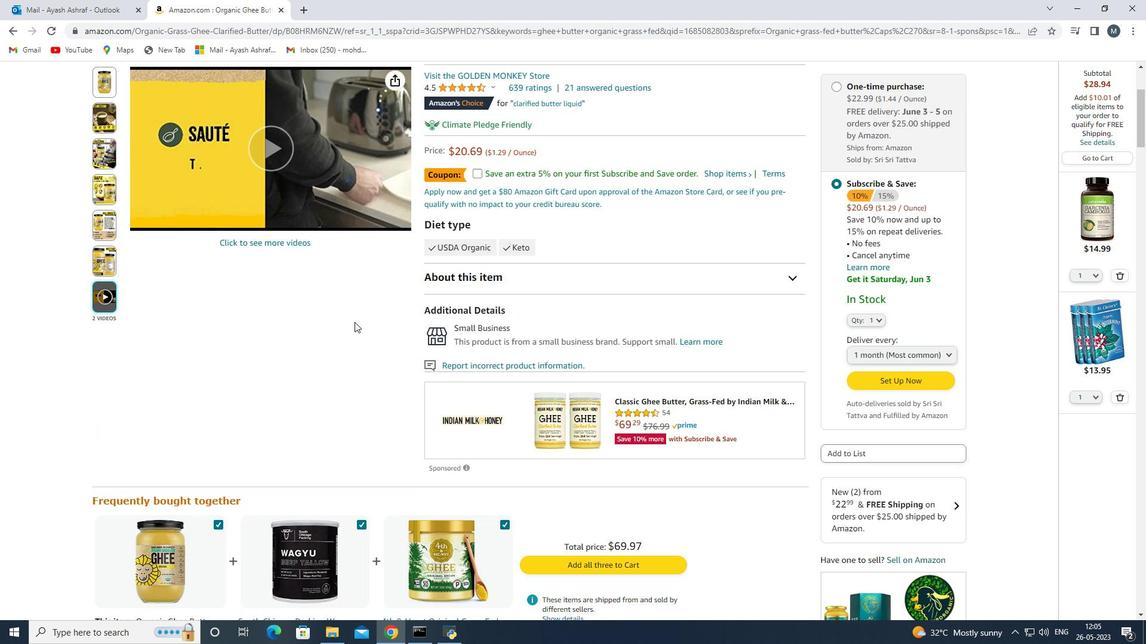 
Action: Mouse scrolled (348, 335) with delta (0, 0)
Screenshot: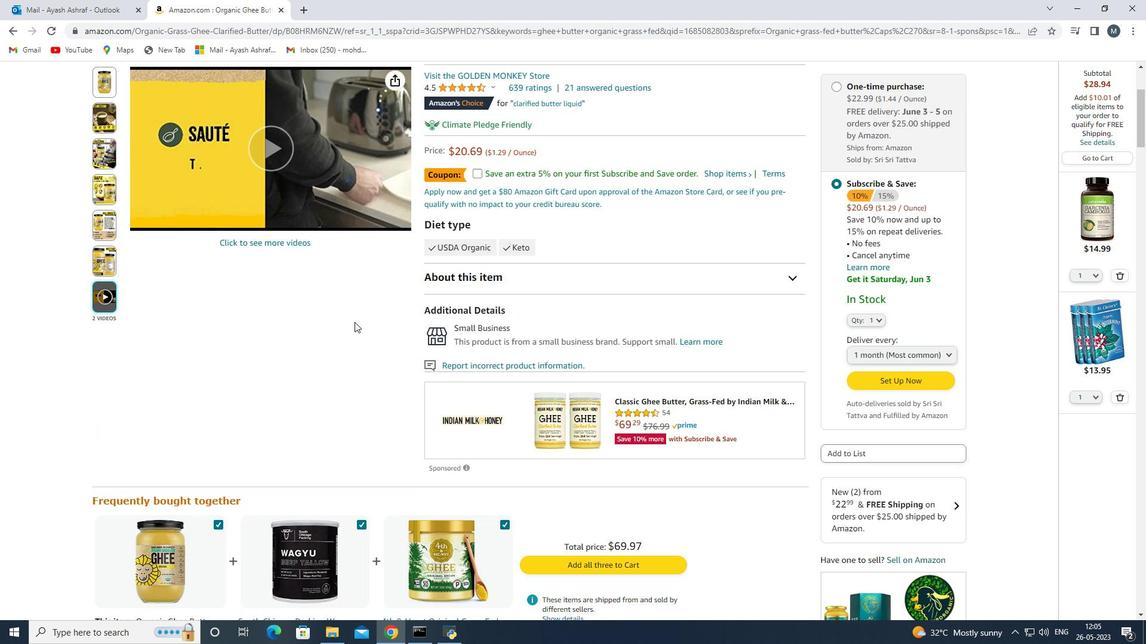 
Action: Mouse moved to (346, 346)
Screenshot: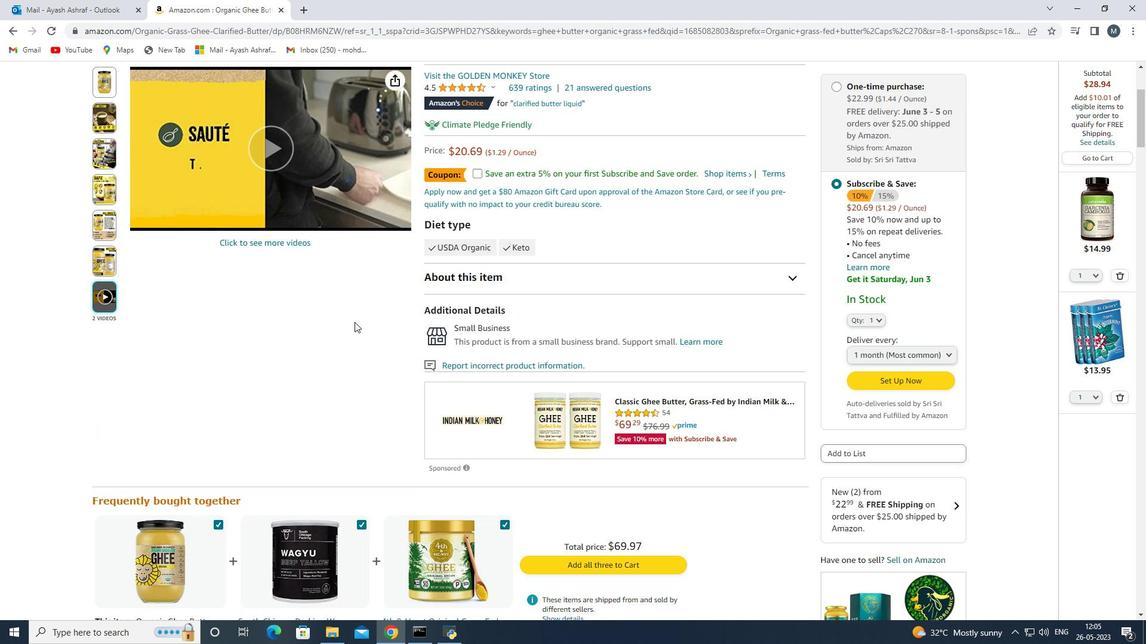 
Action: Mouse scrolled (346, 345) with delta (0, 0)
Screenshot: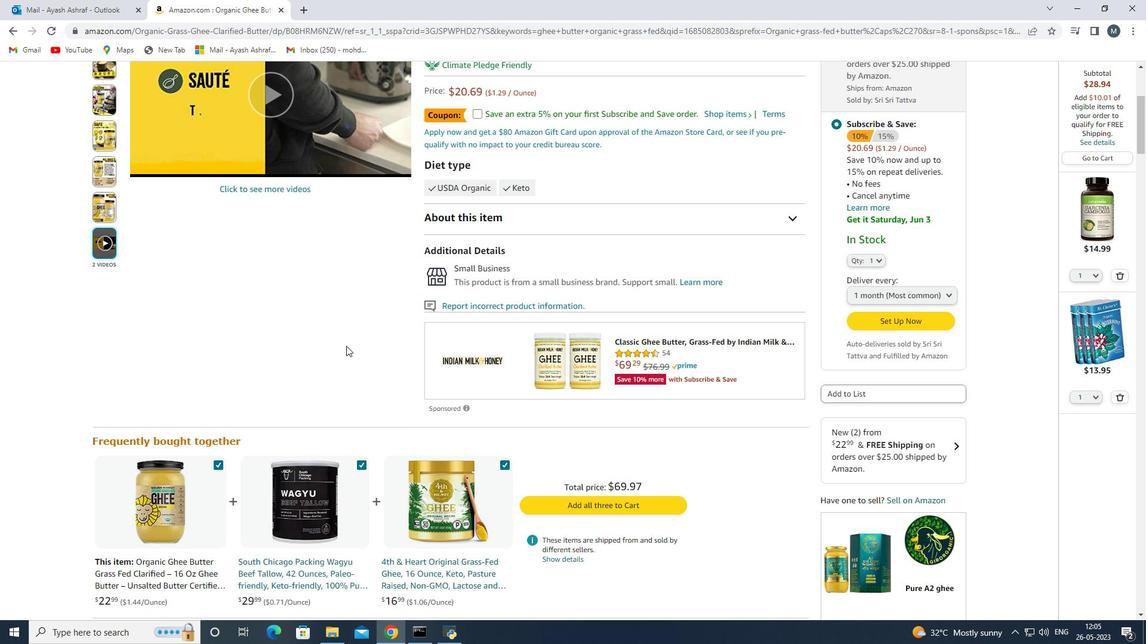 
Action: Mouse scrolled (346, 345) with delta (0, 0)
Screenshot: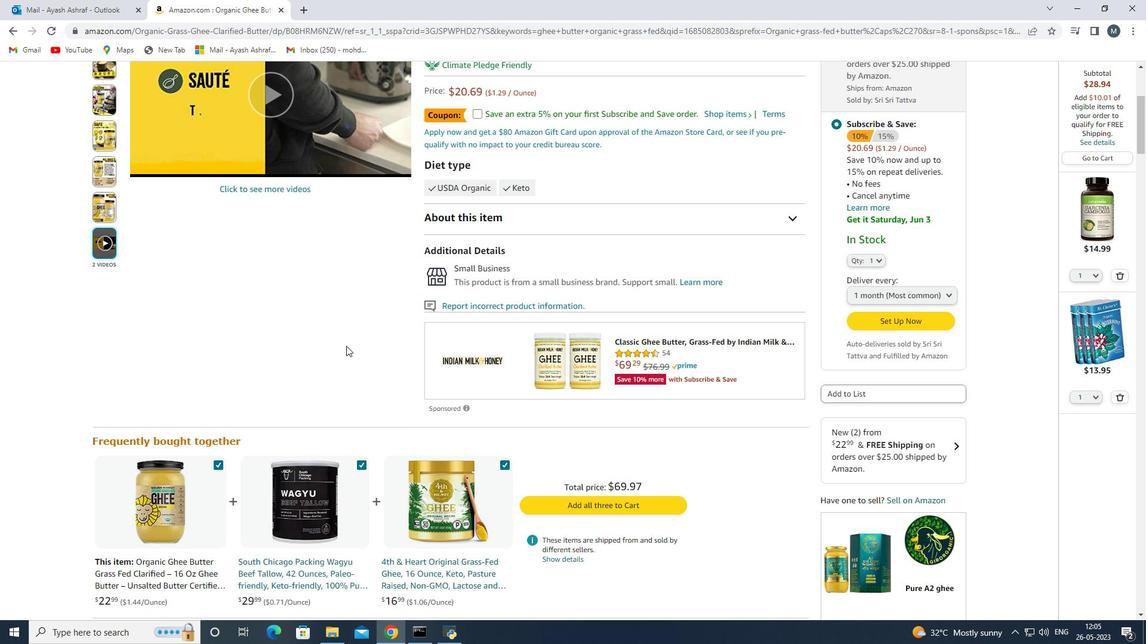 
Action: Mouse scrolled (346, 345) with delta (0, 0)
Screenshot: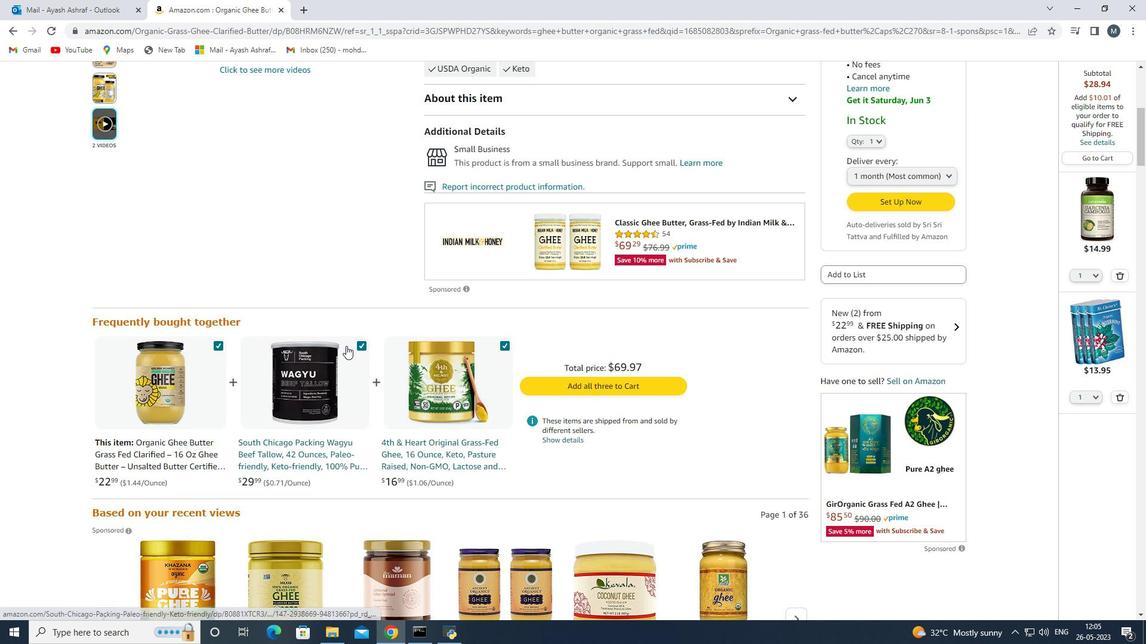 
Action: Mouse moved to (347, 345)
Screenshot: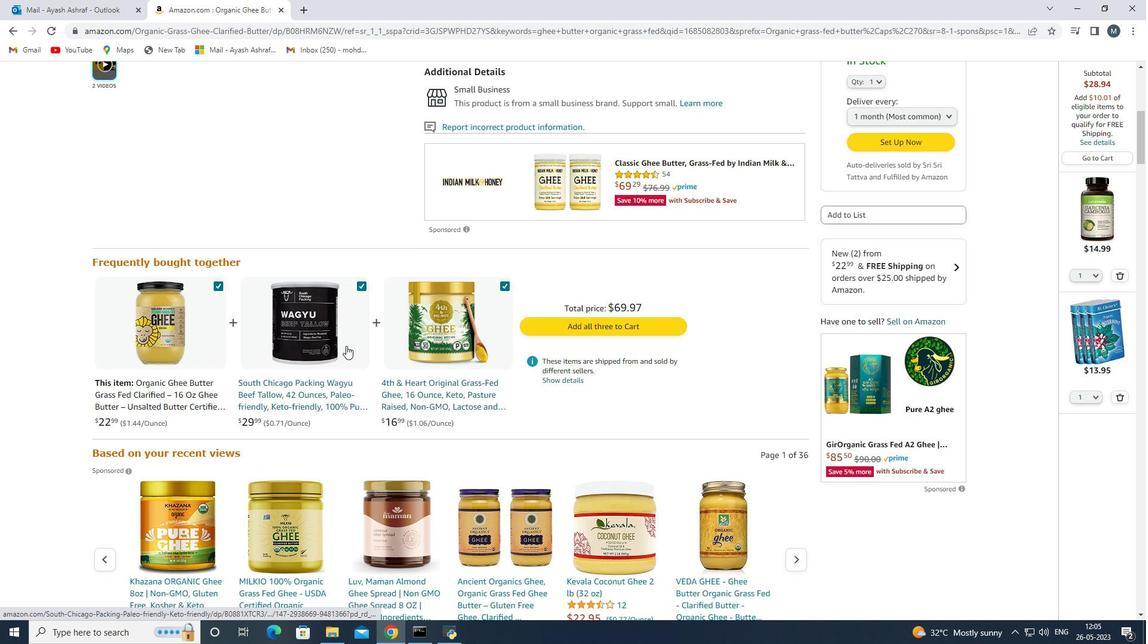 
Action: Mouse scrolled (347, 345) with delta (0, 0)
Screenshot: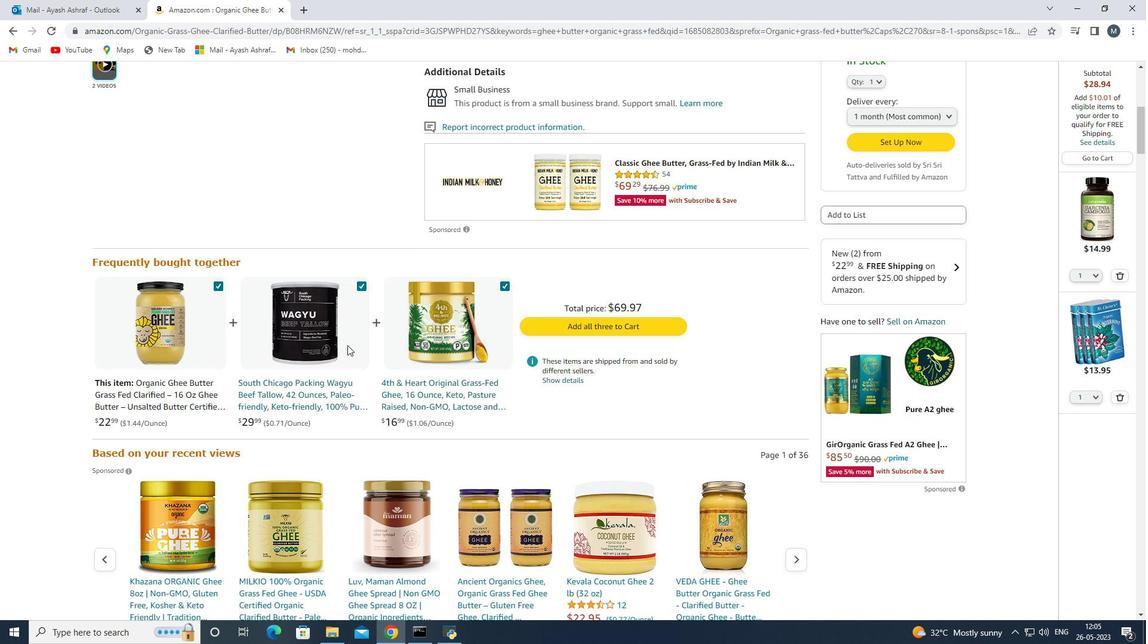 
Action: Mouse moved to (347, 345)
Screenshot: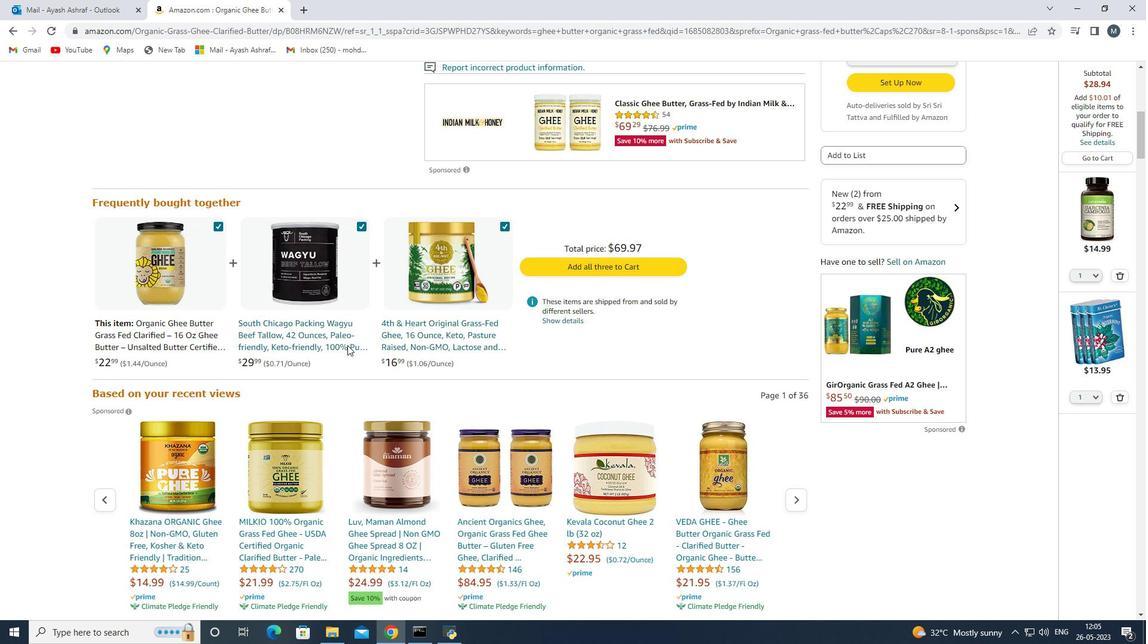 
Action: Mouse scrolled (347, 346) with delta (0, 0)
Screenshot: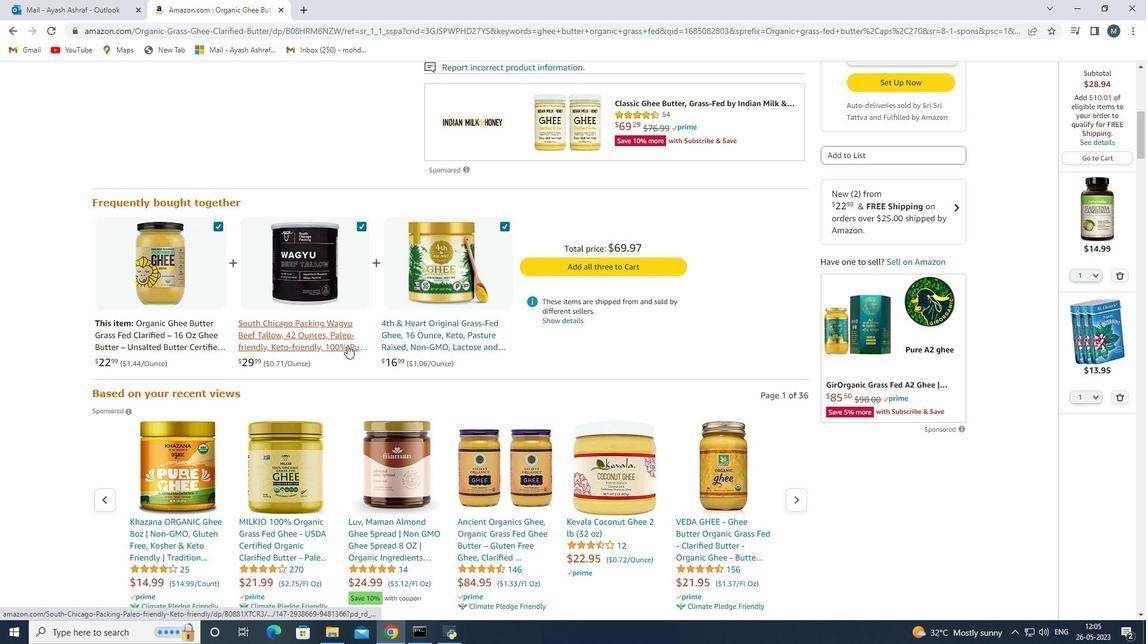 
Action: Mouse scrolled (347, 346) with delta (0, 0)
Screenshot: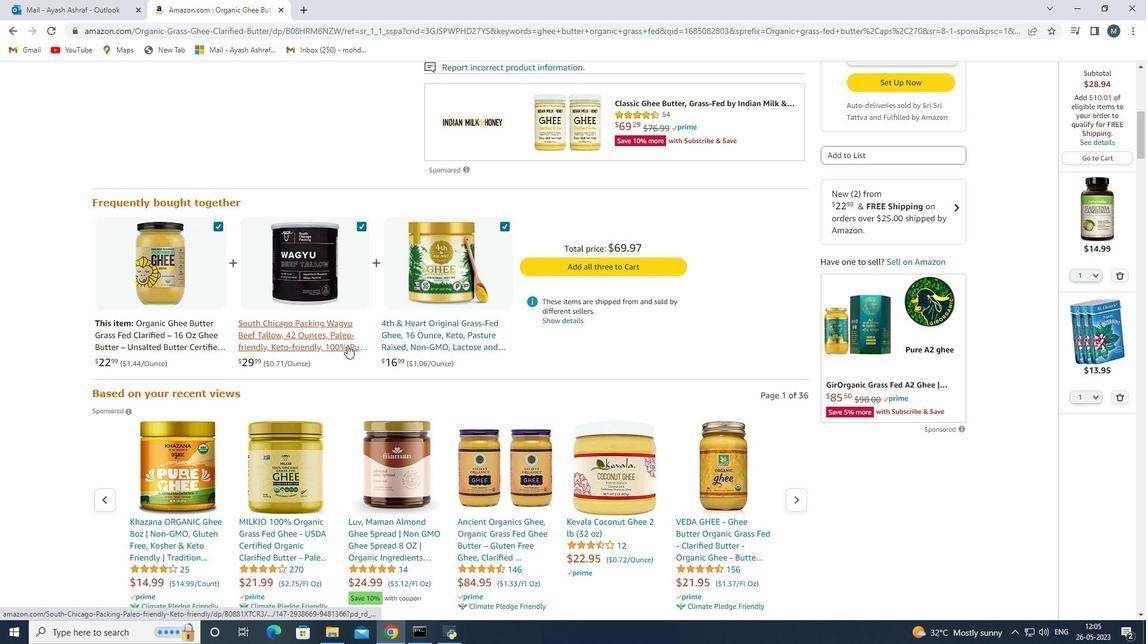 
Action: Mouse scrolled (347, 346) with delta (0, 0)
Screenshot: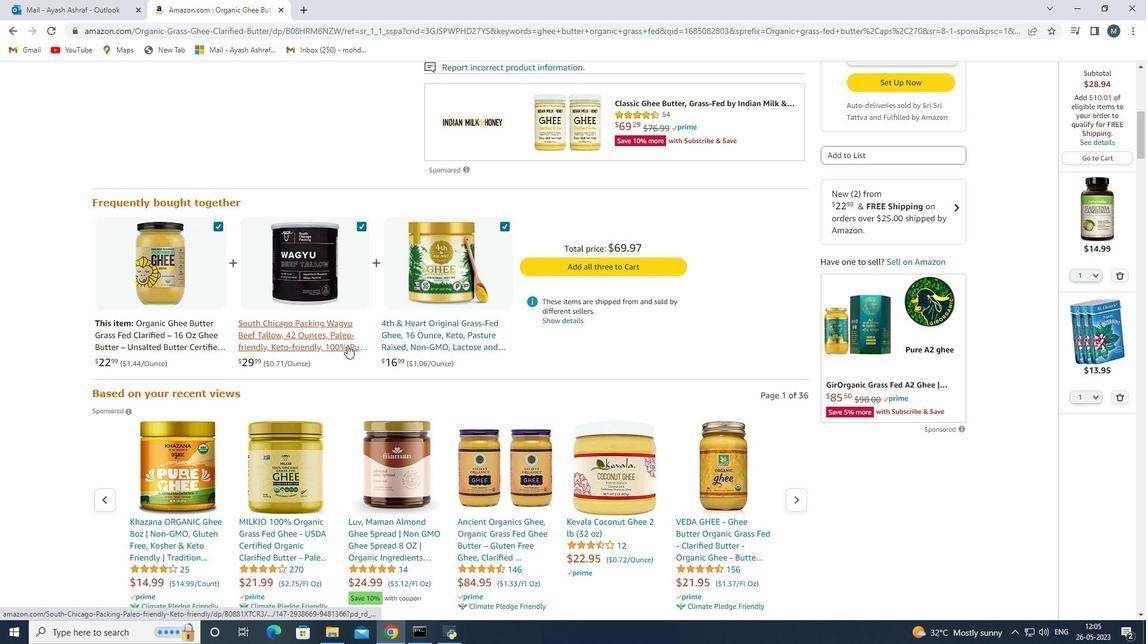 
Action: Mouse moved to (451, 361)
Screenshot: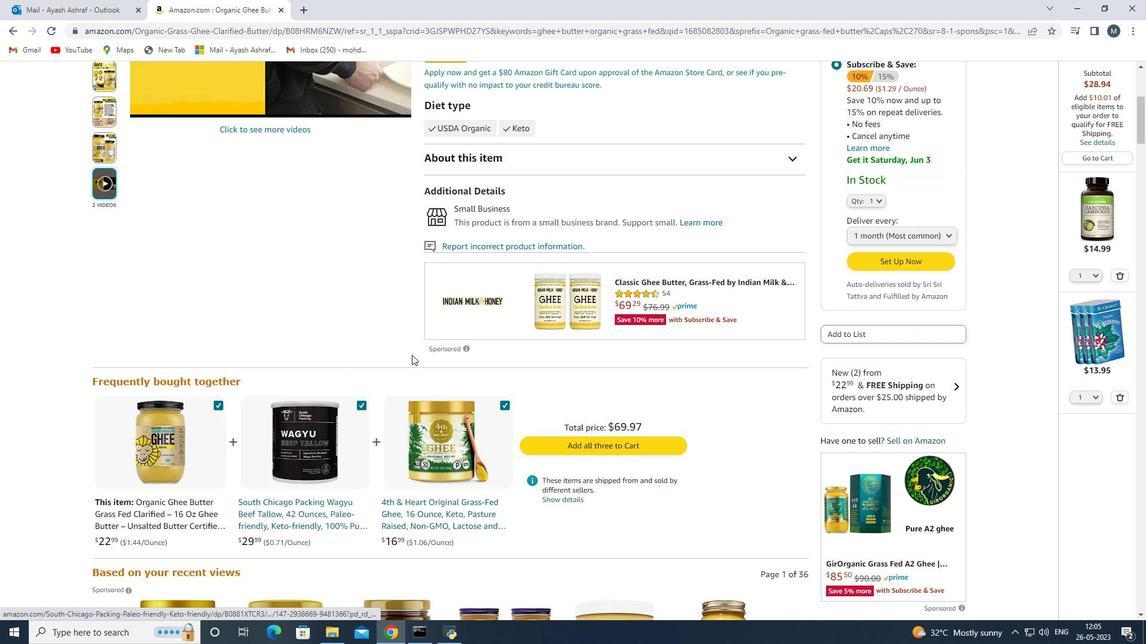 
Action: Mouse scrolled (451, 362) with delta (0, 0)
Screenshot: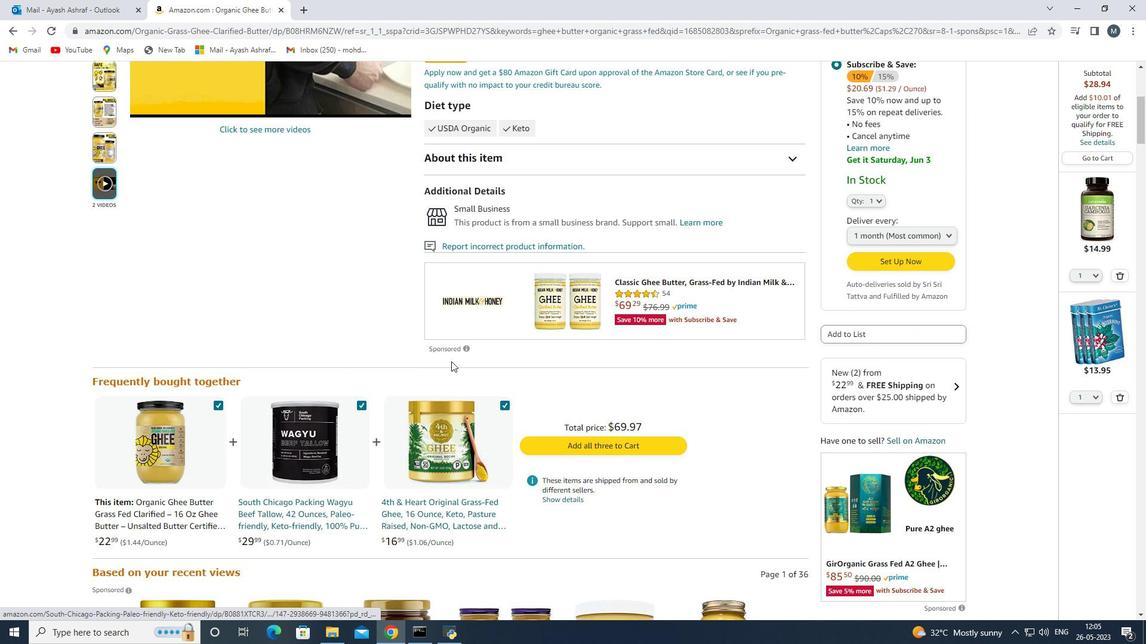 
Action: Mouse scrolled (451, 362) with delta (0, 0)
Screenshot: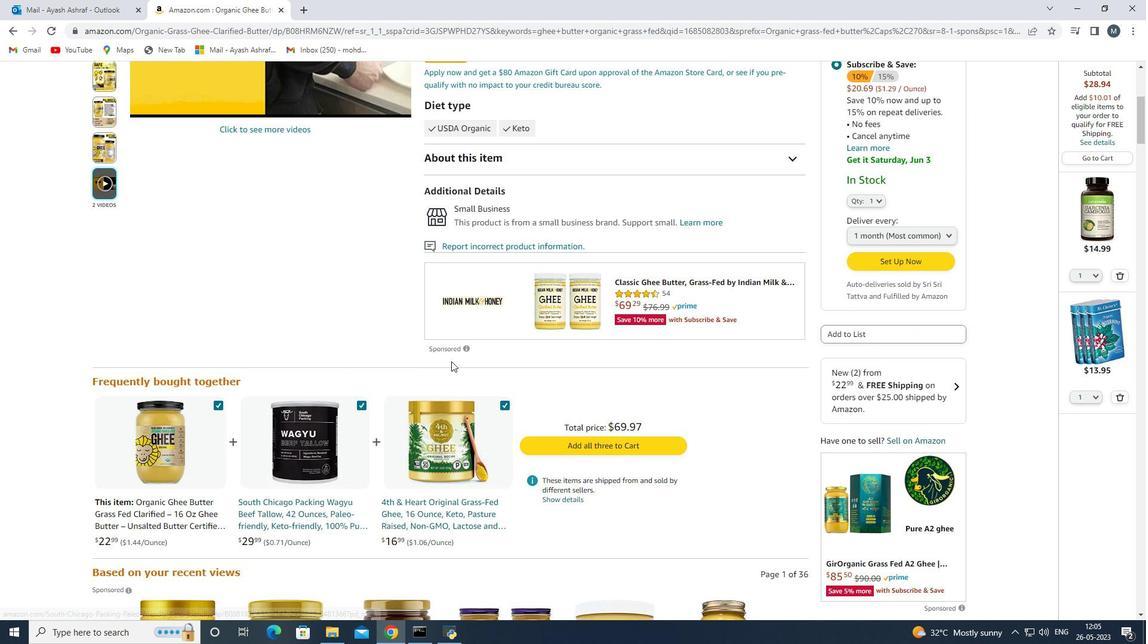 
Action: Mouse scrolled (451, 362) with delta (0, 0)
Screenshot: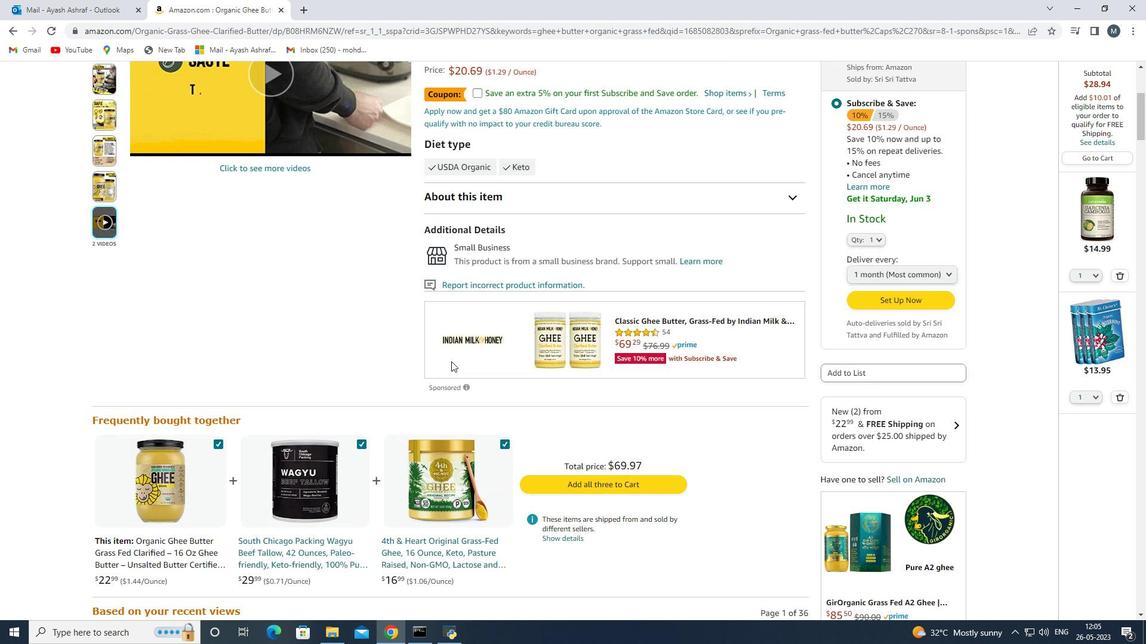 
Action: Mouse scrolled (451, 362) with delta (0, 0)
Screenshot: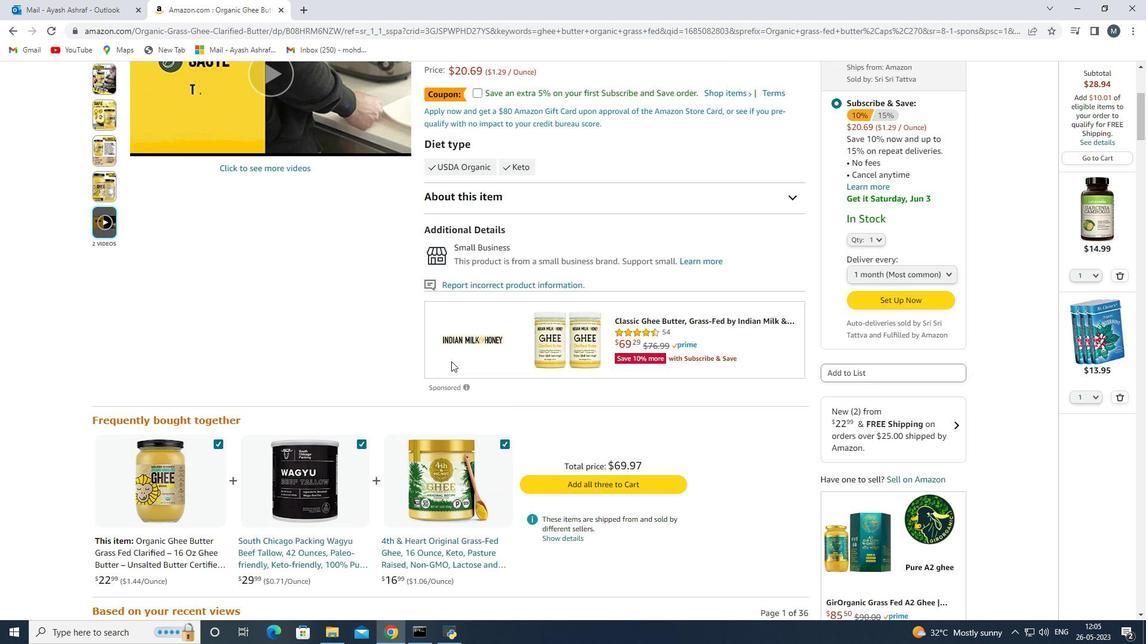 
Action: Mouse moved to (443, 364)
Screenshot: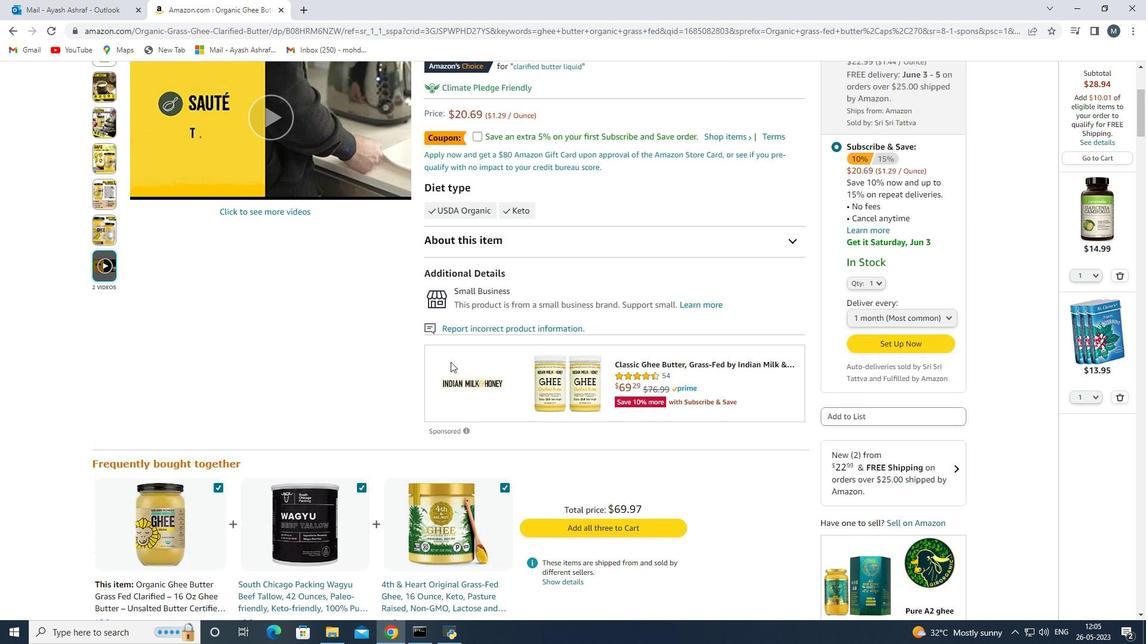 
Action: Mouse scrolled (446, 364) with delta (0, 0)
Screenshot: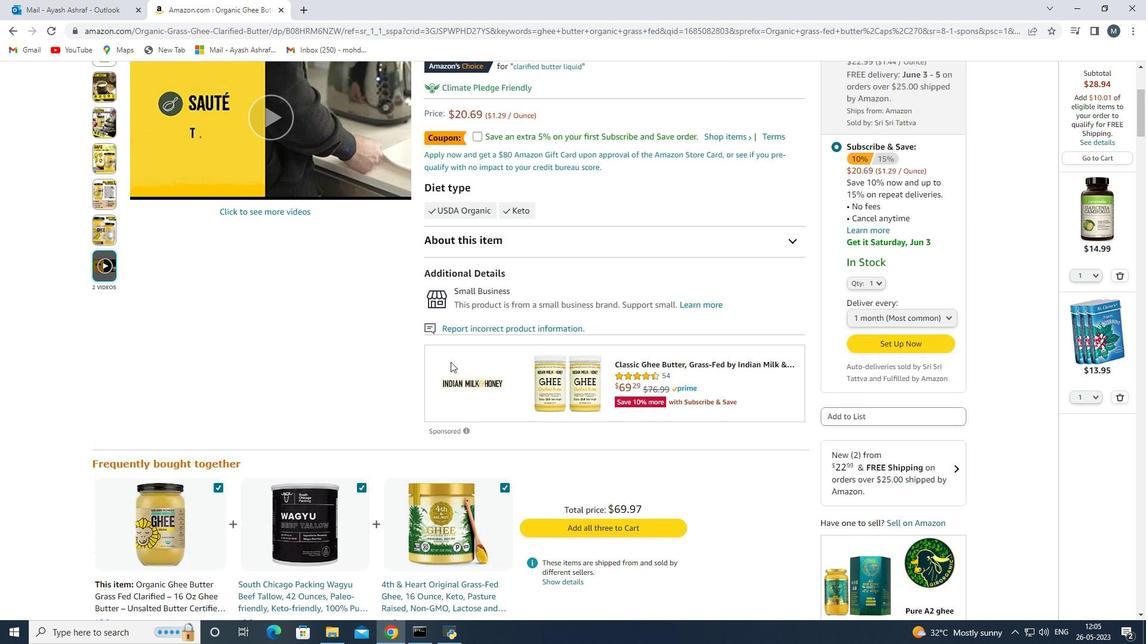 
Action: Mouse moved to (383, 380)
Screenshot: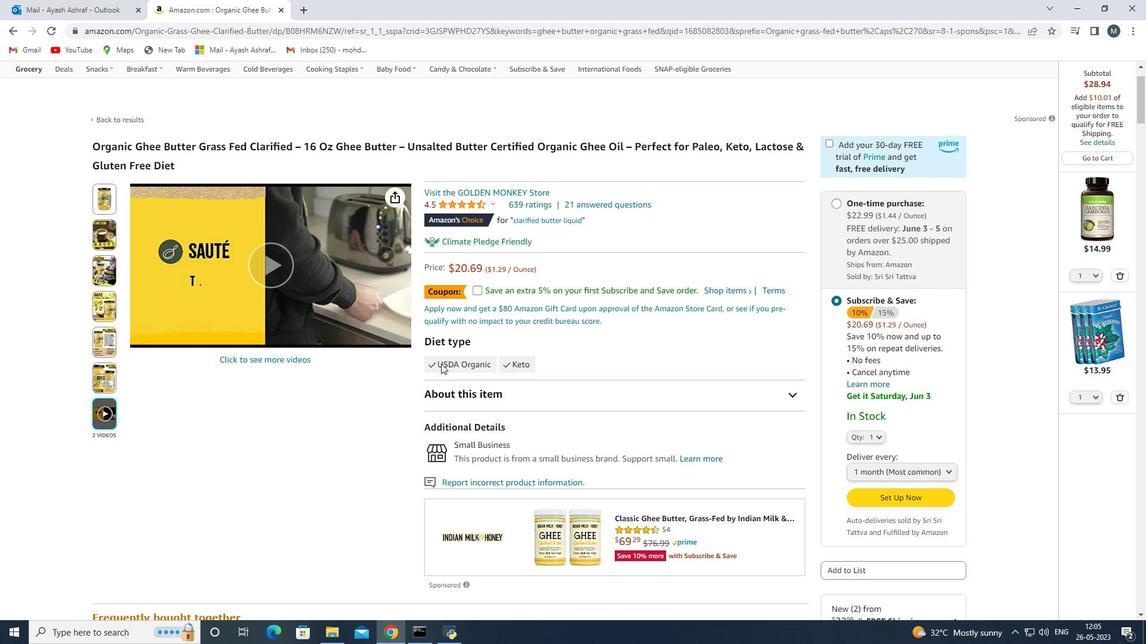 
Action: Mouse scrolled (420, 368) with delta (0, 0)
Screenshot: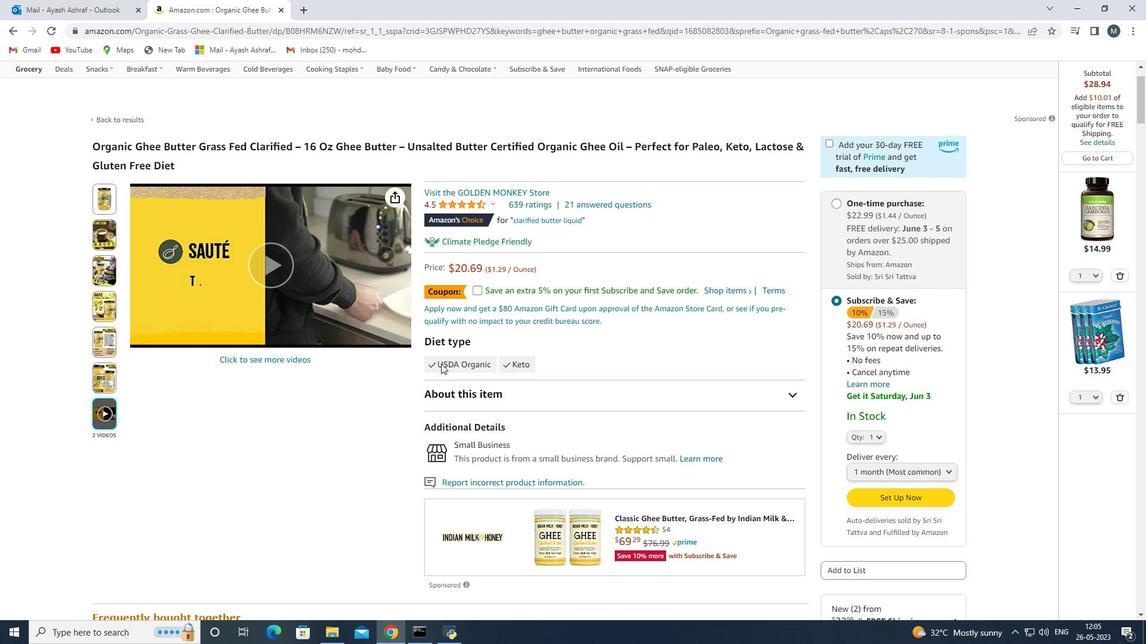 
Action: Mouse moved to (363, 377)
Screenshot: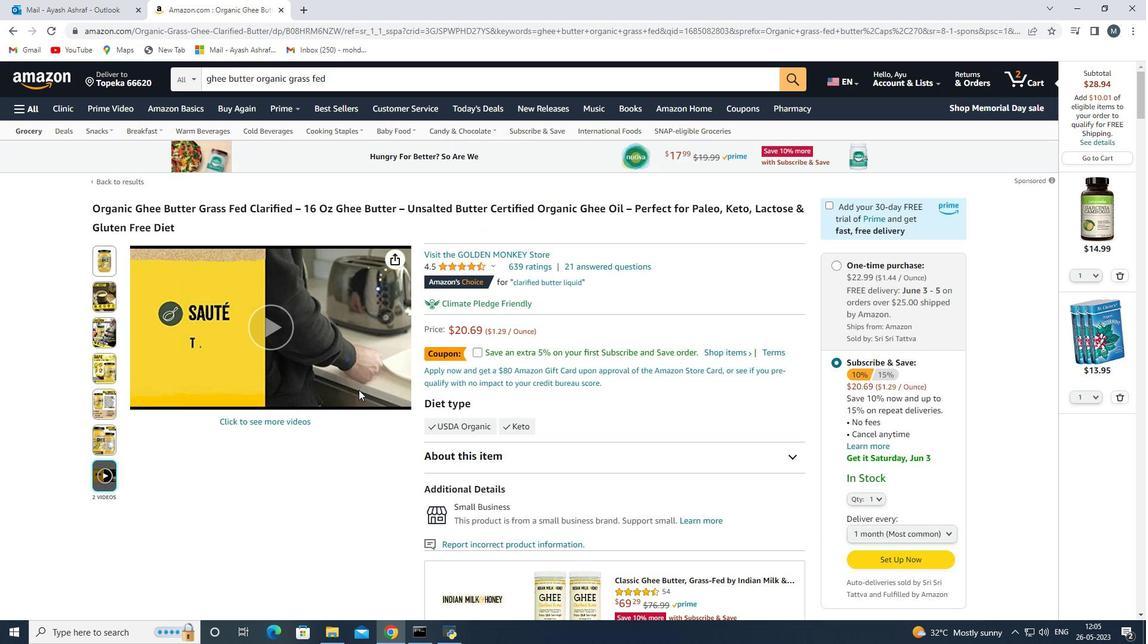 
Action: Mouse scrolled (363, 377) with delta (0, 0)
Screenshot: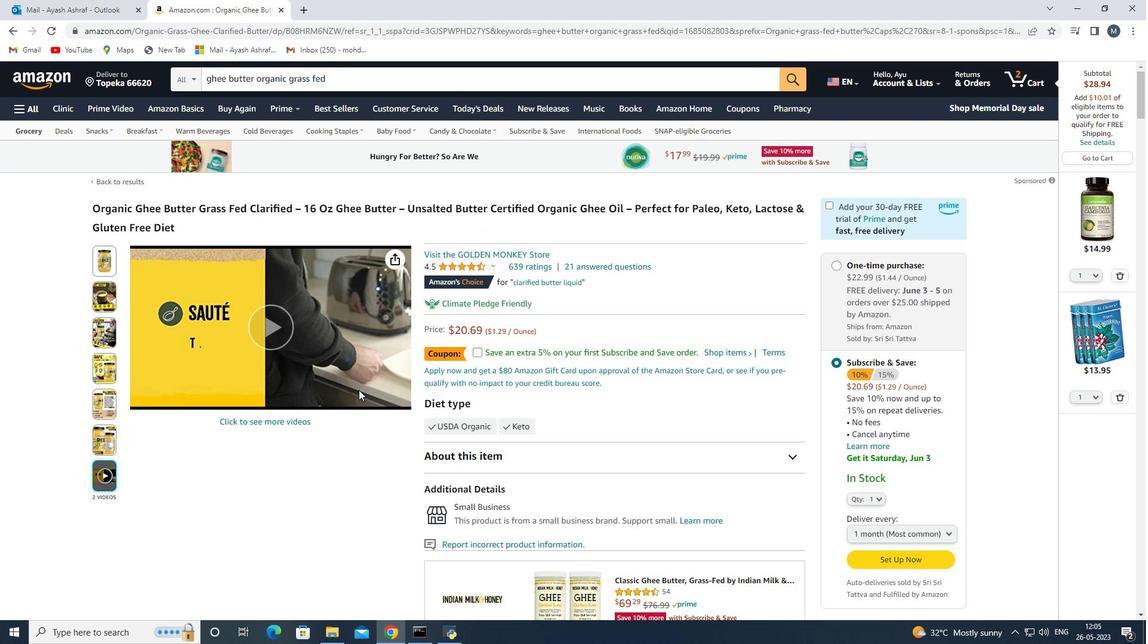 
Action: Mouse moved to (5, 28)
Screenshot: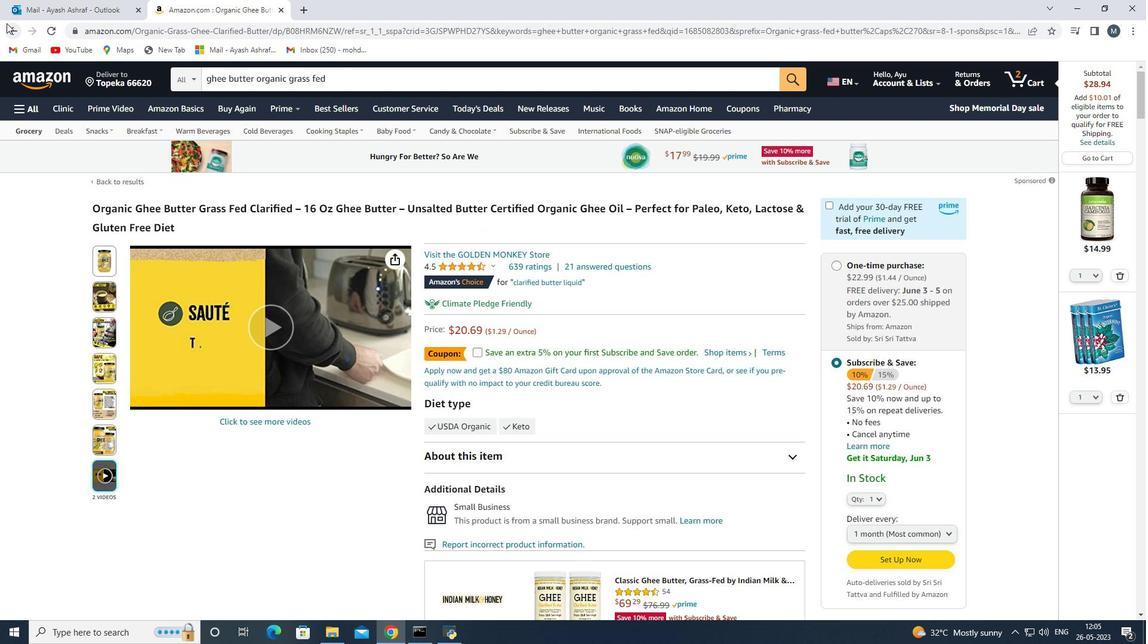 
Action: Mouse pressed left at (5, 28)
Screenshot: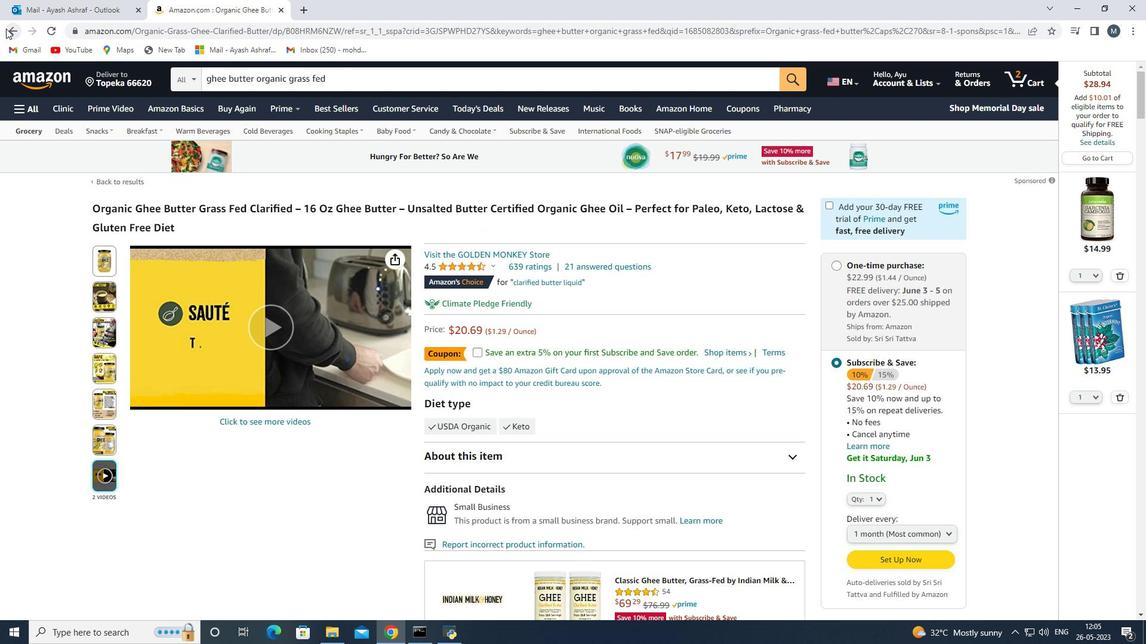 
Action: Mouse moved to (487, 395)
Screenshot: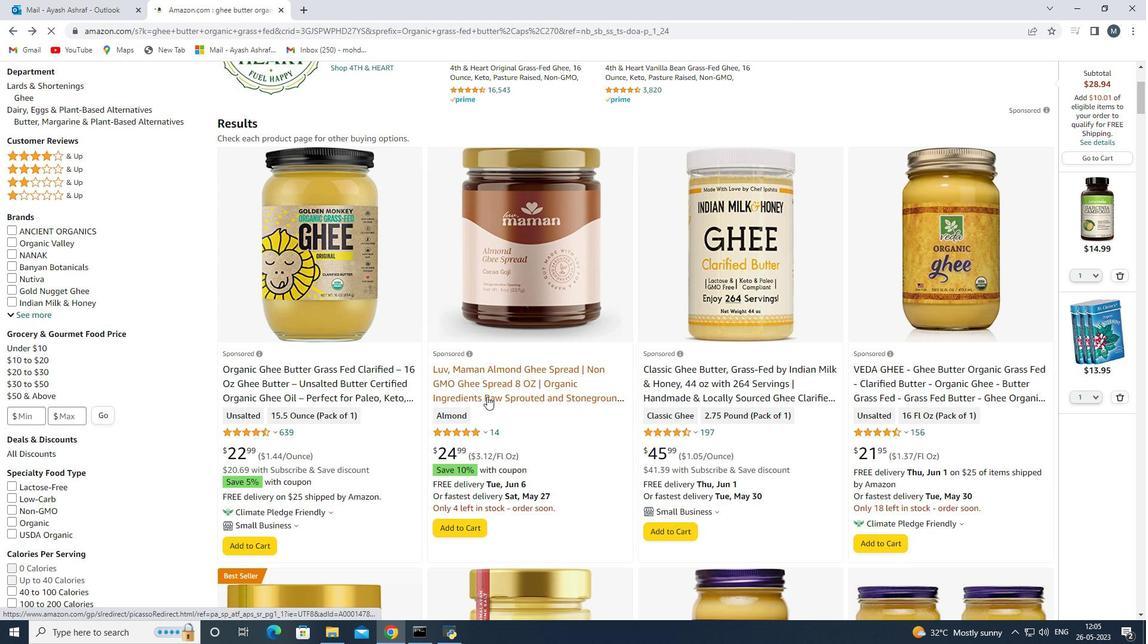 
Action: Mouse scrolled (487, 395) with delta (0, 0)
Screenshot: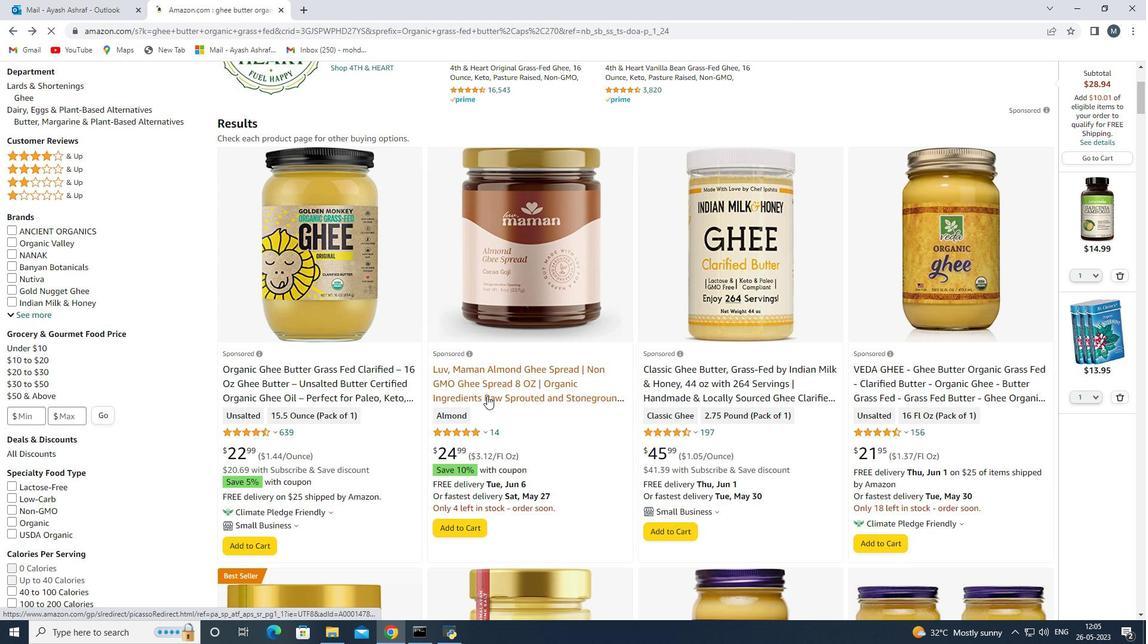
Action: Mouse scrolled (487, 395) with delta (0, 0)
Screenshot: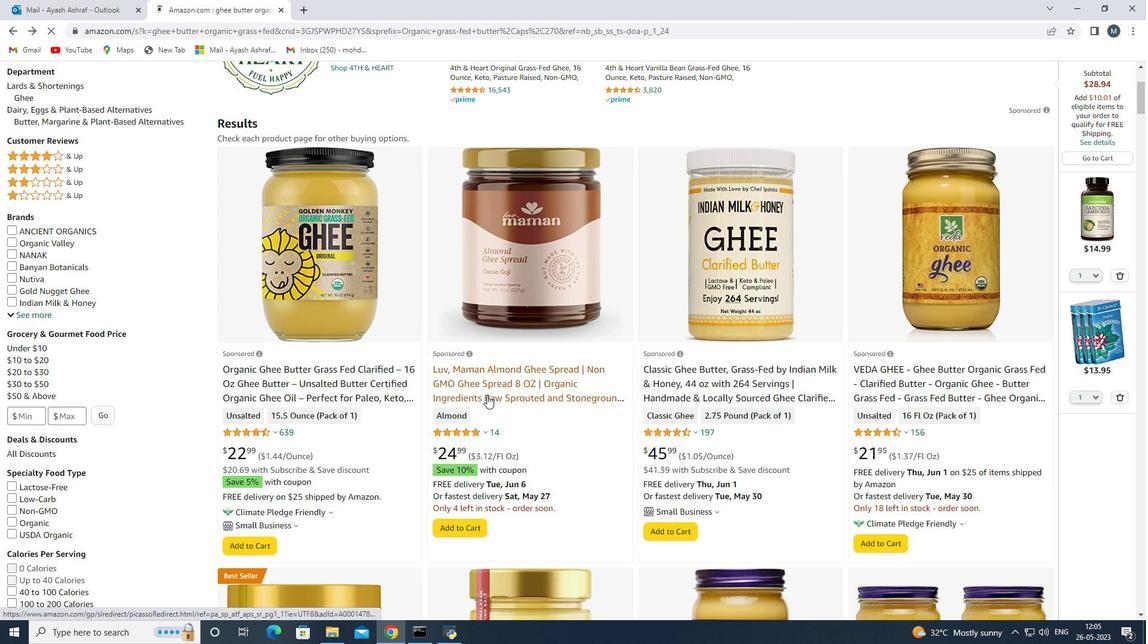 
Action: Mouse scrolled (487, 396) with delta (0, 0)
Screenshot: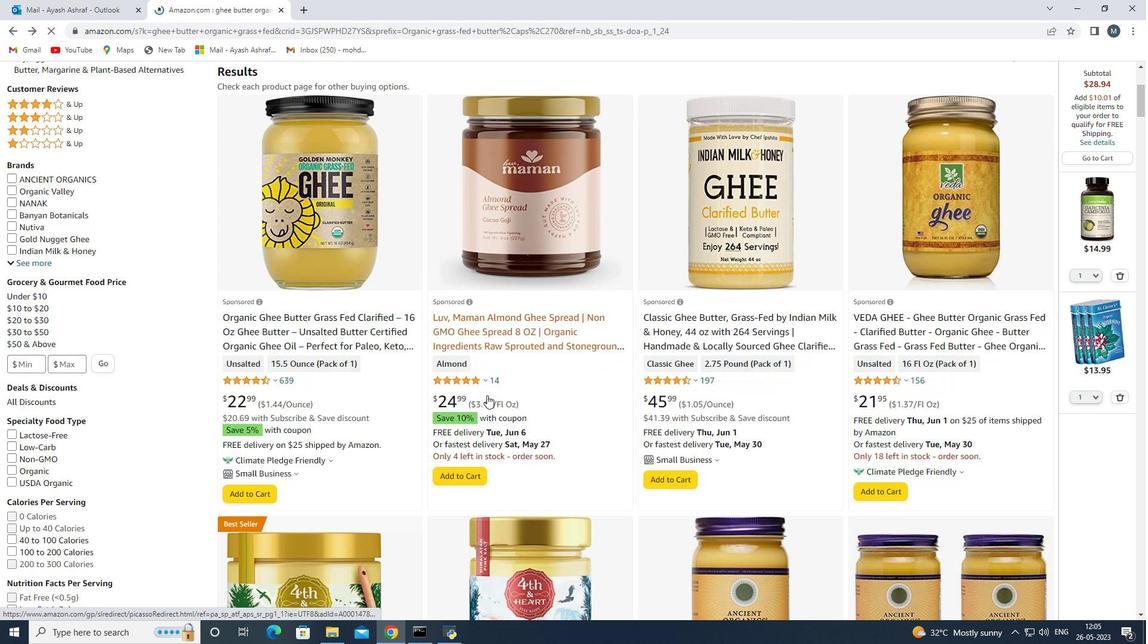 
Action: Mouse scrolled (487, 396) with delta (0, 0)
Screenshot: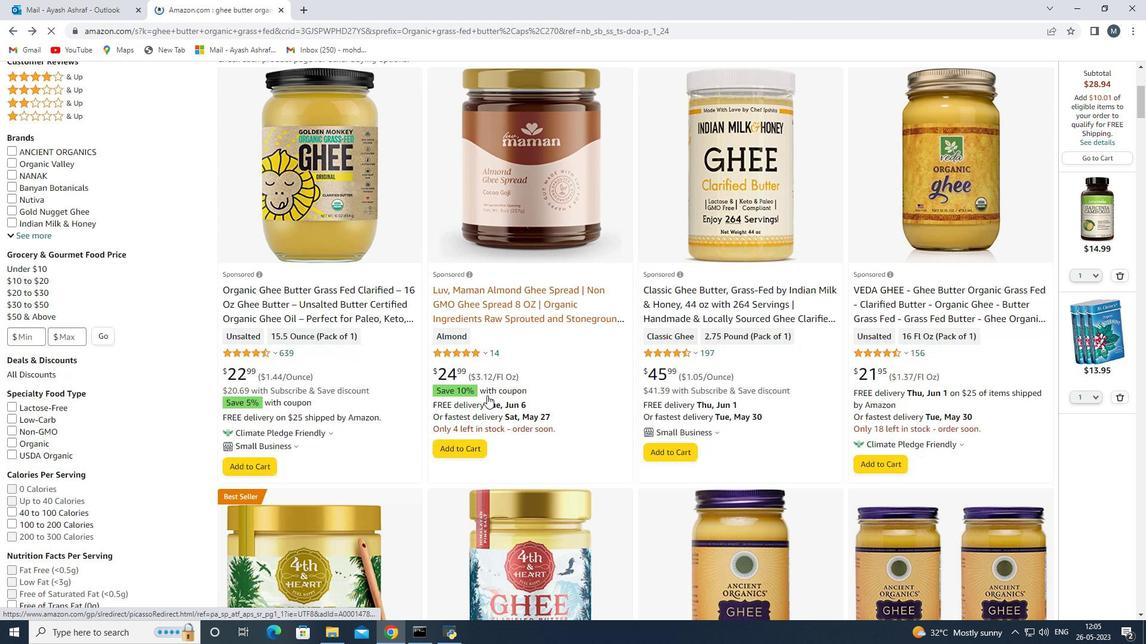 
Action: Mouse moved to (540, 373)
Screenshot: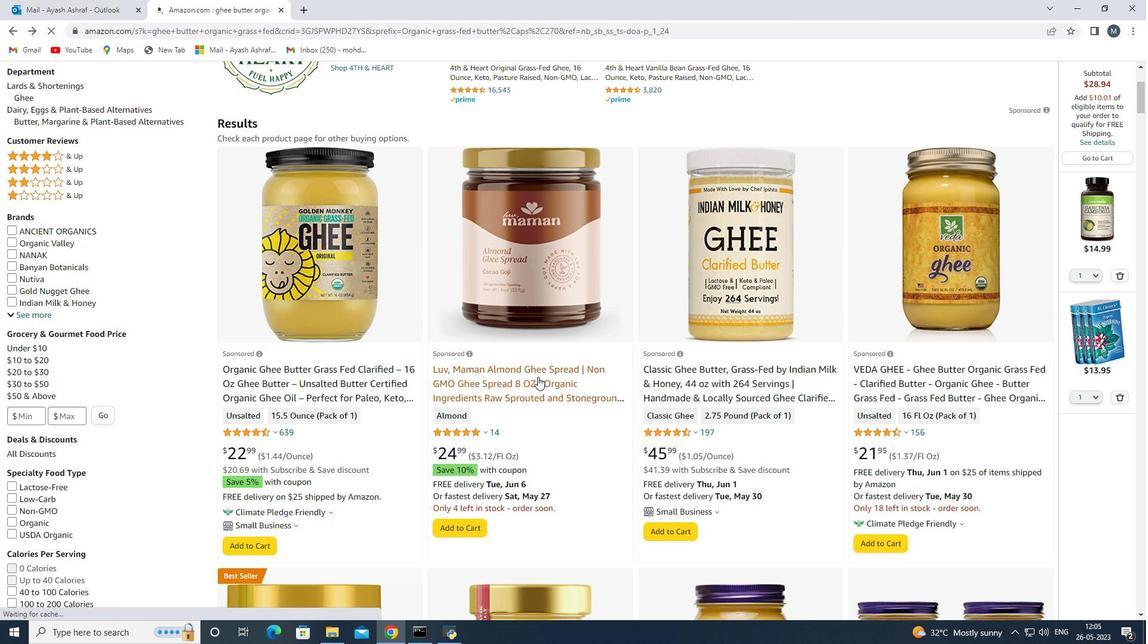 
Action: Mouse scrolled (540, 374) with delta (0, 0)
Screenshot: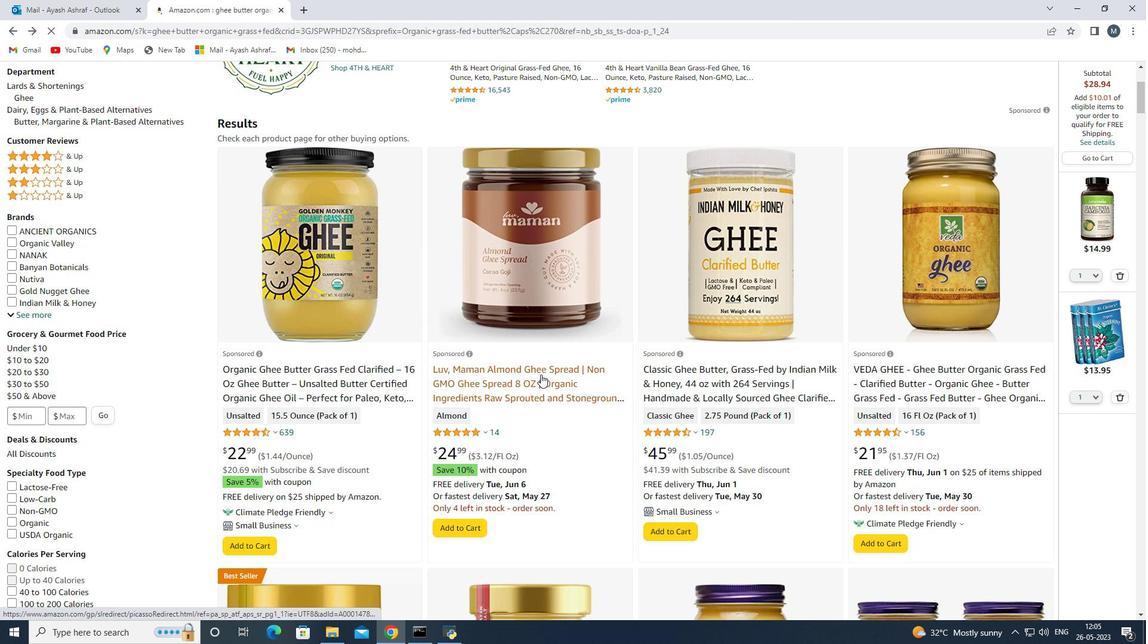 
Action: Mouse scrolled (540, 374) with delta (0, 0)
Screenshot: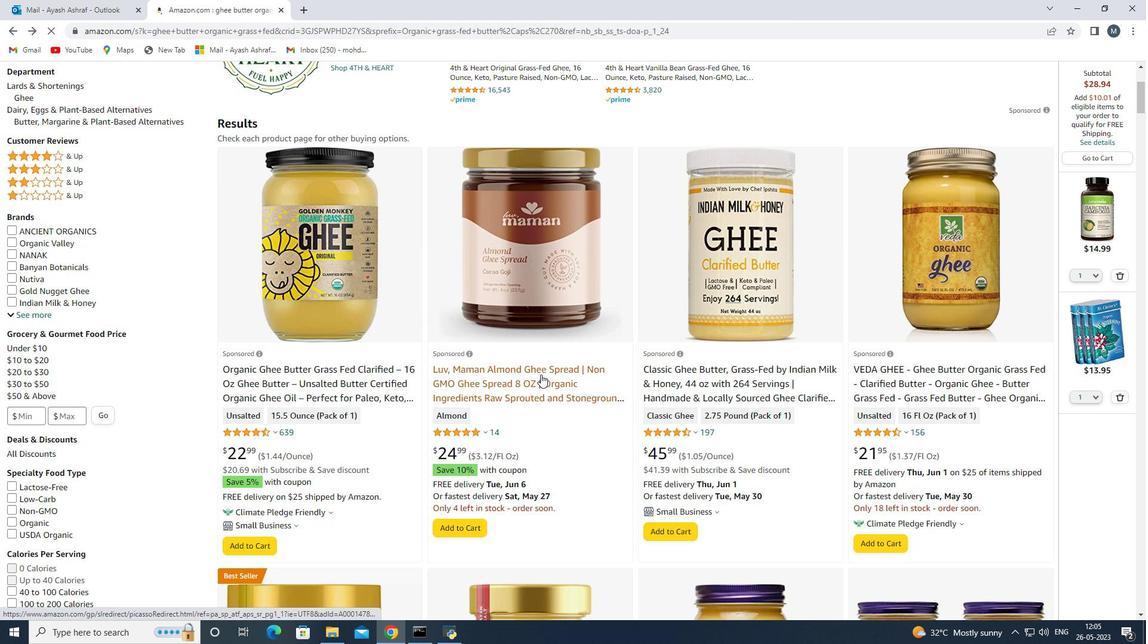 
Action: Mouse scrolled (540, 374) with delta (0, 0)
Screenshot: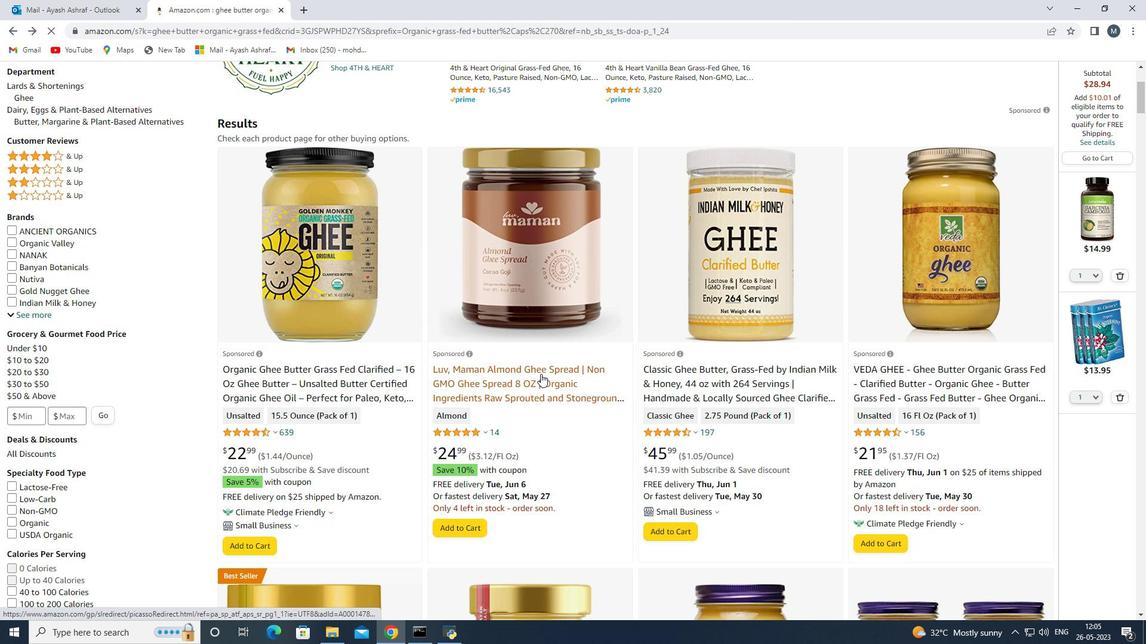 
Action: Mouse moved to (540, 373)
Screenshot: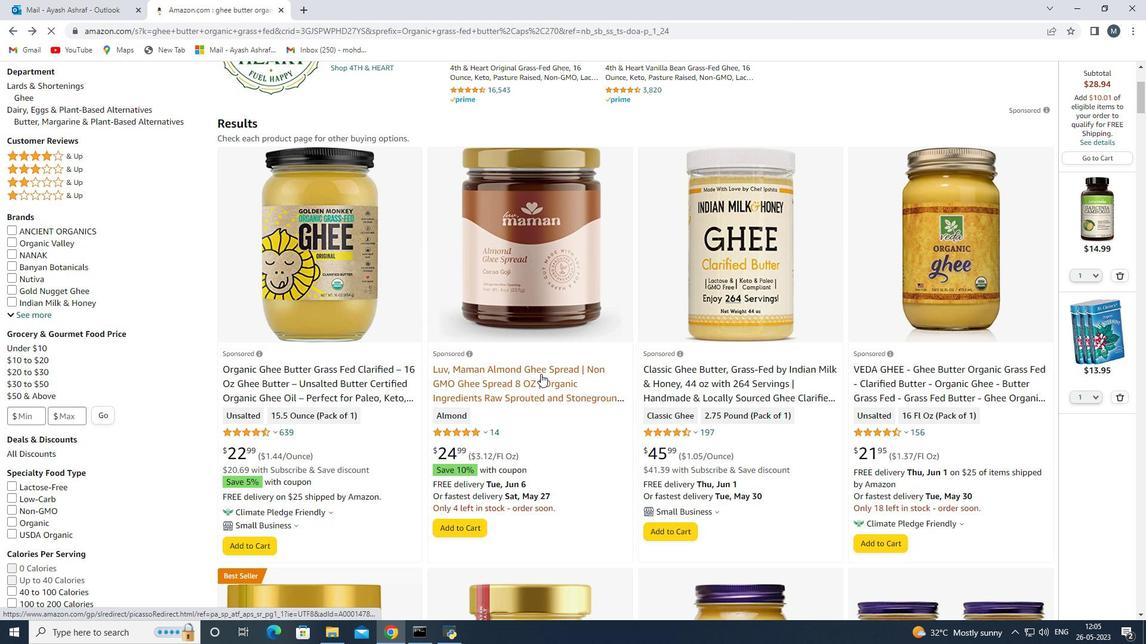 
Action: Mouse scrolled (540, 372) with delta (0, 0)
Screenshot: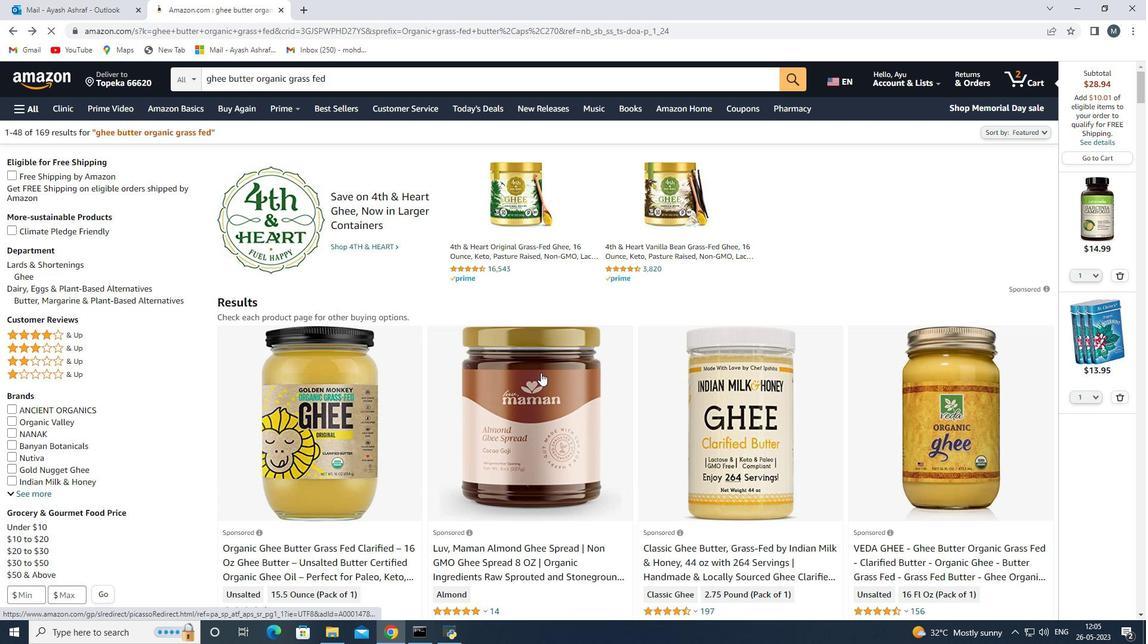 
Action: Mouse scrolled (540, 372) with delta (0, 0)
Screenshot: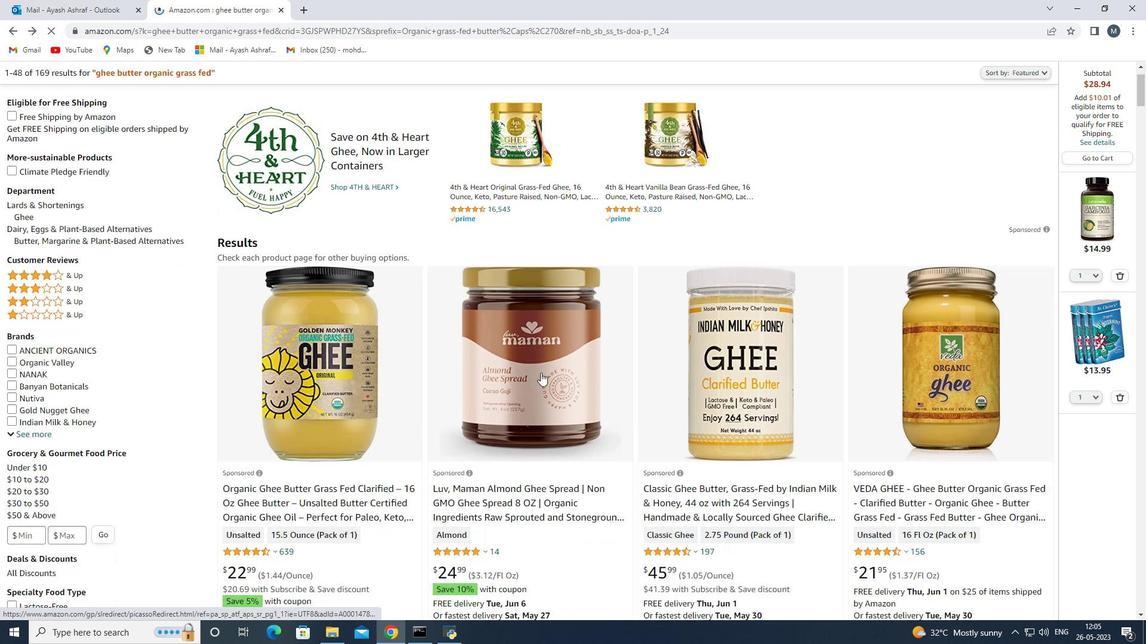 
Action: Mouse scrolled (540, 372) with delta (0, 0)
Screenshot: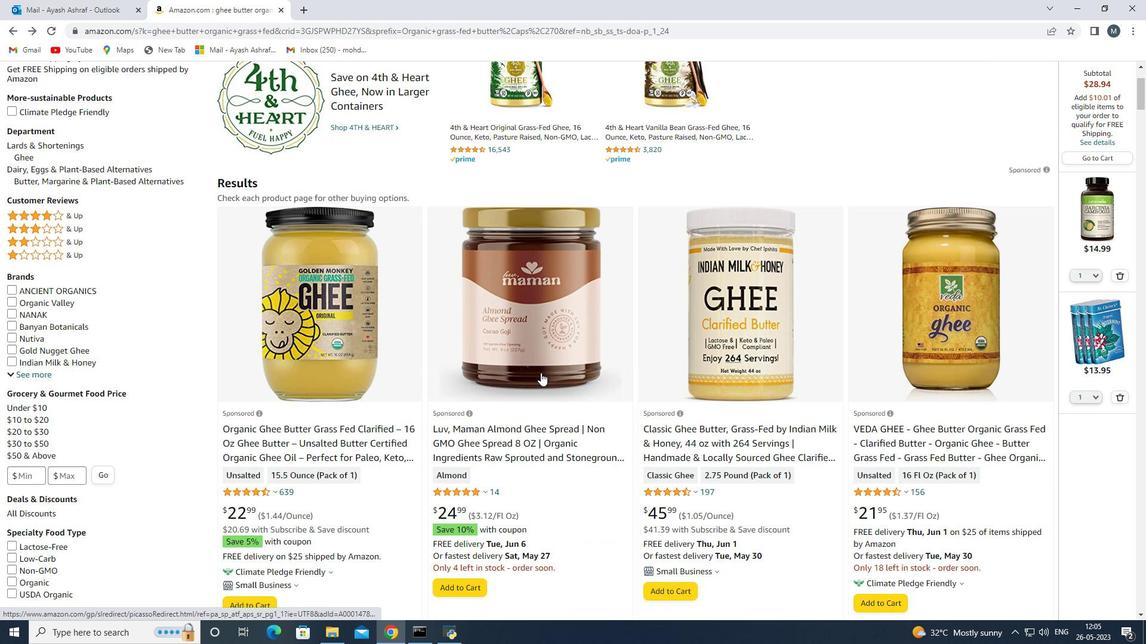 
Action: Mouse moved to (334, 431)
Screenshot: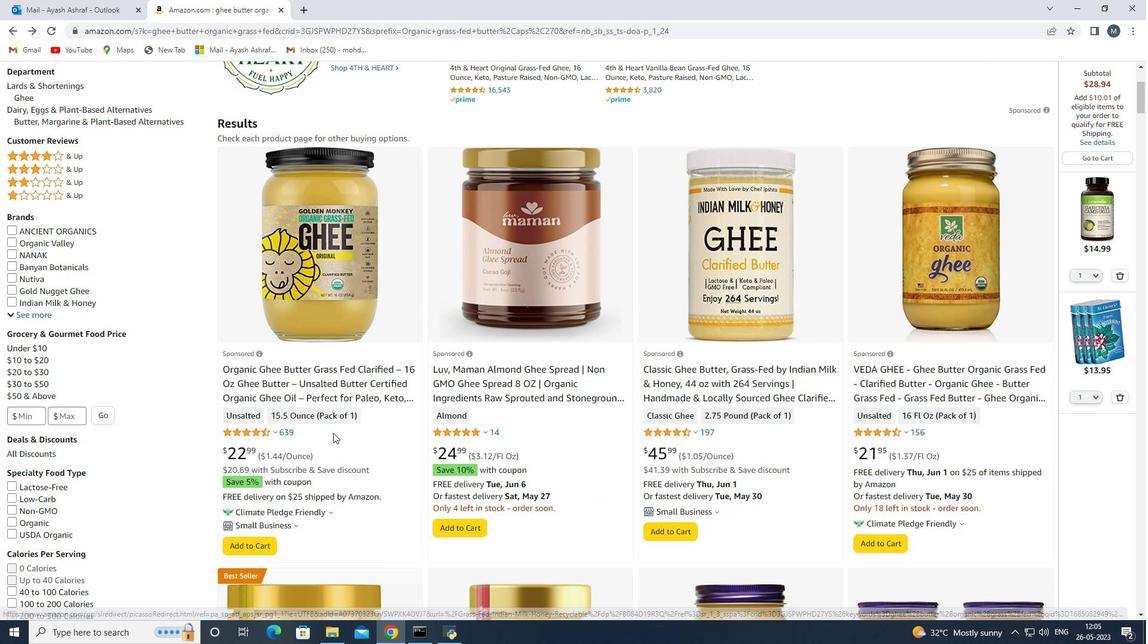 
Action: Mouse scrolled (334, 431) with delta (0, 0)
Screenshot: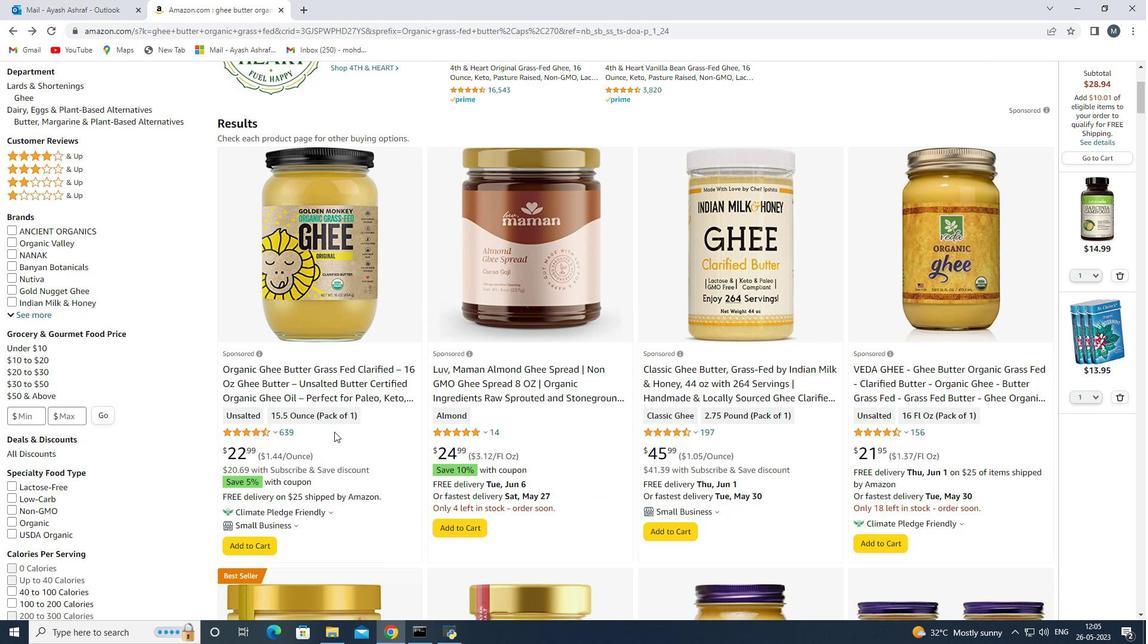
Action: Mouse scrolled (334, 431) with delta (0, 0)
Screenshot: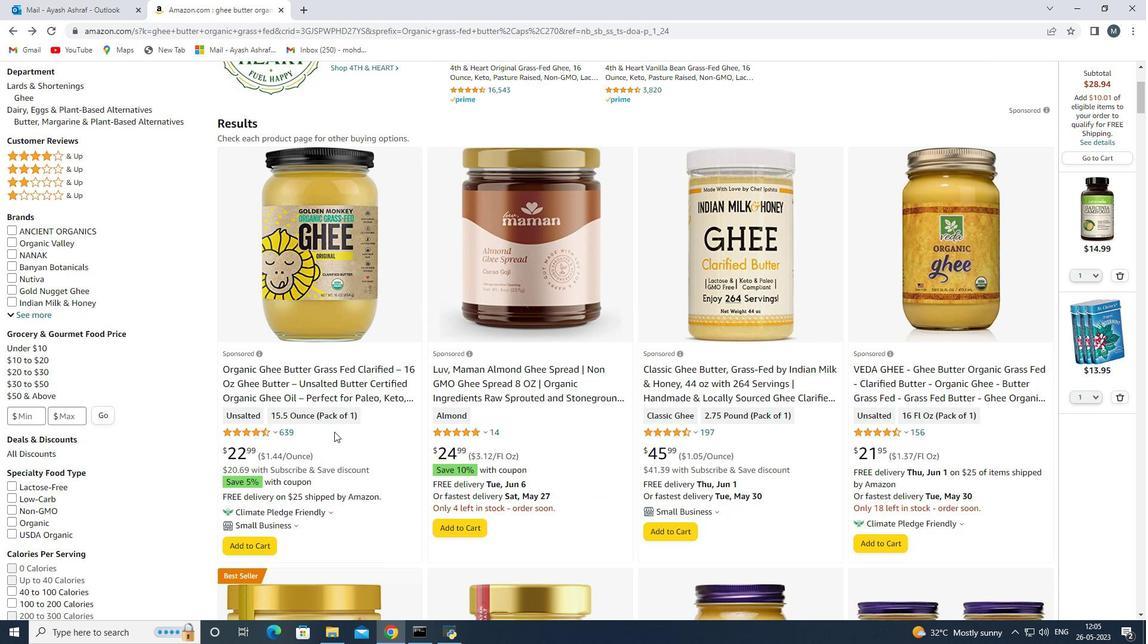 
Action: Mouse scrolled (334, 431) with delta (0, 0)
Screenshot: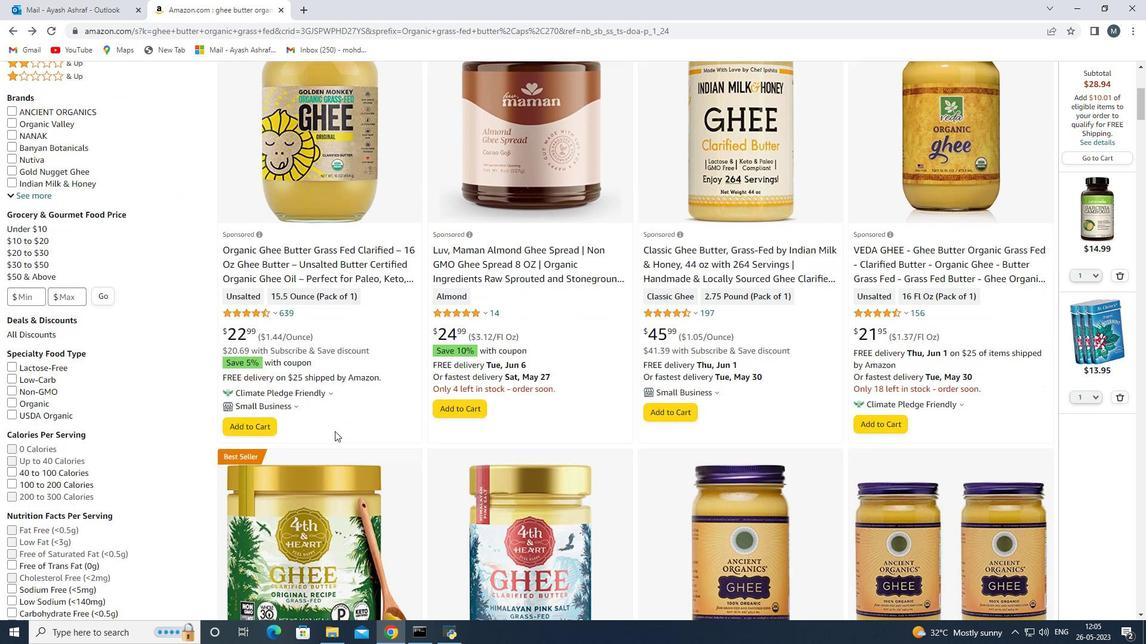 
Action: Mouse scrolled (334, 431) with delta (0, 0)
Screenshot: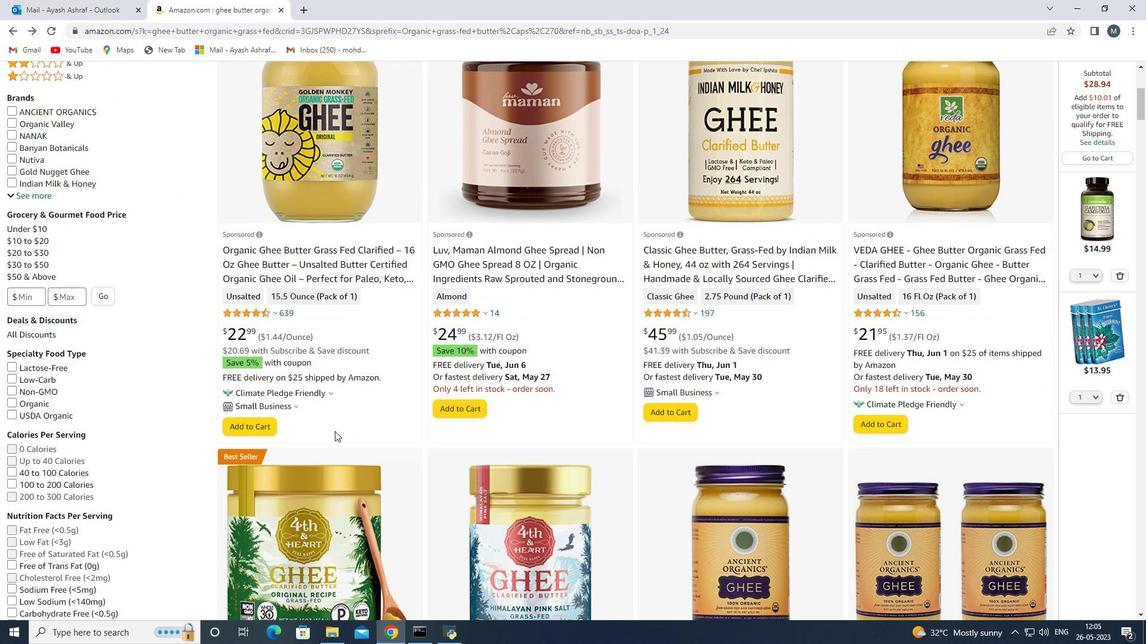 
Action: Mouse moved to (329, 452)
Screenshot: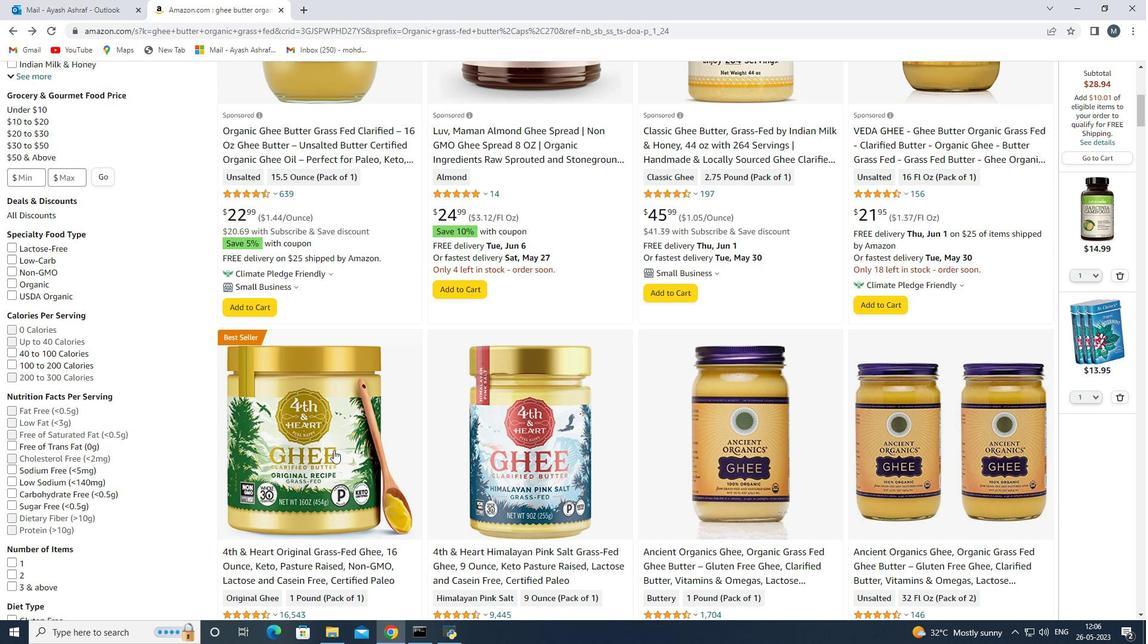 
Action: Mouse pressed left at (329, 452)
Screenshot: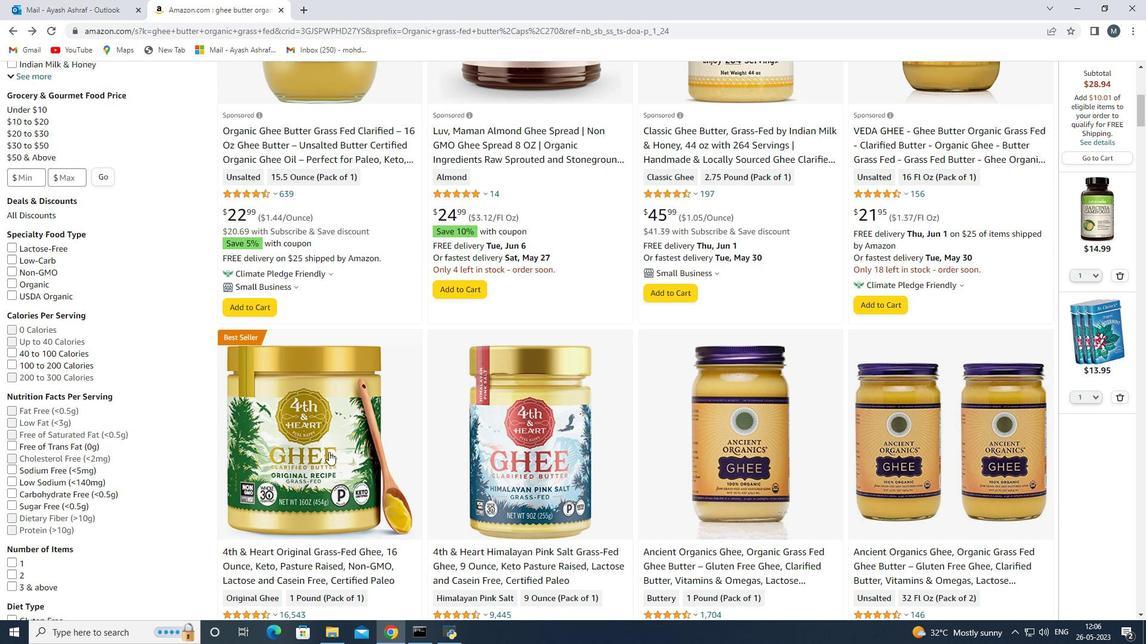 
Action: Mouse moved to (328, 452)
Screenshot: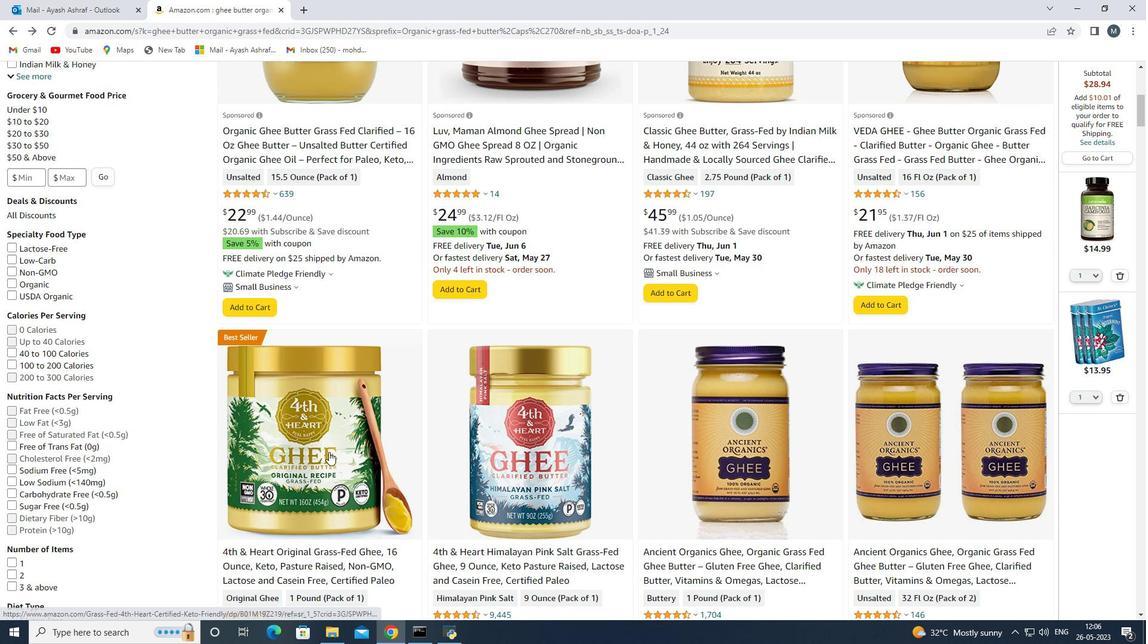 
Action: Mouse scrolled (328, 452) with delta (0, 0)
Screenshot: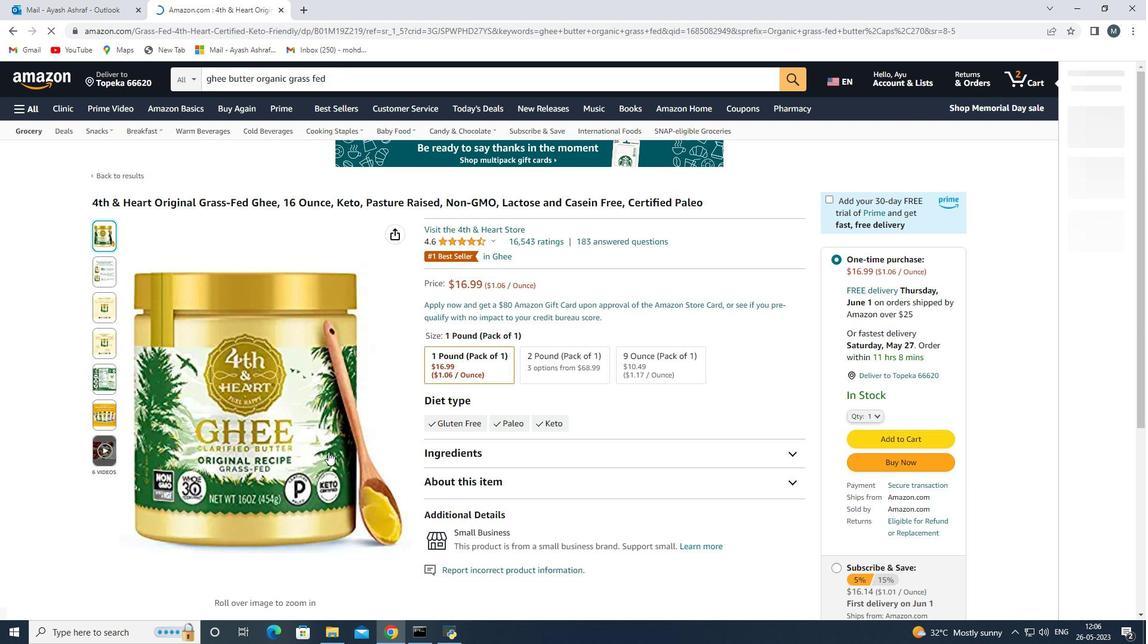 
Action: Mouse scrolled (328, 452) with delta (0, 0)
Screenshot: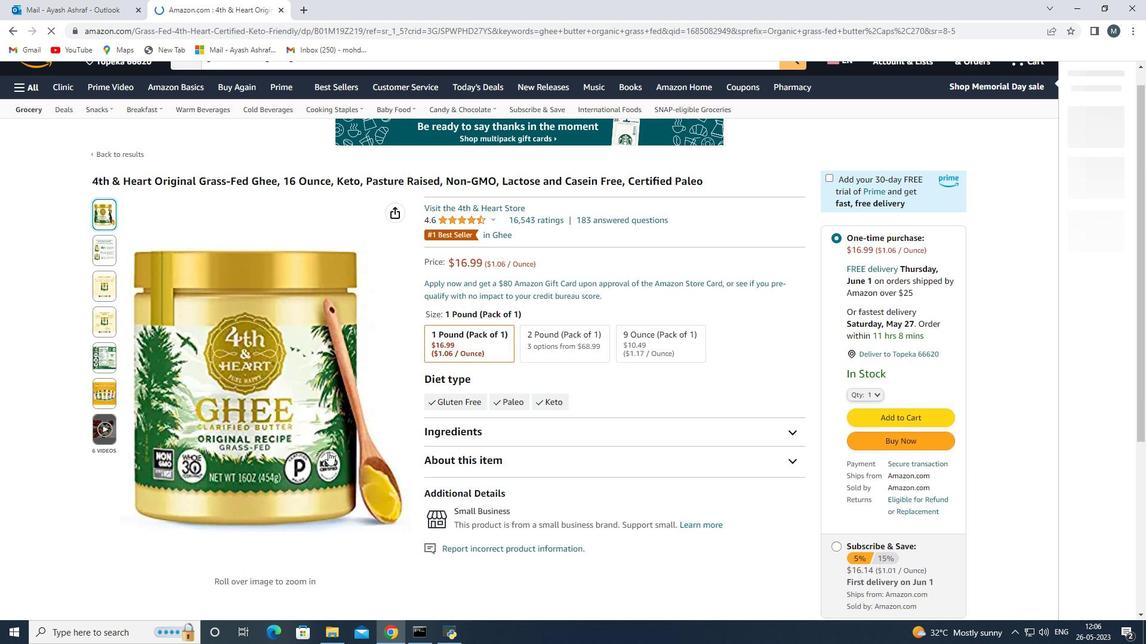 
Action: Mouse scrolled (328, 453) with delta (0, 0)
Screenshot: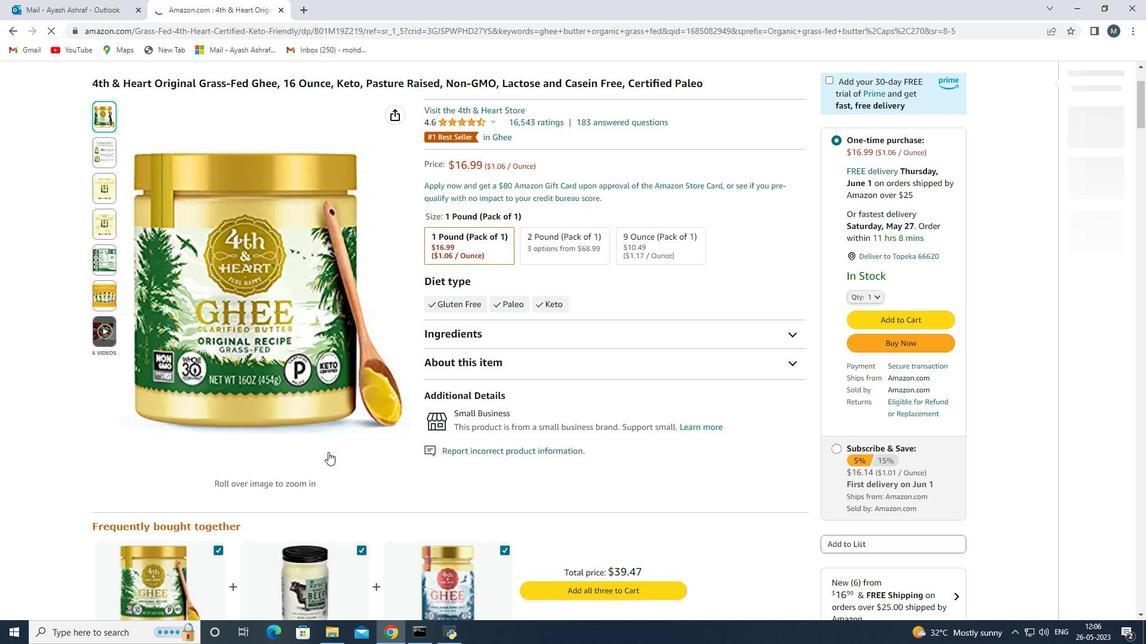 
Action: Mouse scrolled (328, 453) with delta (0, 0)
Screenshot: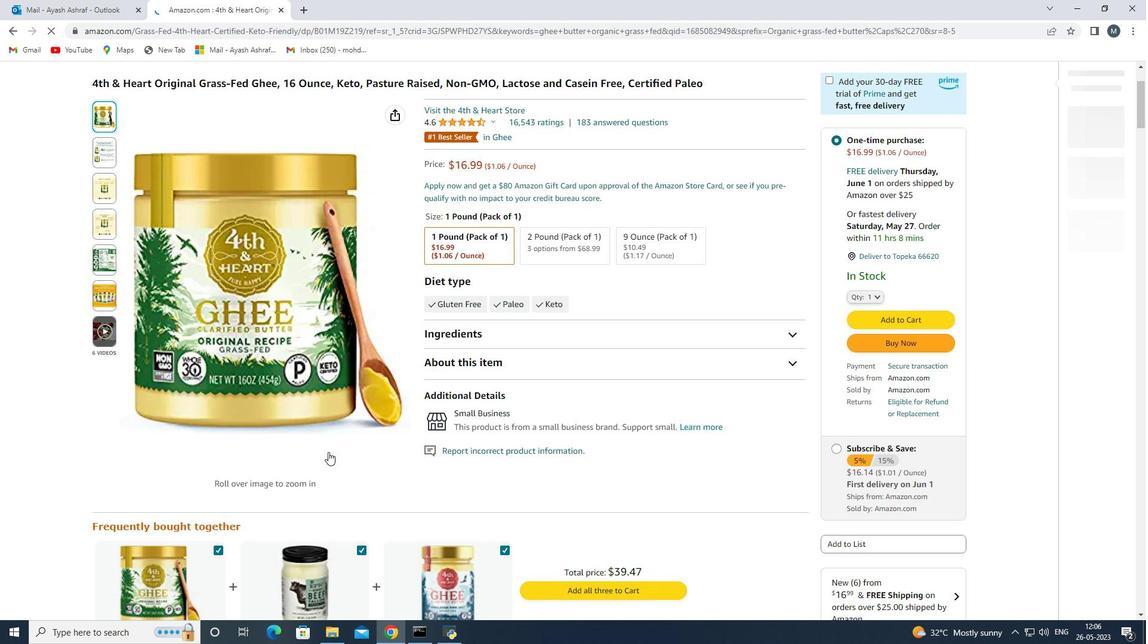 
Action: Mouse scrolled (328, 452) with delta (0, 0)
Screenshot: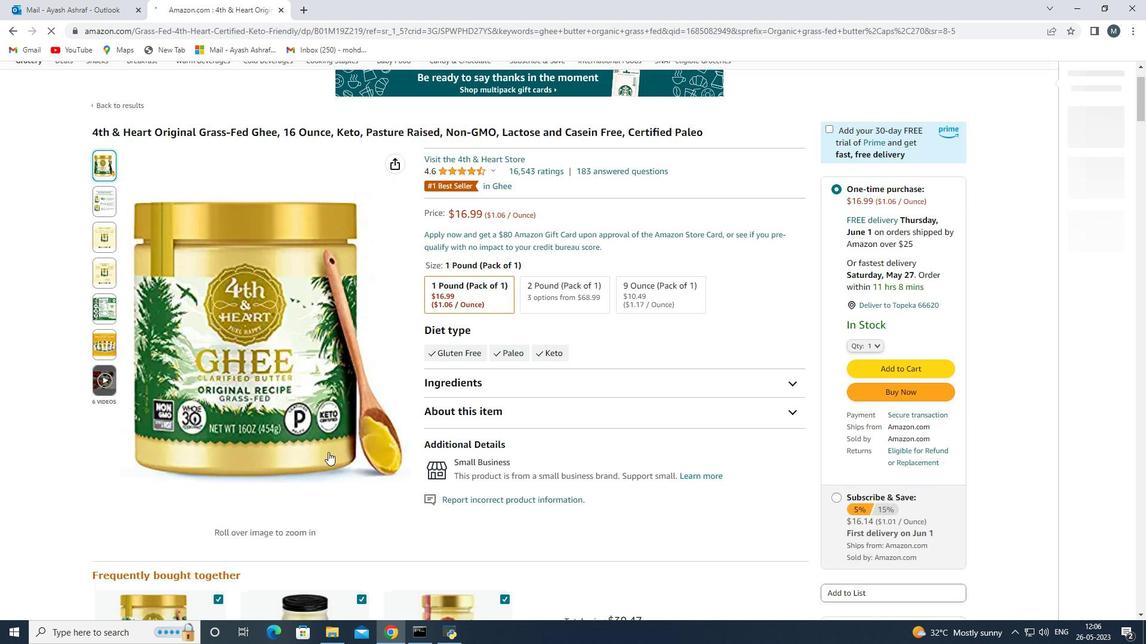 
Action: Mouse moved to (567, 440)
Screenshot: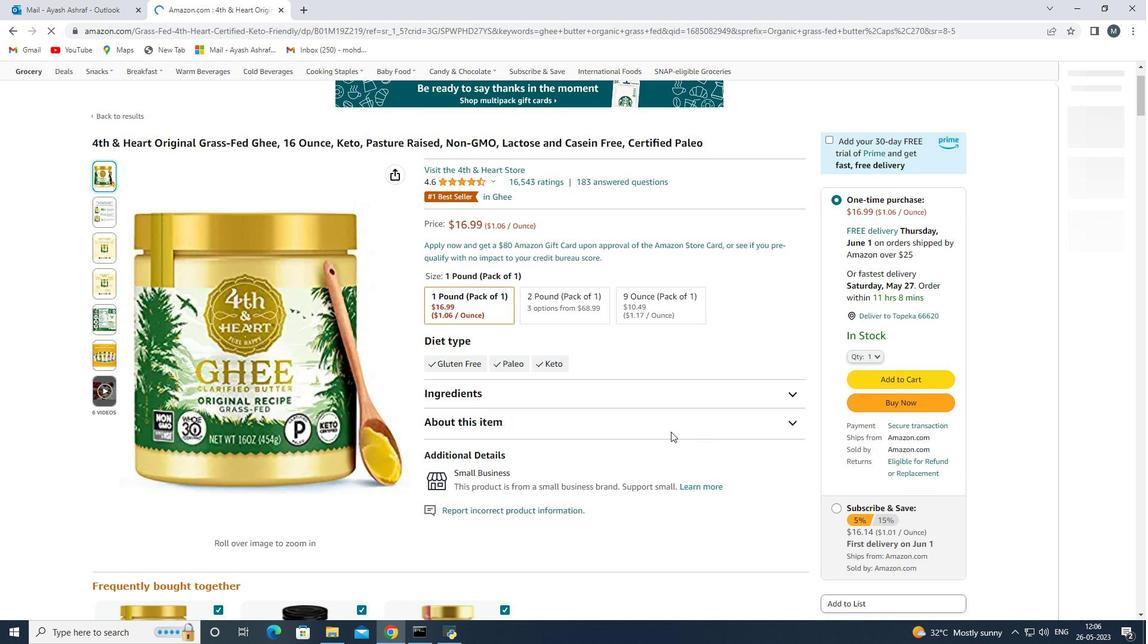 
Action: Mouse scrolled (567, 440) with delta (0, 0)
Screenshot: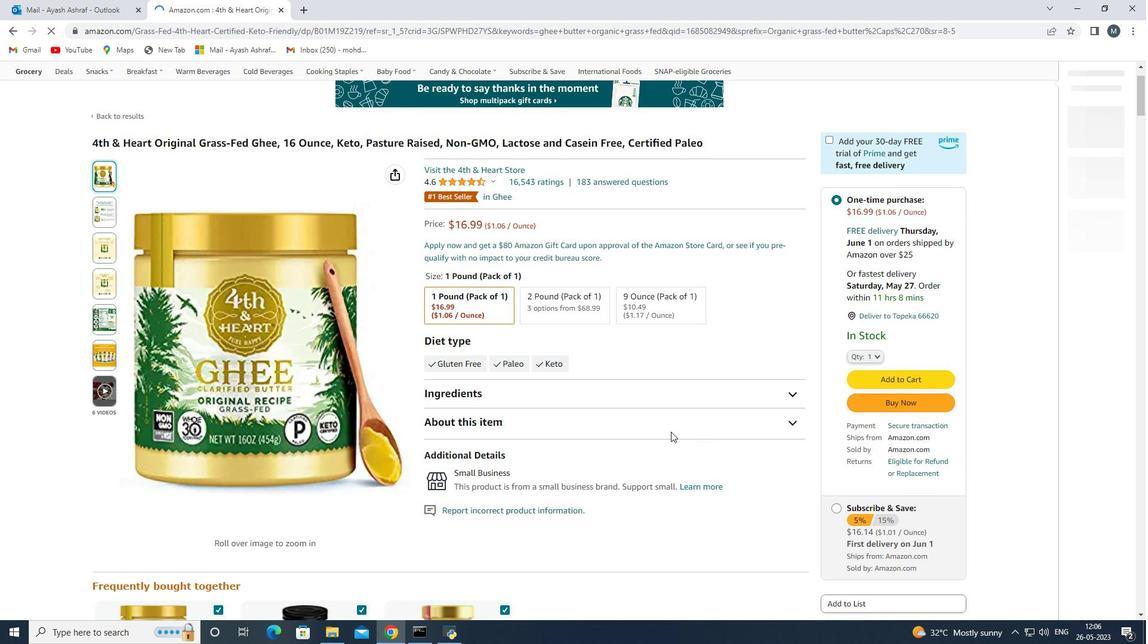 
Action: Mouse moved to (566, 440)
Screenshot: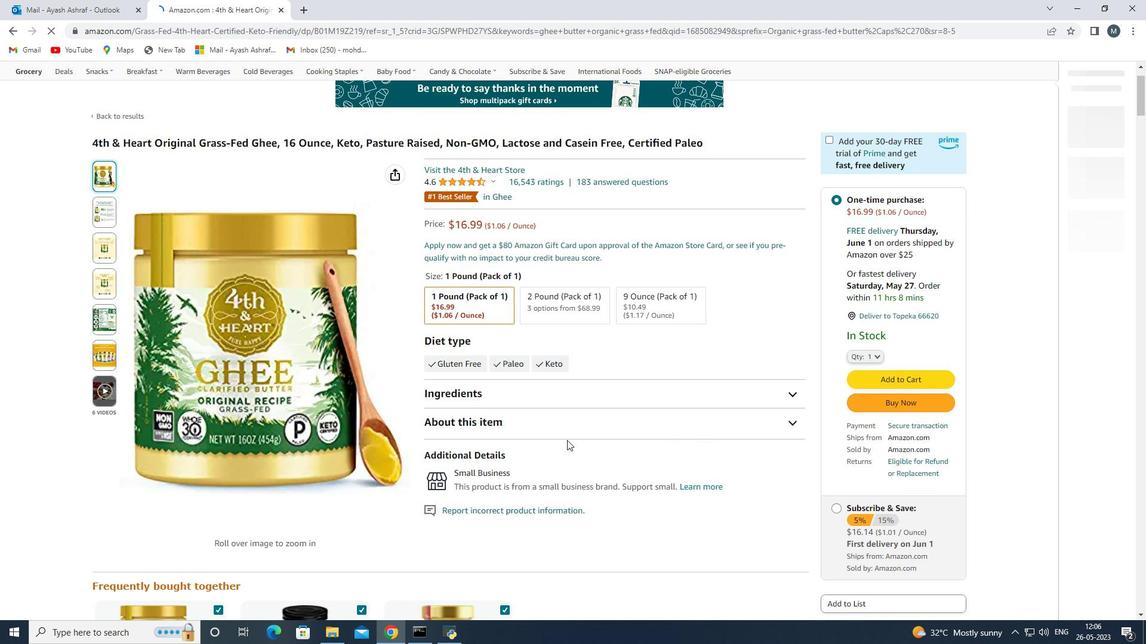 
Action: Mouse scrolled (566, 440) with delta (0, 0)
Screenshot: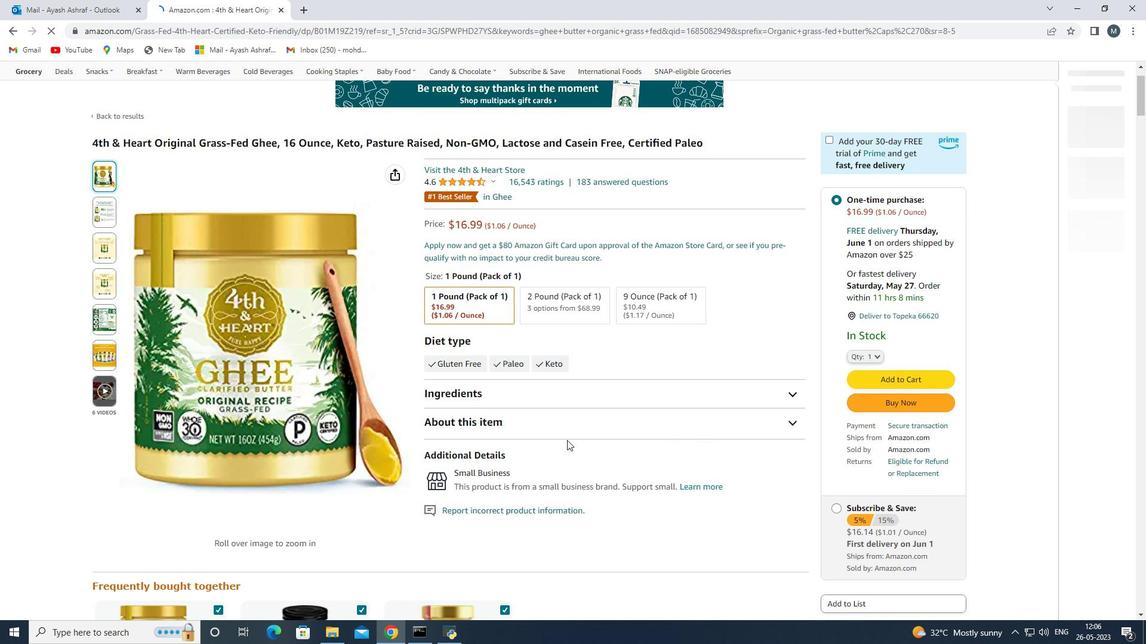 
Action: Mouse moved to (511, 395)
Screenshot: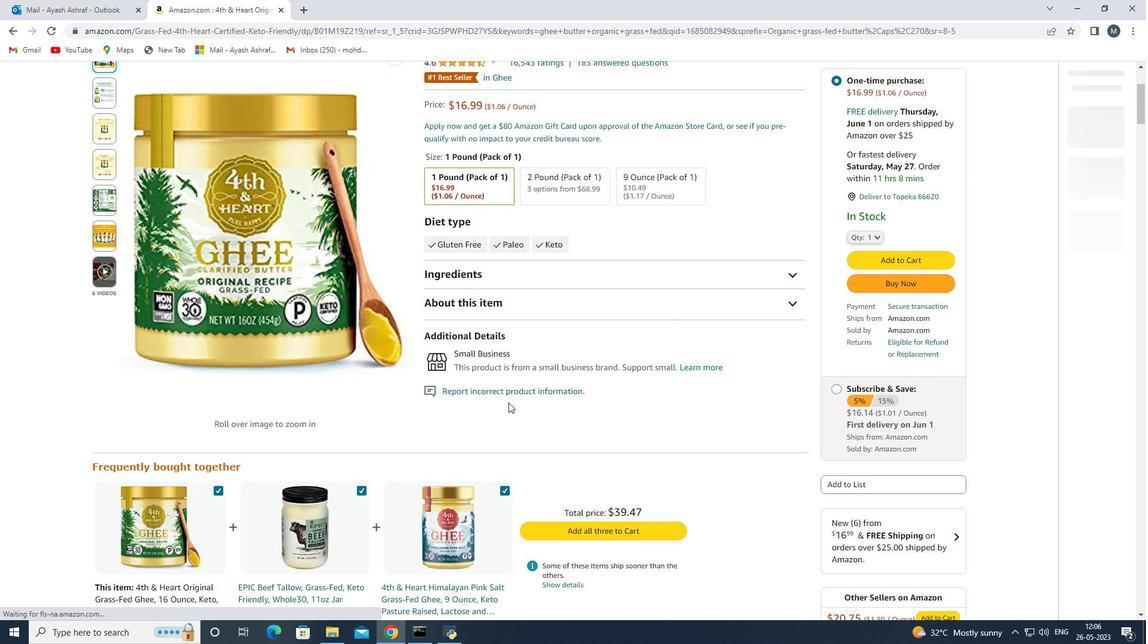 
Action: Mouse scrolled (511, 396) with delta (0, 0)
Screenshot: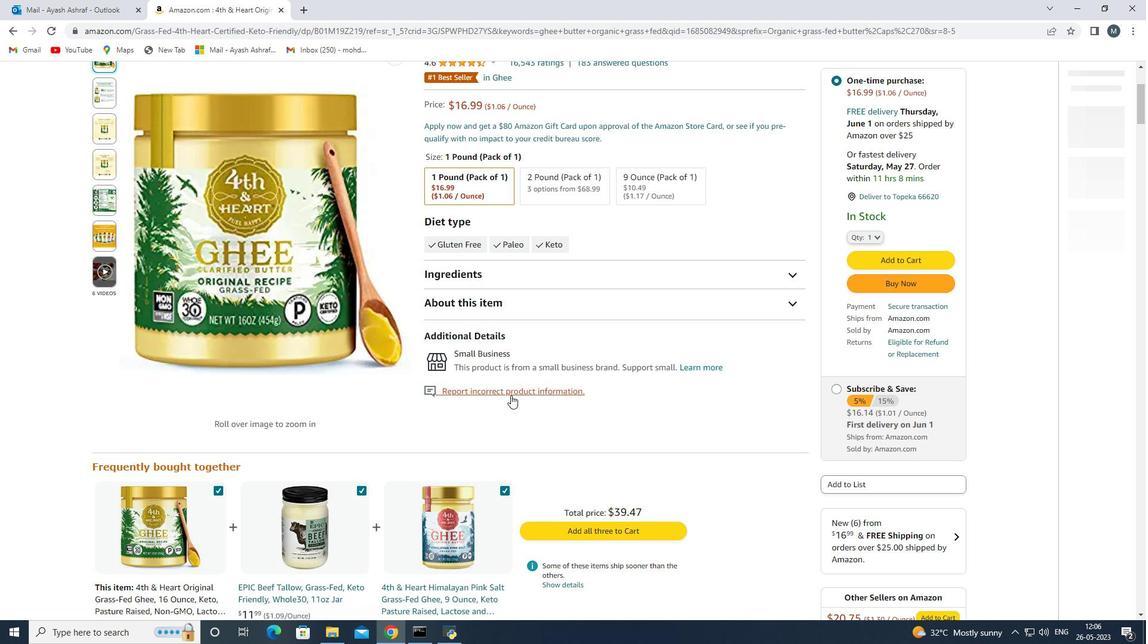 
Action: Mouse scrolled (511, 396) with delta (0, 0)
Screenshot: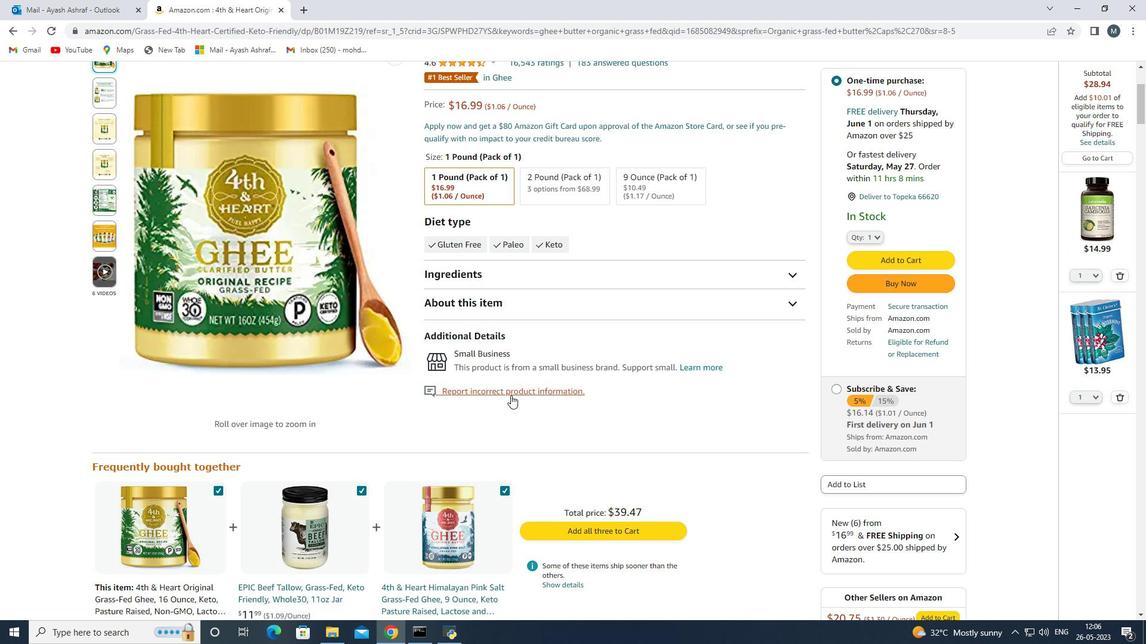 
Action: Mouse moved to (524, 424)
Screenshot: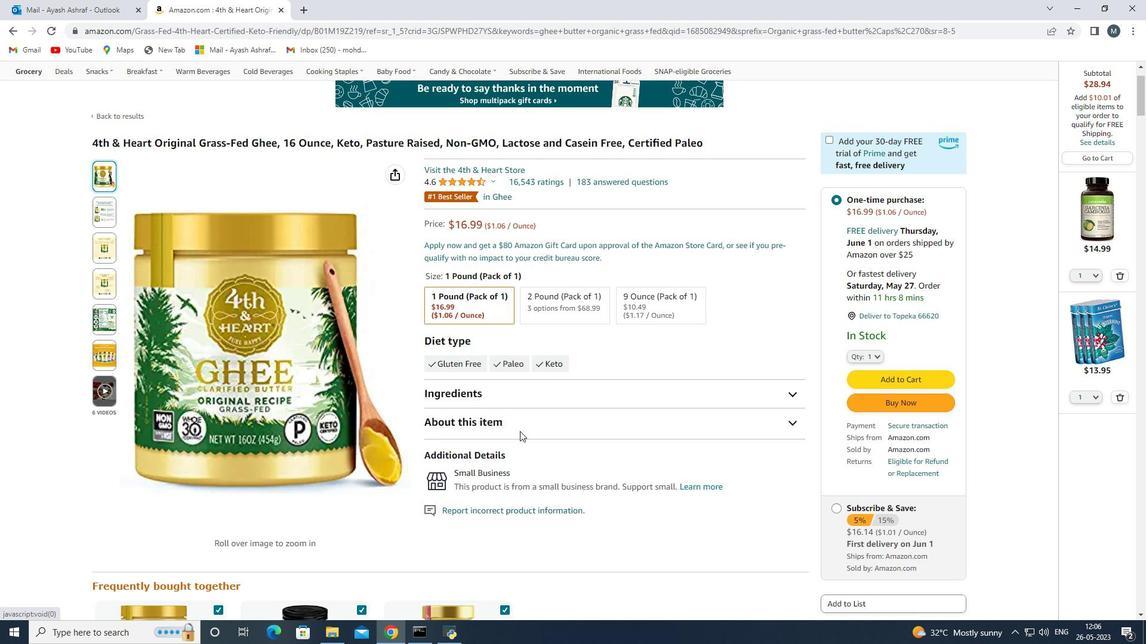 
Action: Mouse pressed left at (524, 424)
Screenshot: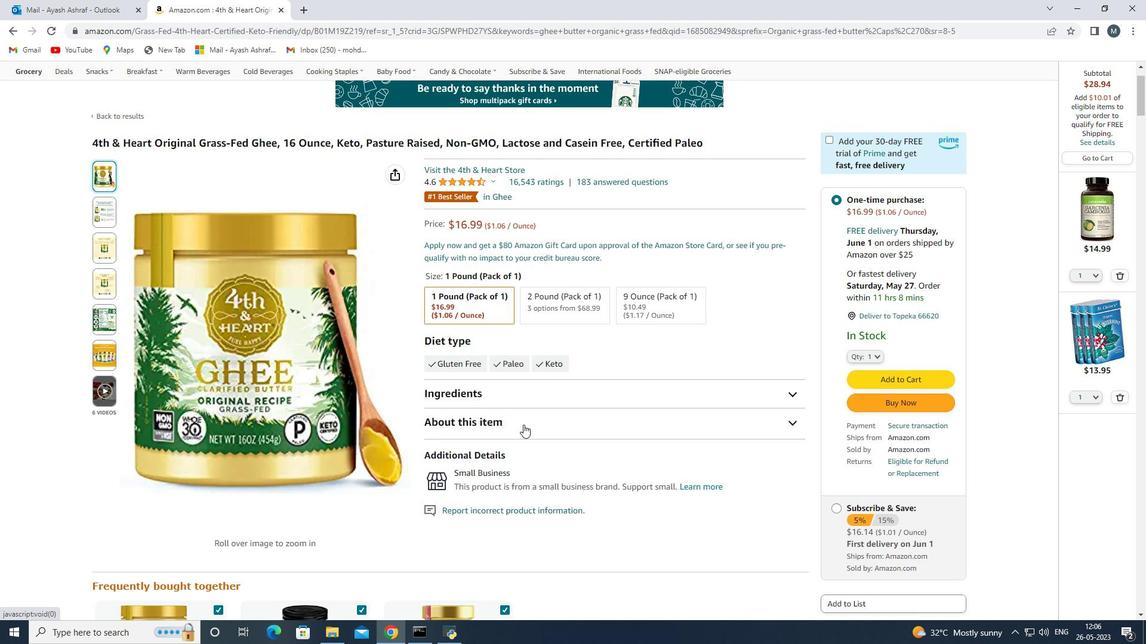 
Action: Mouse scrolled (524, 423) with delta (0, 0)
Screenshot: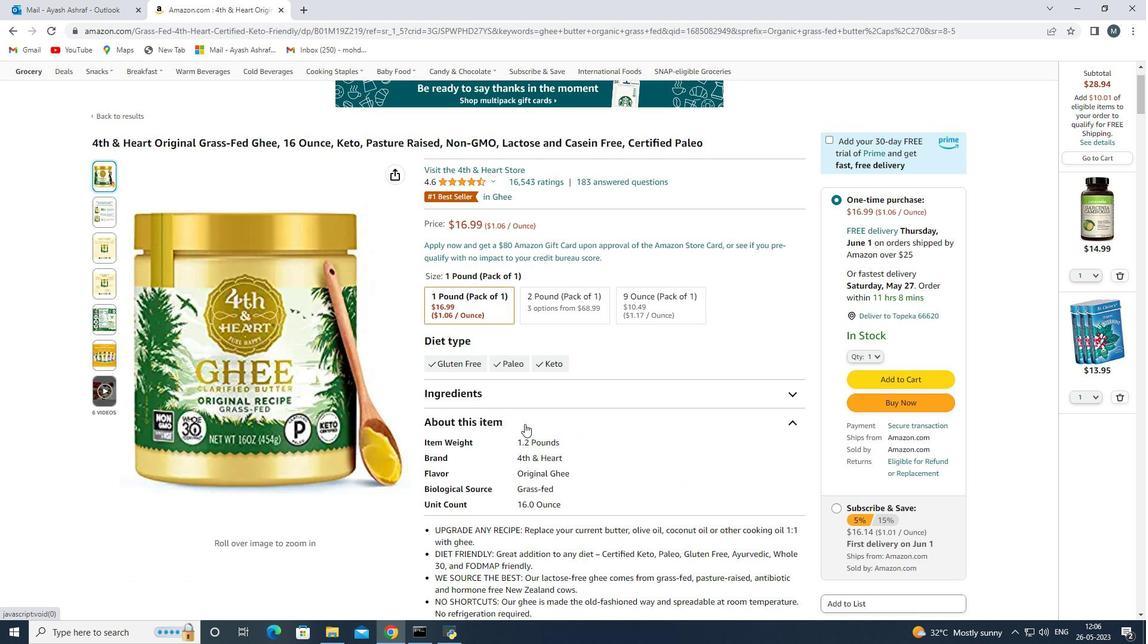 
Action: Mouse scrolled (524, 423) with delta (0, 0)
Screenshot: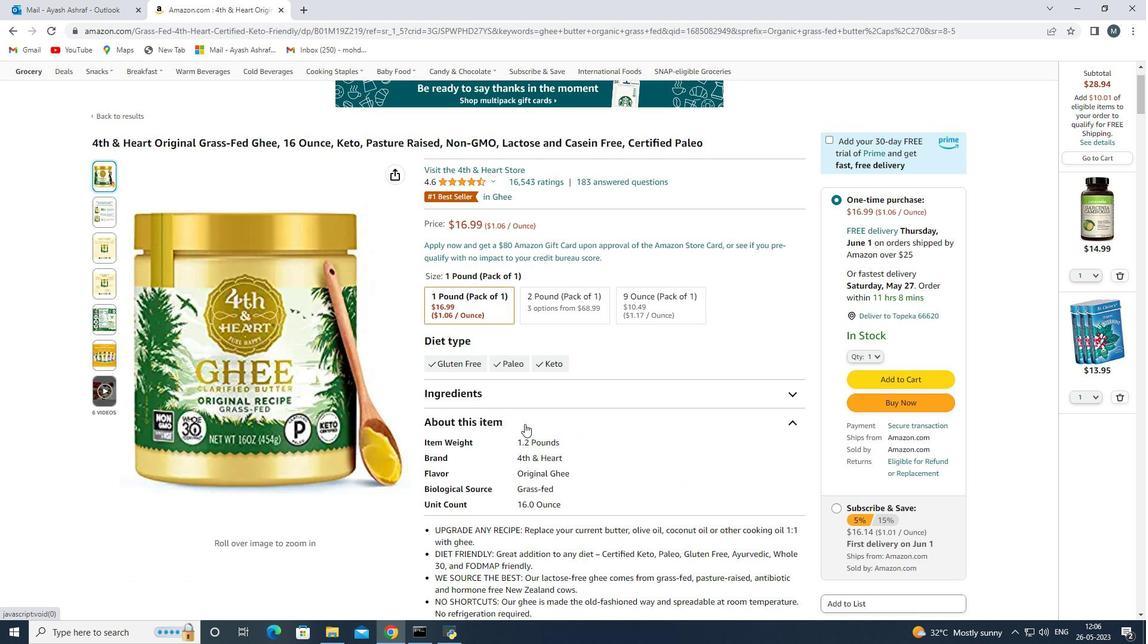 
Action: Mouse moved to (524, 422)
